 Task: Compare customer reviews and ratings for car perfumes on Amazon and Flipkart.
Action: Mouse moved to (329, 90)
Screenshot: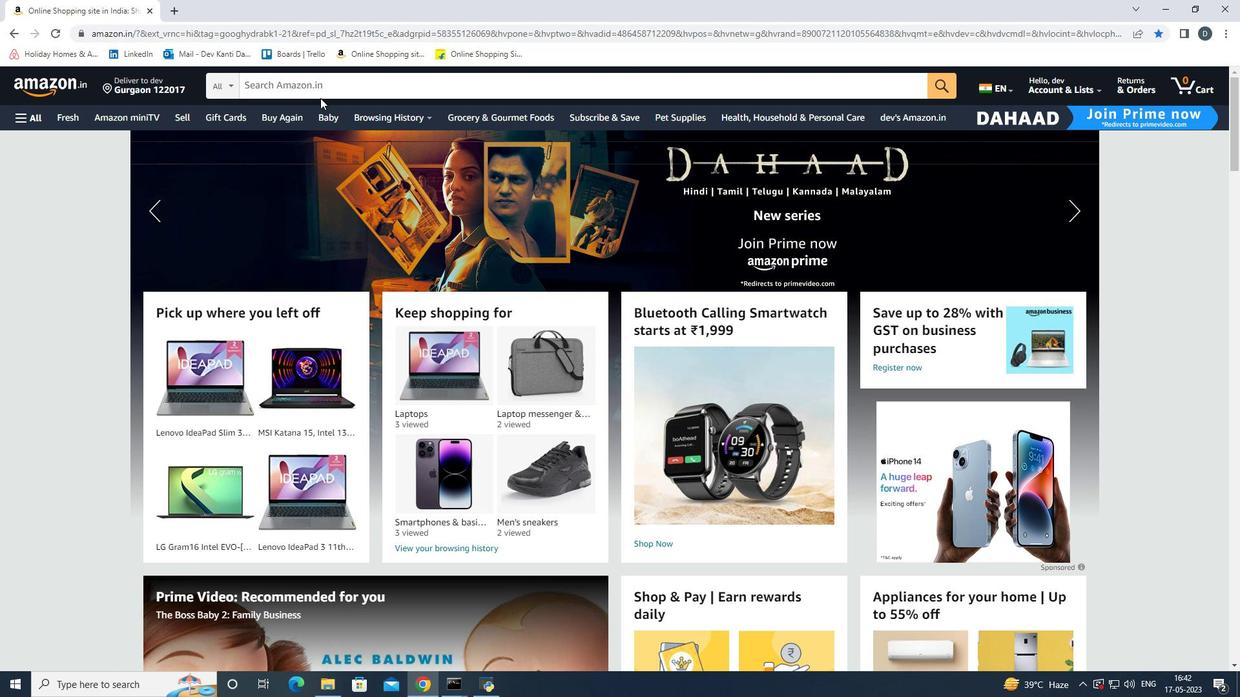 
Action: Mouse pressed left at (329, 90)
Screenshot: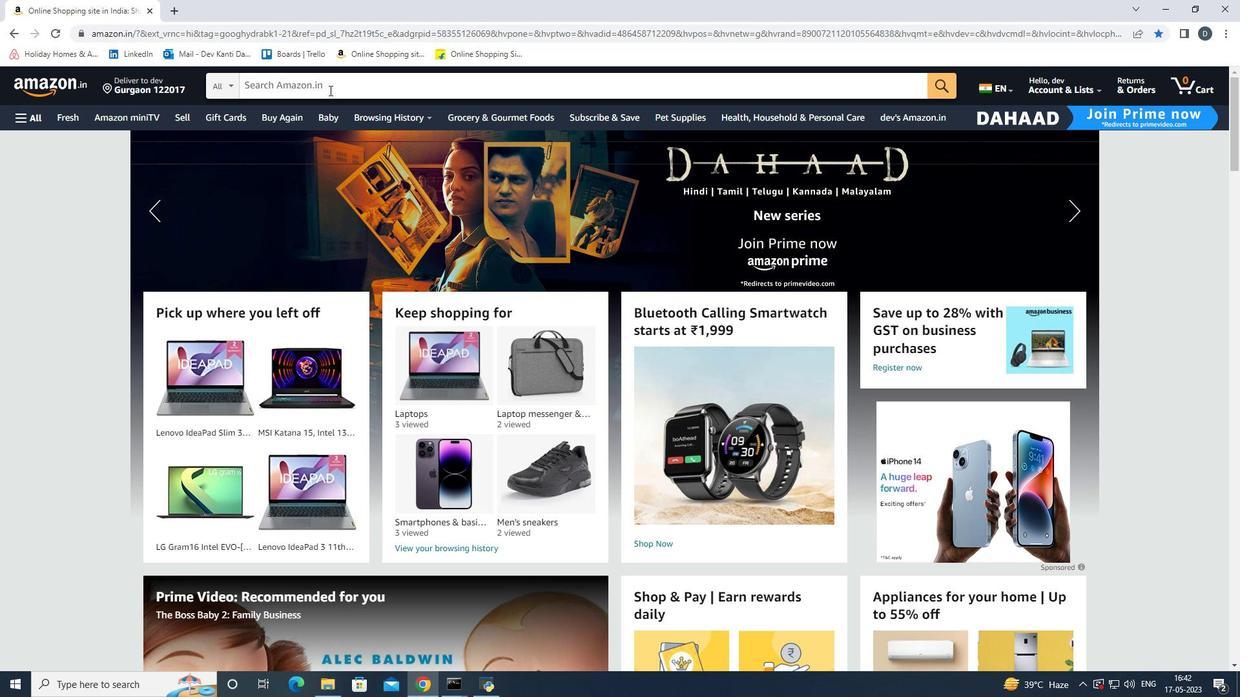 
Action: Key pressed <Key.shift><Key.shift><Key.shift>Veb<Key.backspace>nue<Key.space><Key.down><Key.down><Key.enter>
Screenshot: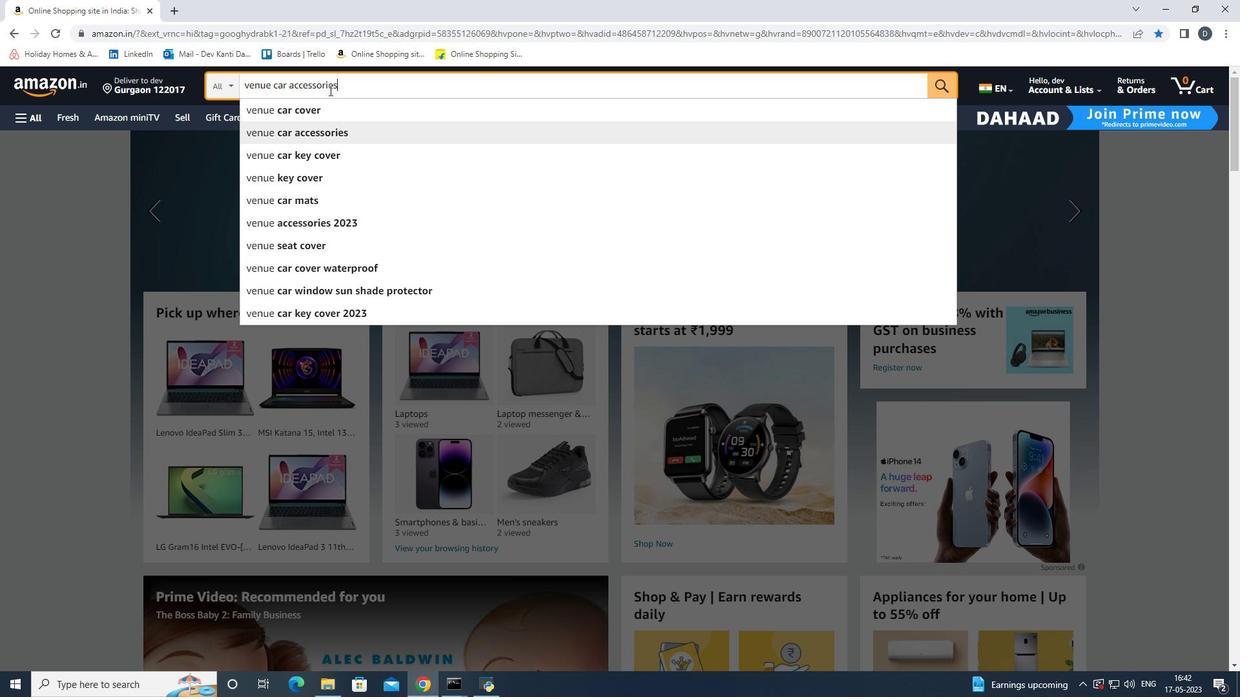 
Action: Mouse moved to (726, 421)
Screenshot: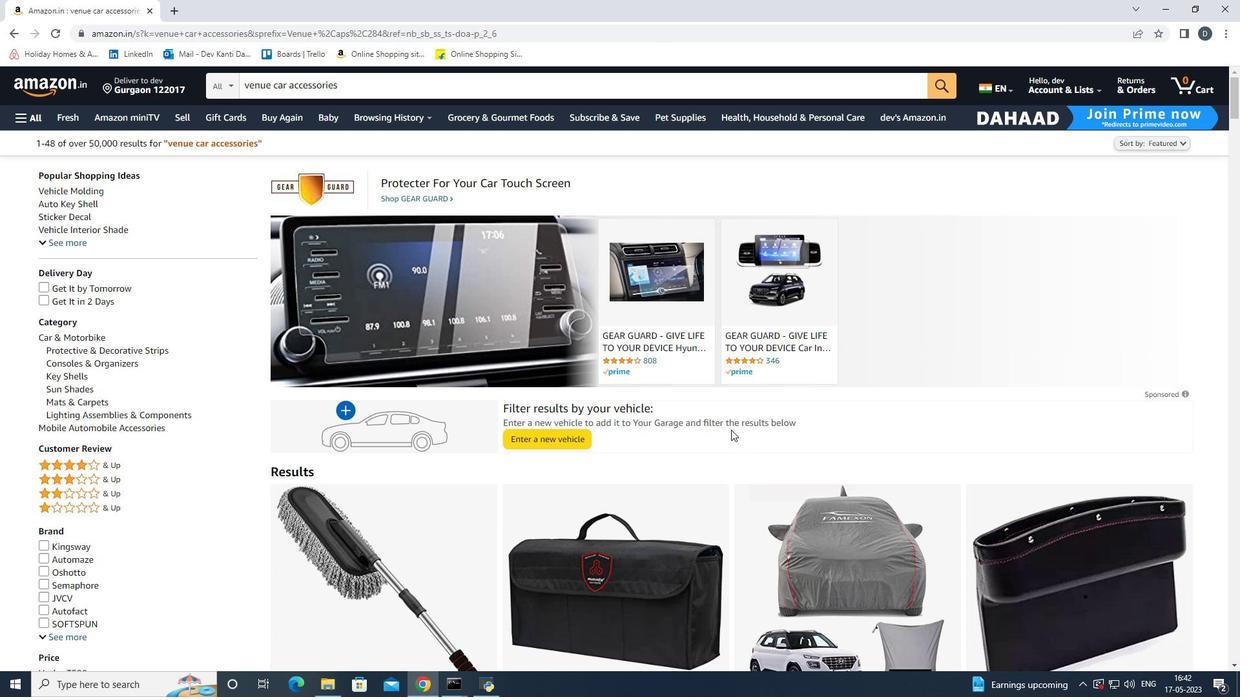 
Action: Mouse scrolled (726, 421) with delta (0, 0)
Screenshot: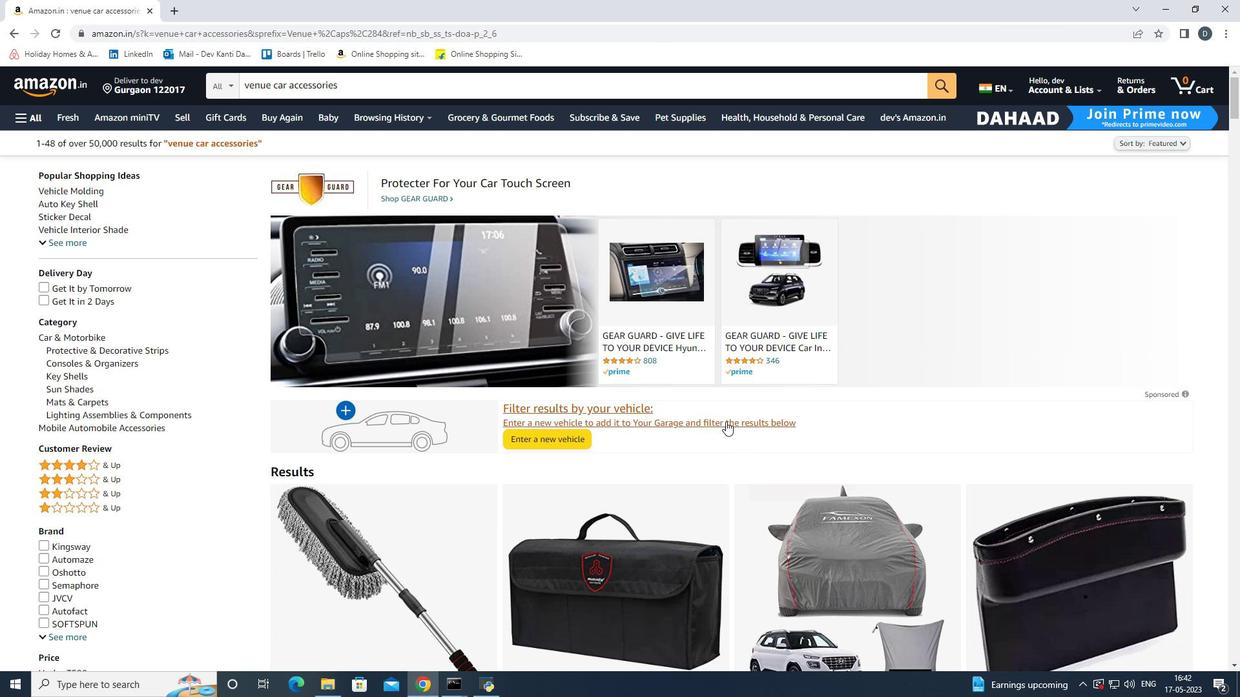 
Action: Mouse scrolled (726, 421) with delta (0, 0)
Screenshot: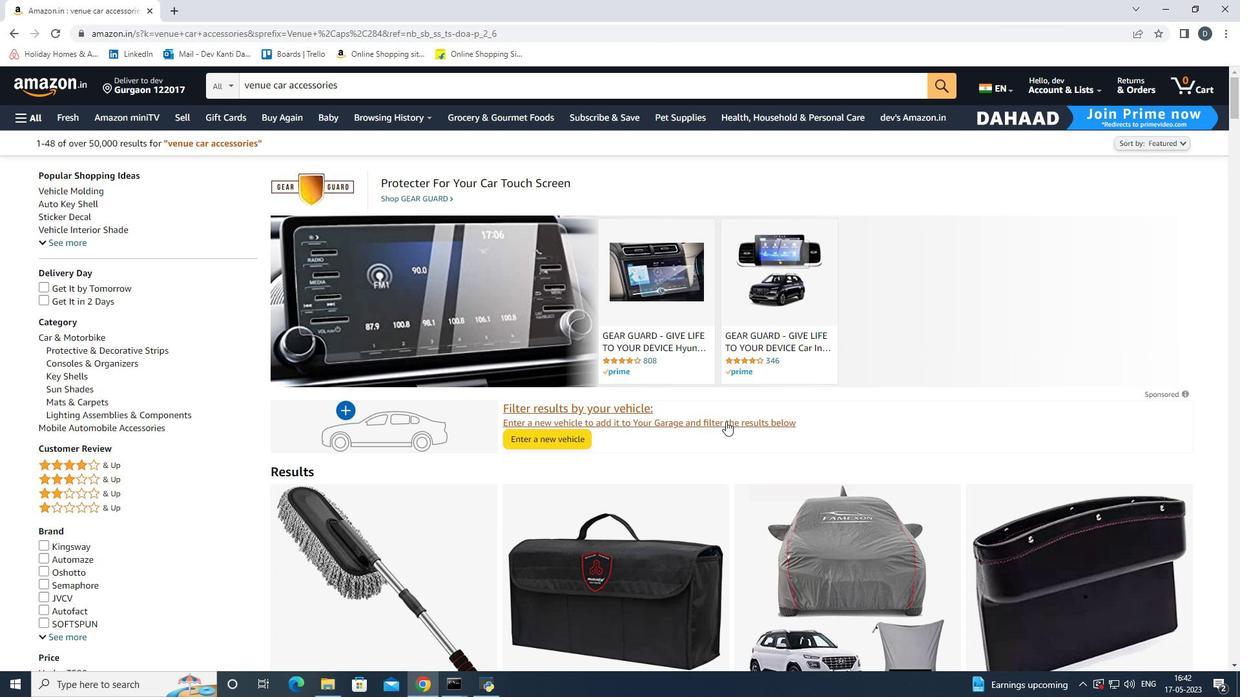 
Action: Mouse scrolled (726, 421) with delta (0, 0)
Screenshot: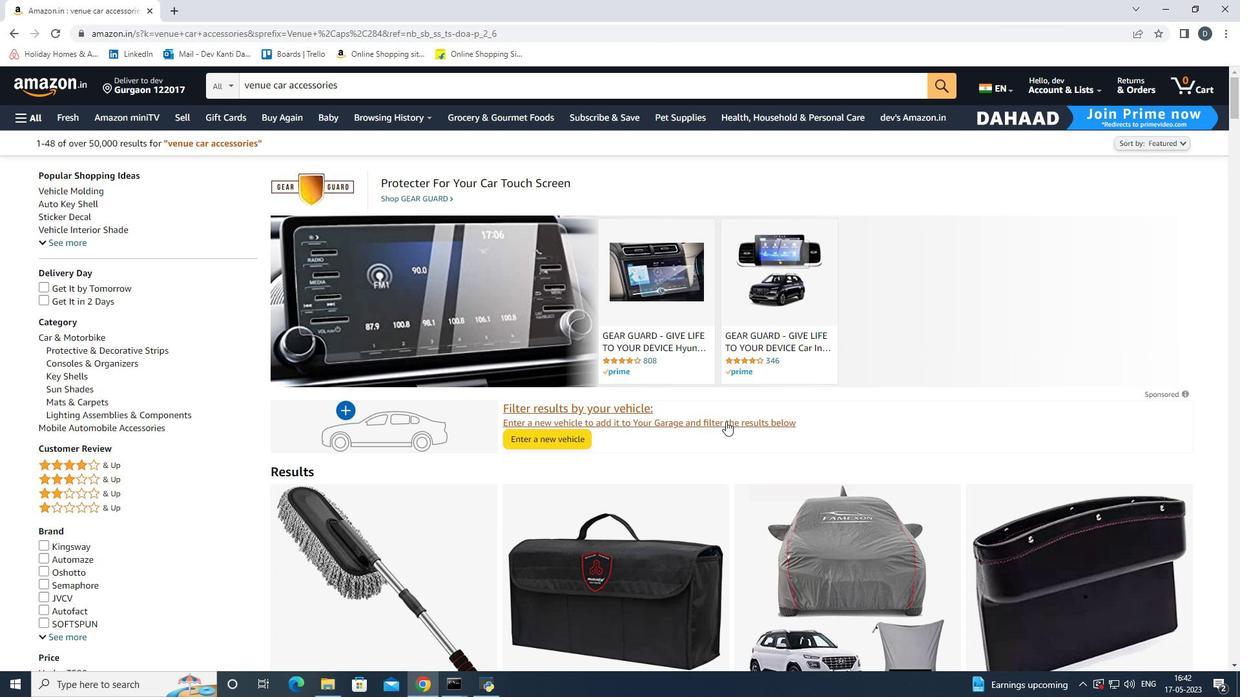 
Action: Mouse moved to (1197, 381)
Screenshot: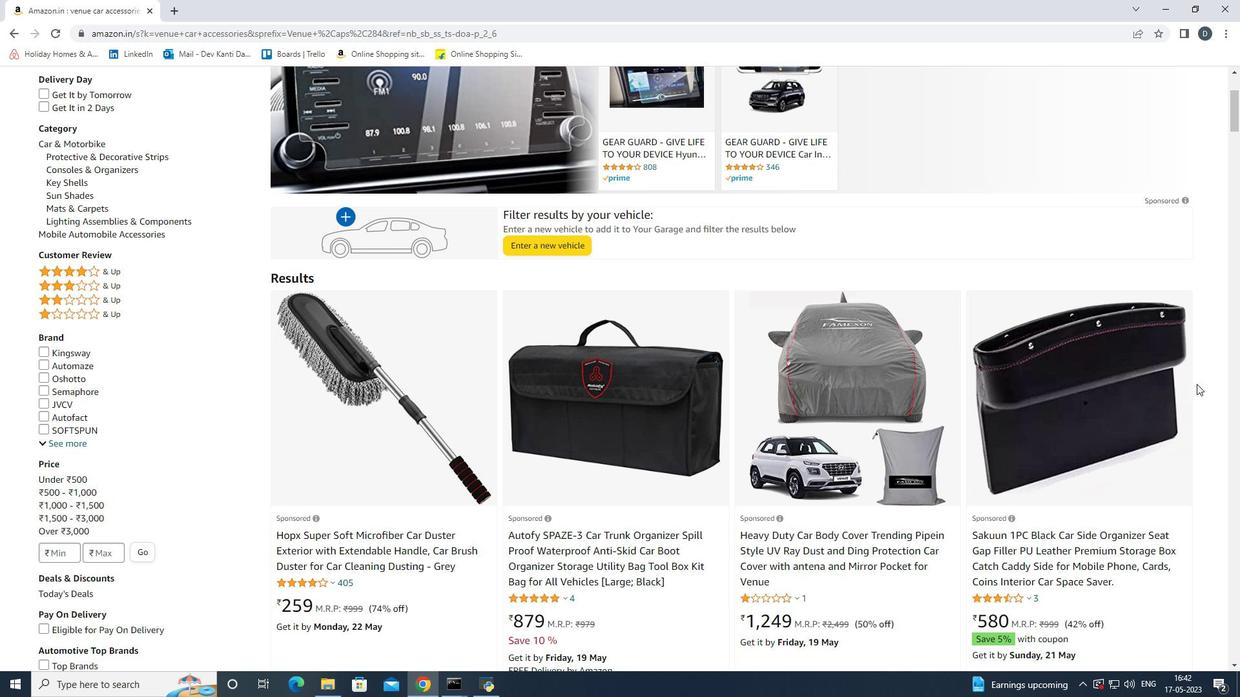 
Action: Mouse scrolled (1197, 381) with delta (0, 0)
Screenshot: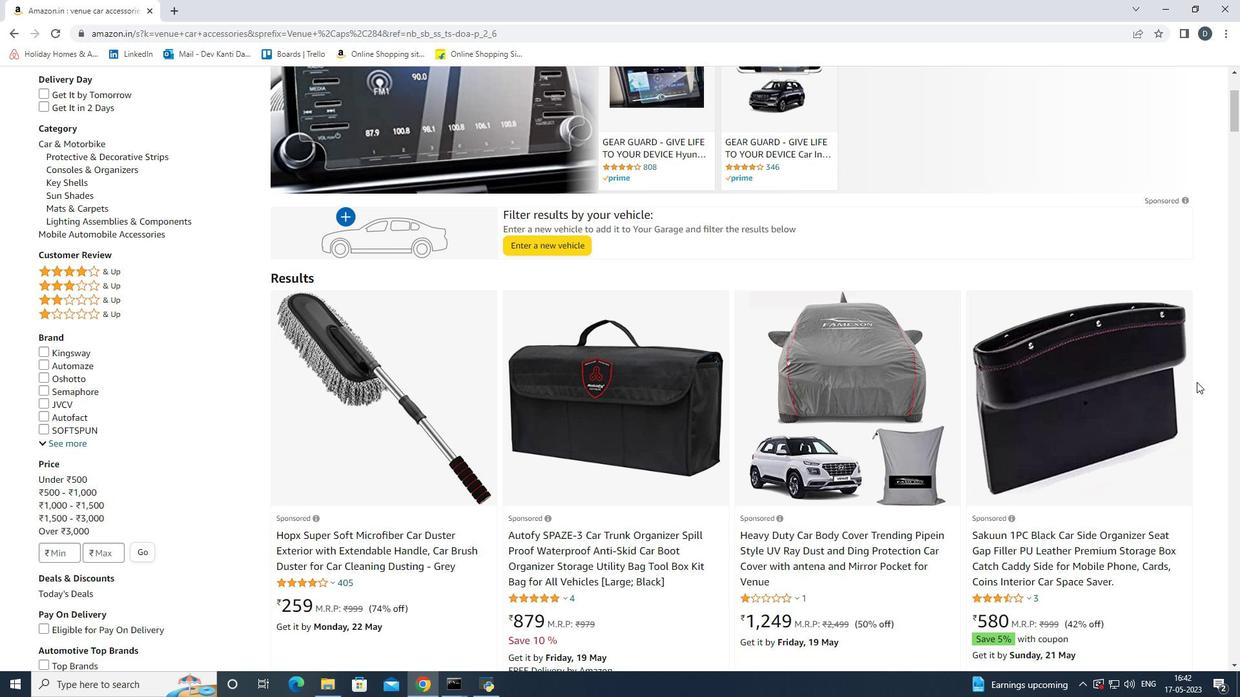 
Action: Mouse scrolled (1197, 381) with delta (0, 0)
Screenshot: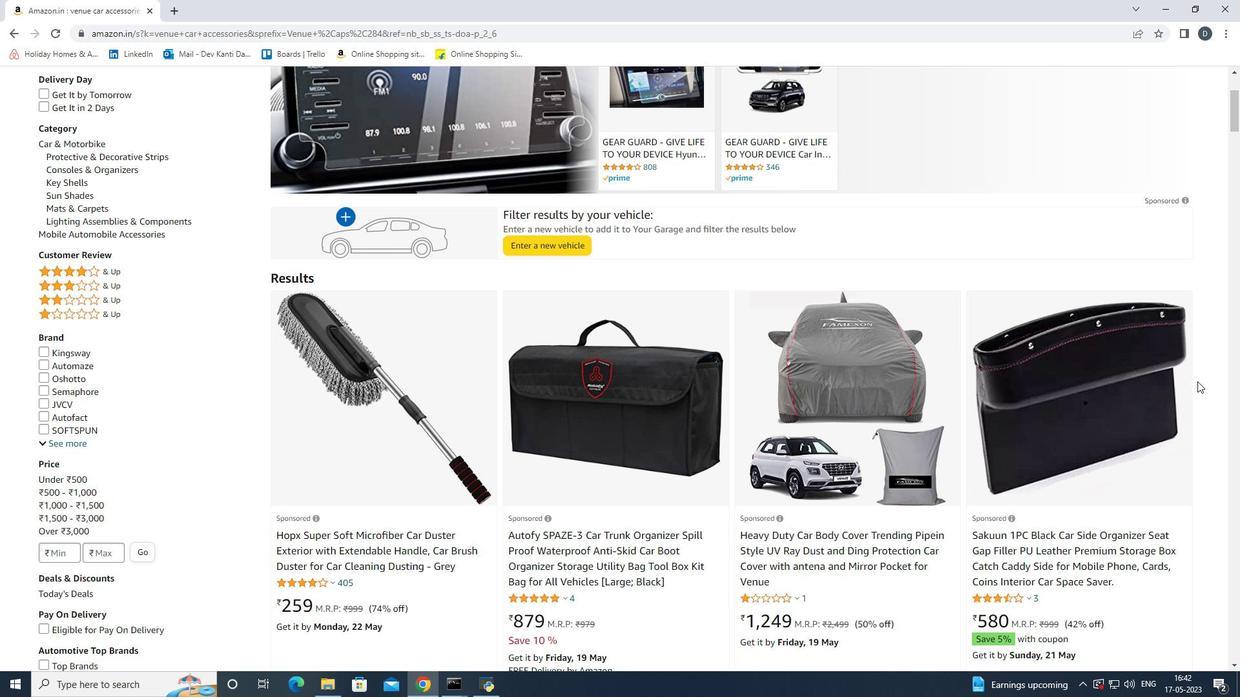 
Action: Mouse moved to (844, 410)
Screenshot: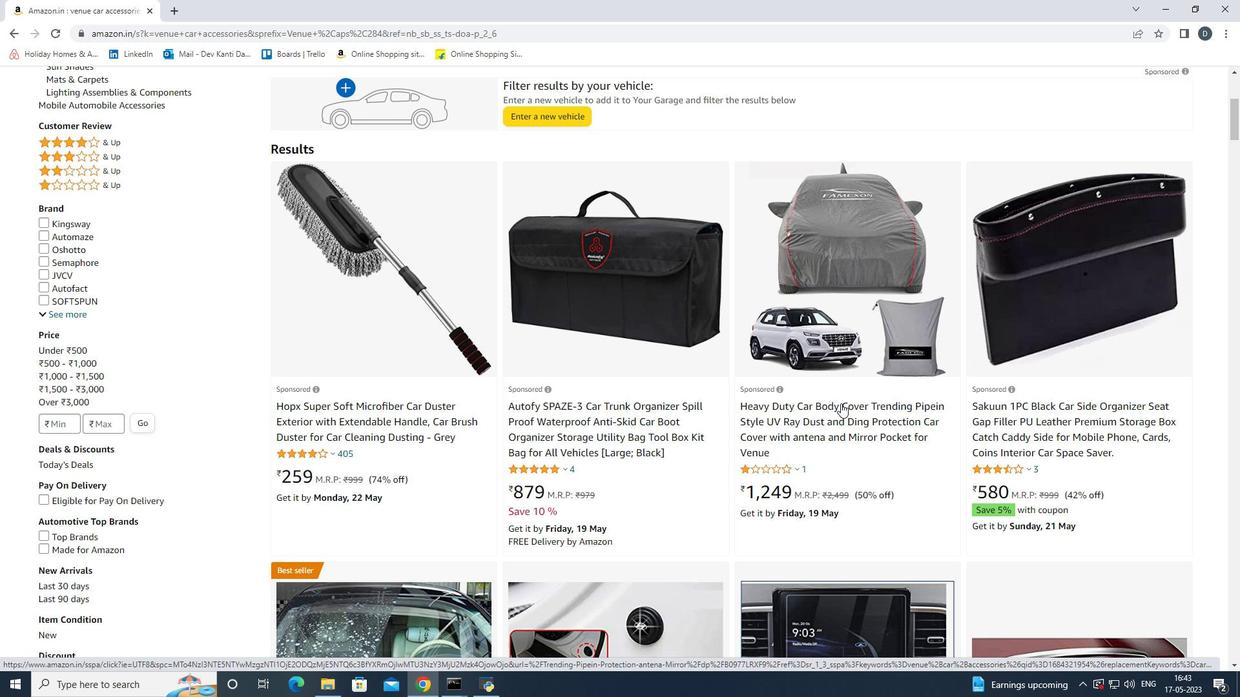 
Action: Mouse scrolled (844, 409) with delta (0, 0)
Screenshot: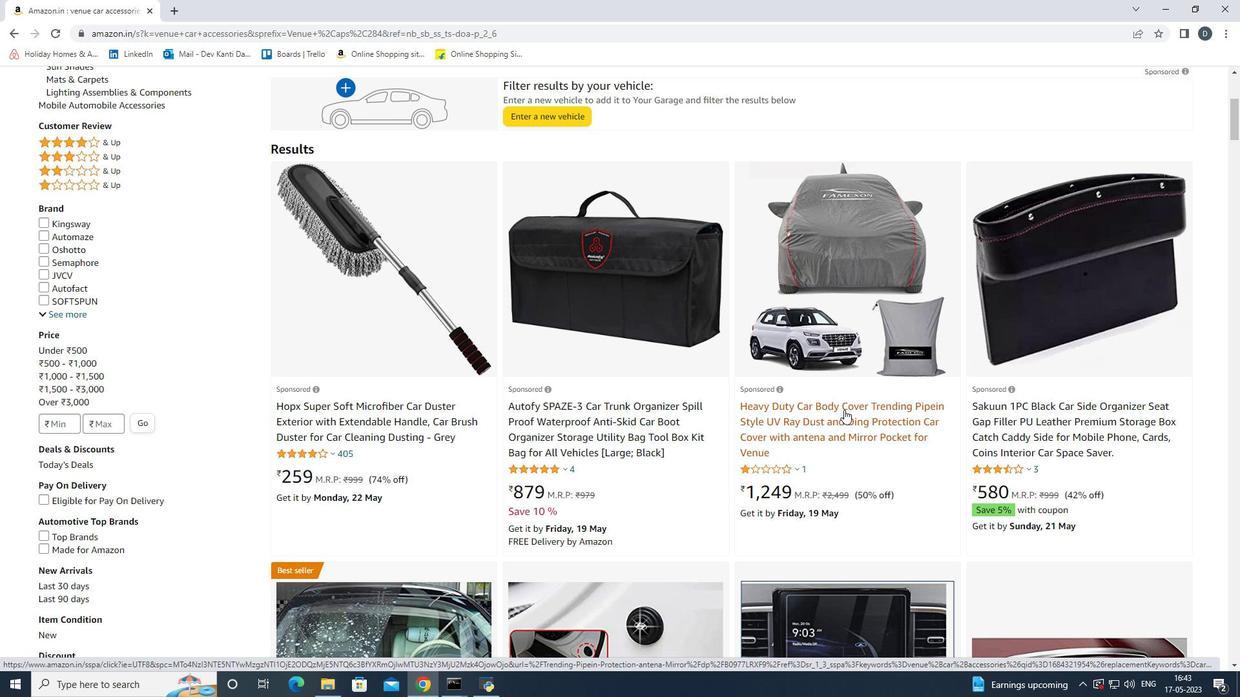 
Action: Mouse scrolled (844, 409) with delta (0, 0)
Screenshot: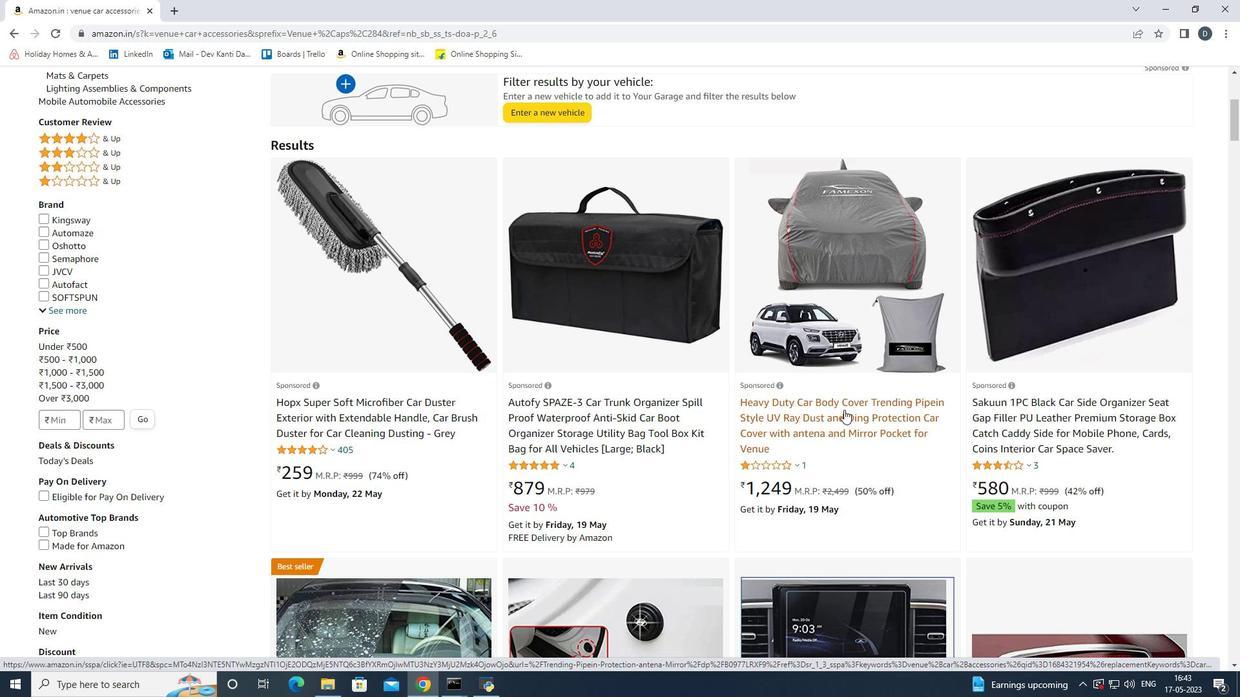 
Action: Mouse moved to (844, 410)
Screenshot: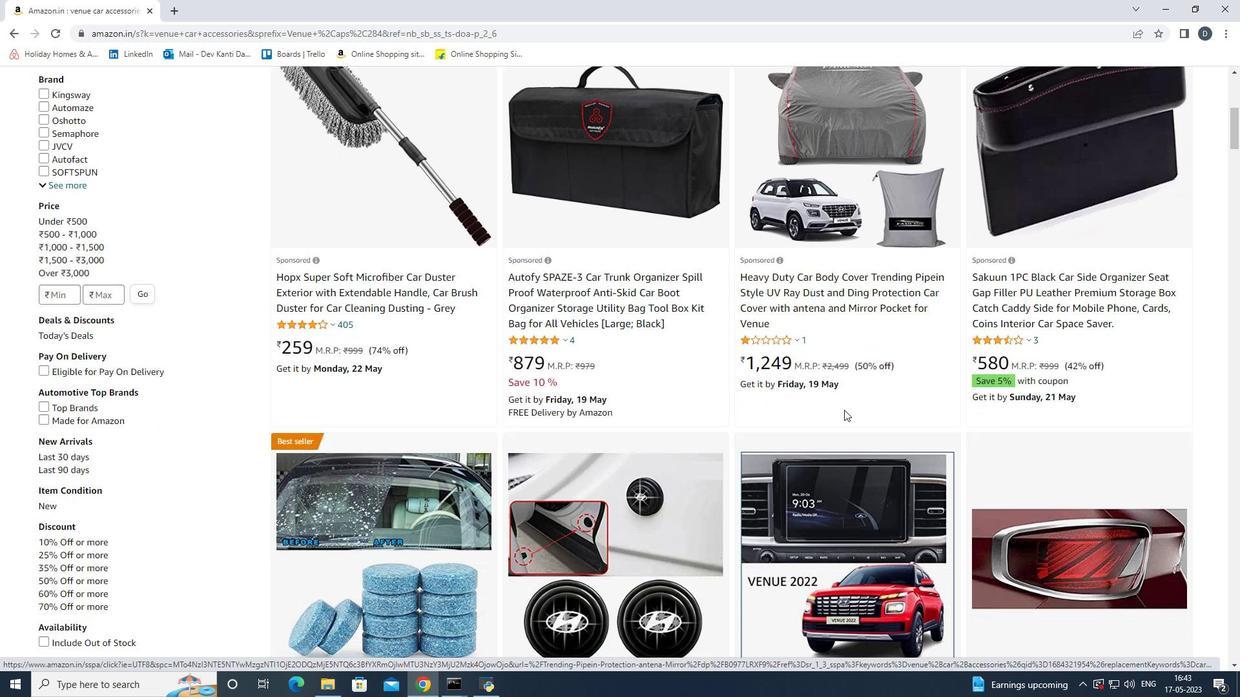 
Action: Mouse scrolled (844, 411) with delta (0, 0)
Screenshot: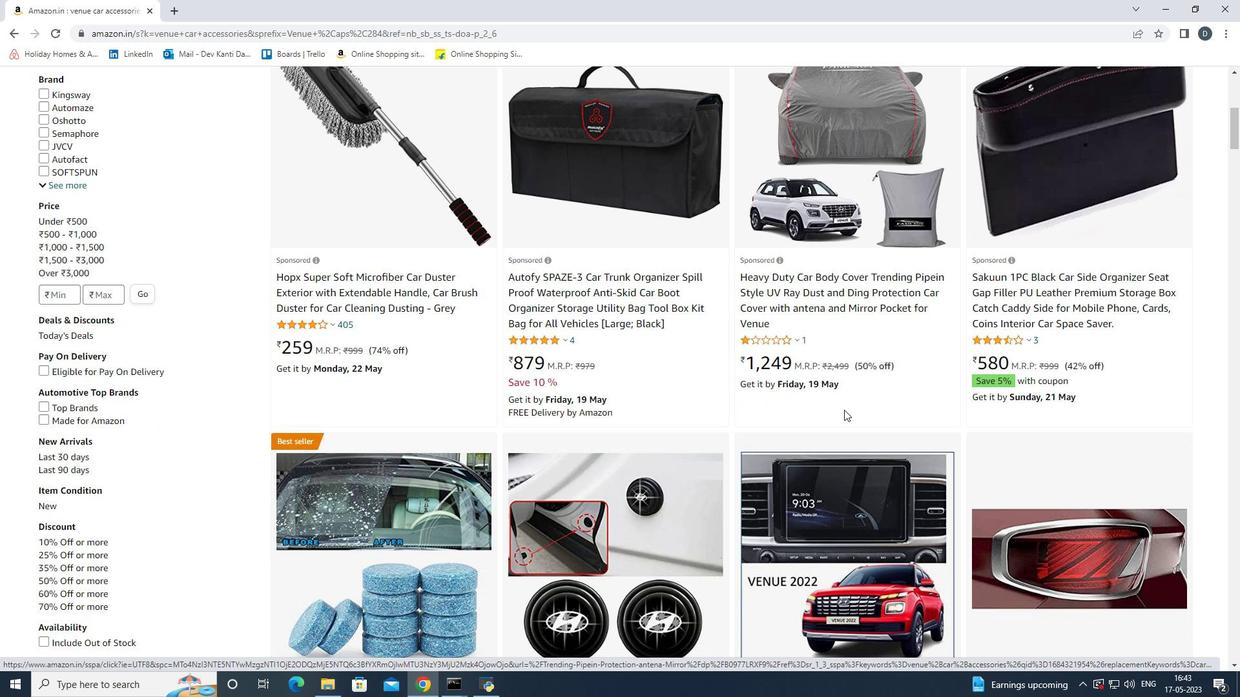 
Action: Mouse scrolled (844, 411) with delta (0, 0)
Screenshot: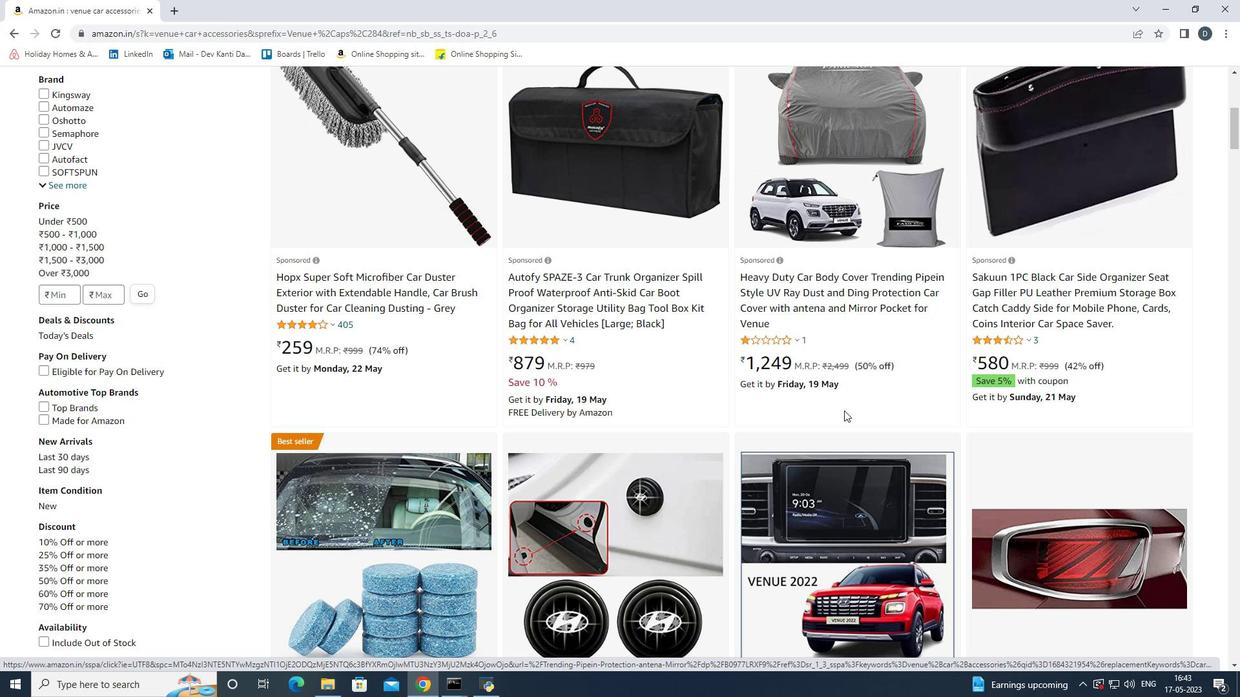 
Action: Mouse moved to (663, 485)
Screenshot: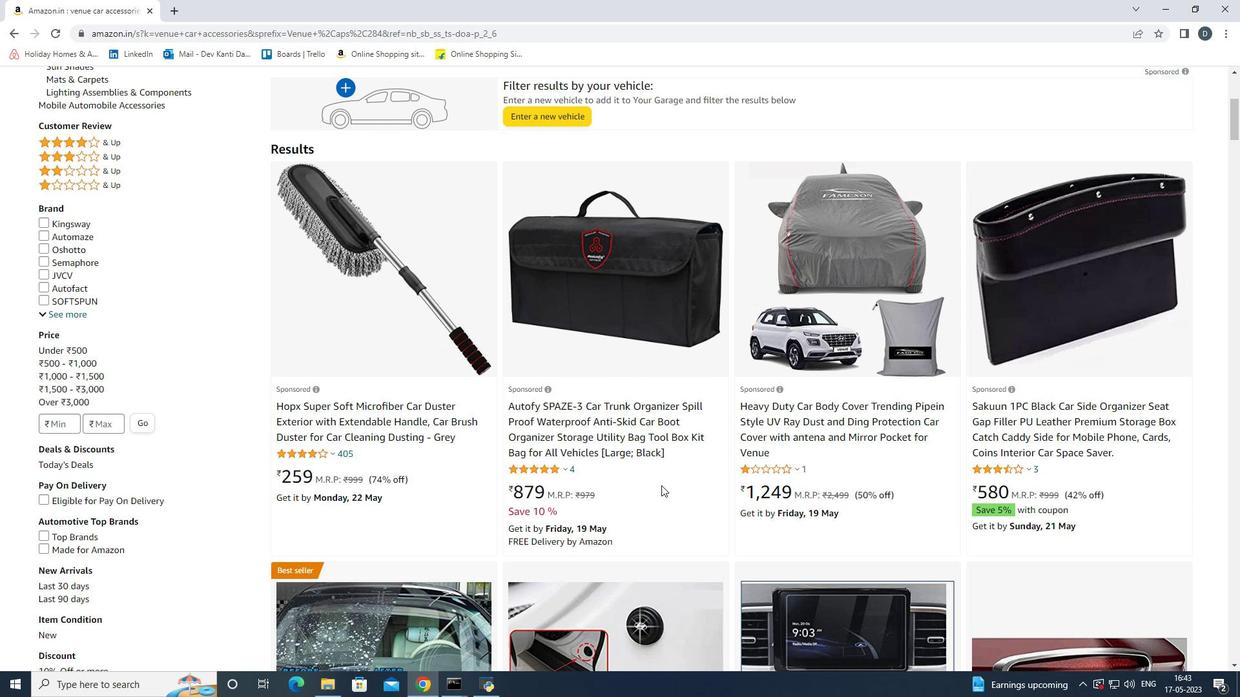 
Action: Mouse scrolled (663, 485) with delta (0, 0)
Screenshot: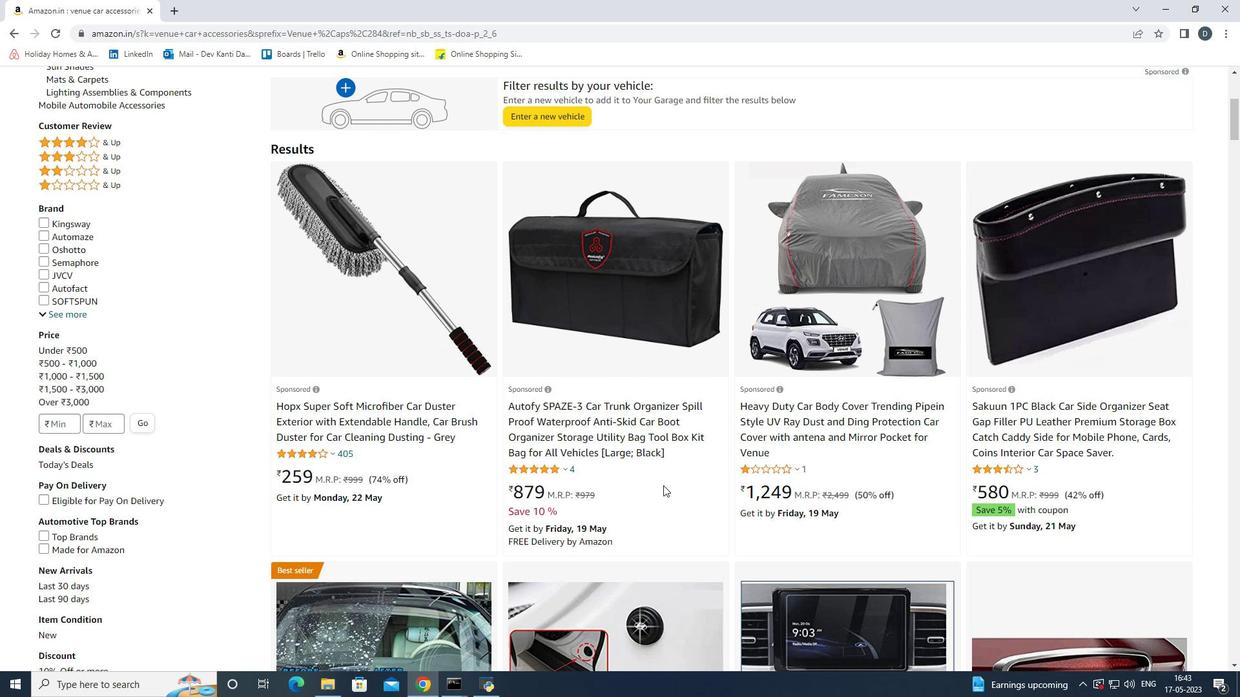 
Action: Mouse scrolled (663, 485) with delta (0, 0)
Screenshot: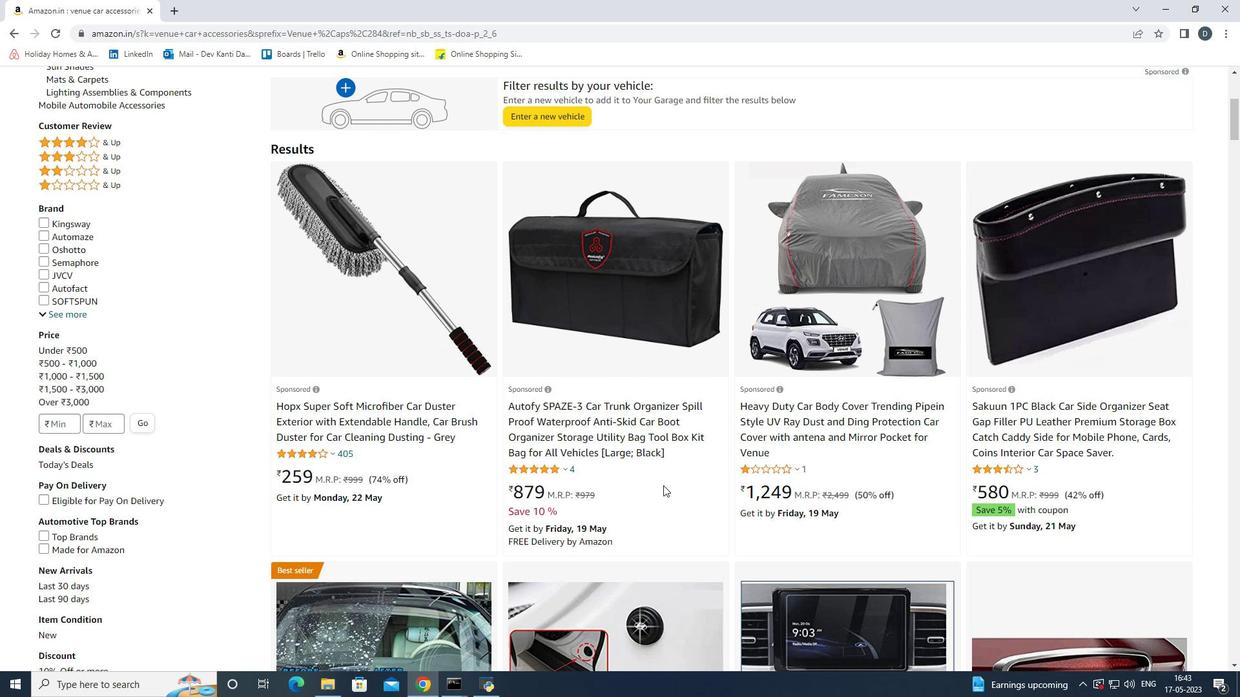 
Action: Mouse scrolled (663, 485) with delta (0, 0)
Screenshot: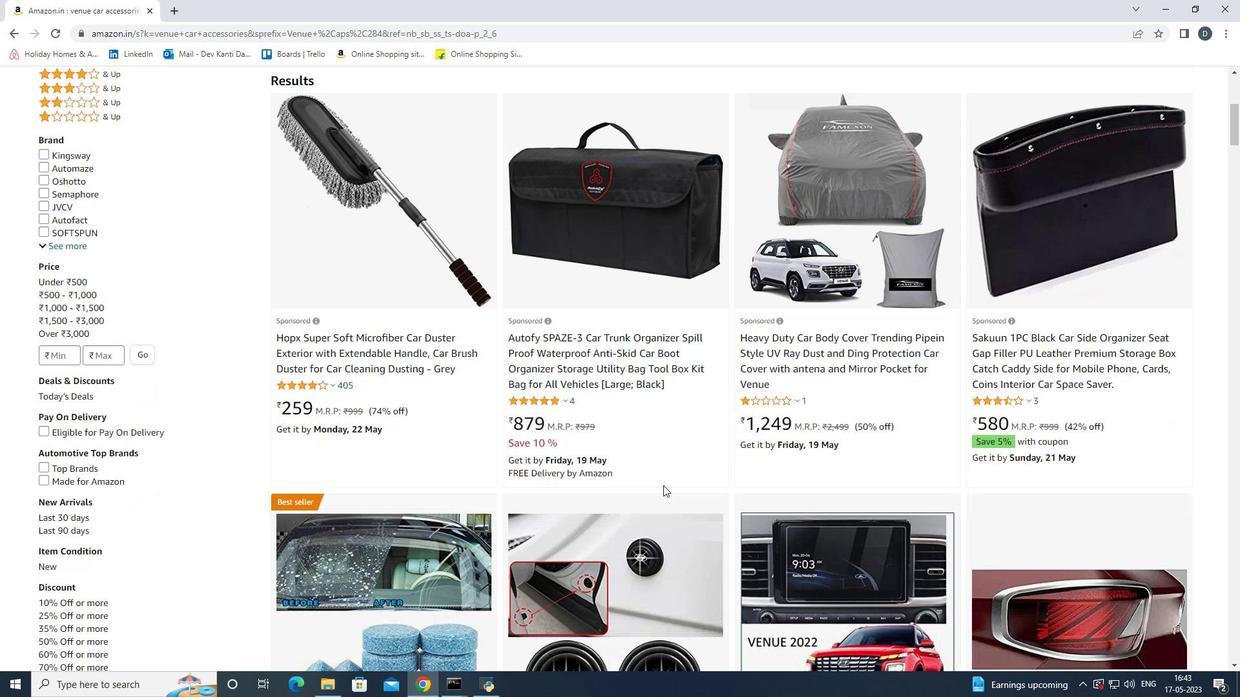
Action: Mouse scrolled (663, 485) with delta (0, 0)
Screenshot: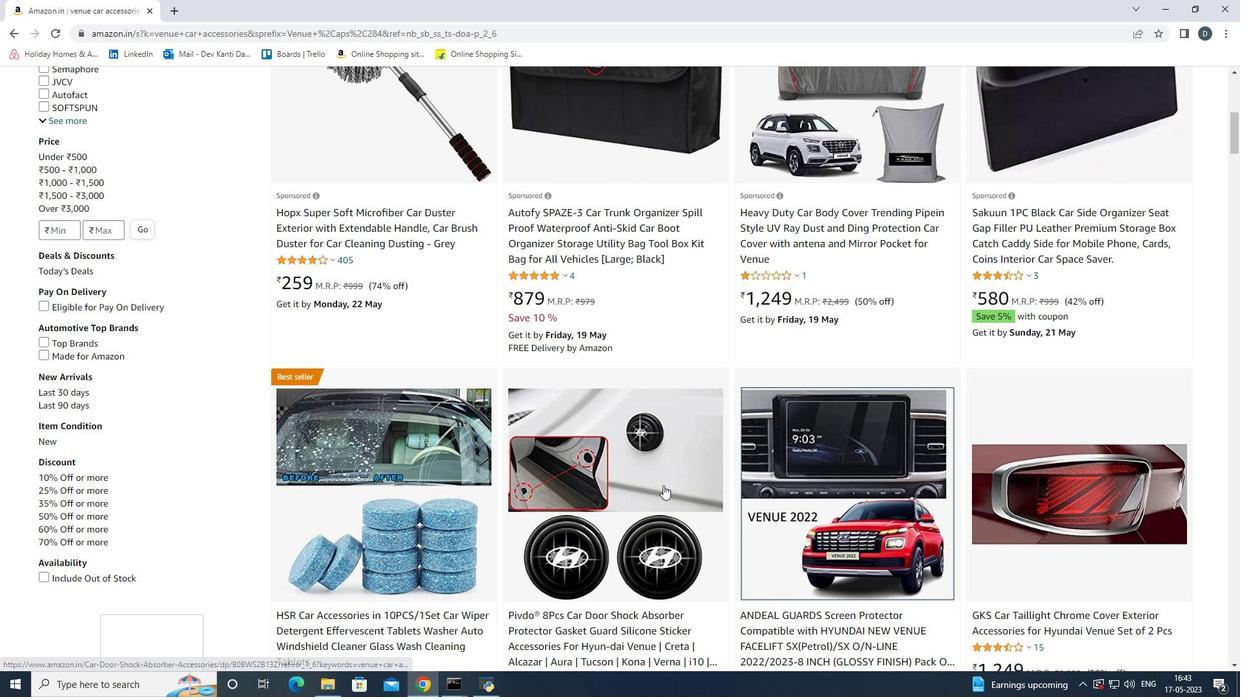 
Action: Mouse scrolled (663, 485) with delta (0, 0)
Screenshot: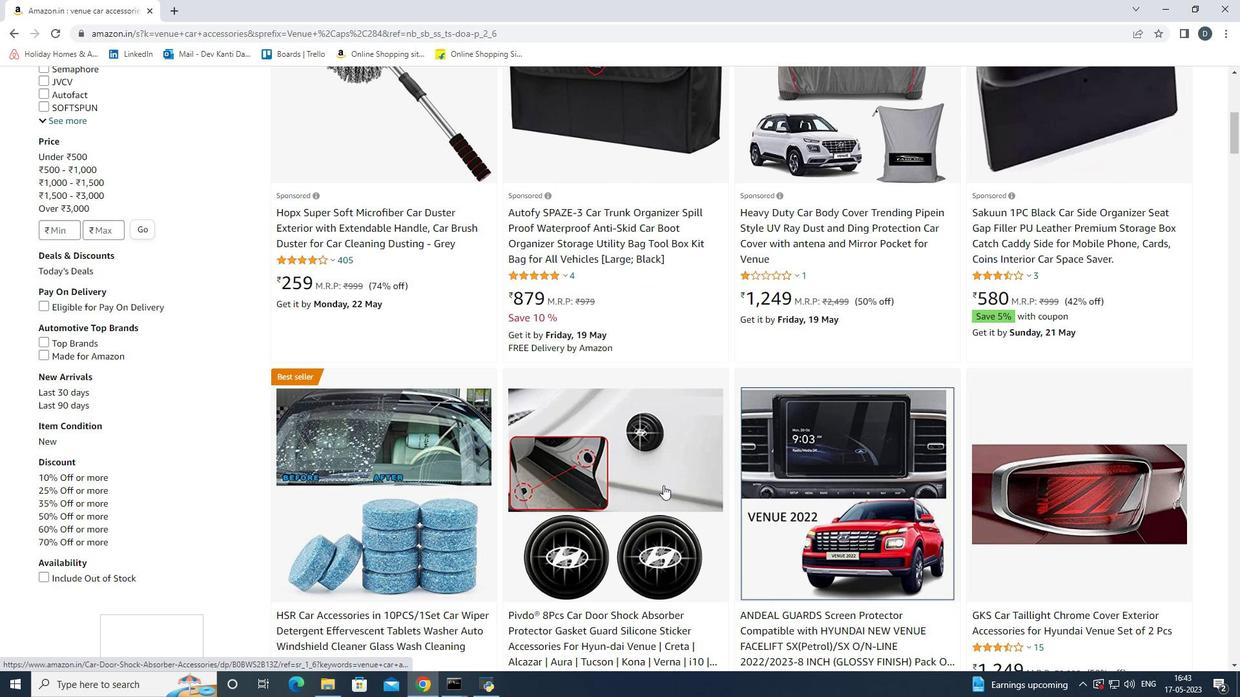
Action: Mouse moved to (876, 453)
Screenshot: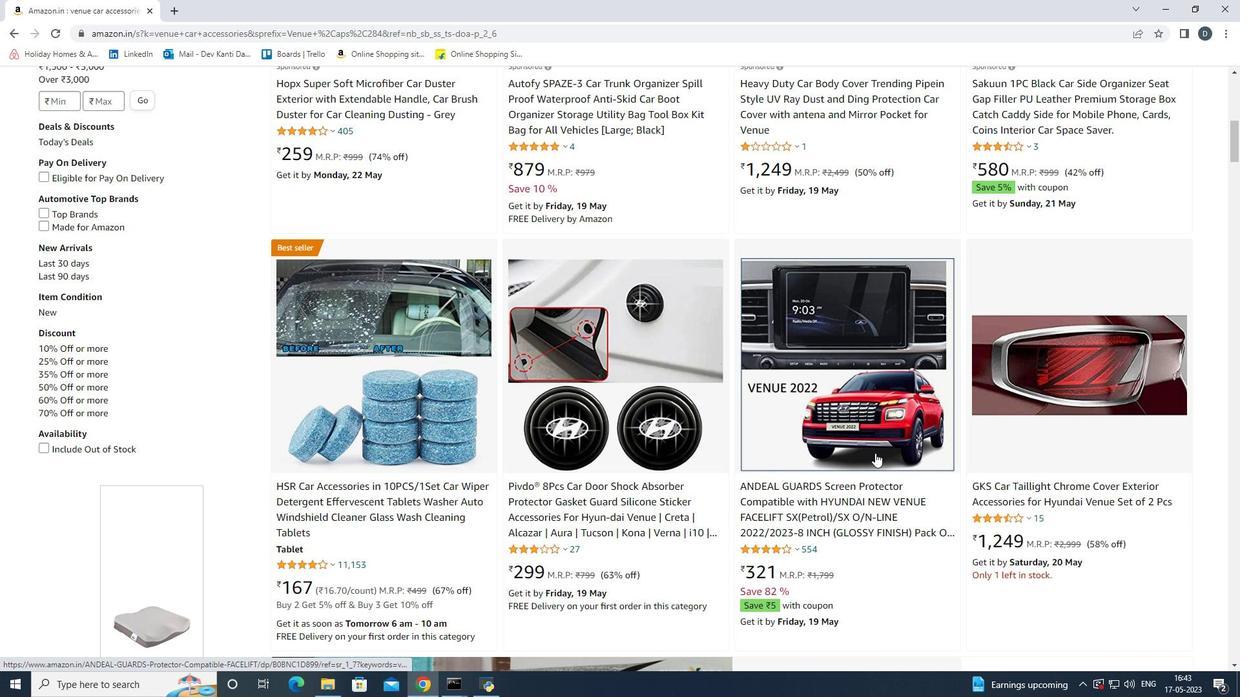 
Action: Mouse scrolled (876, 452) with delta (0, 0)
Screenshot: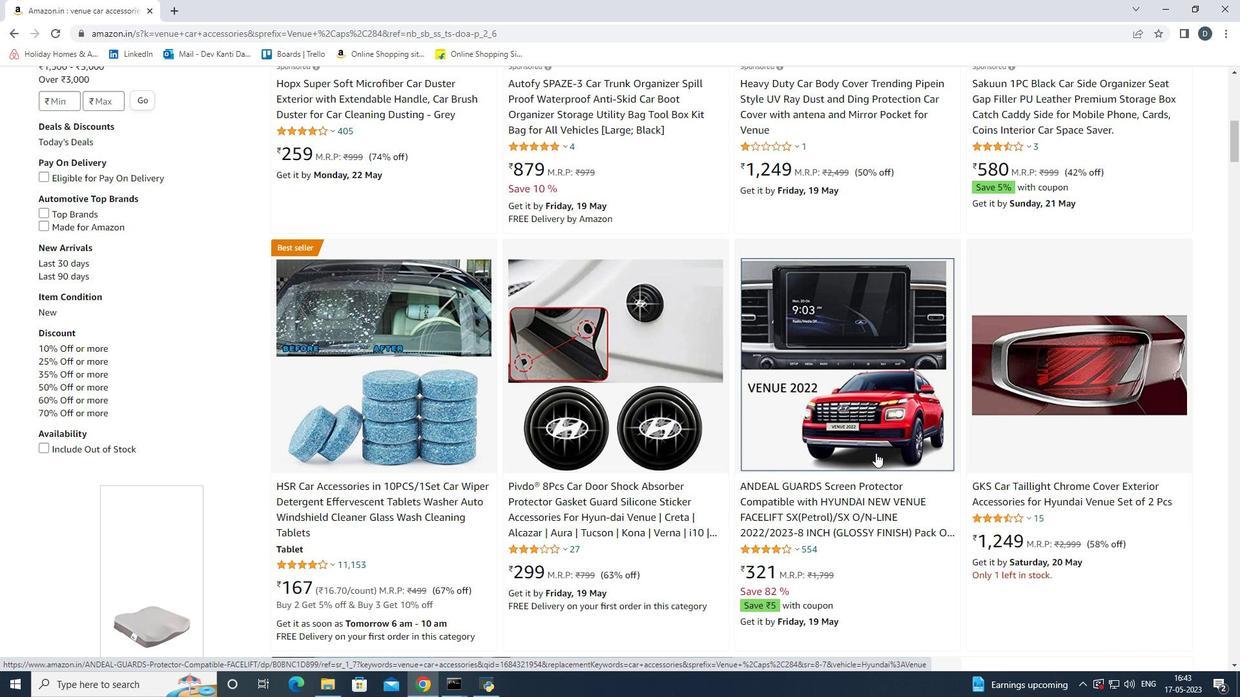 
Action: Mouse scrolled (876, 452) with delta (0, 0)
Screenshot: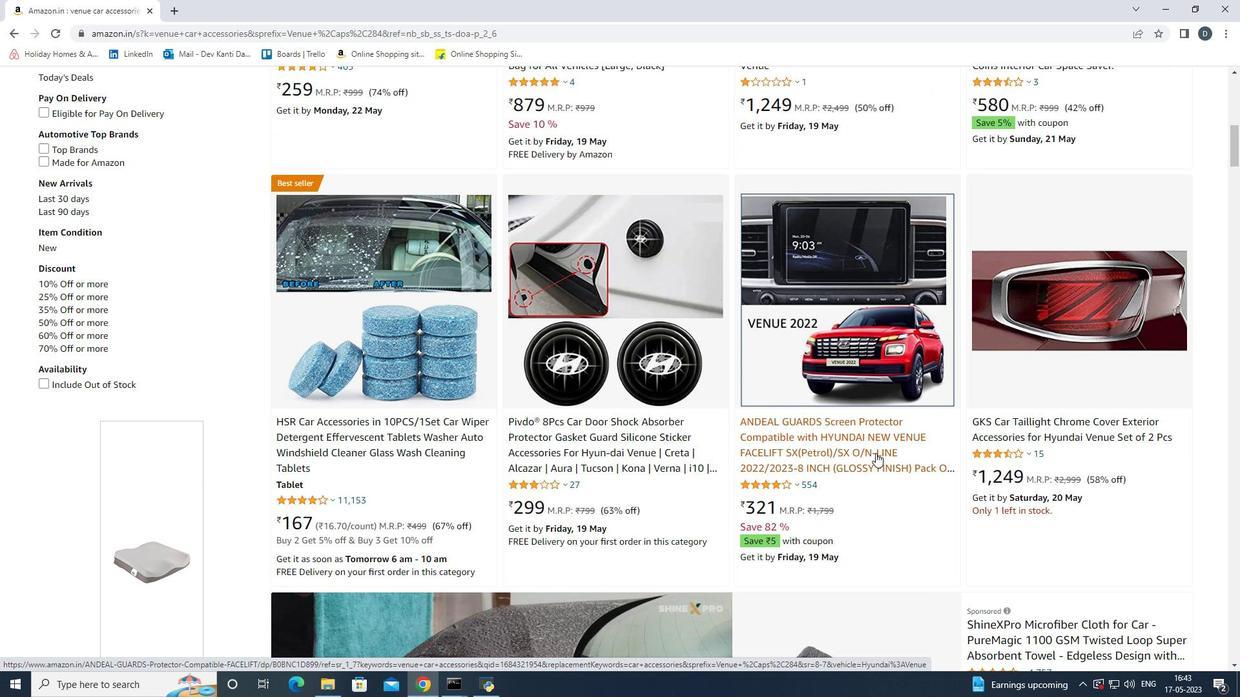 
Action: Mouse scrolled (876, 452) with delta (0, 0)
Screenshot: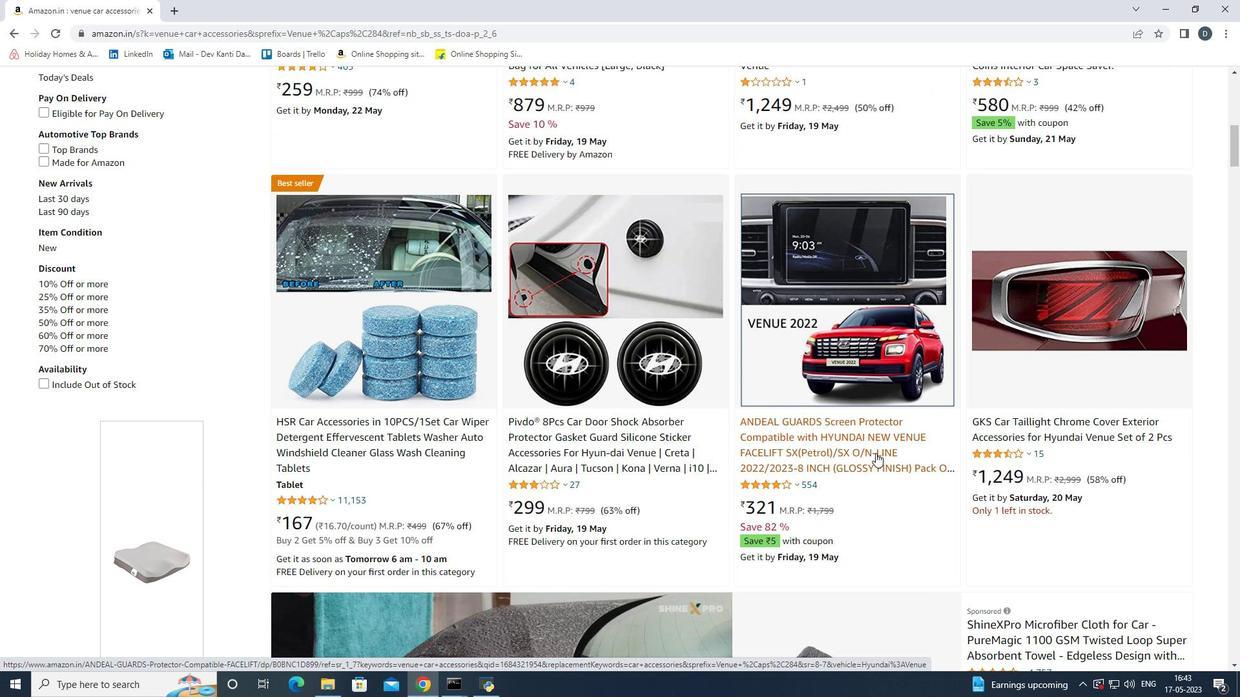 
Action: Mouse moved to (876, 453)
Screenshot: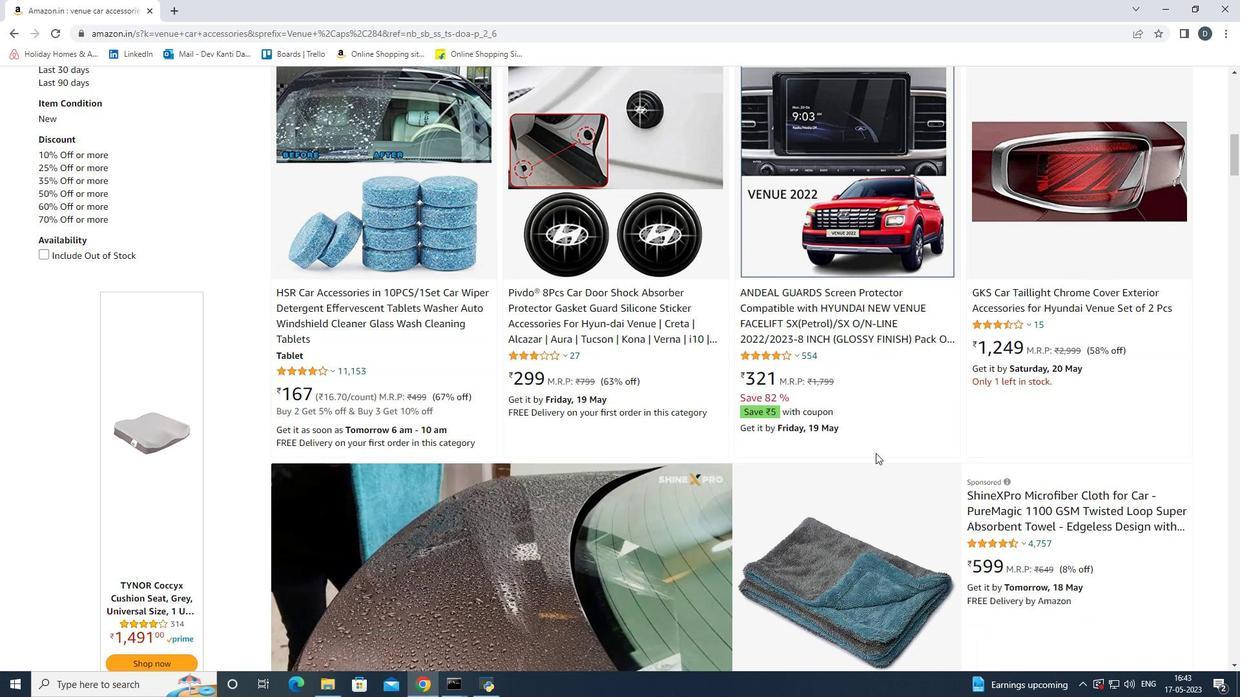 
Action: Mouse scrolled (876, 452) with delta (0, 0)
Screenshot: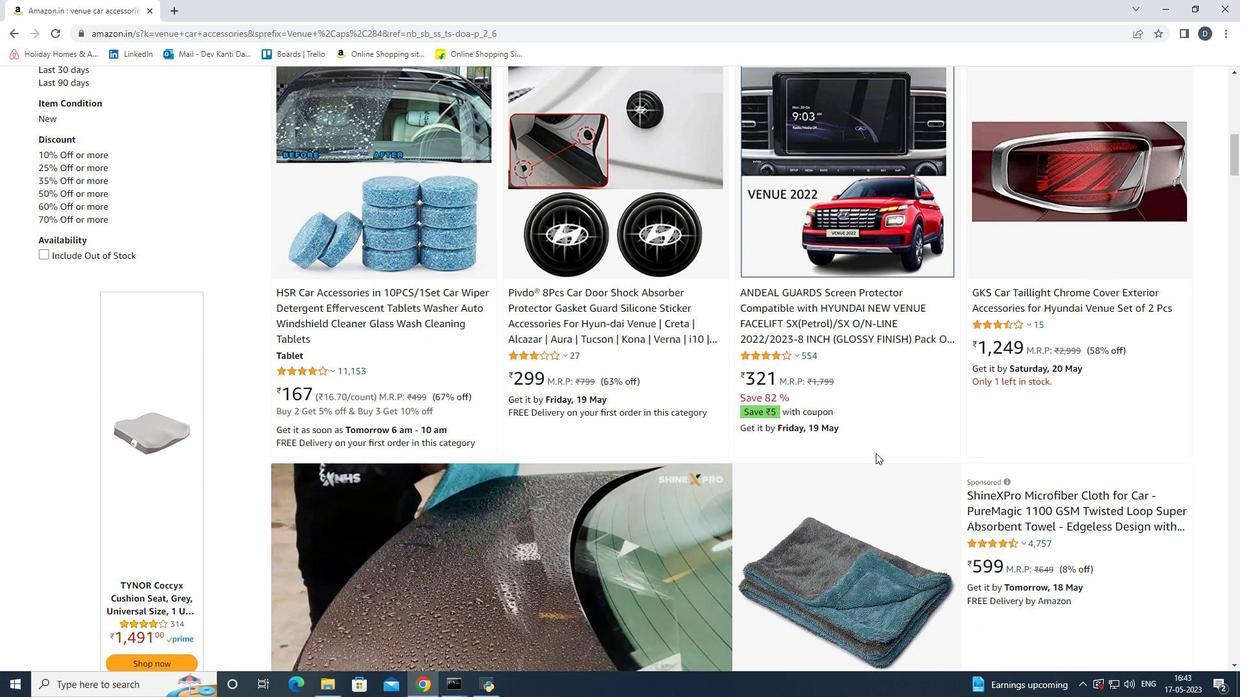 
Action: Mouse scrolled (876, 452) with delta (0, 0)
Screenshot: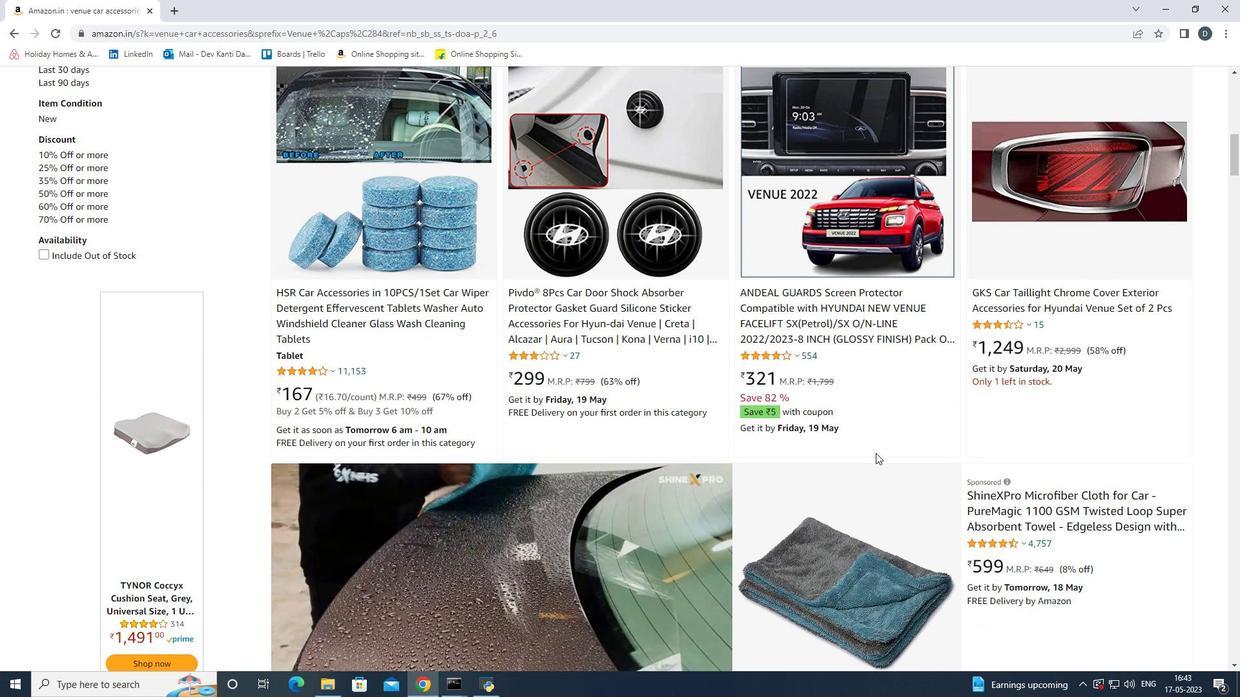 
Action: Mouse scrolled (876, 452) with delta (0, 0)
Screenshot: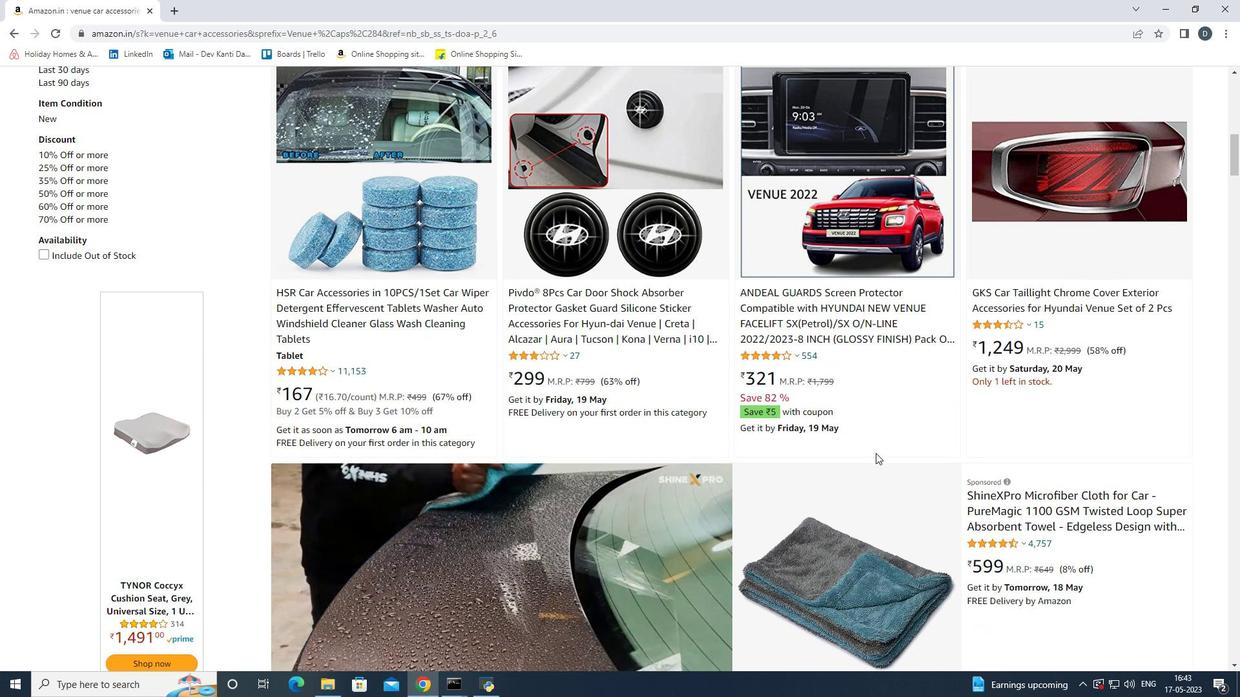 
Action: Mouse moved to (1126, 423)
Screenshot: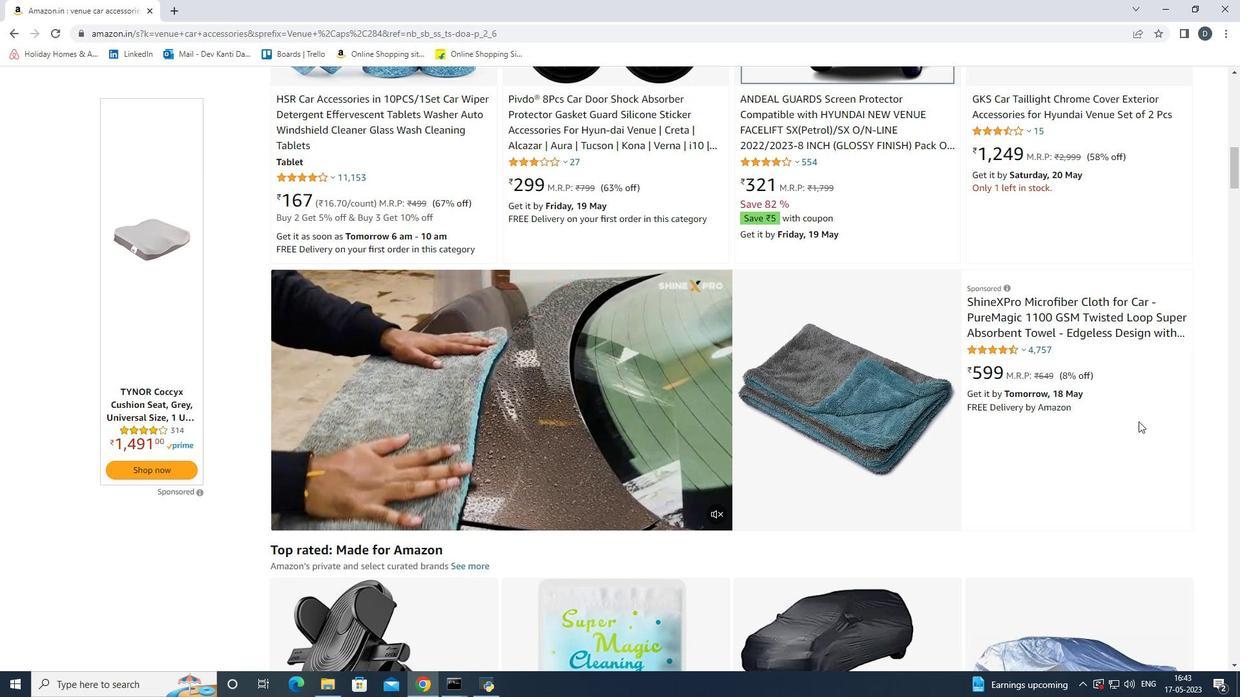 
Action: Mouse scrolled (1126, 423) with delta (0, 0)
Screenshot: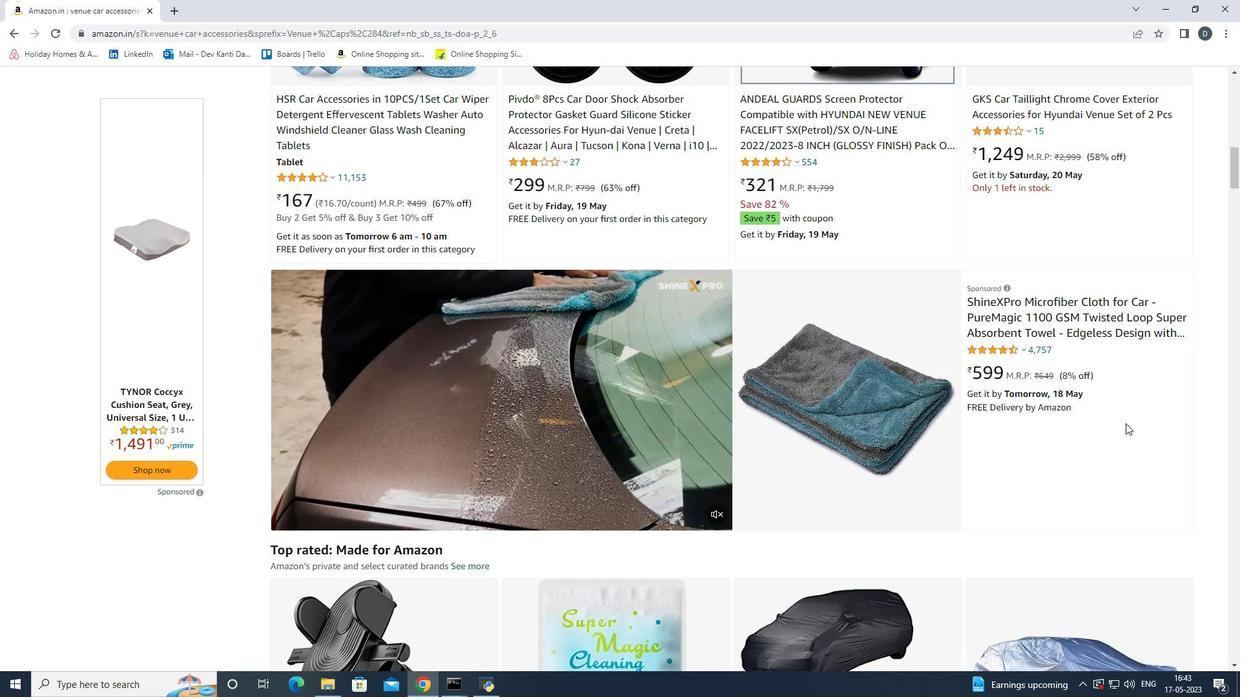 
Action: Mouse scrolled (1126, 423) with delta (0, 0)
Screenshot: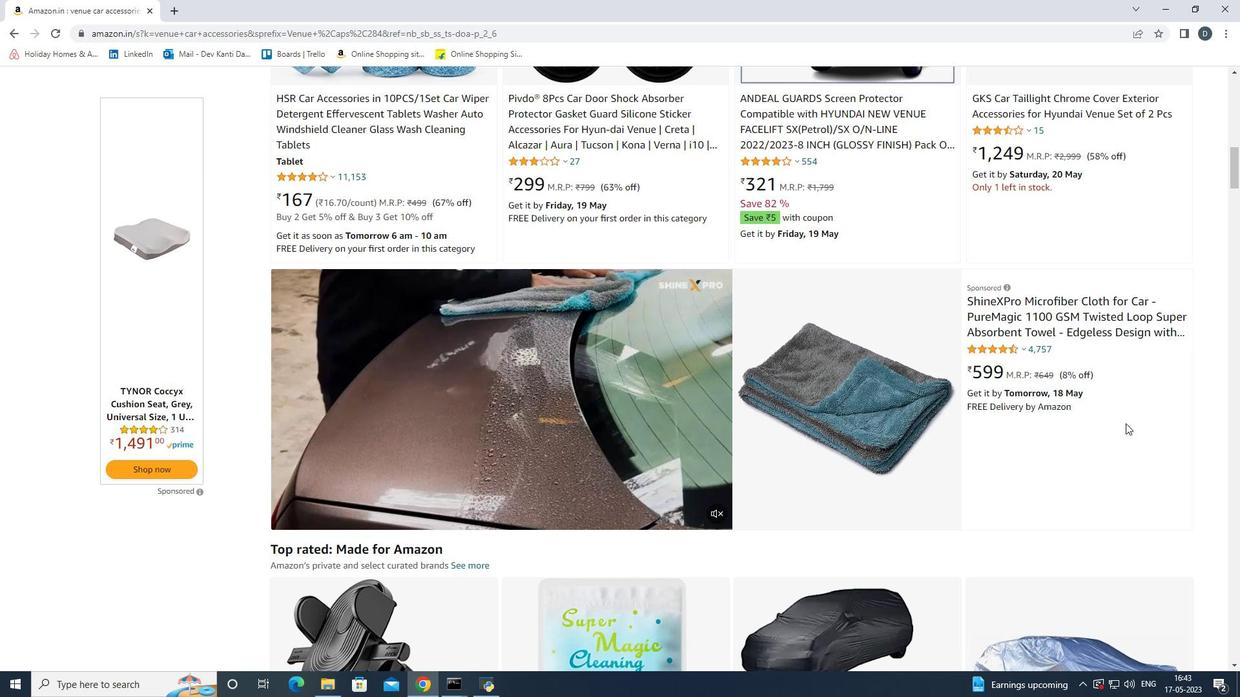 
Action: Mouse scrolled (1126, 423) with delta (0, 0)
Screenshot: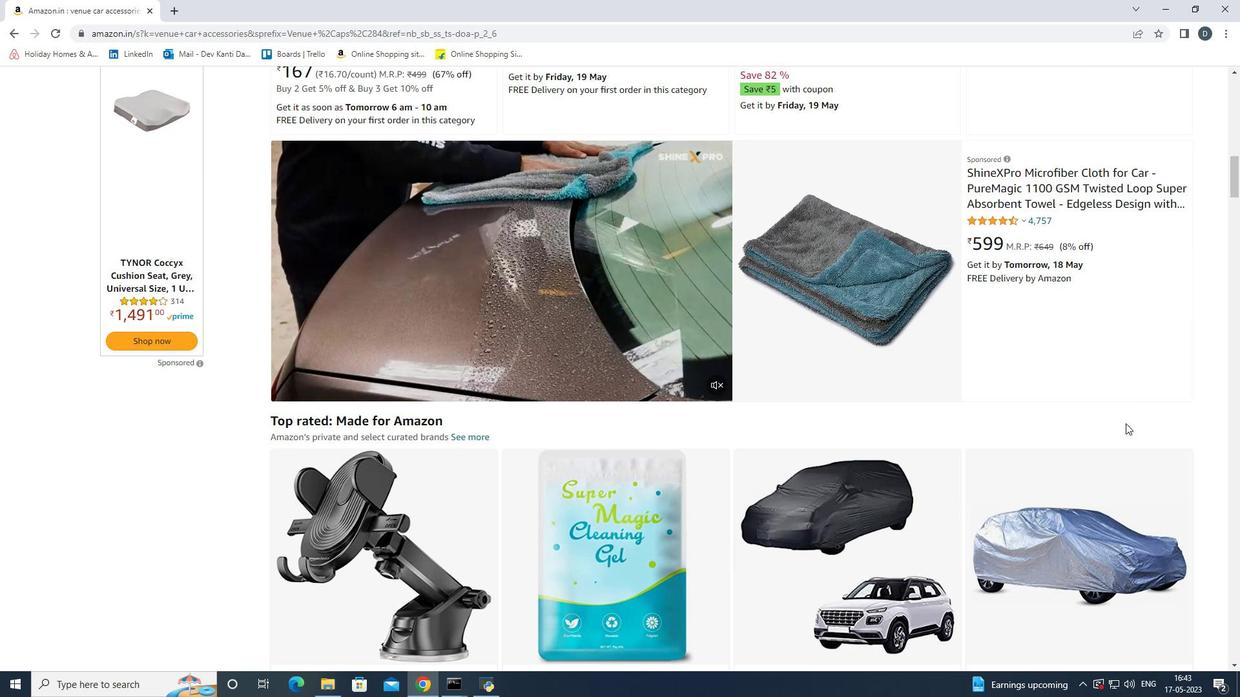 
Action: Mouse scrolled (1126, 423) with delta (0, 0)
Screenshot: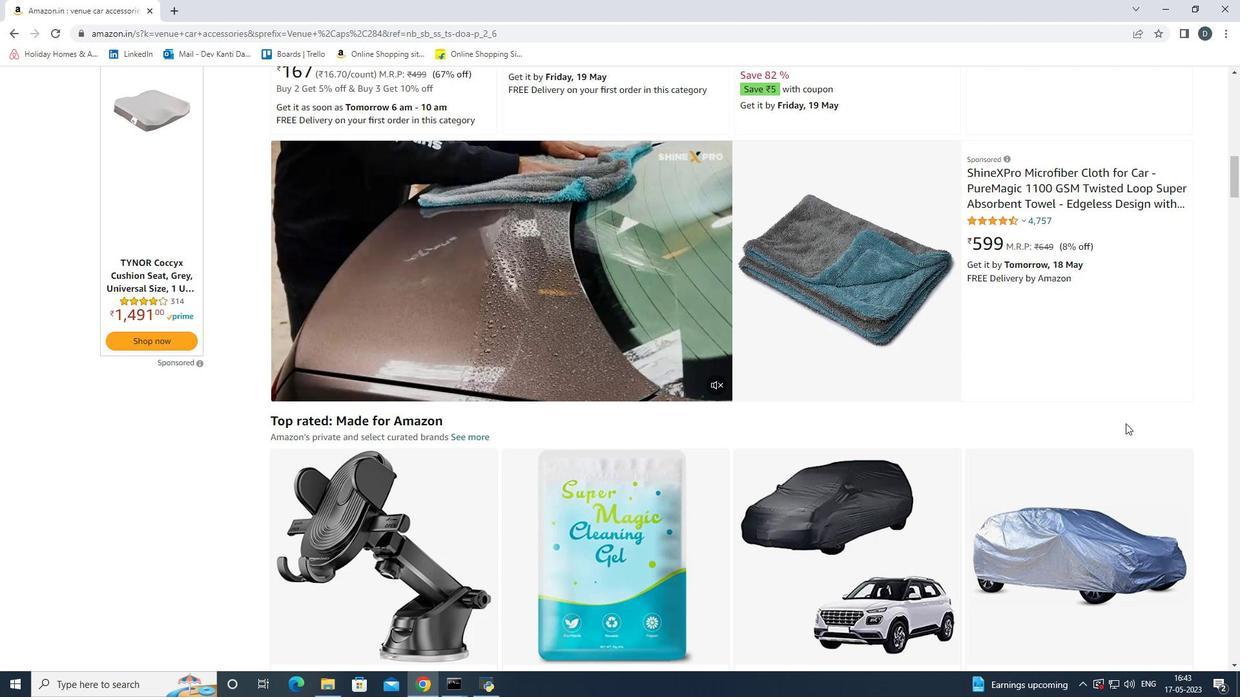 
Action: Mouse scrolled (1126, 423) with delta (0, 0)
Screenshot: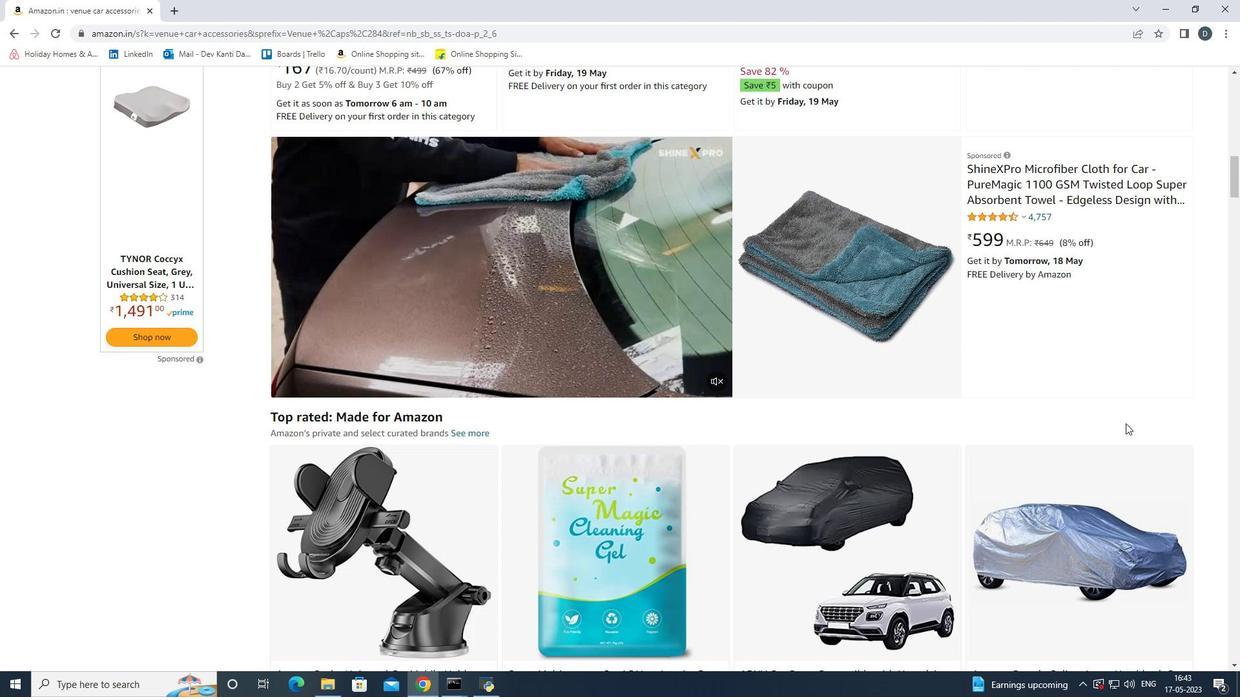 
Action: Mouse scrolled (1126, 423) with delta (0, 0)
Screenshot: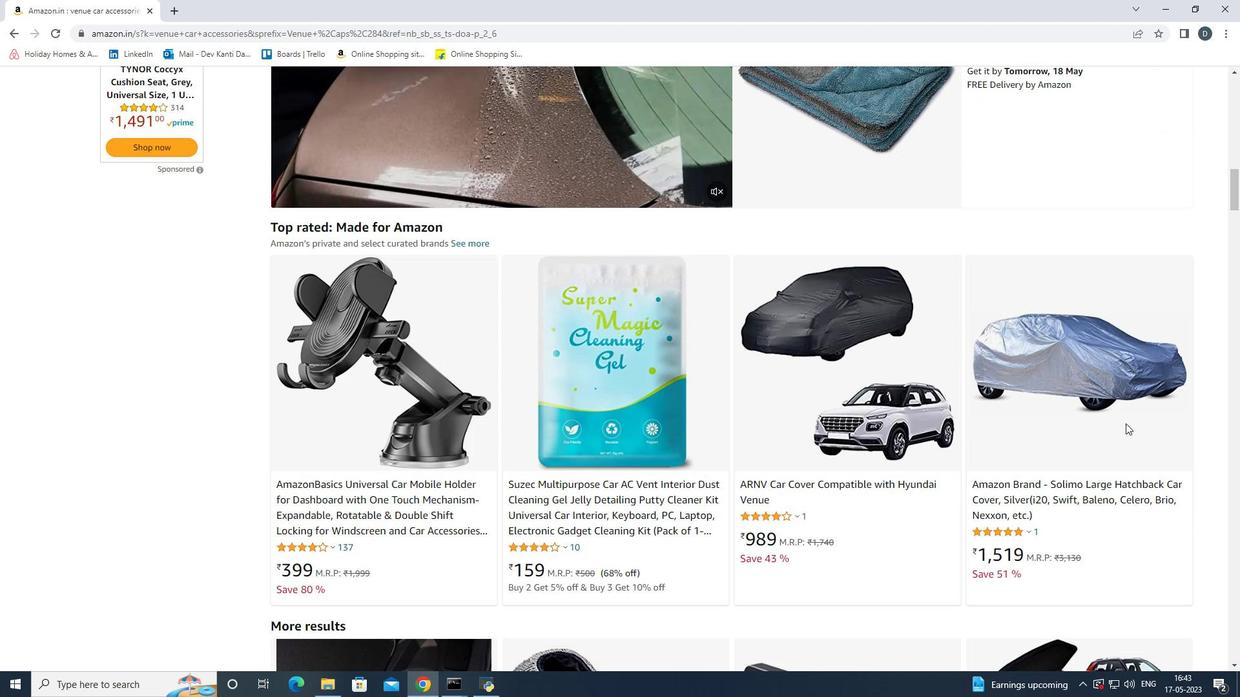 
Action: Mouse scrolled (1126, 423) with delta (0, 0)
Screenshot: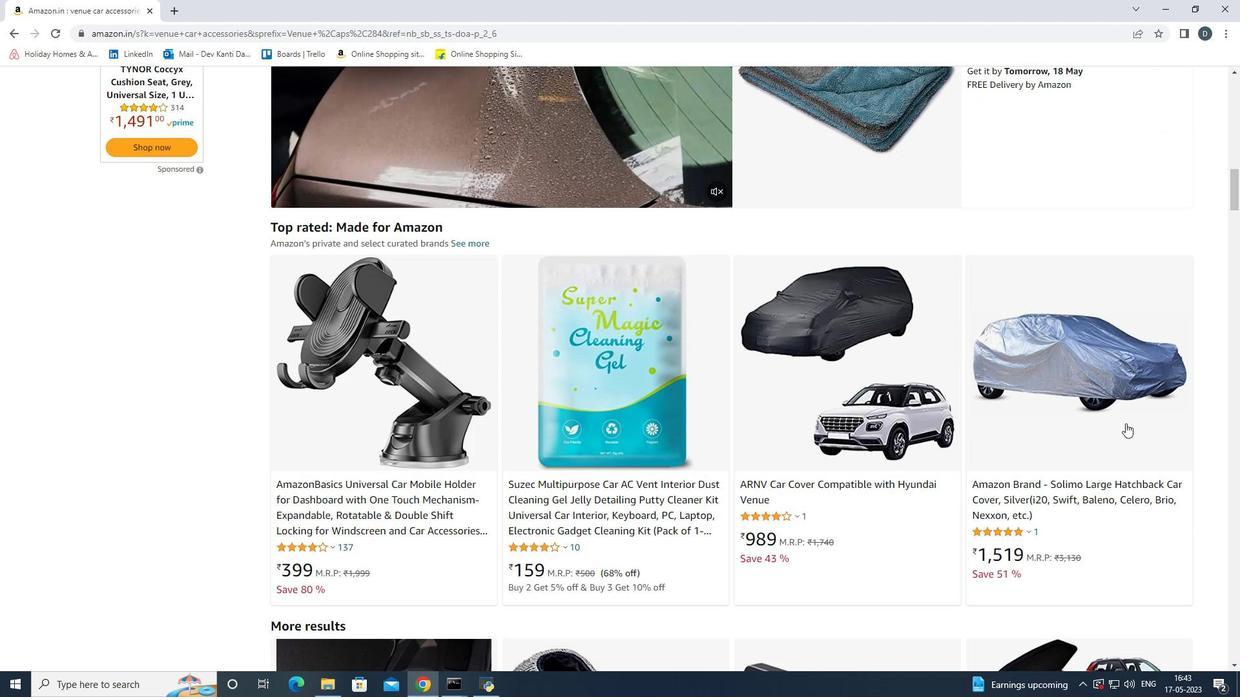 
Action: Mouse scrolled (1126, 423) with delta (0, 0)
Screenshot: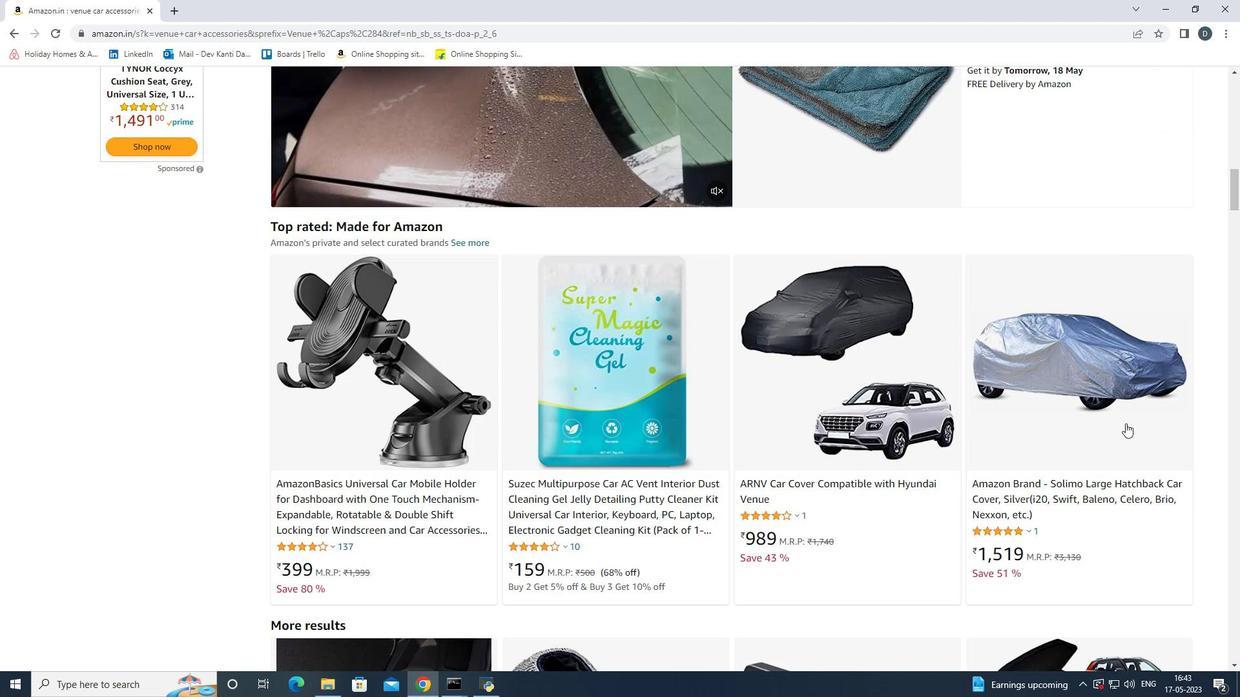 
Action: Mouse scrolled (1126, 423) with delta (0, 0)
Screenshot: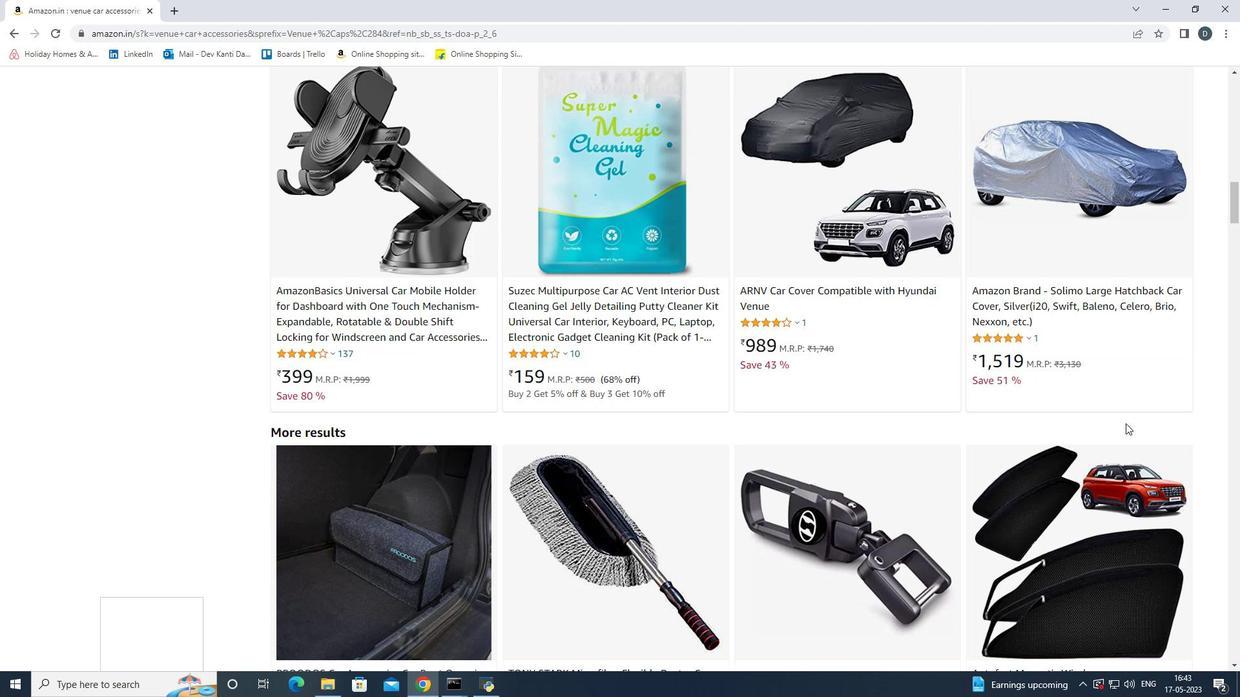 
Action: Mouse scrolled (1126, 423) with delta (0, 0)
Screenshot: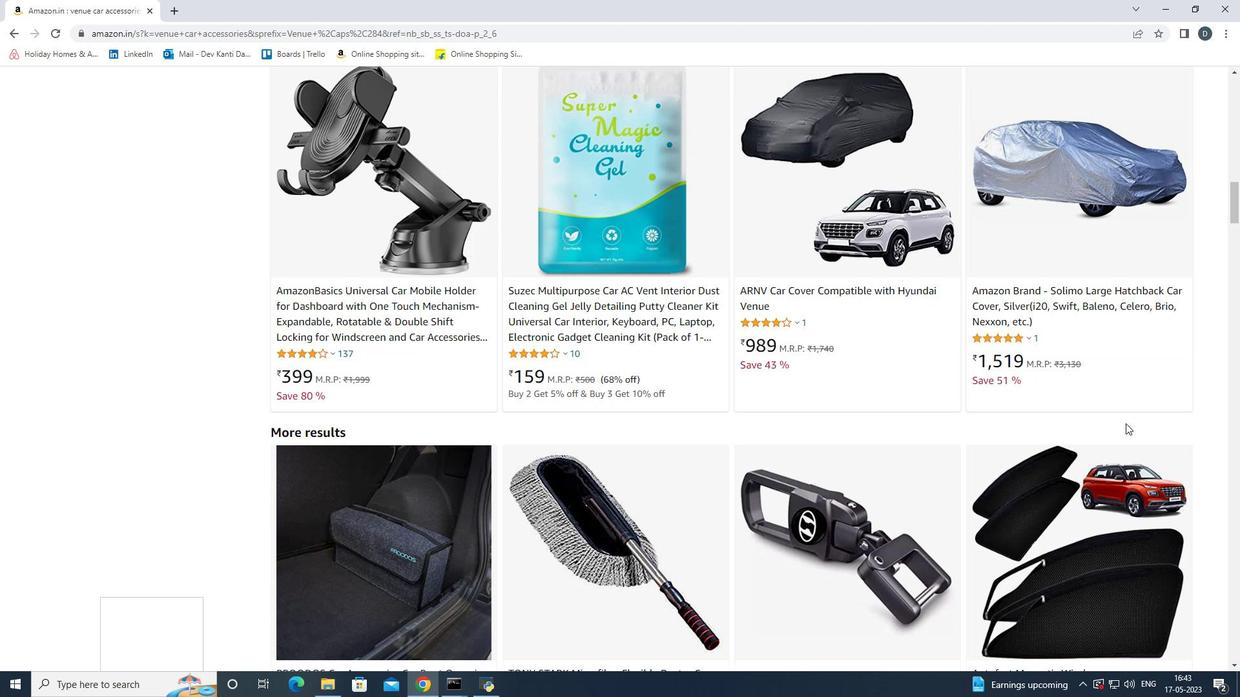
Action: Mouse scrolled (1126, 423) with delta (0, 0)
Screenshot: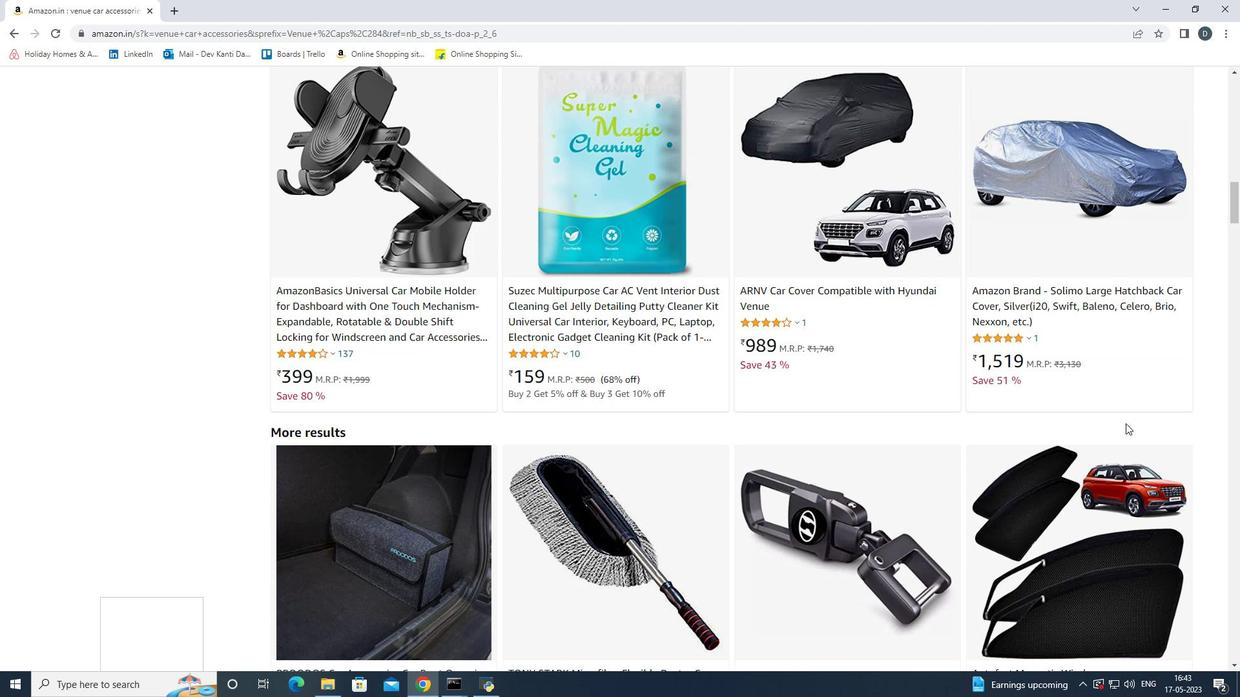 
Action: Mouse scrolled (1126, 423) with delta (0, 0)
Screenshot: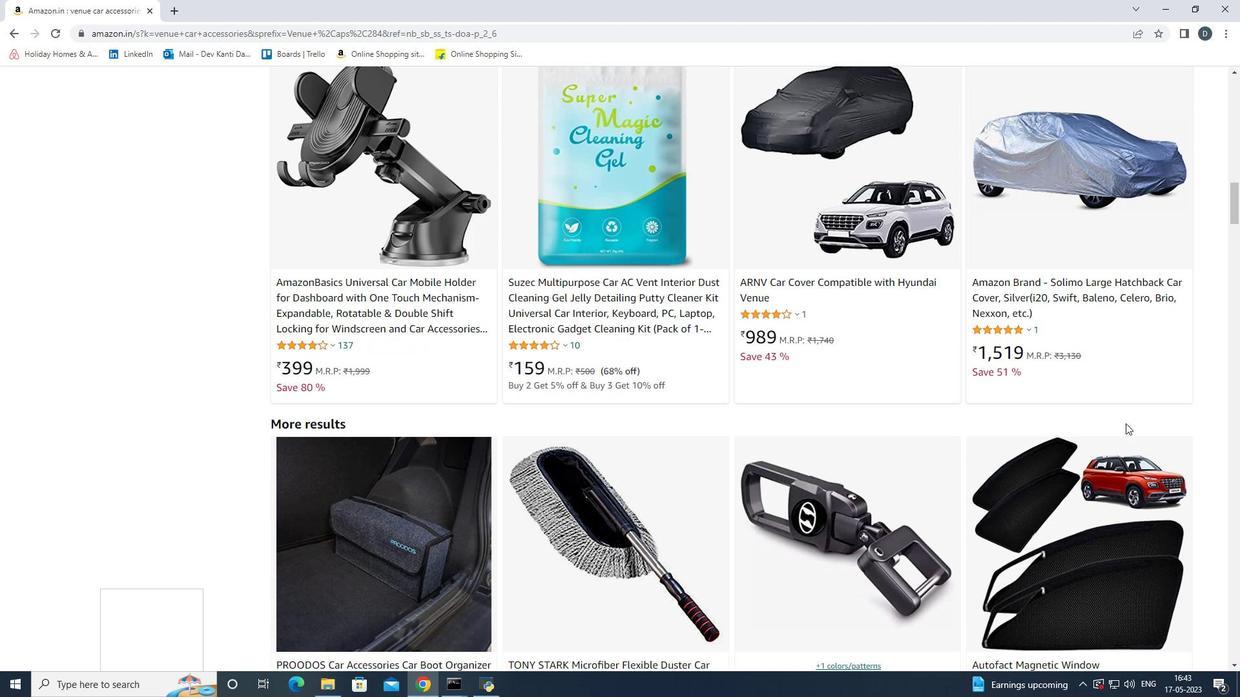 
Action: Mouse scrolled (1126, 423) with delta (0, 0)
Screenshot: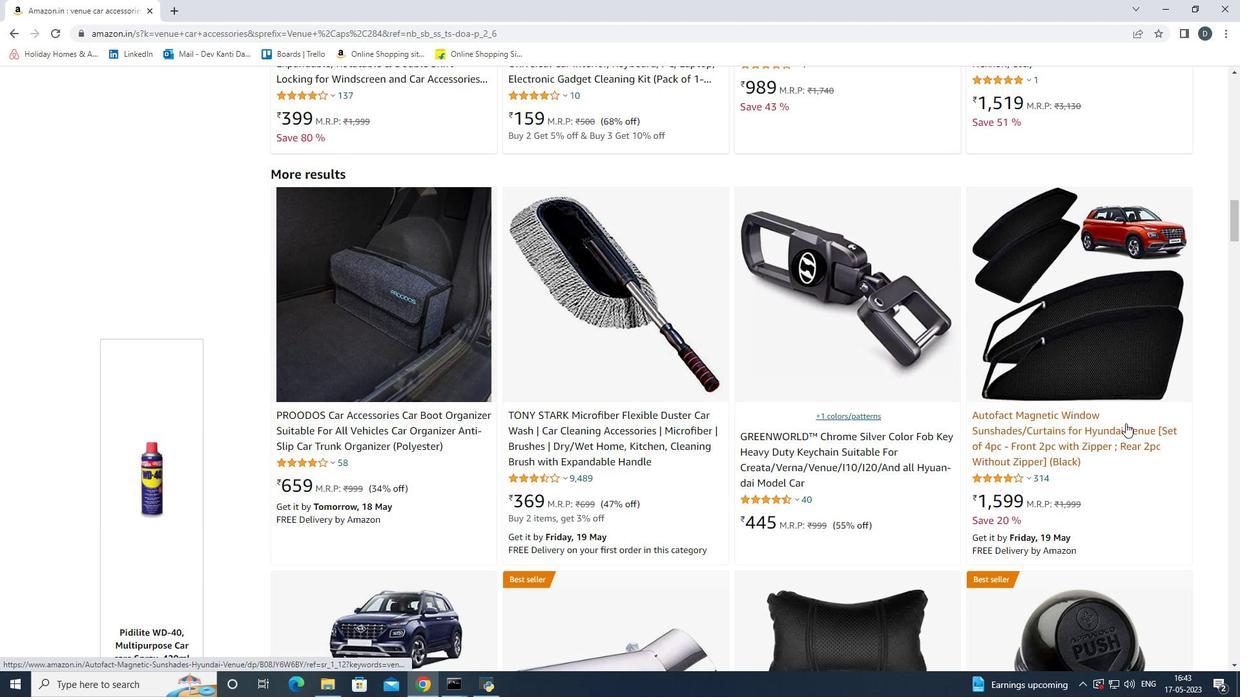 
Action: Mouse scrolled (1126, 423) with delta (0, 0)
Screenshot: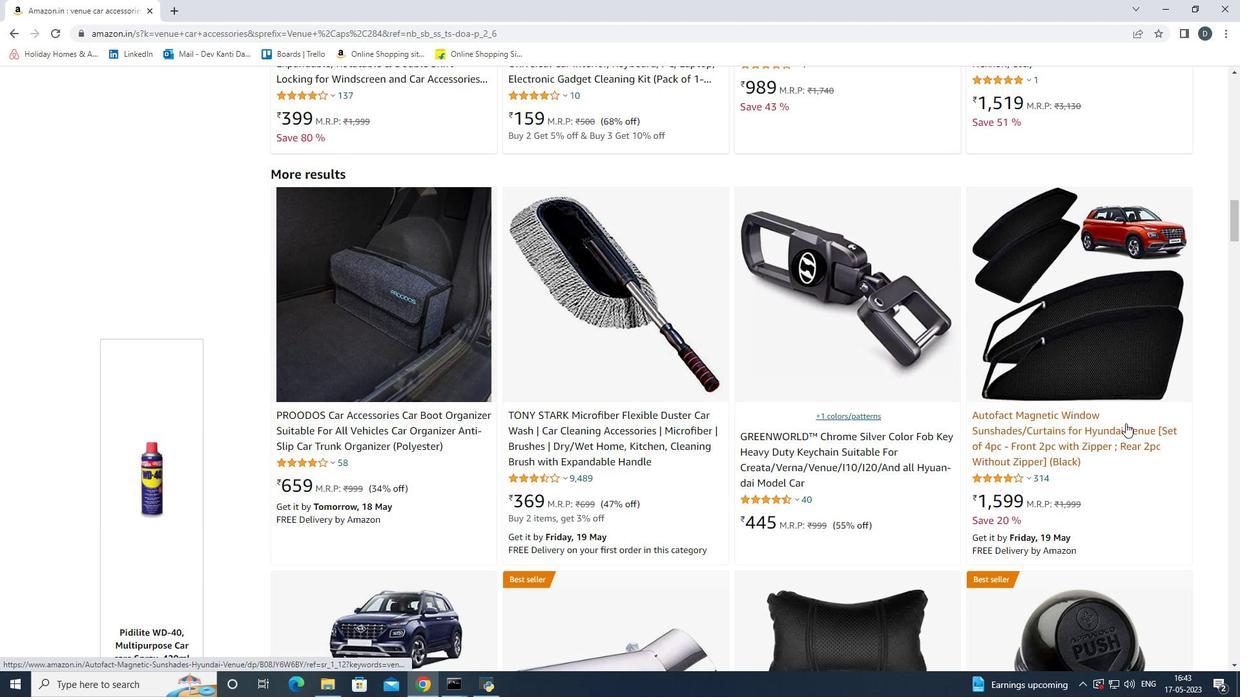 
Action: Mouse scrolled (1126, 423) with delta (0, 0)
Screenshot: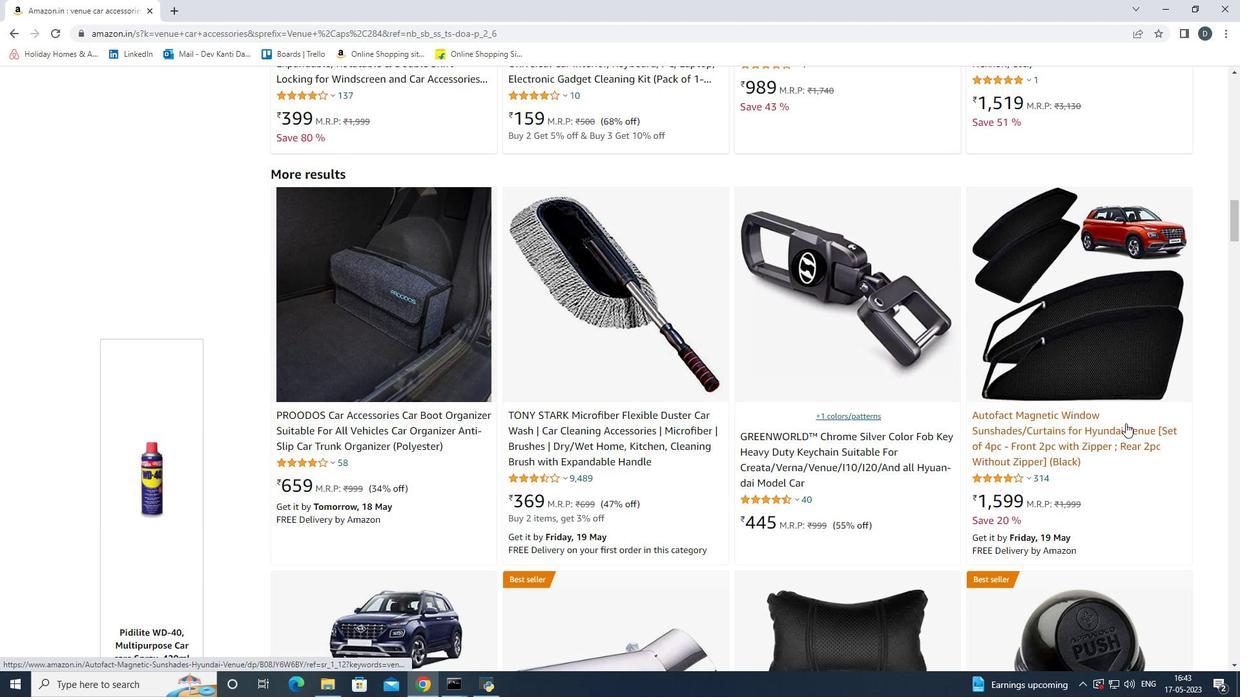 
Action: Mouse moved to (1126, 424)
Screenshot: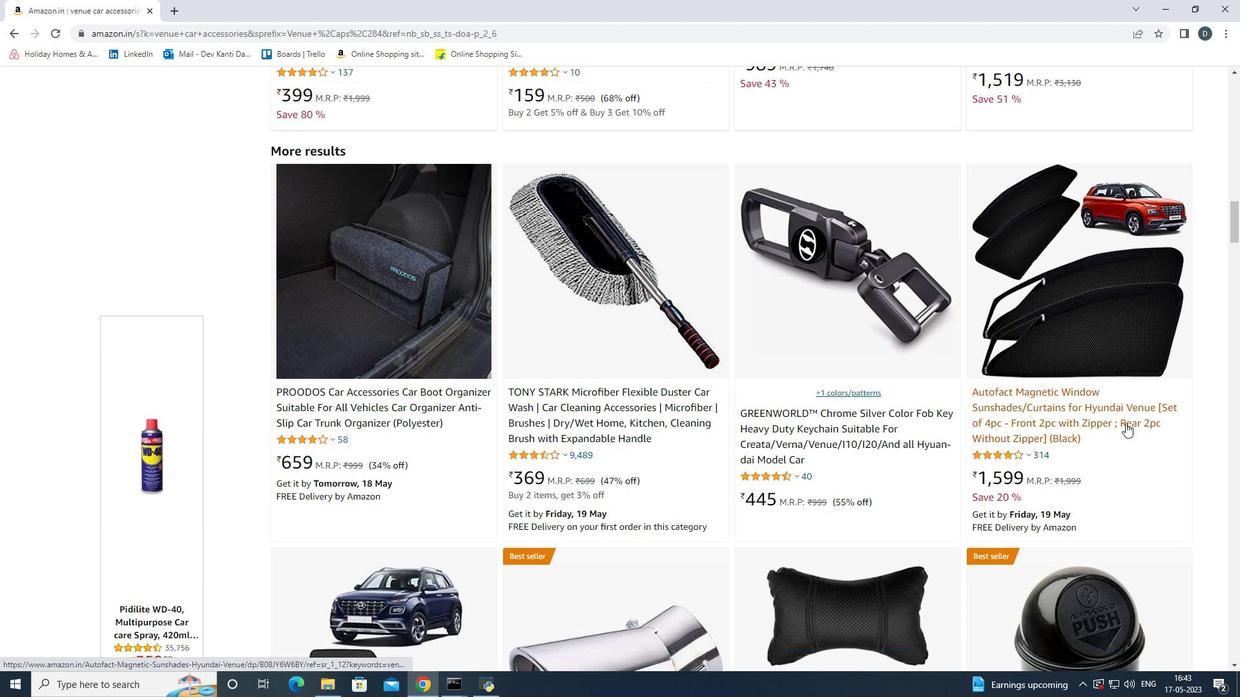 
Action: Mouse scrolled (1126, 423) with delta (0, 0)
Screenshot: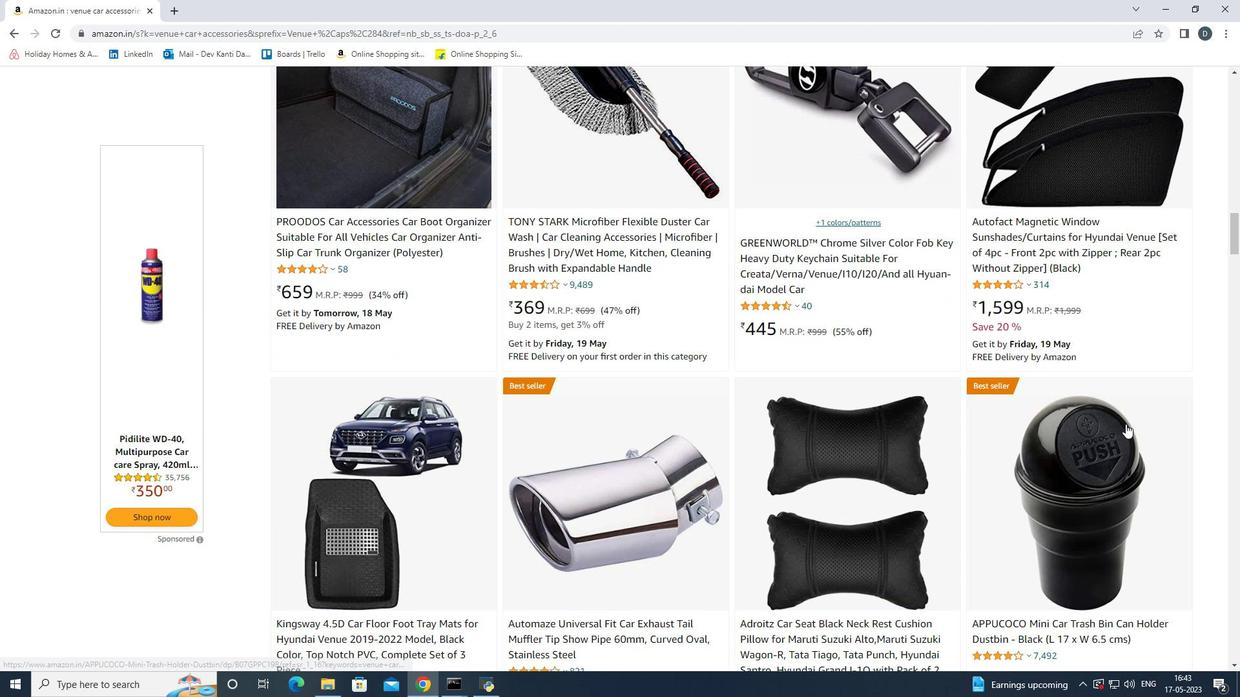 
Action: Mouse scrolled (1126, 423) with delta (0, 0)
Screenshot: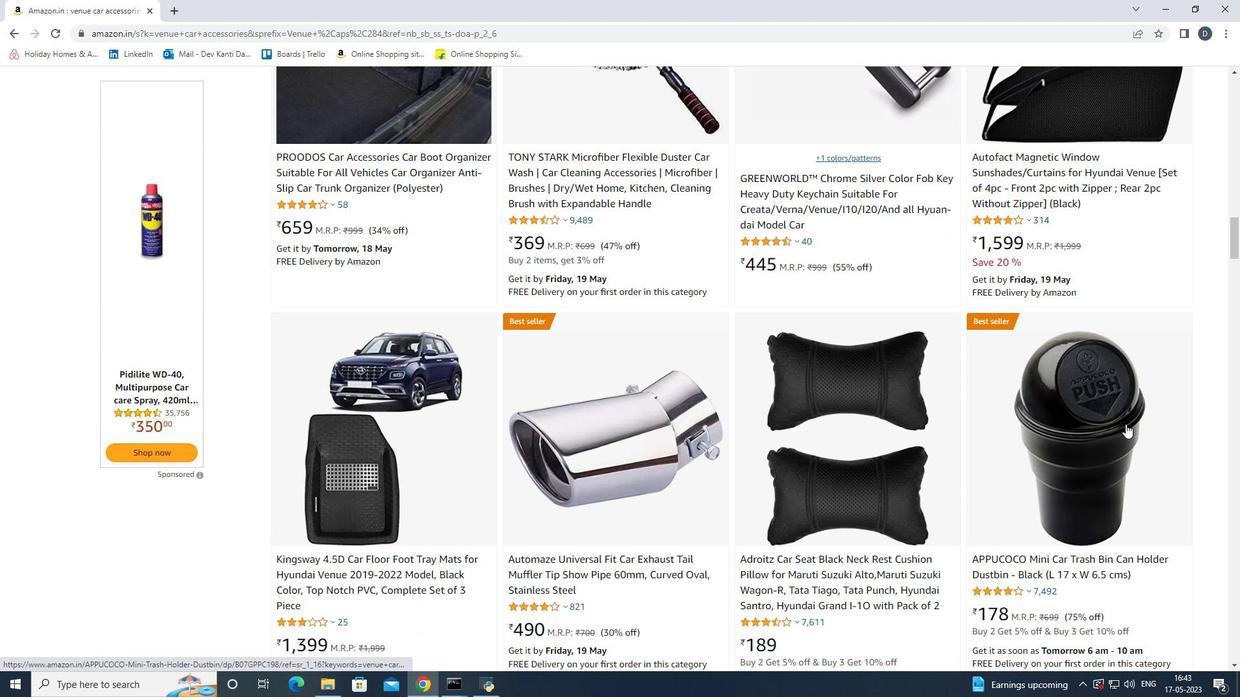 
Action: Mouse scrolled (1126, 423) with delta (0, 0)
Screenshot: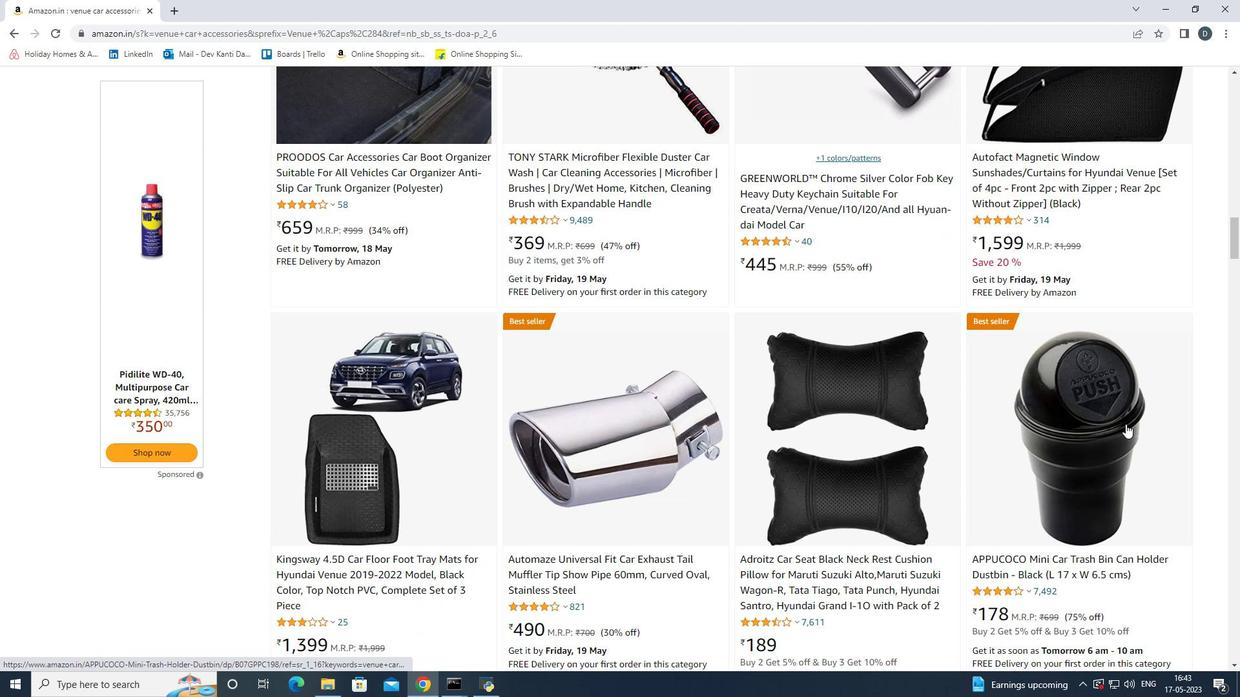 
Action: Mouse scrolled (1126, 423) with delta (0, 0)
Screenshot: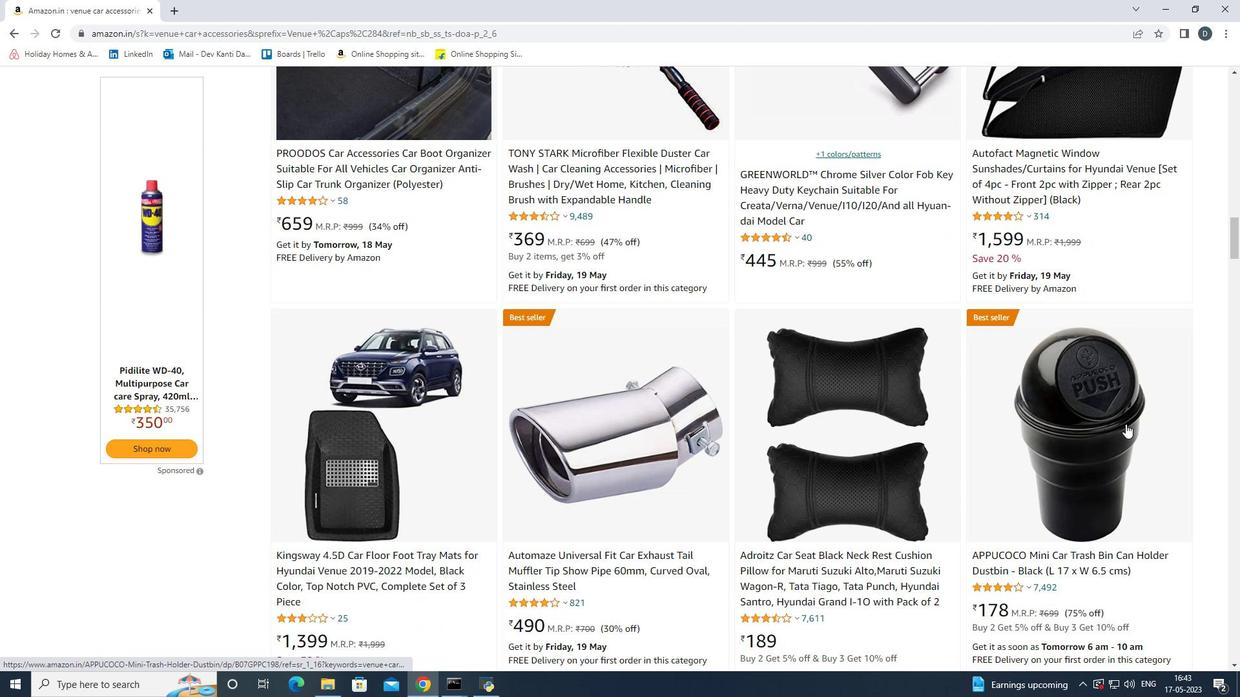 
Action: Mouse moved to (85, 469)
Screenshot: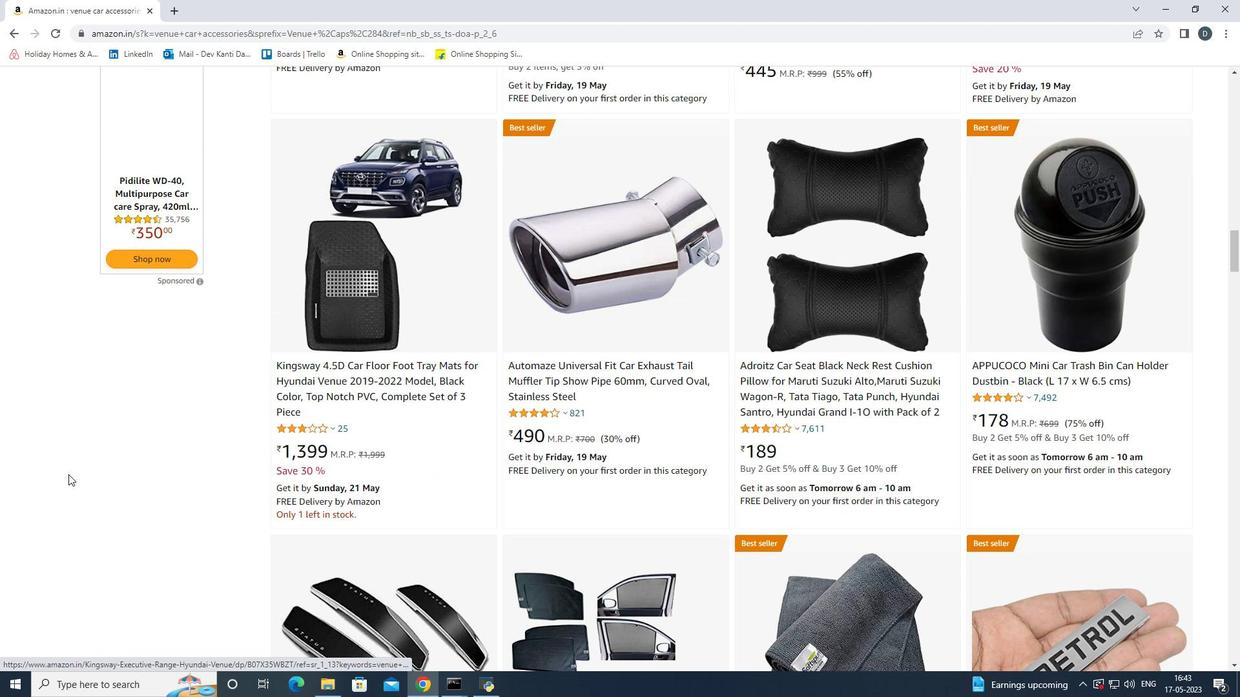 
Action: Mouse scrolled (85, 468) with delta (0, 0)
Screenshot: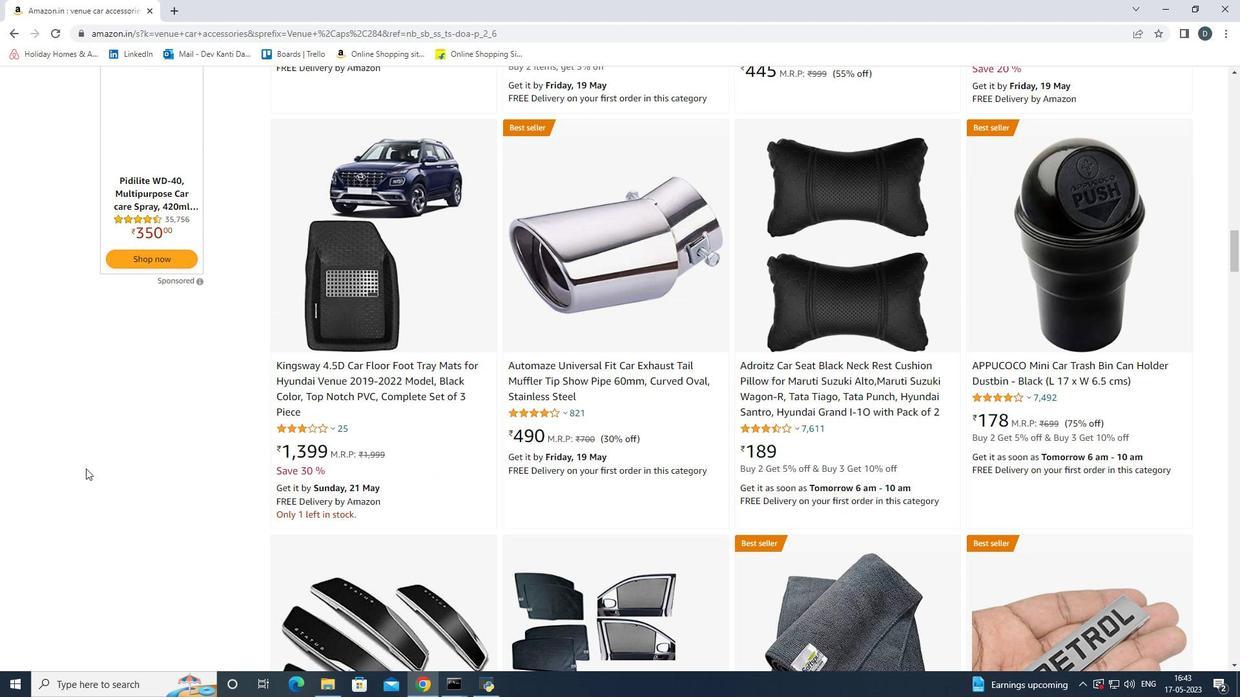 
Action: Mouse scrolled (85, 469) with delta (0, 0)
Screenshot: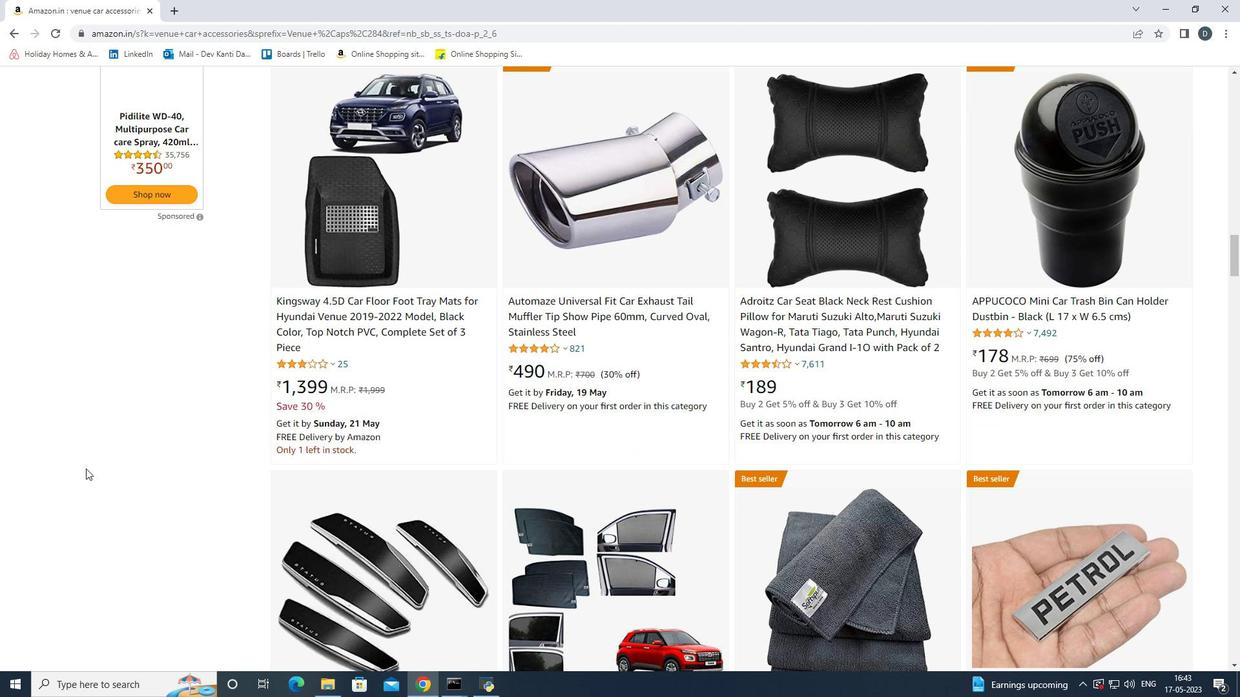 
Action: Mouse moved to (262, 428)
Screenshot: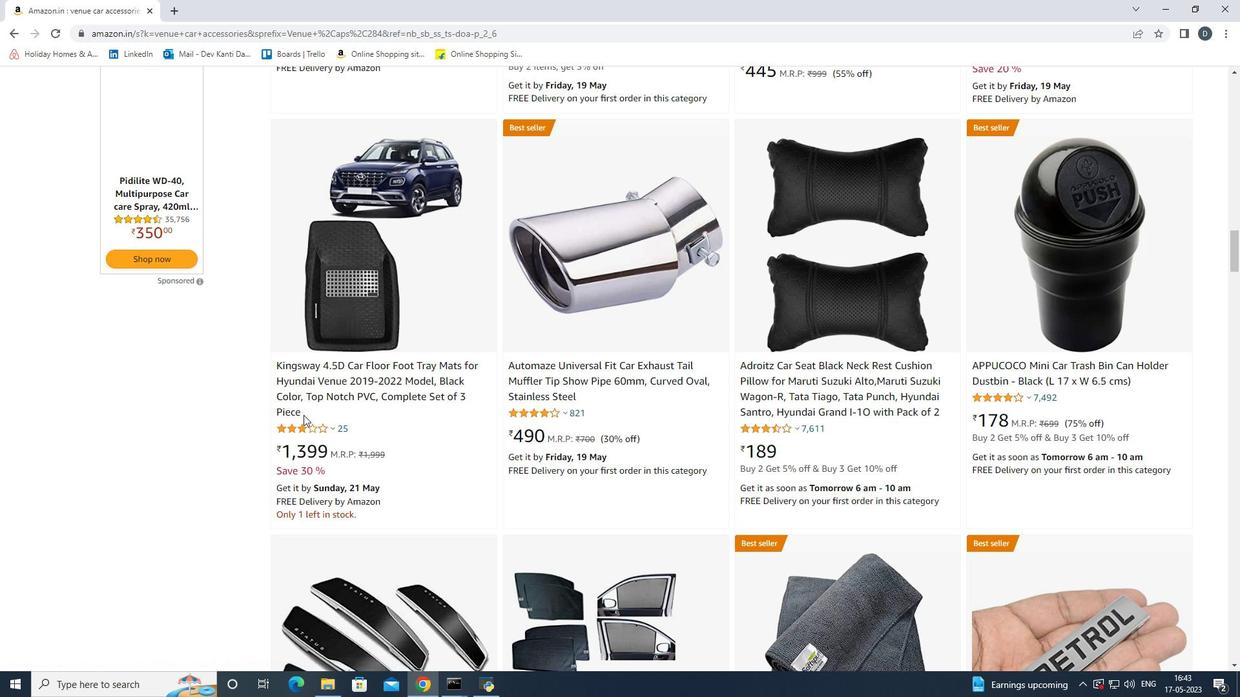
Action: Mouse scrolled (262, 427) with delta (0, 0)
Screenshot: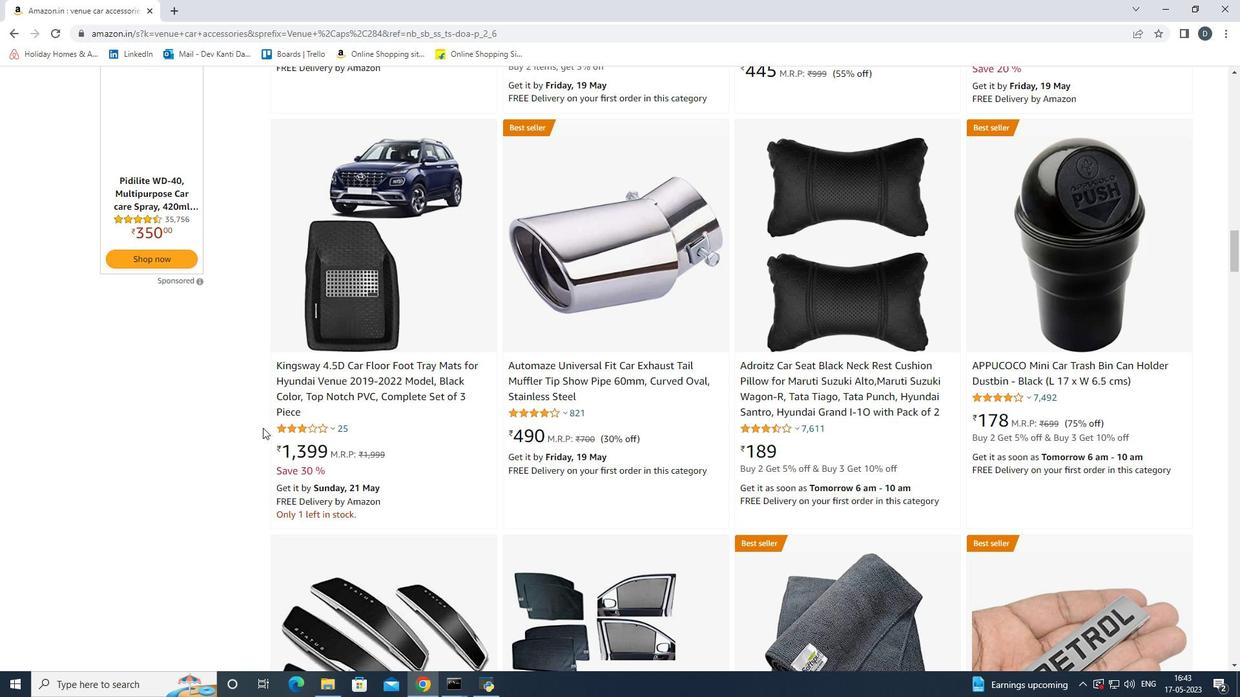 
Action: Mouse moved to (646, 256)
Screenshot: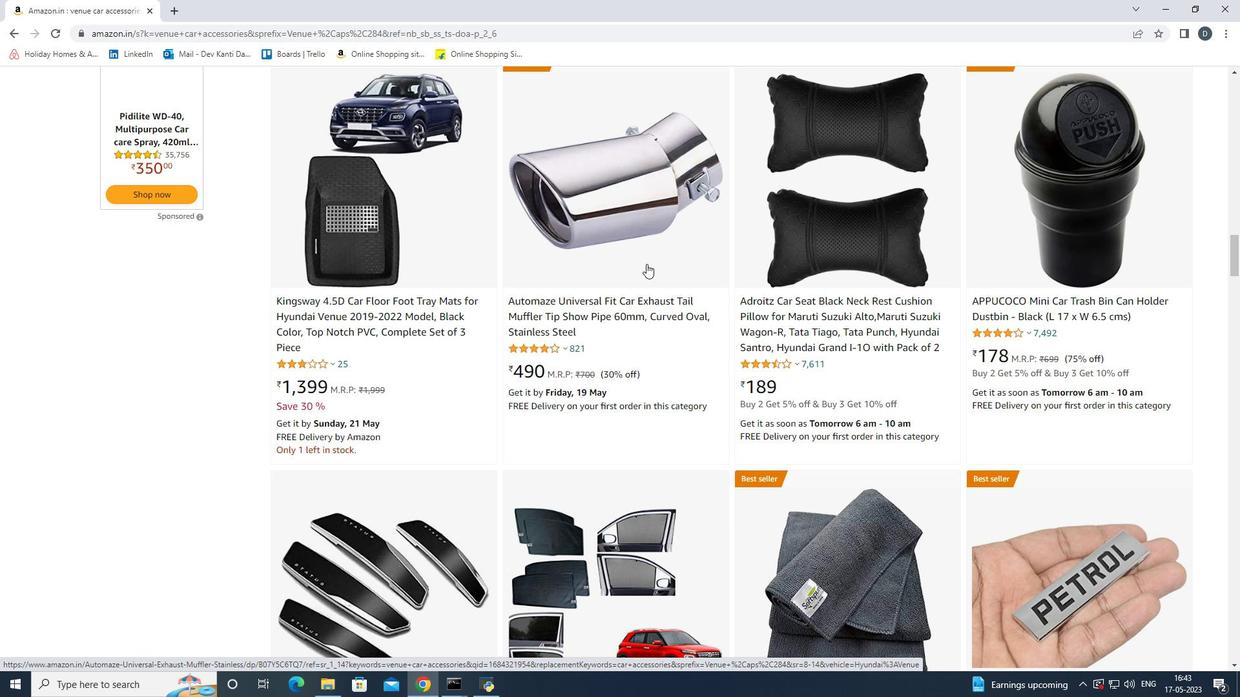 
Action: Mouse scrolled (646, 255) with delta (0, 0)
Screenshot: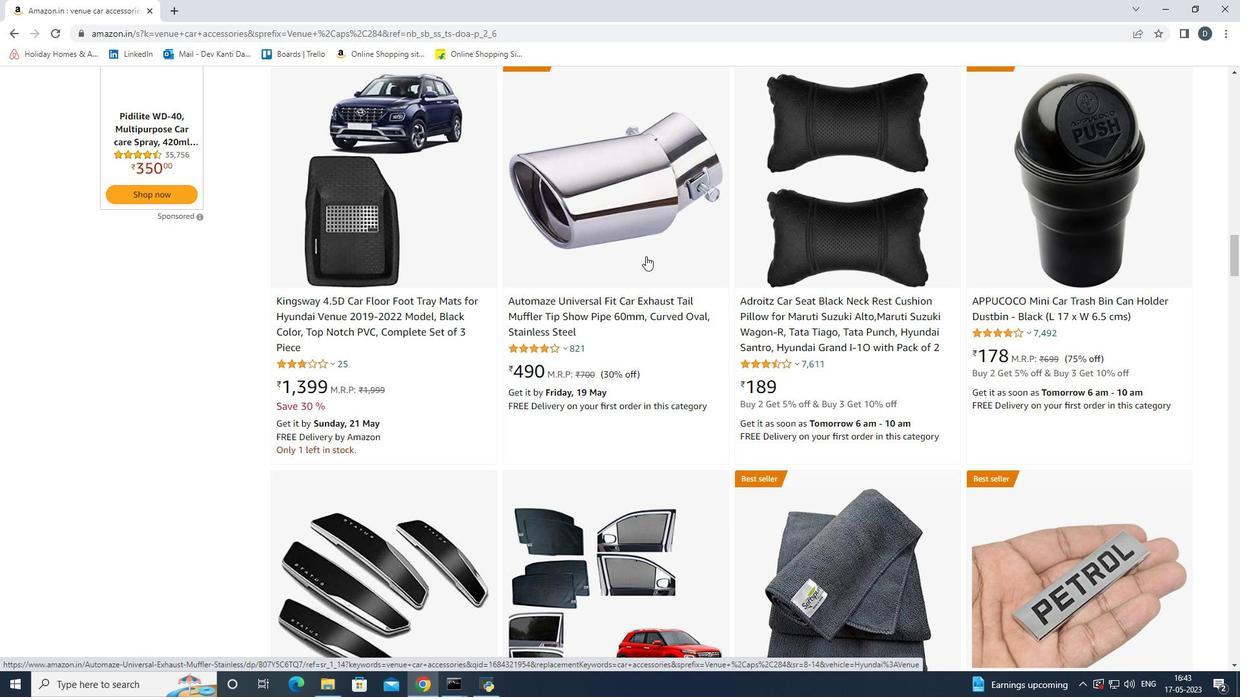 
Action: Mouse scrolled (646, 255) with delta (0, 0)
Screenshot: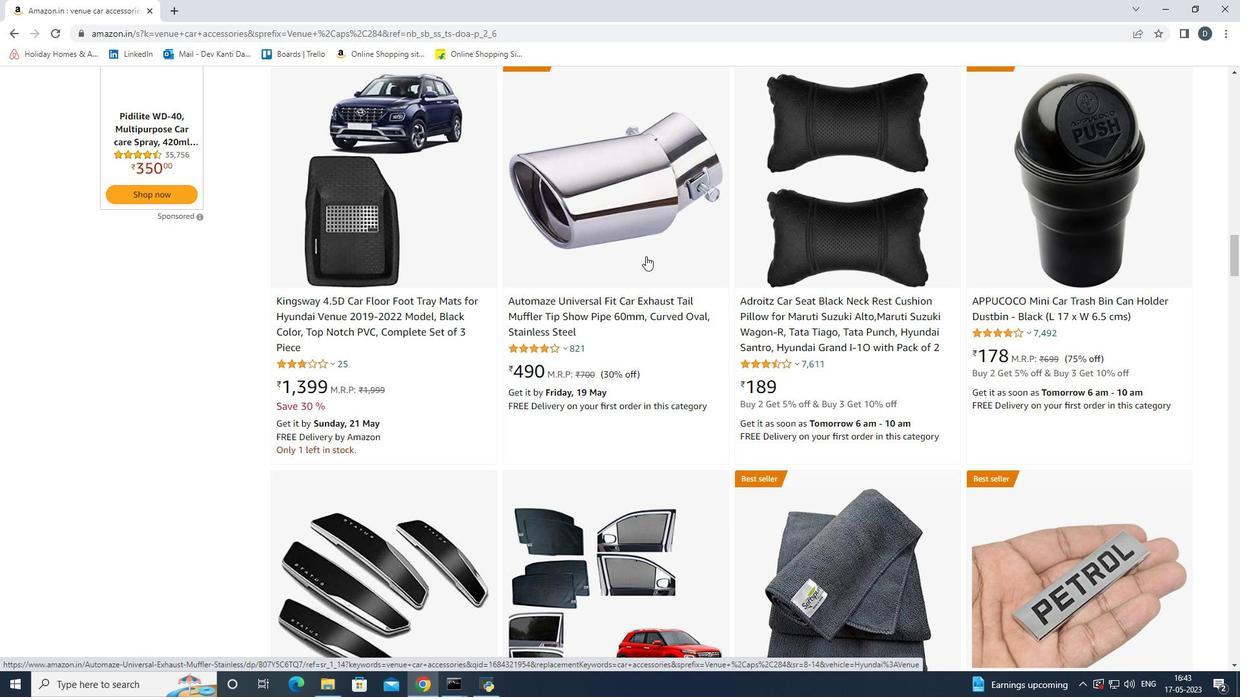 
Action: Mouse scrolled (646, 255) with delta (0, 0)
Screenshot: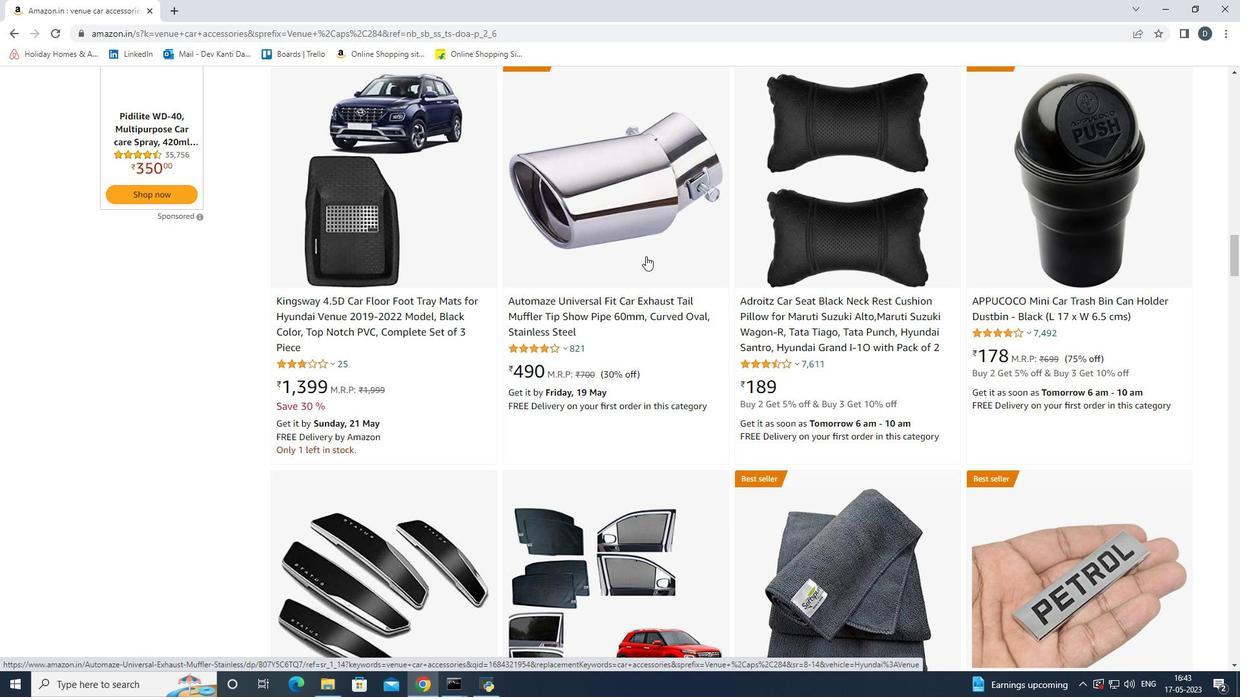 
Action: Mouse scrolled (646, 255) with delta (0, 0)
Screenshot: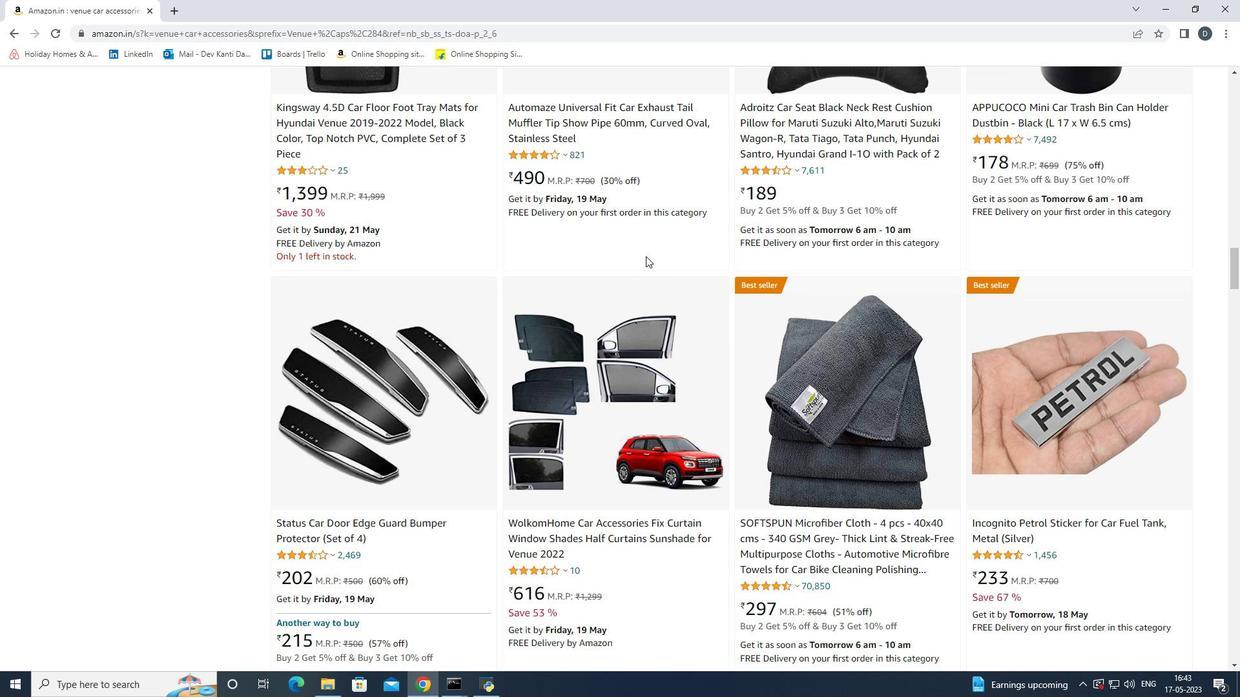 
Action: Mouse scrolled (646, 255) with delta (0, 0)
Screenshot: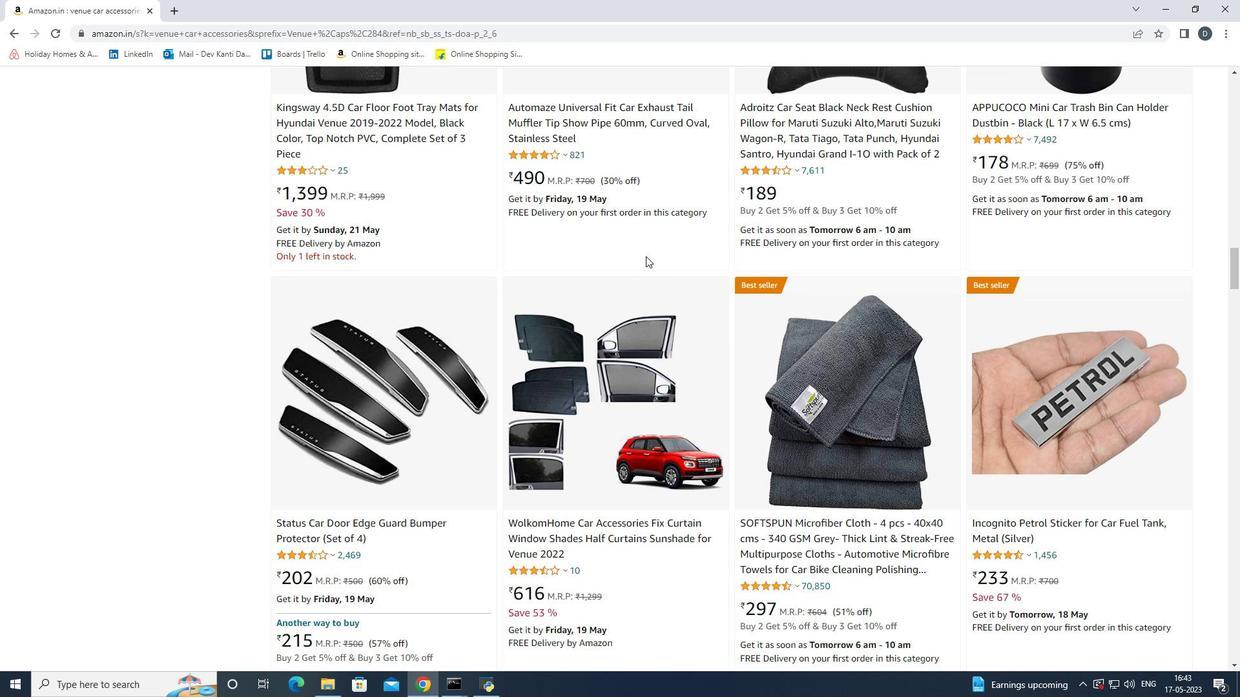
Action: Mouse moved to (32, 390)
Screenshot: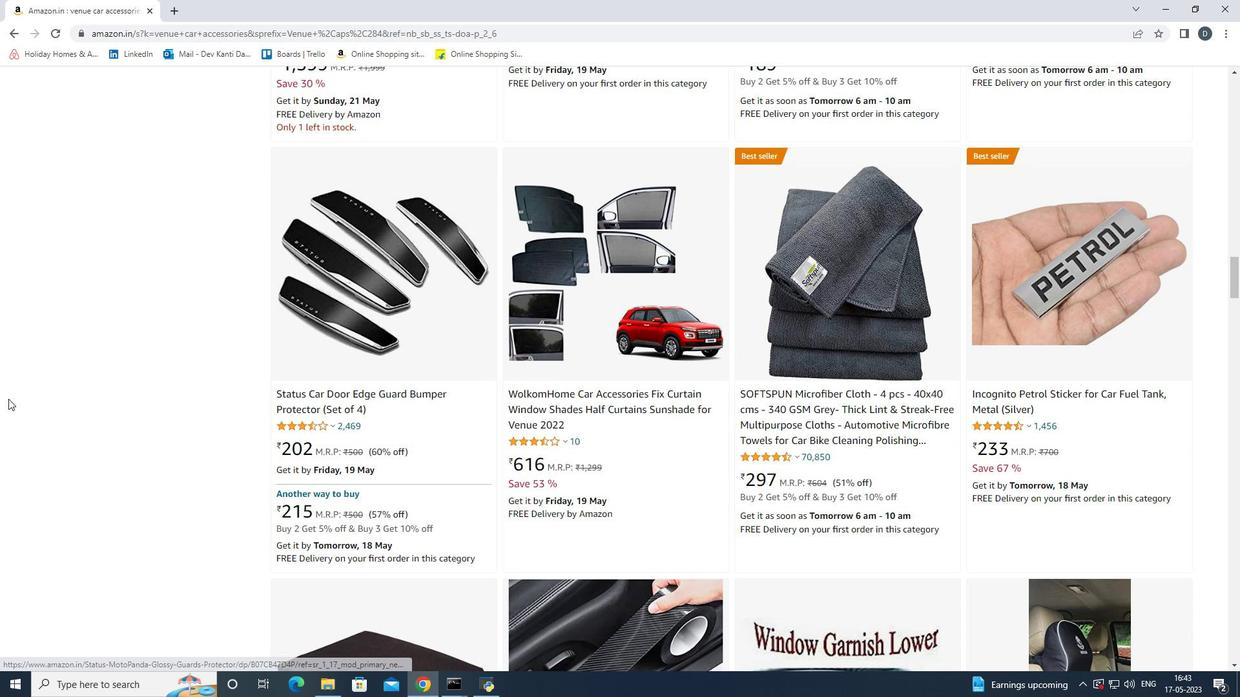 
Action: Mouse scrolled (32, 390) with delta (0, 0)
Screenshot: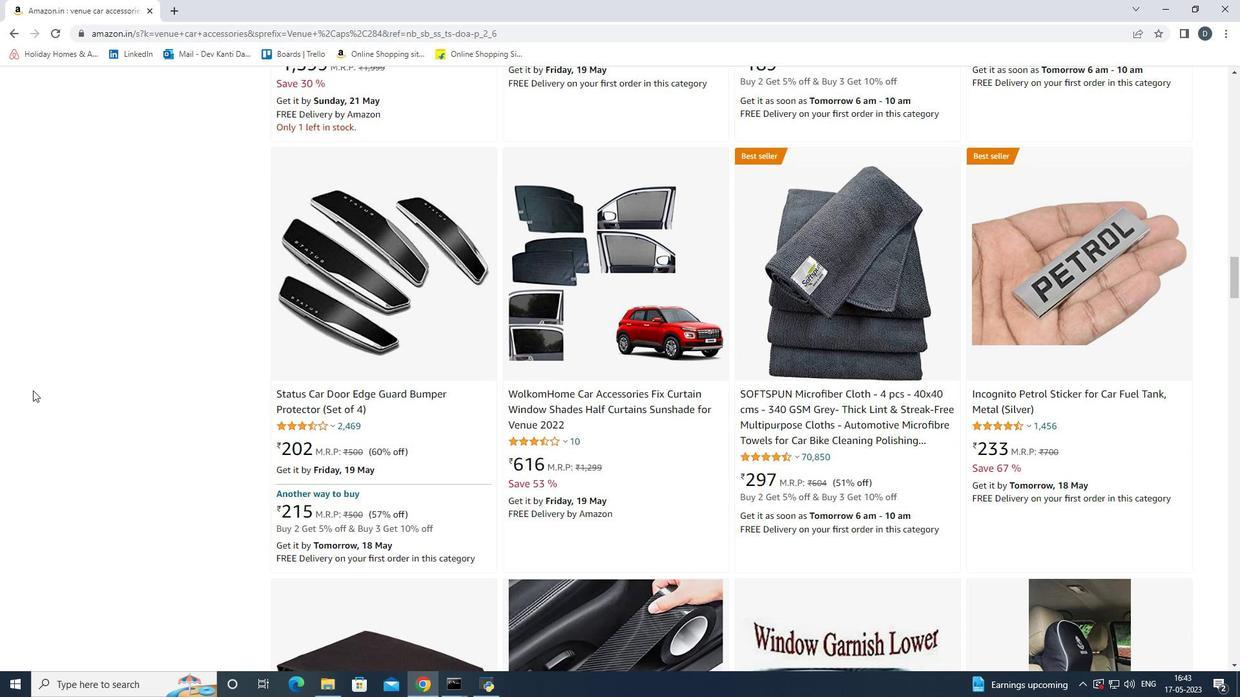 
Action: Mouse moved to (33, 390)
Screenshot: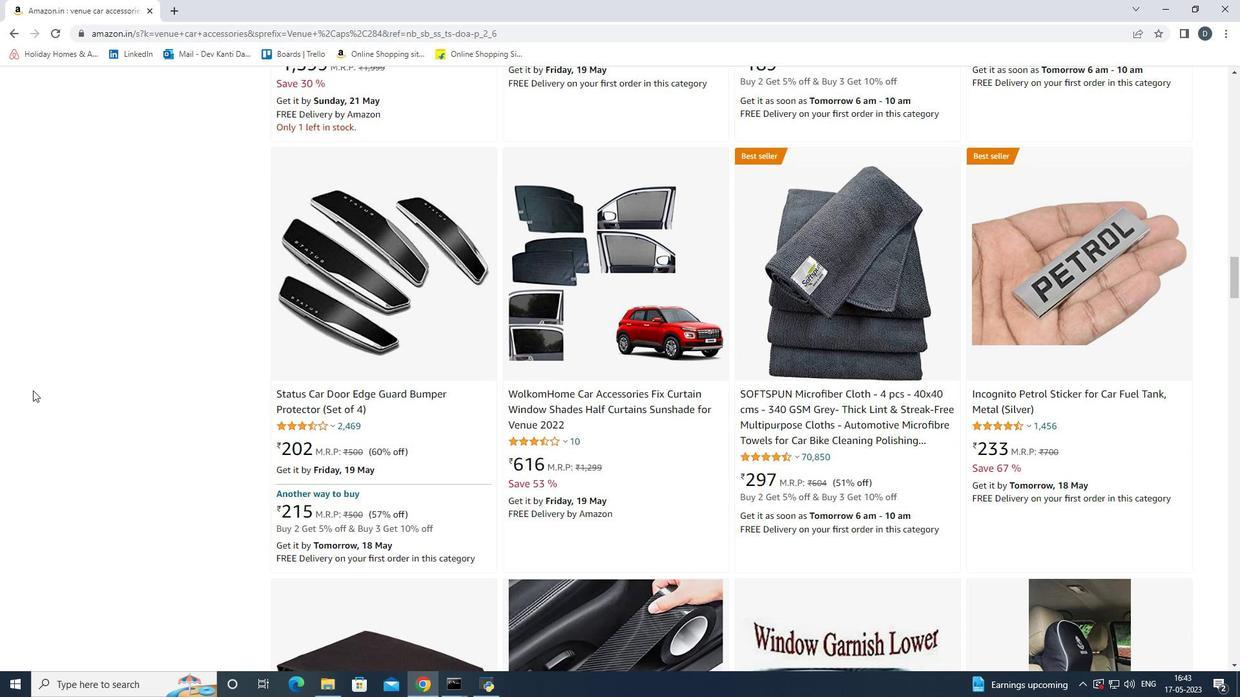 
Action: Mouse scrolled (33, 390) with delta (0, 0)
Screenshot: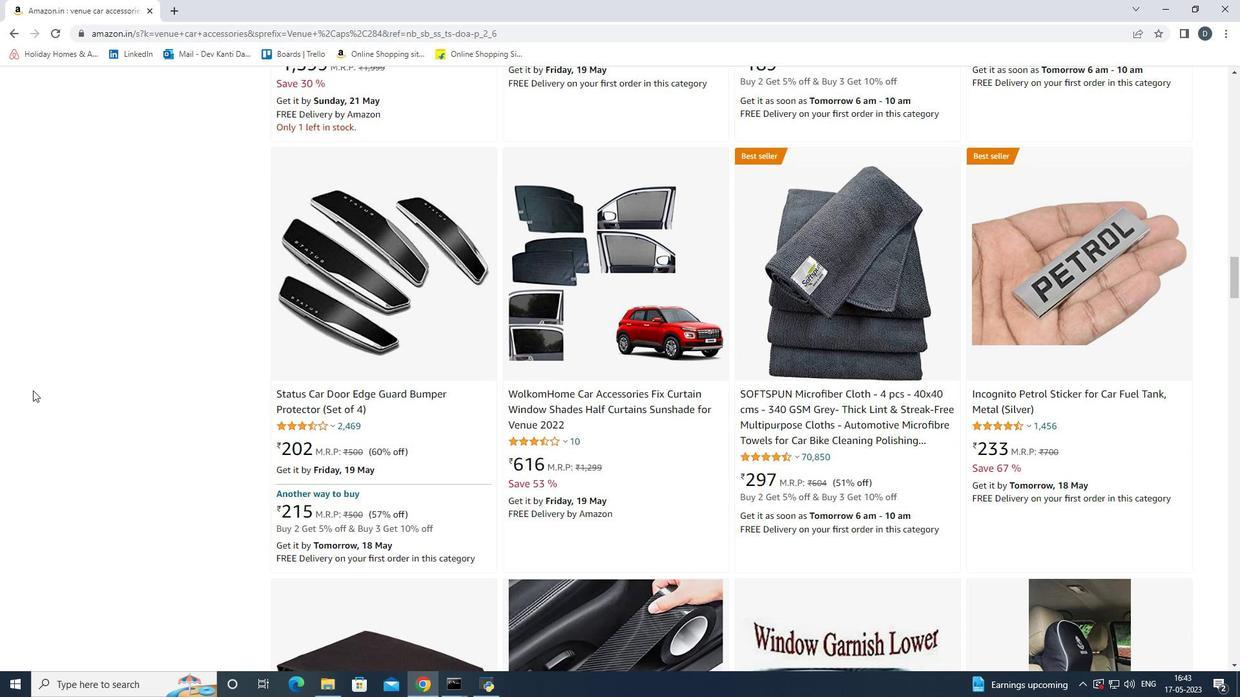 
Action: Mouse scrolled (33, 390) with delta (0, 0)
Screenshot: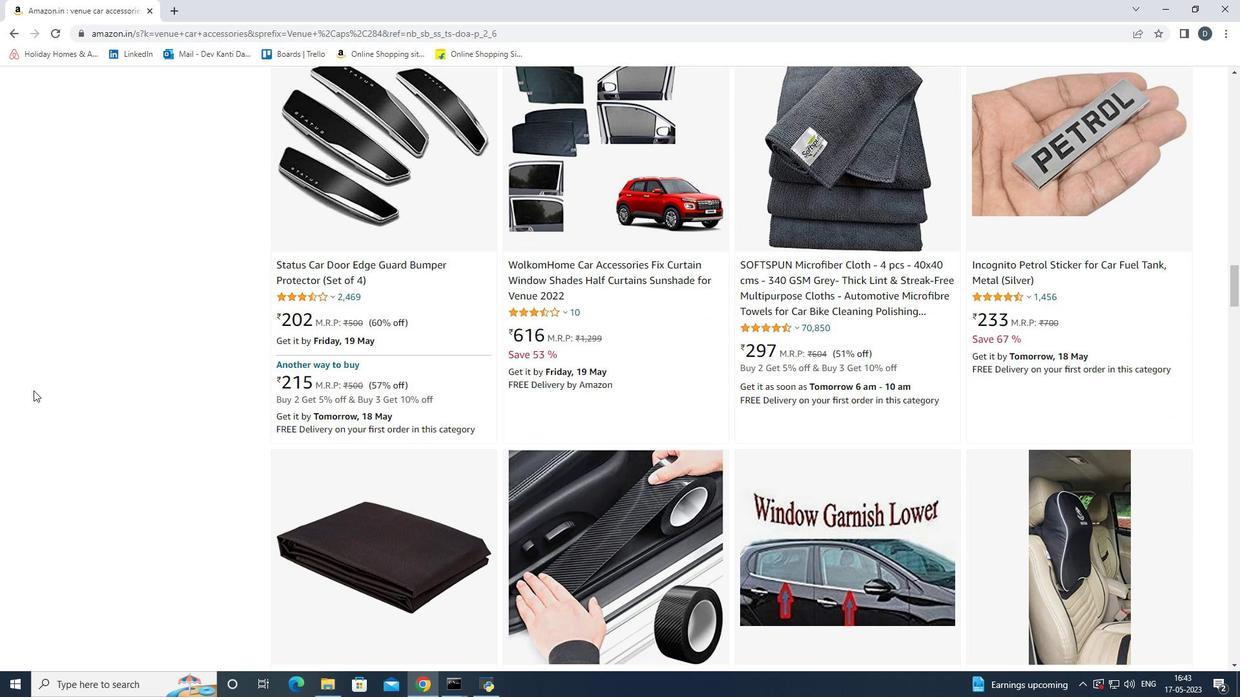 
Action: Mouse moved to (114, 447)
Screenshot: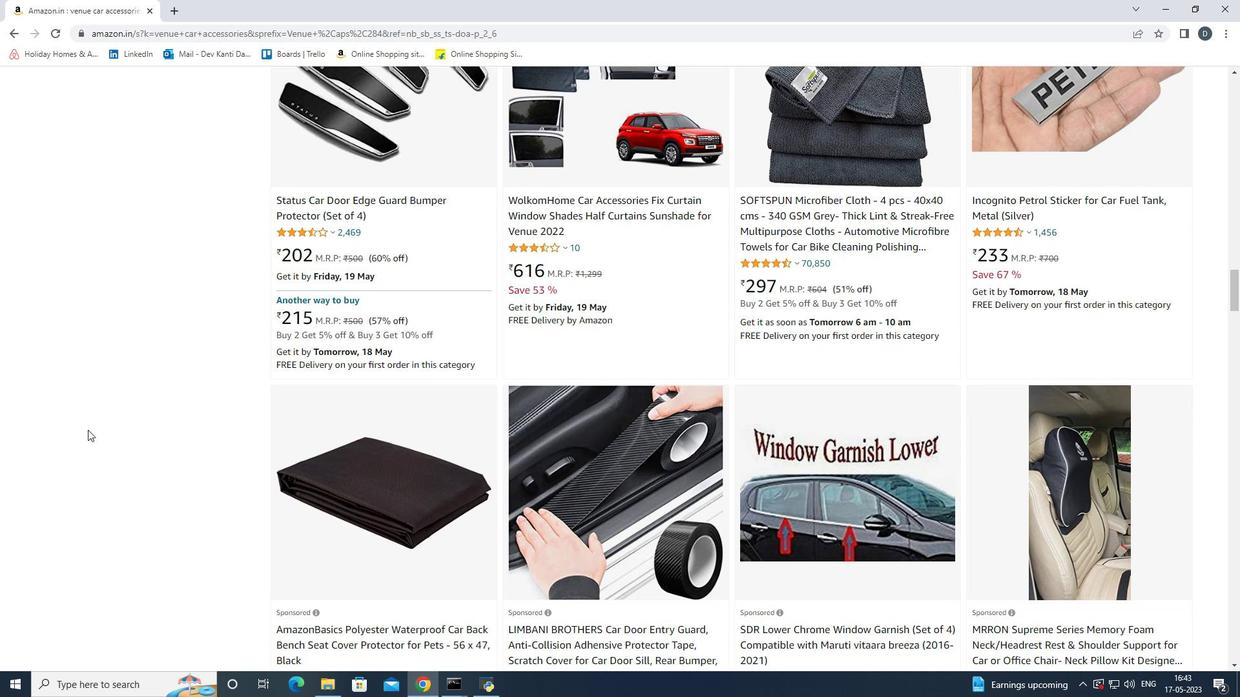 
Action: Mouse scrolled (114, 446) with delta (0, 0)
Screenshot: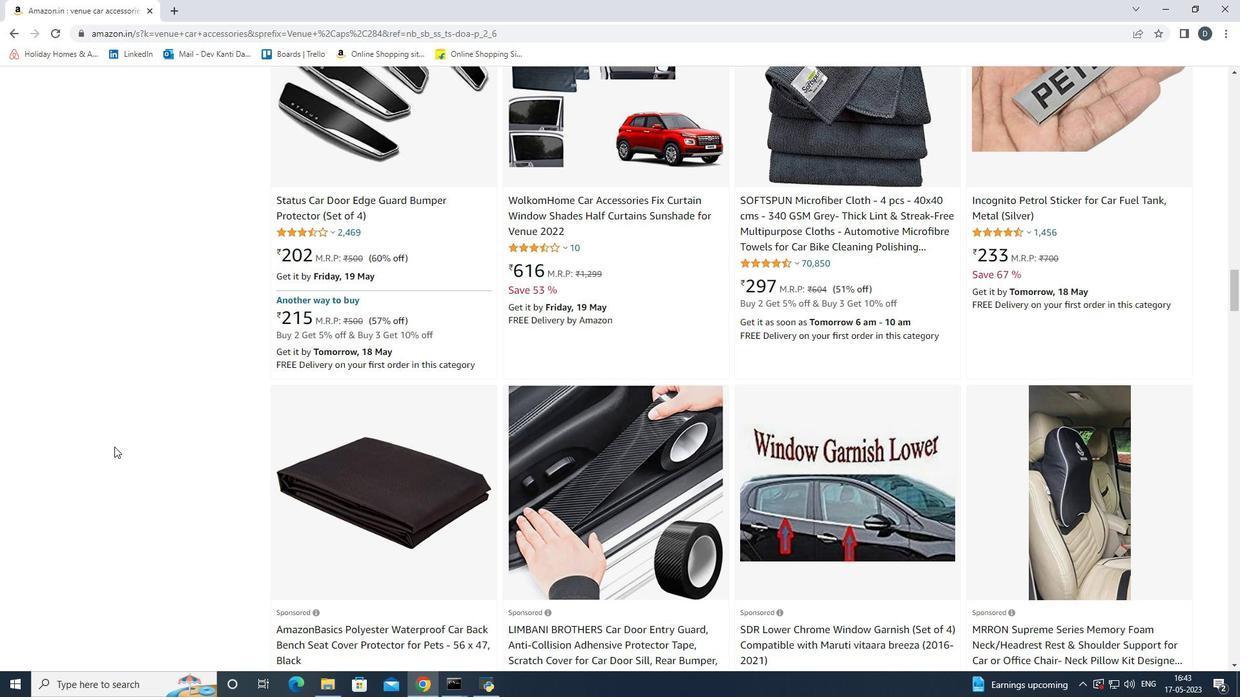 
Action: Mouse moved to (261, 481)
Screenshot: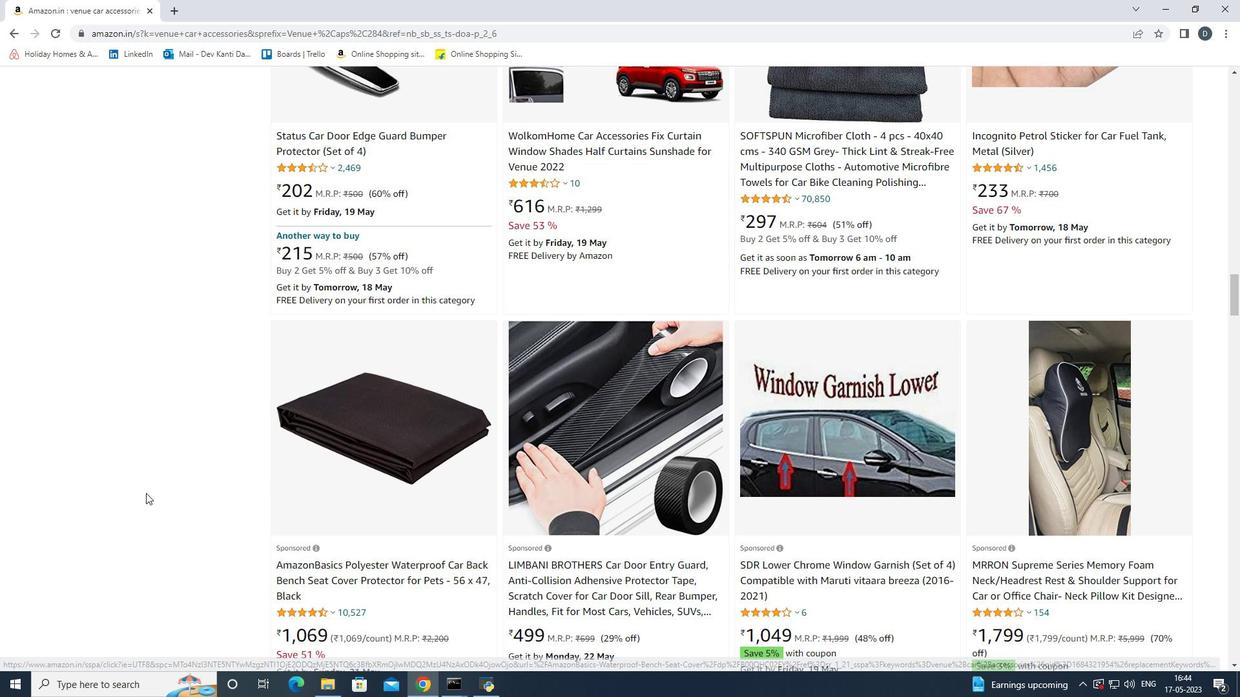 
Action: Mouse scrolled (261, 481) with delta (0, 0)
Screenshot: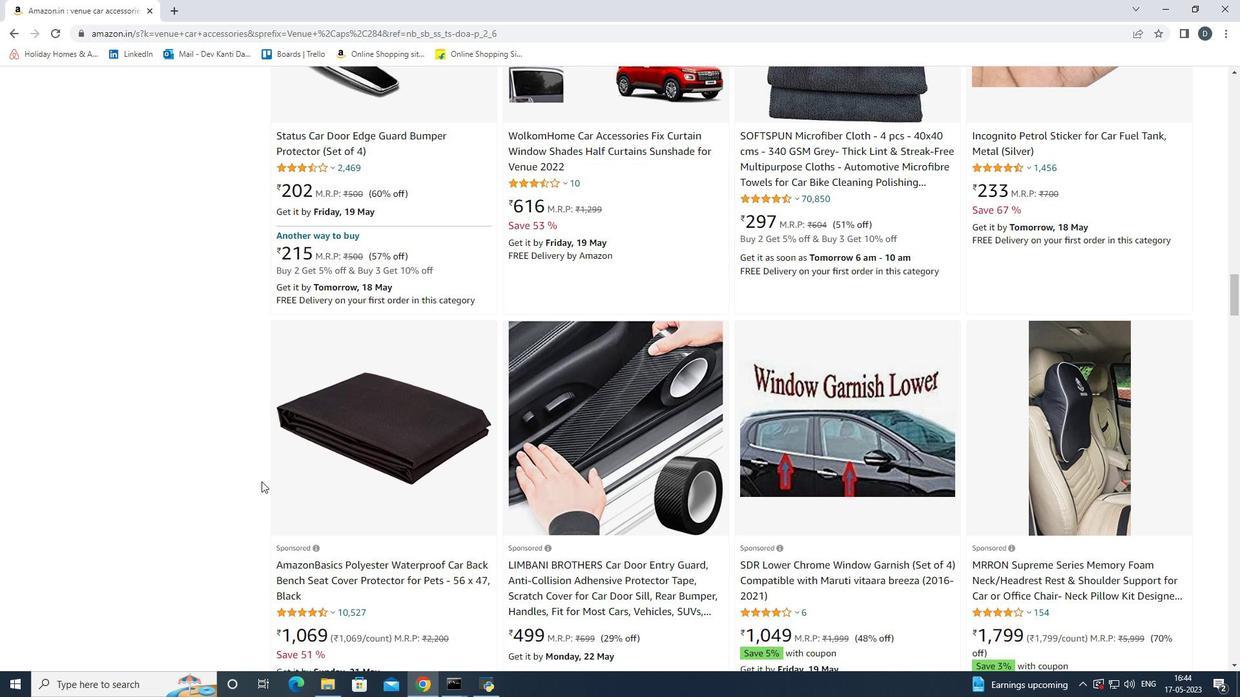 
Action: Mouse scrolled (261, 481) with delta (0, 0)
Screenshot: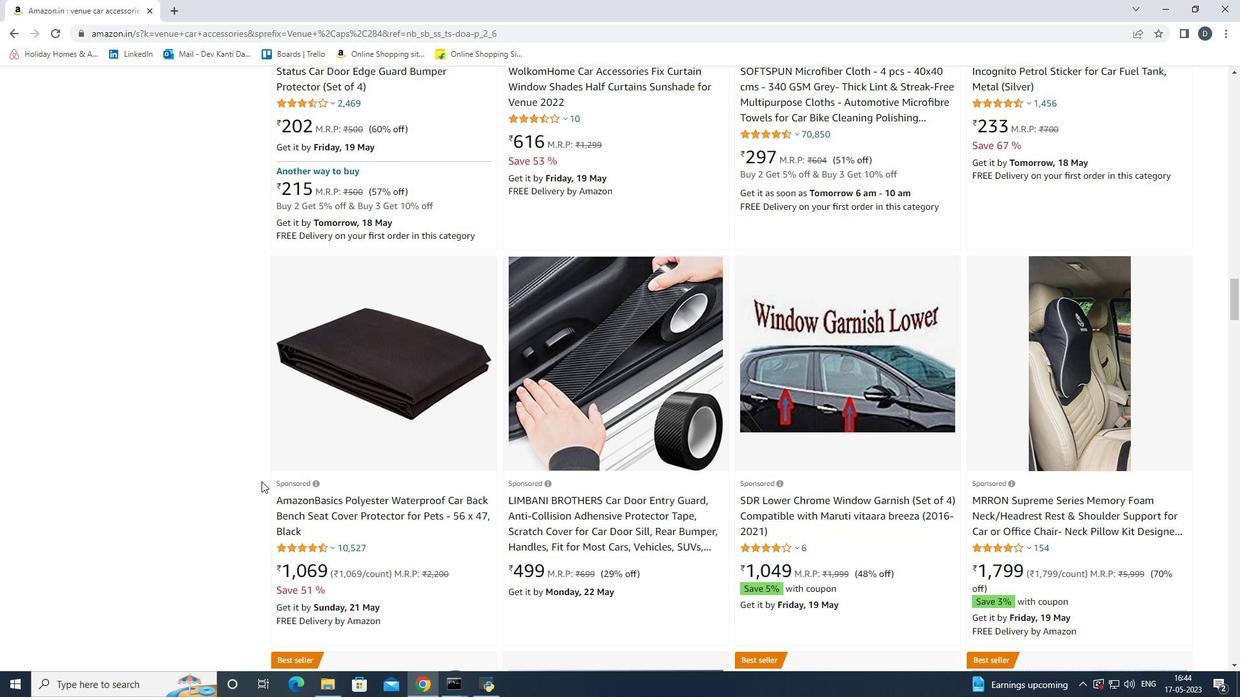 
Action: Mouse moved to (193, 381)
Screenshot: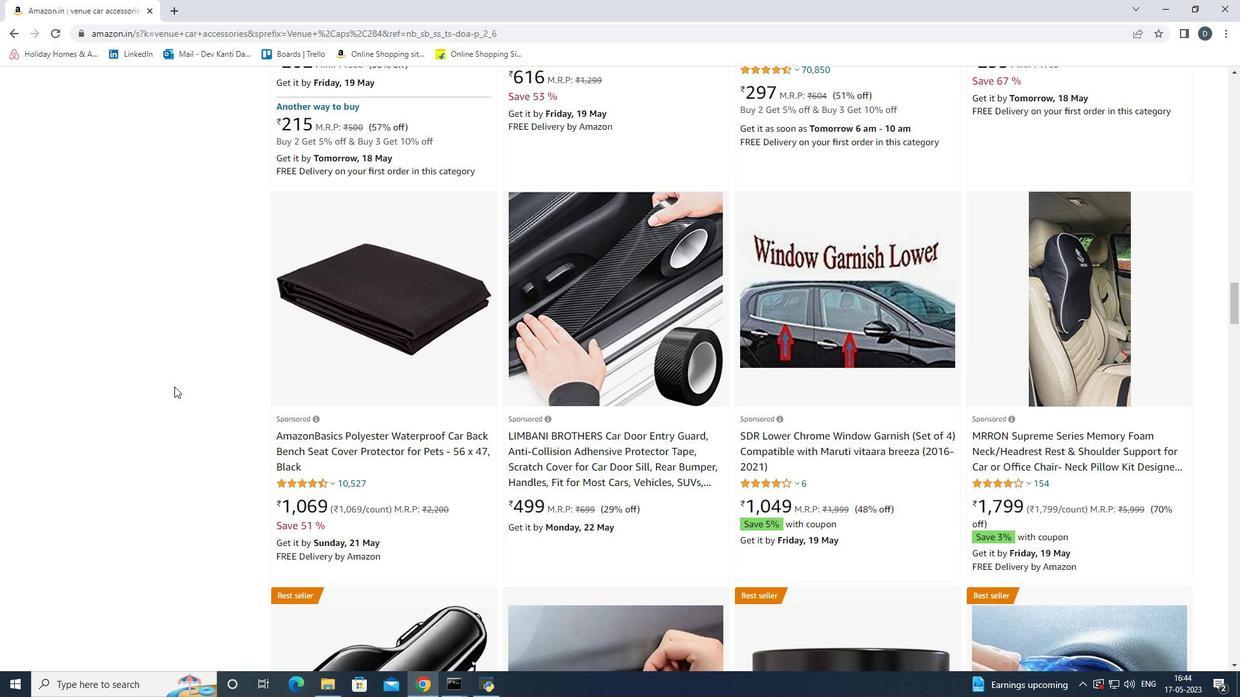 
Action: Mouse scrolled (193, 380) with delta (0, 0)
Screenshot: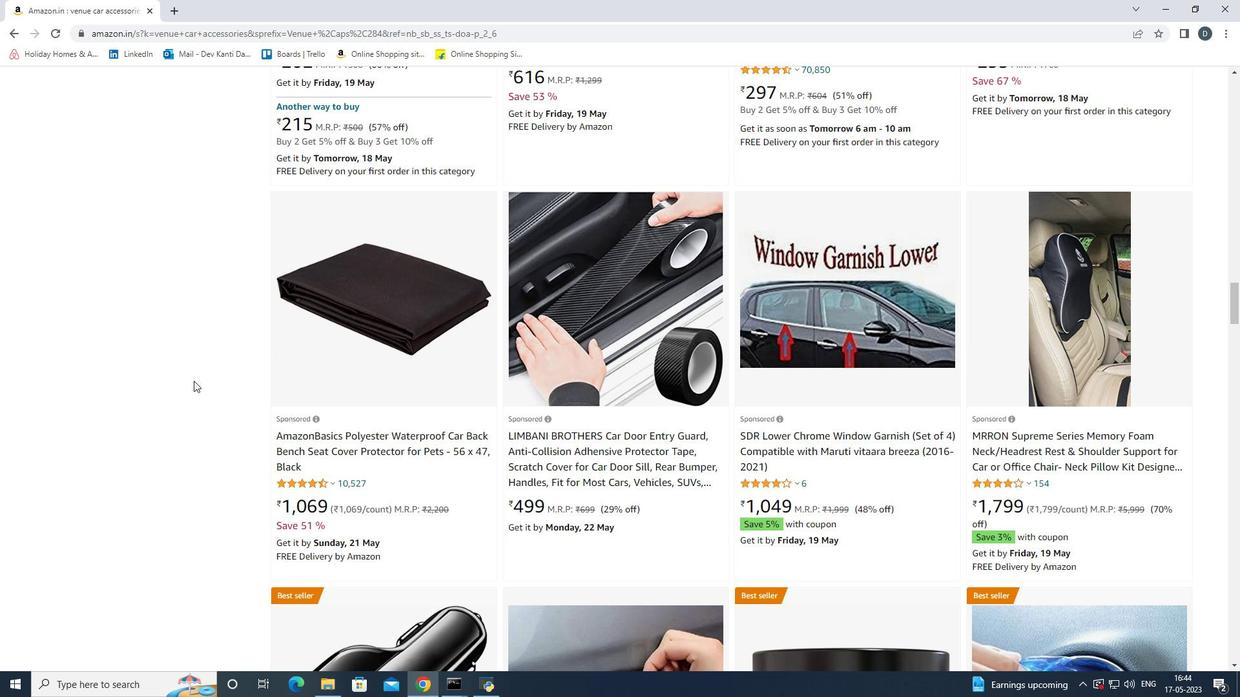 
Action: Mouse scrolled (193, 380) with delta (0, 0)
Screenshot: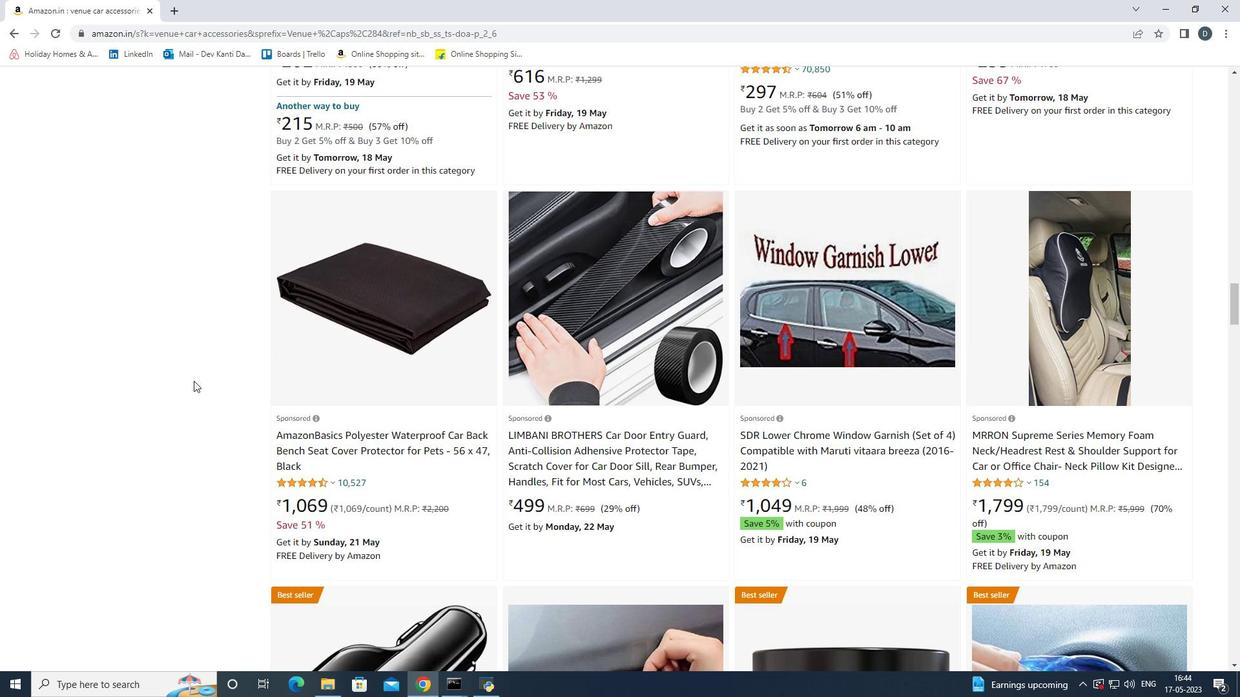 
Action: Mouse scrolled (193, 380) with delta (0, 0)
Screenshot: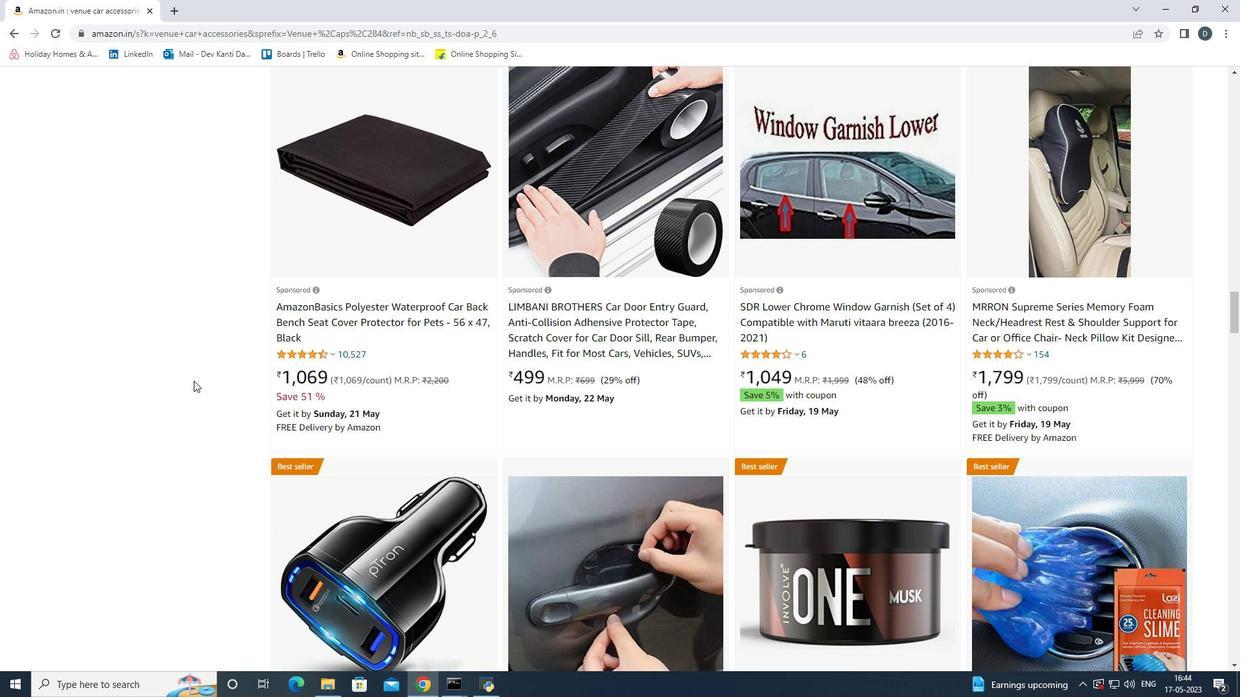 
Action: Mouse moved to (194, 381)
Screenshot: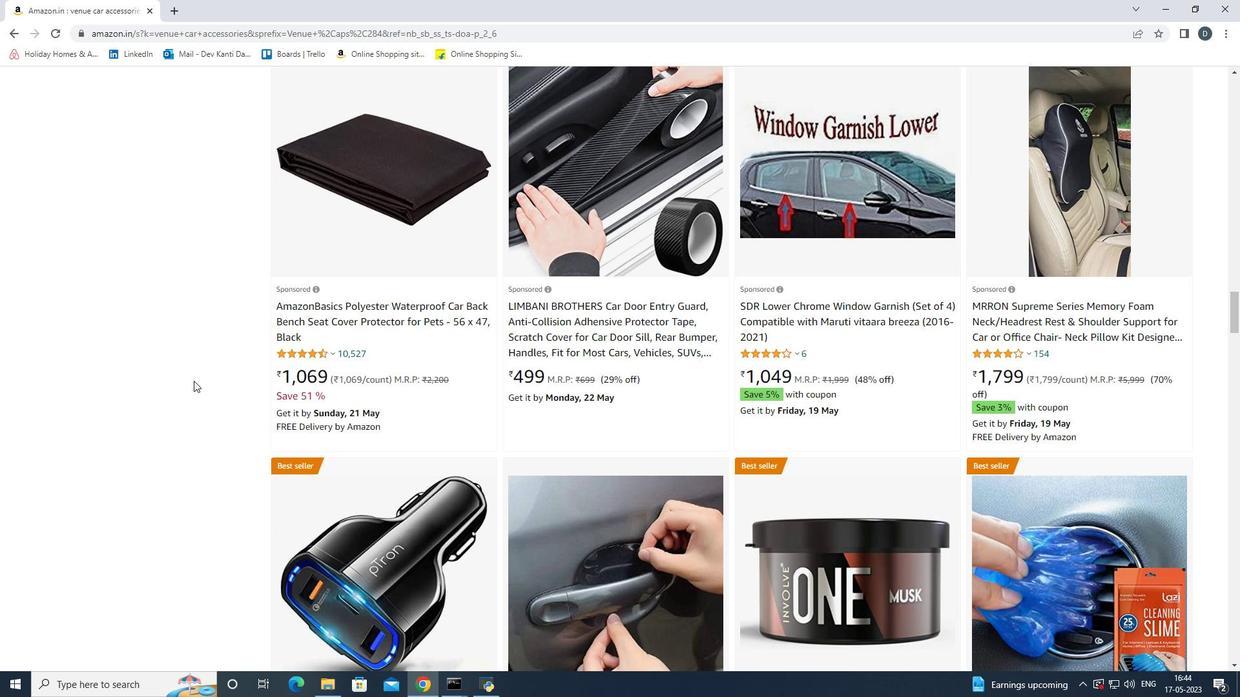 
Action: Mouse scrolled (194, 381) with delta (0, 0)
Screenshot: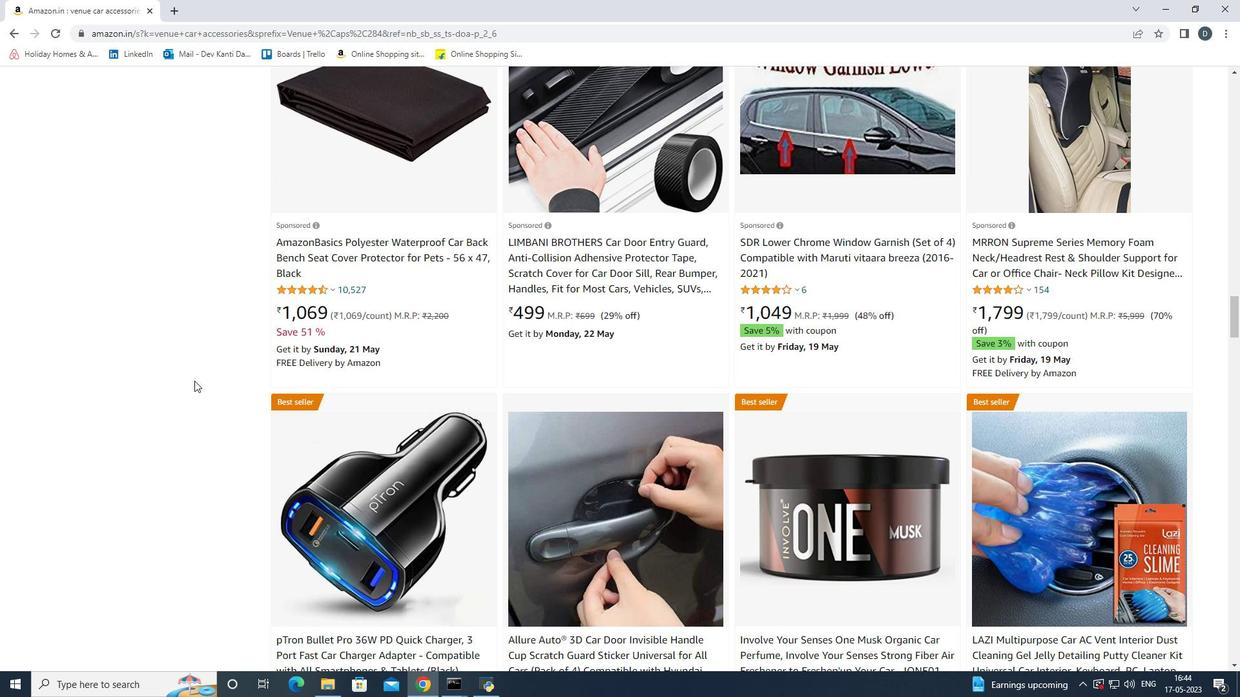 
Action: Mouse scrolled (194, 381) with delta (0, 0)
Screenshot: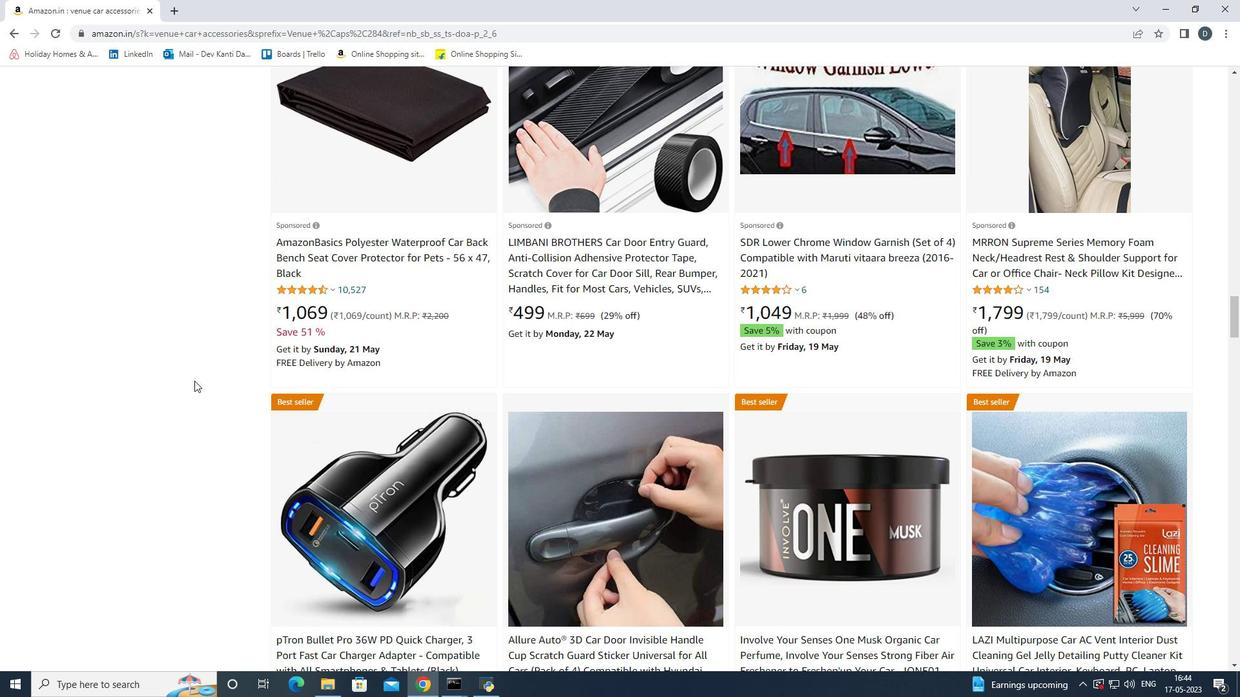 
Action: Mouse moved to (281, 368)
Screenshot: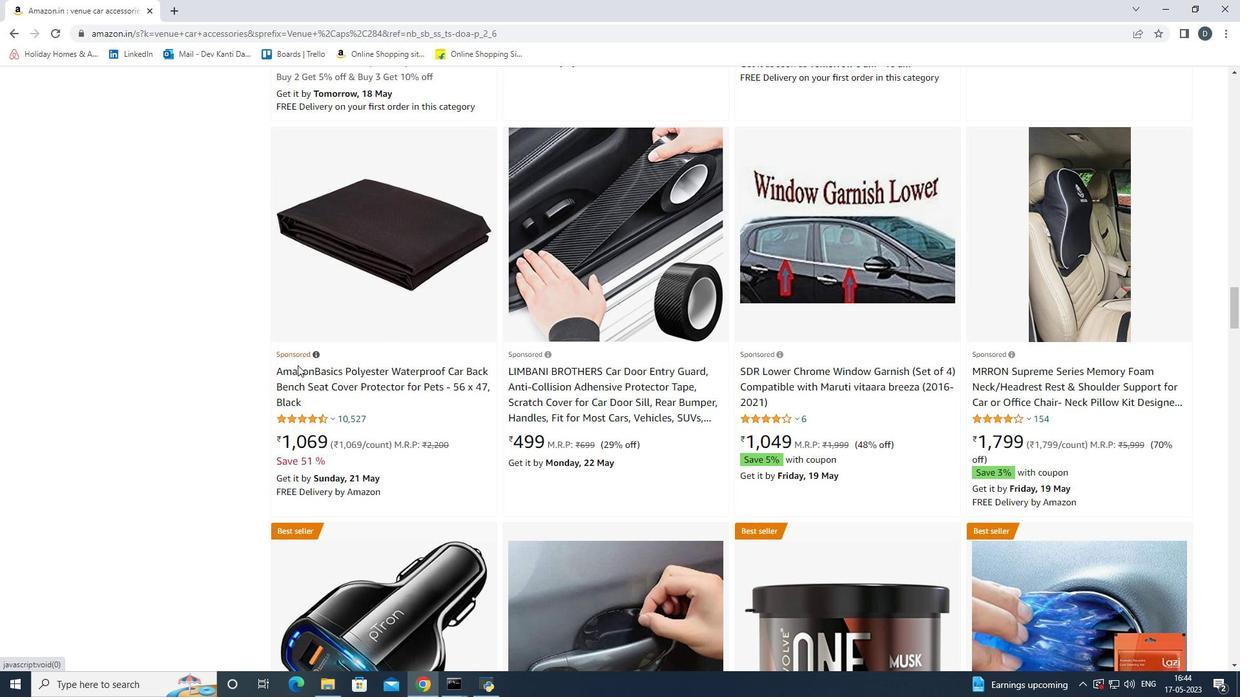 
Action: Mouse scrolled (281, 367) with delta (0, 0)
Screenshot: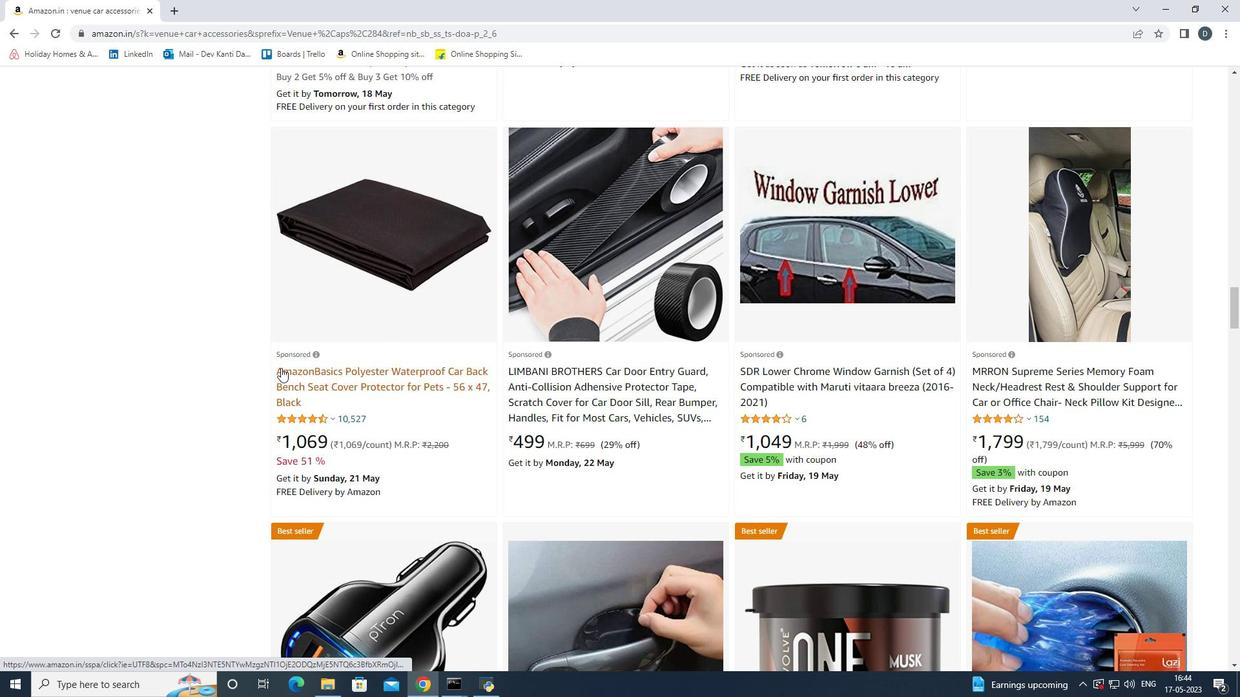 
Action: Mouse scrolled (281, 367) with delta (0, 0)
Screenshot: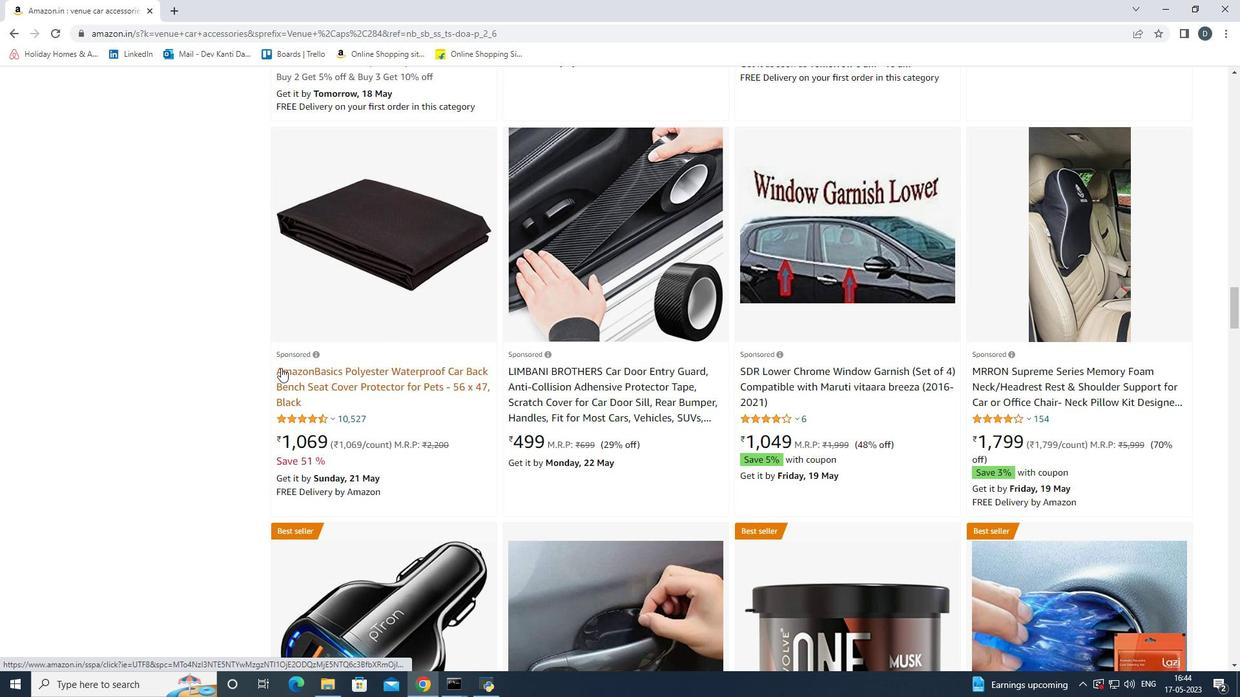 
Action: Mouse scrolled (281, 367) with delta (0, 0)
Screenshot: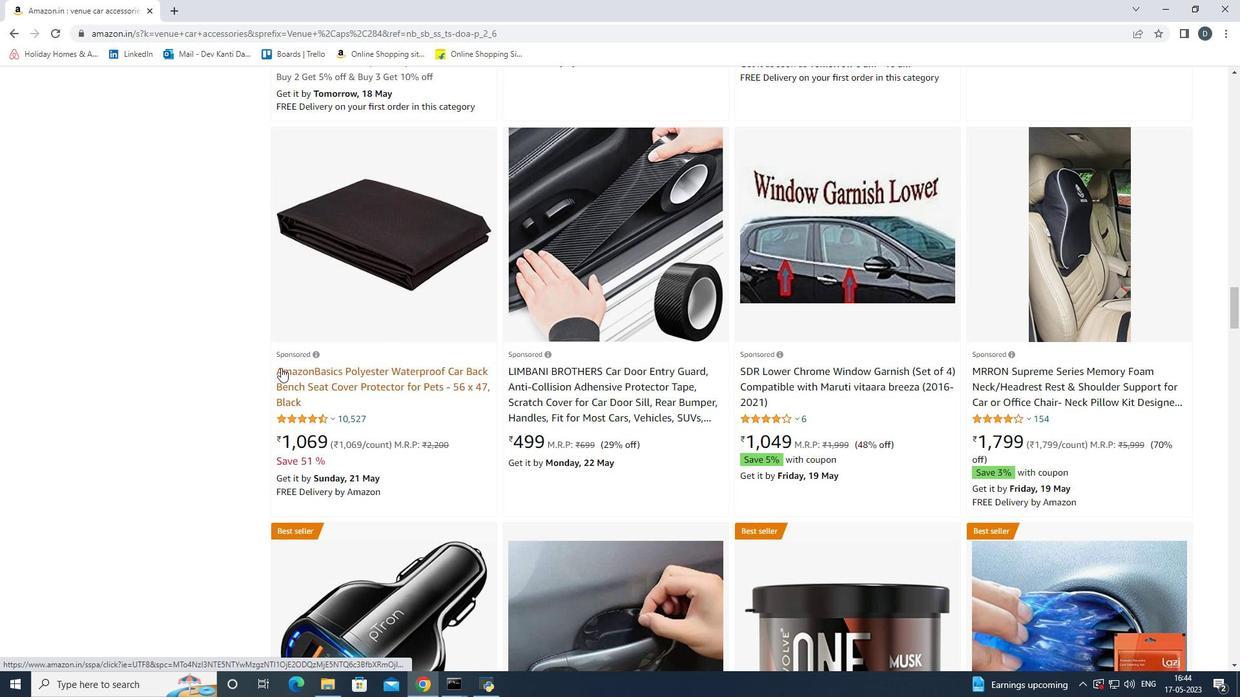 
Action: Mouse moved to (249, 399)
Screenshot: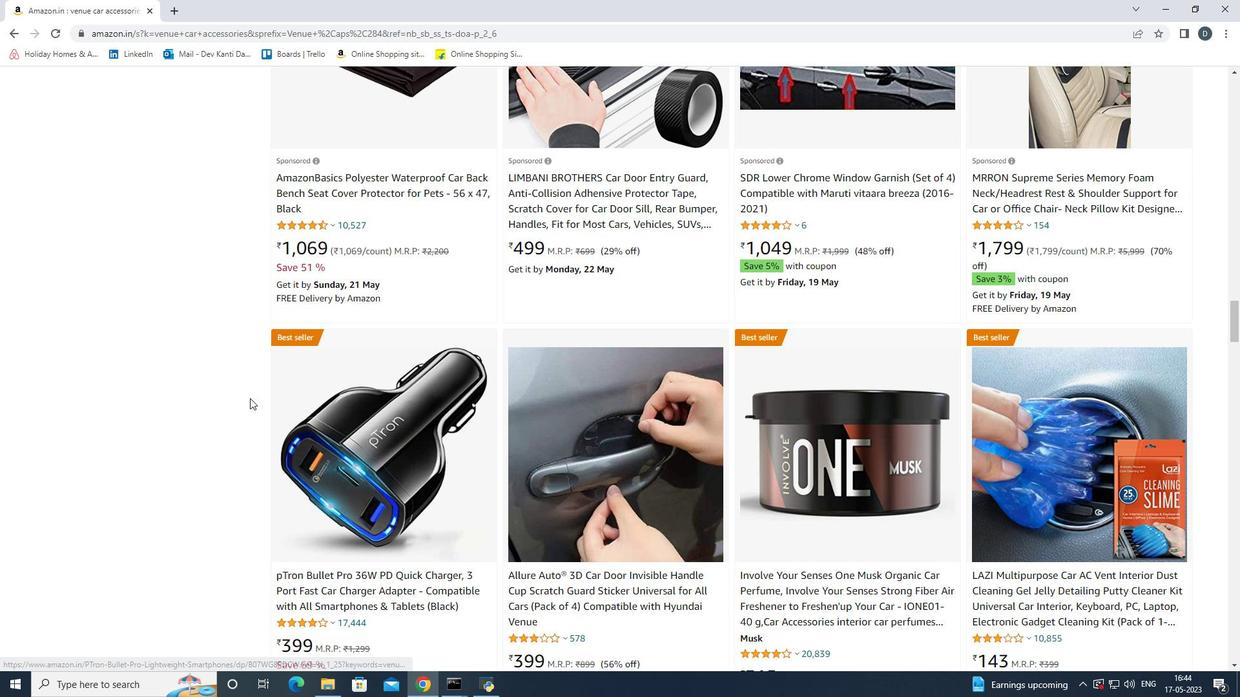 
Action: Mouse scrolled (249, 398) with delta (0, 0)
Screenshot: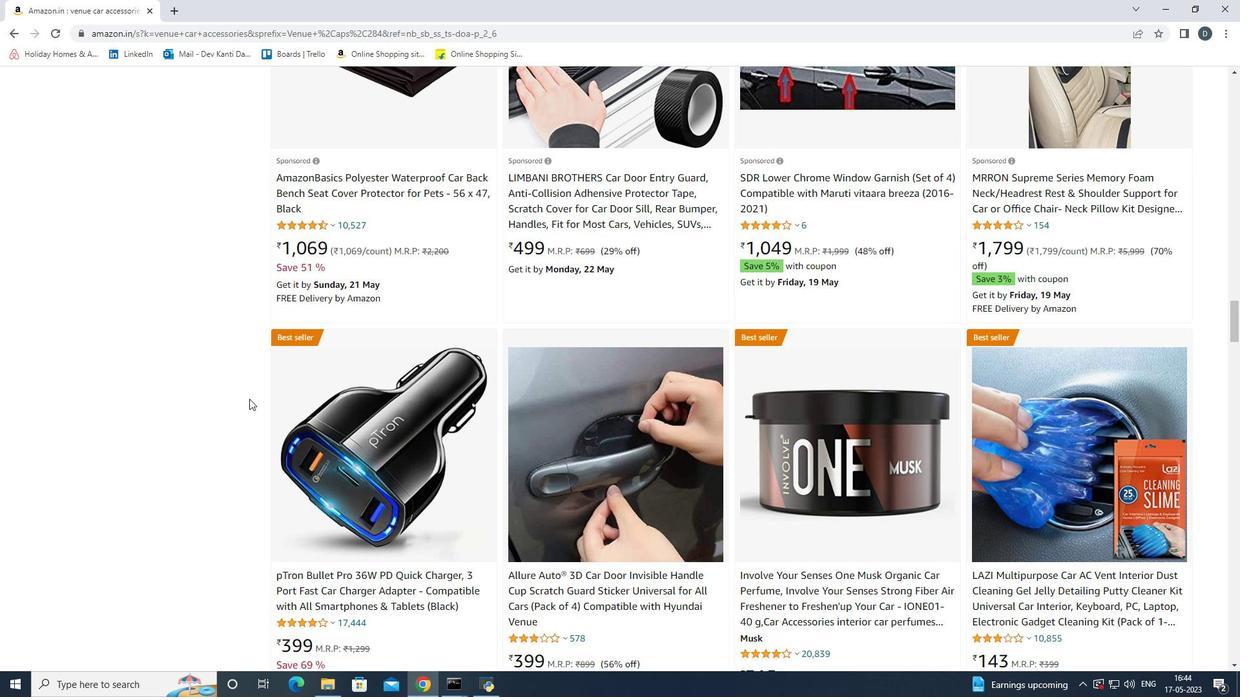 
Action: Mouse scrolled (249, 398) with delta (0, 0)
Screenshot: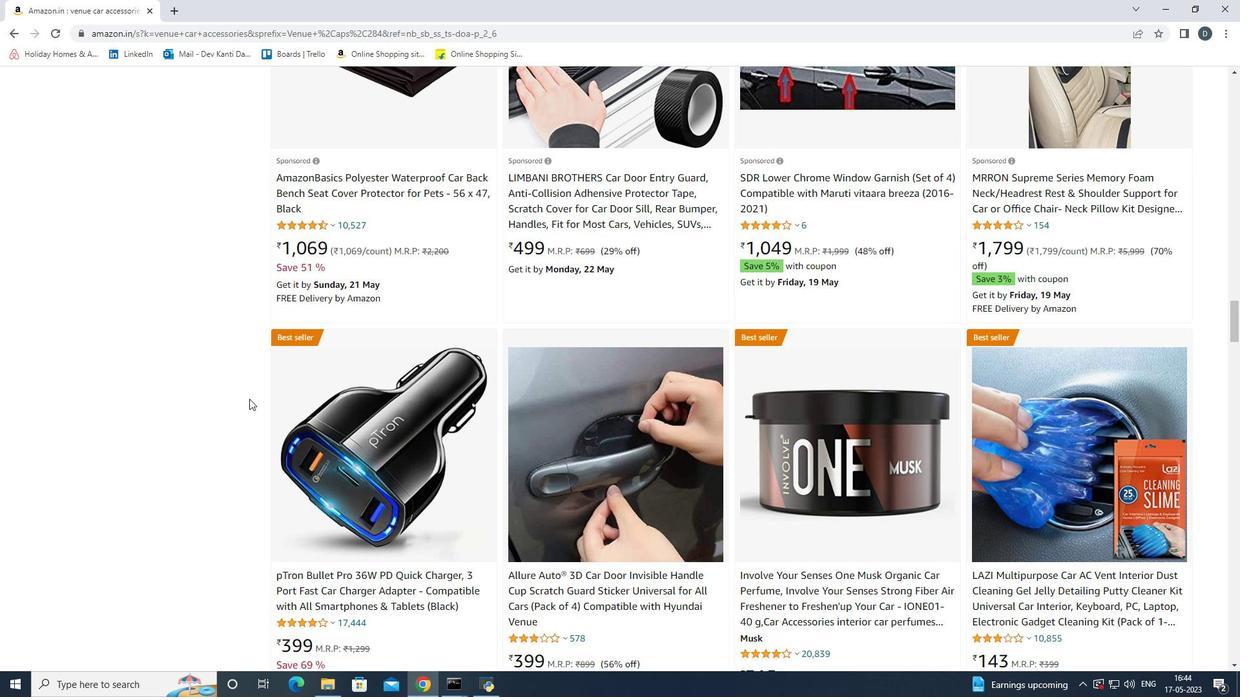 
Action: Mouse scrolled (249, 398) with delta (0, 0)
Screenshot: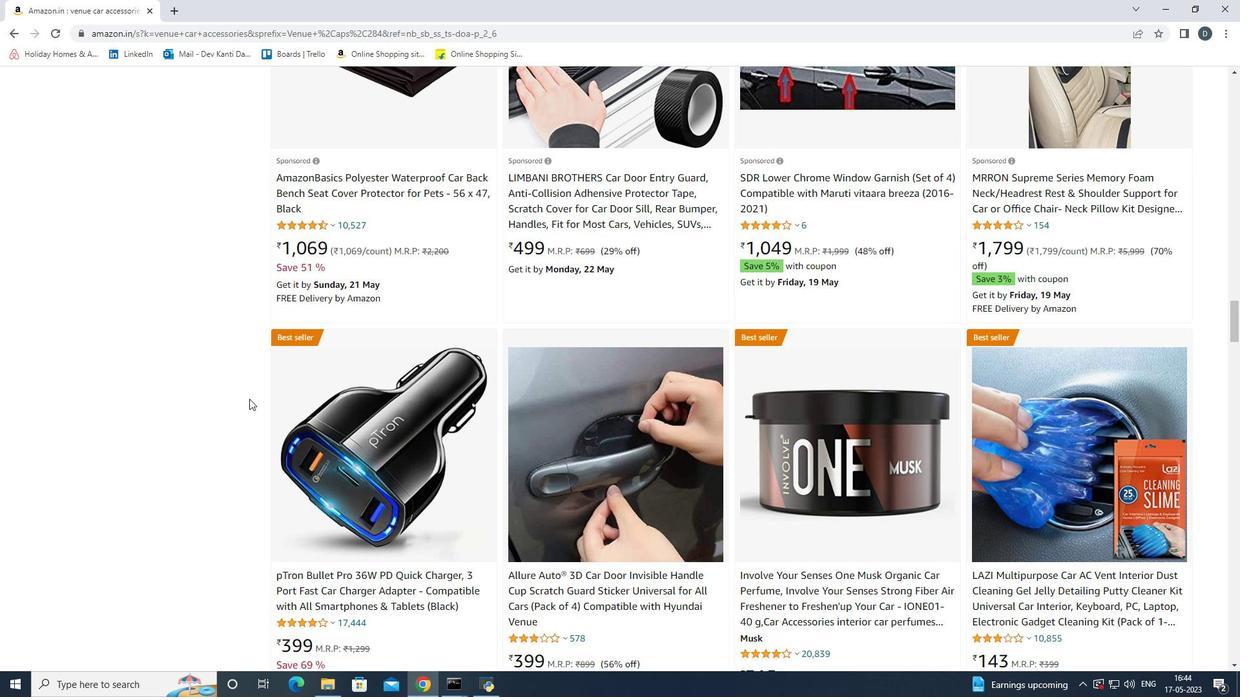 
Action: Mouse scrolled (249, 398) with delta (0, 0)
Screenshot: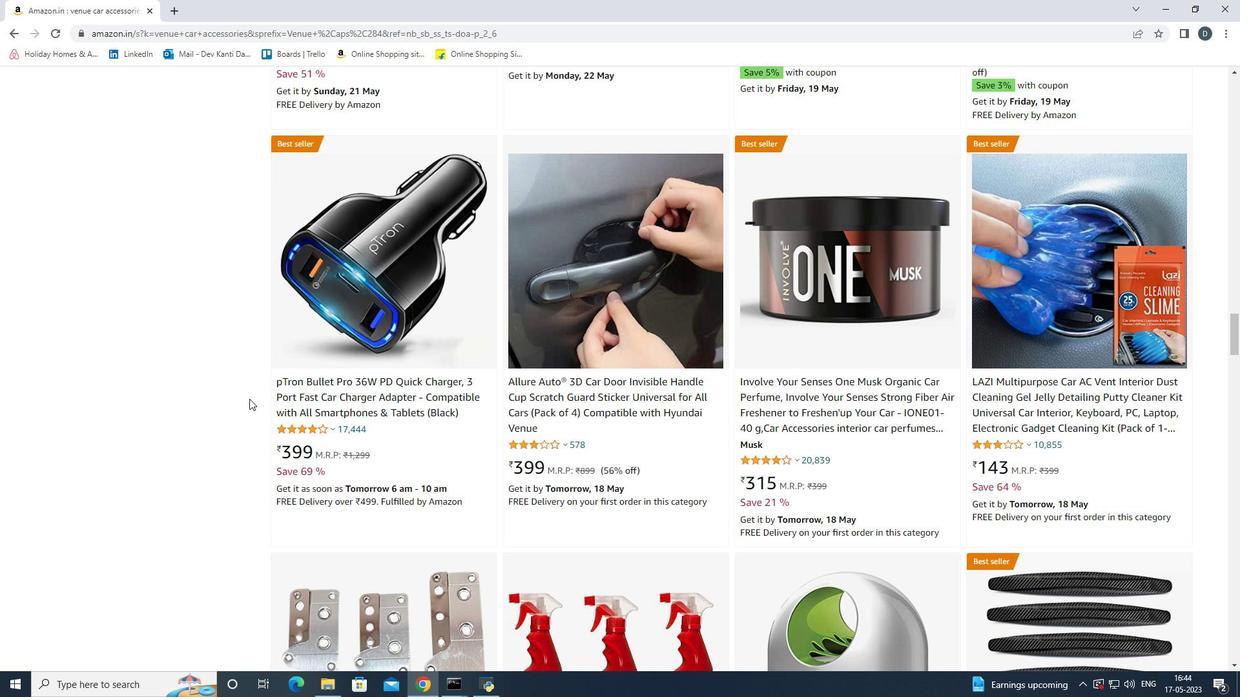 
Action: Mouse scrolled (249, 398) with delta (0, 0)
Screenshot: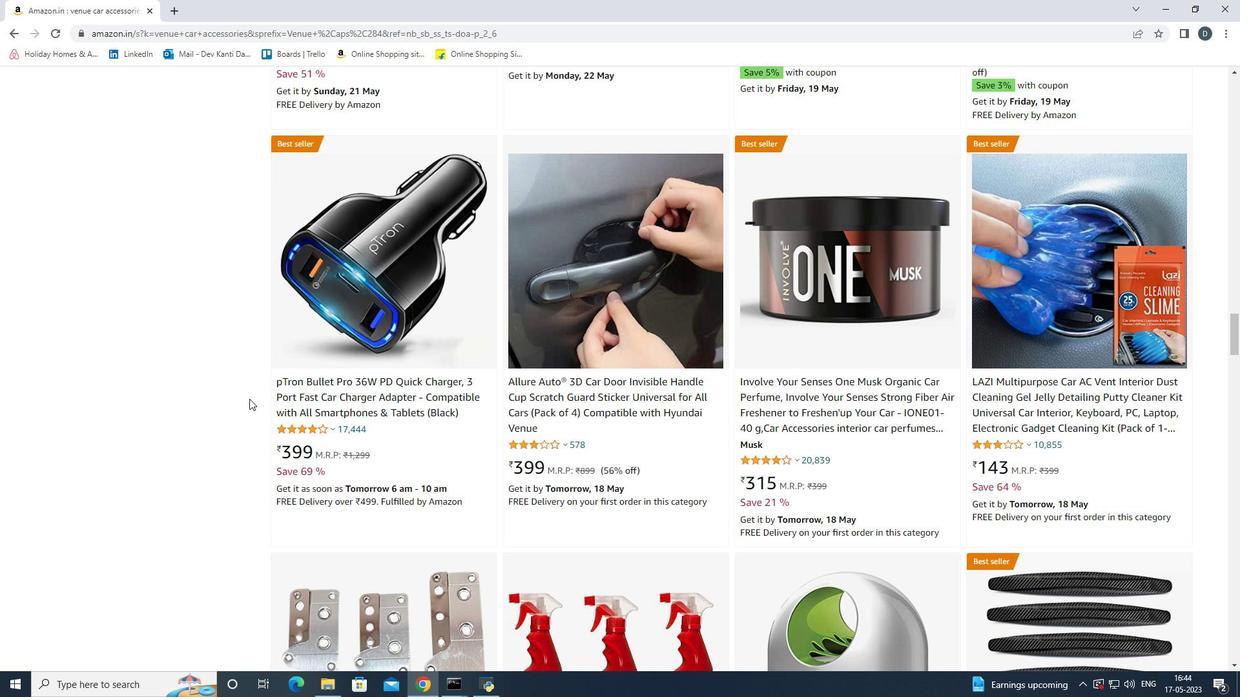 
Action: Mouse scrolled (249, 398) with delta (0, 0)
Screenshot: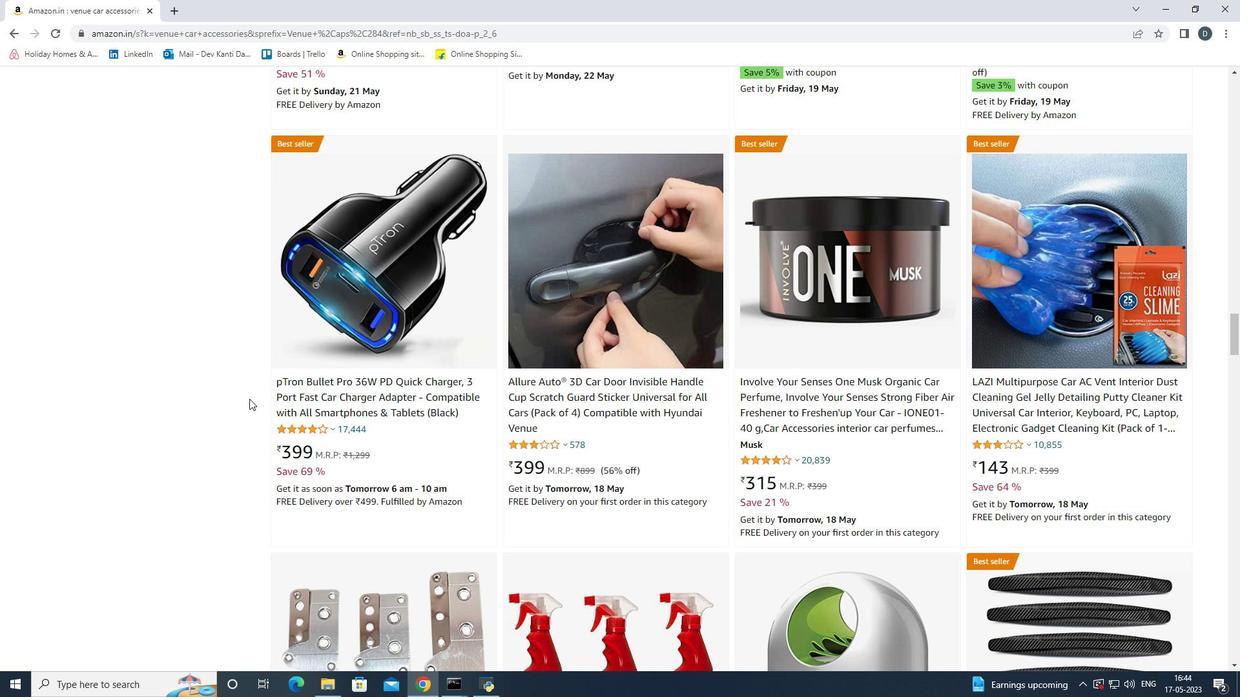 
Action: Mouse scrolled (249, 398) with delta (0, 0)
Screenshot: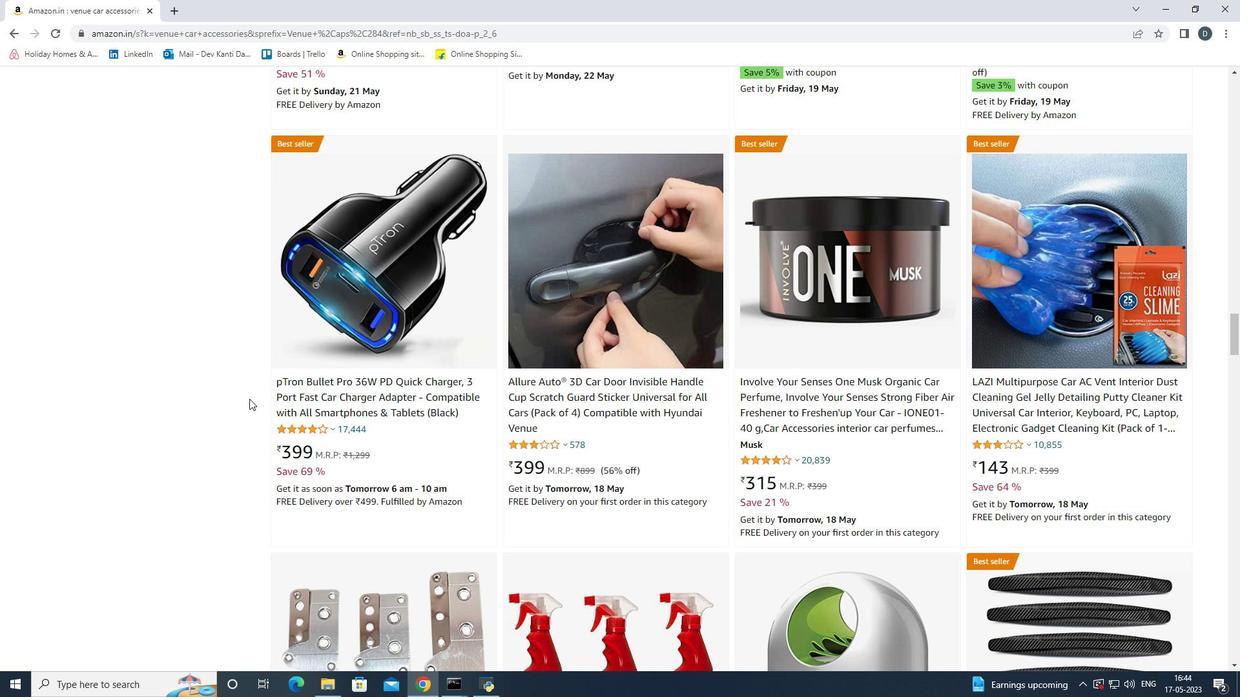 
Action: Mouse scrolled (249, 398) with delta (0, 0)
Screenshot: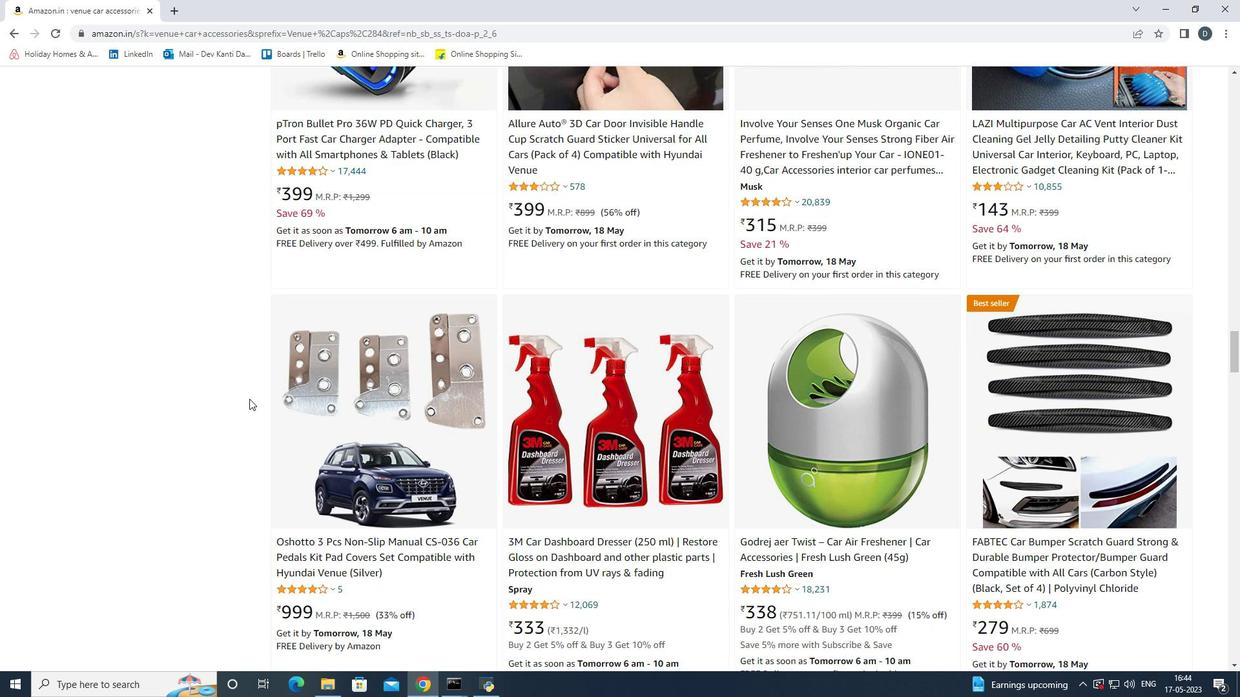 
Action: Mouse moved to (242, 421)
Screenshot: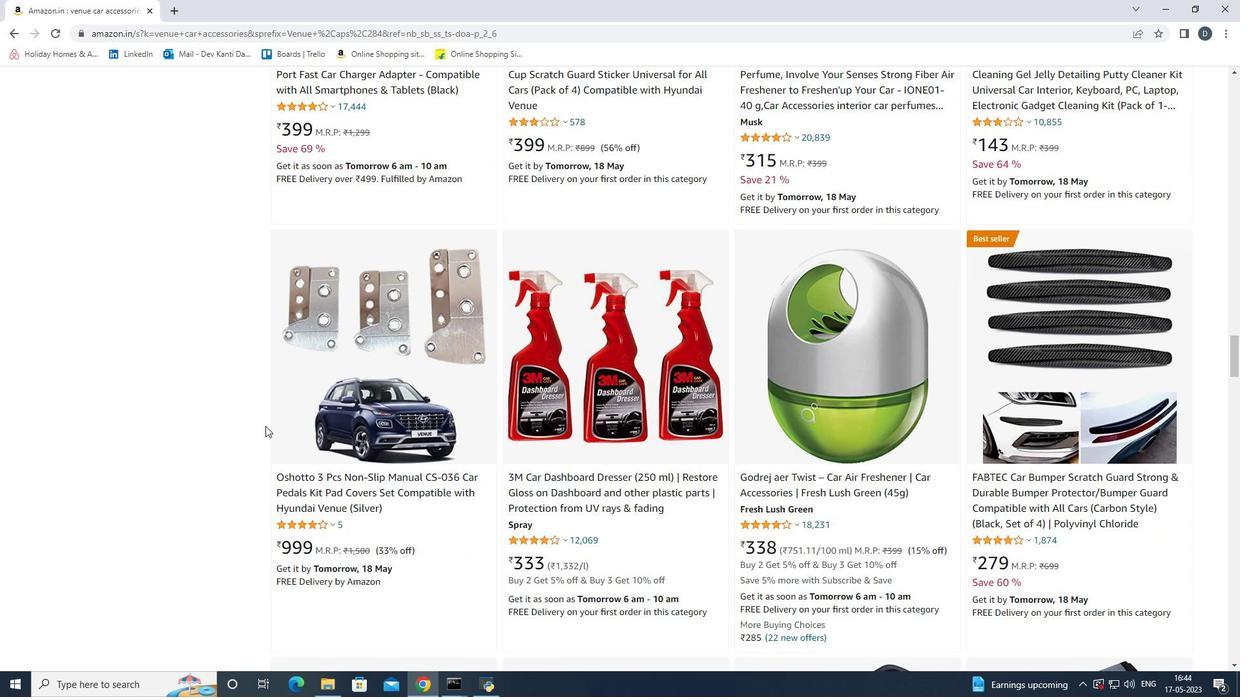 
Action: Mouse scrolled (242, 421) with delta (0, 0)
Screenshot: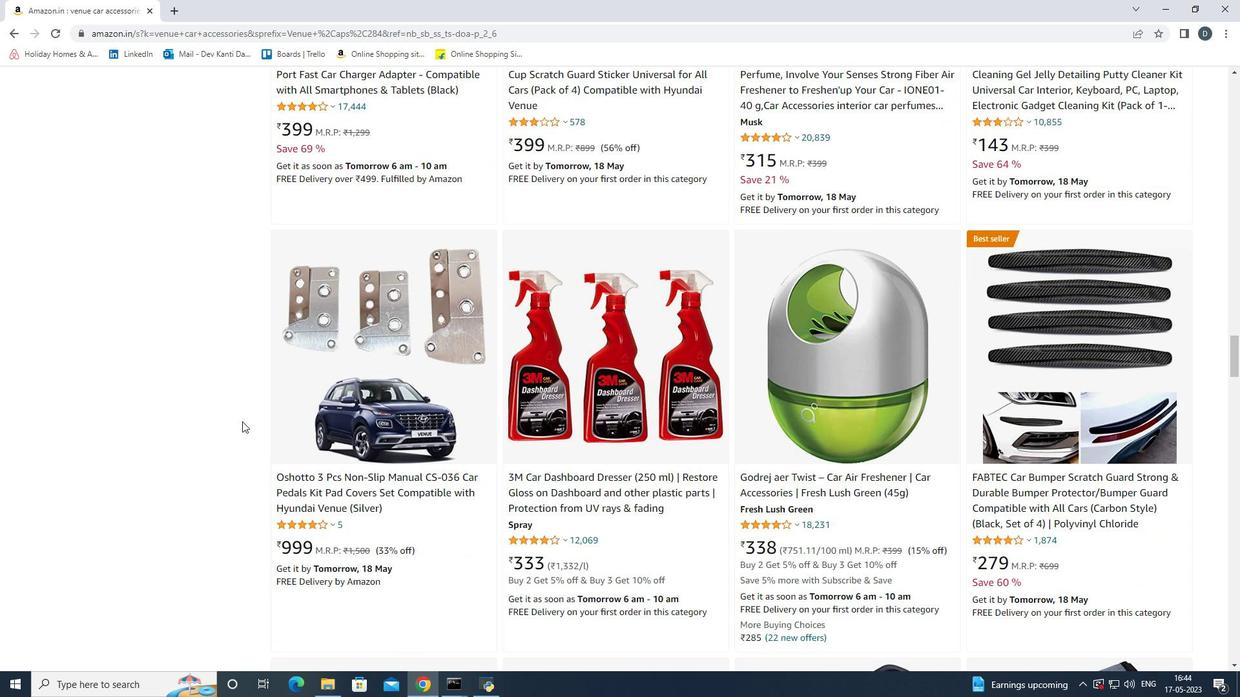 
Action: Mouse scrolled (242, 421) with delta (0, 0)
Screenshot: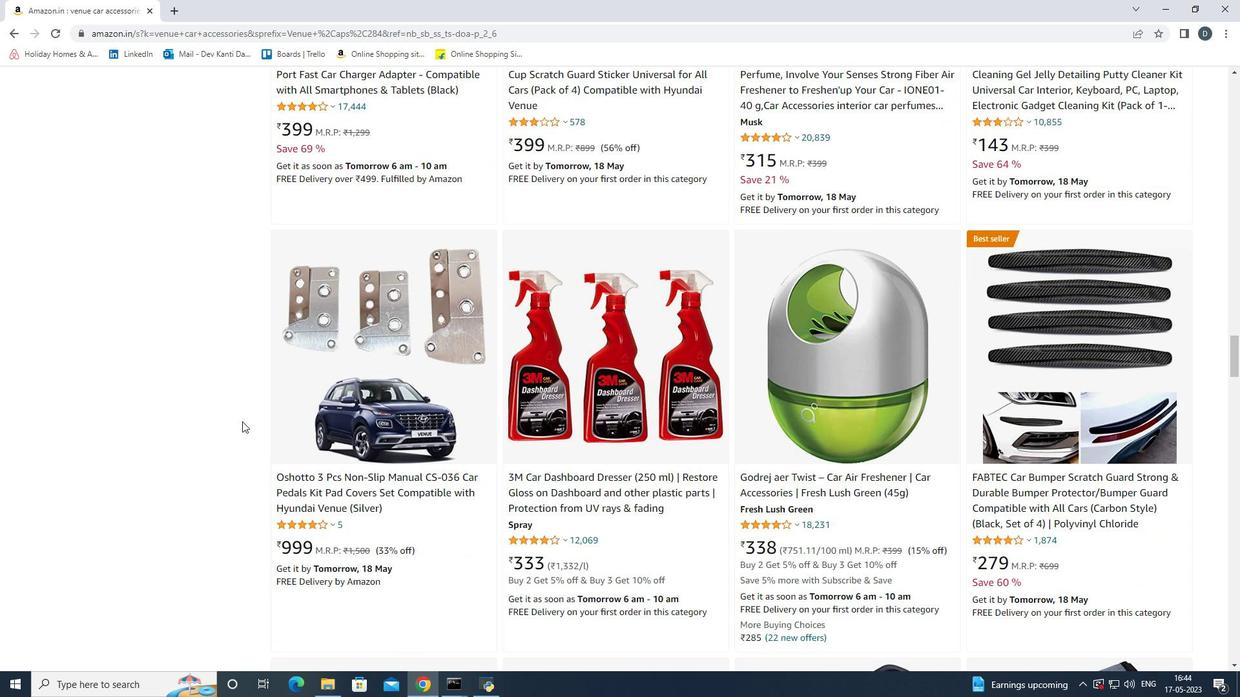 
Action: Mouse scrolled (242, 421) with delta (0, 0)
Screenshot: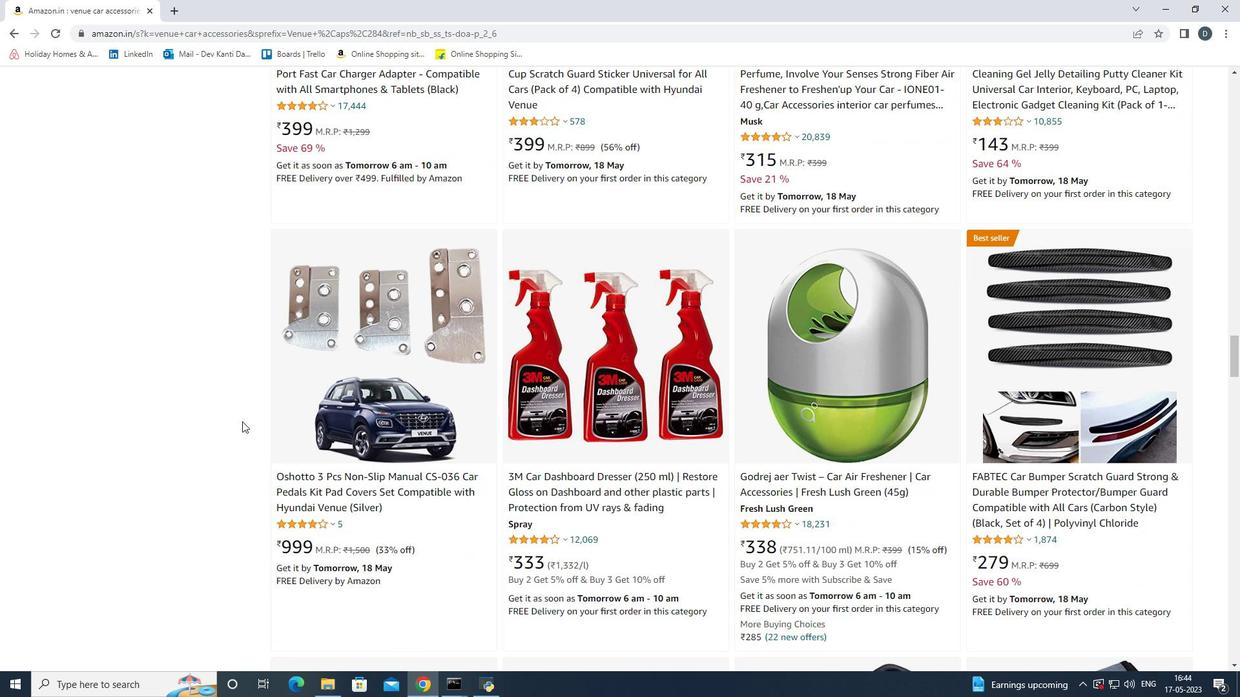 
Action: Mouse moved to (242, 421)
Screenshot: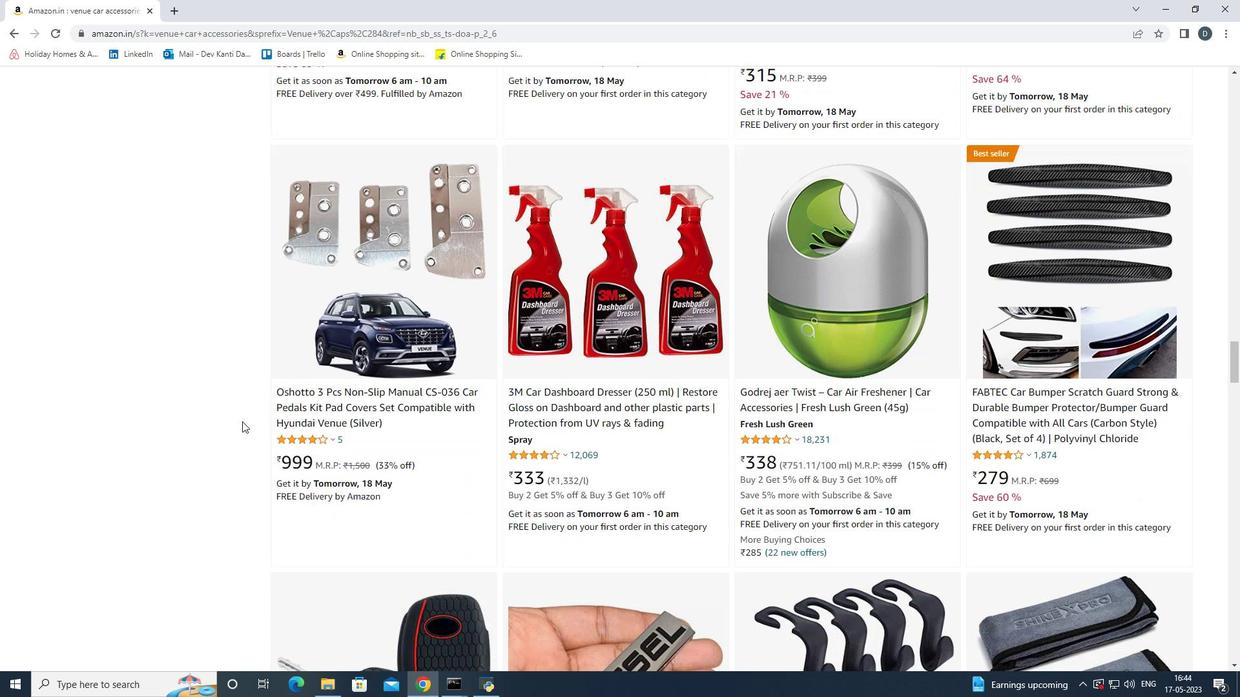 
Action: Mouse scrolled (242, 421) with delta (0, 0)
Screenshot: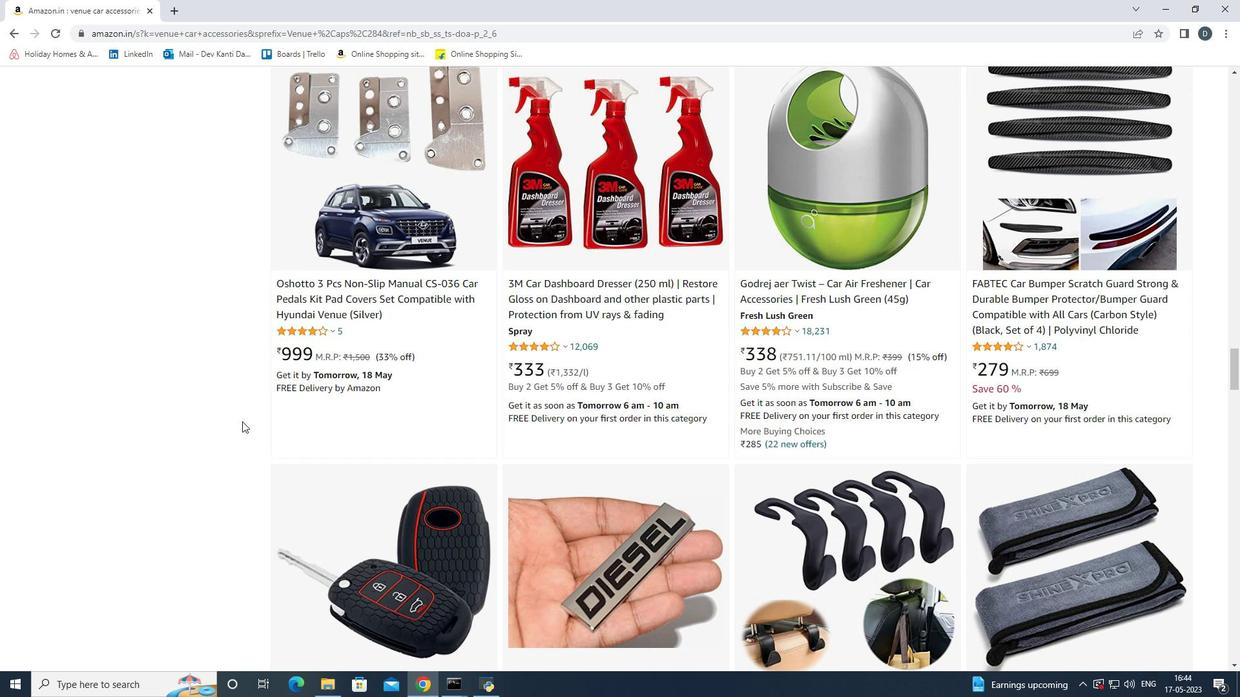 
Action: Mouse scrolled (242, 421) with delta (0, 0)
Screenshot: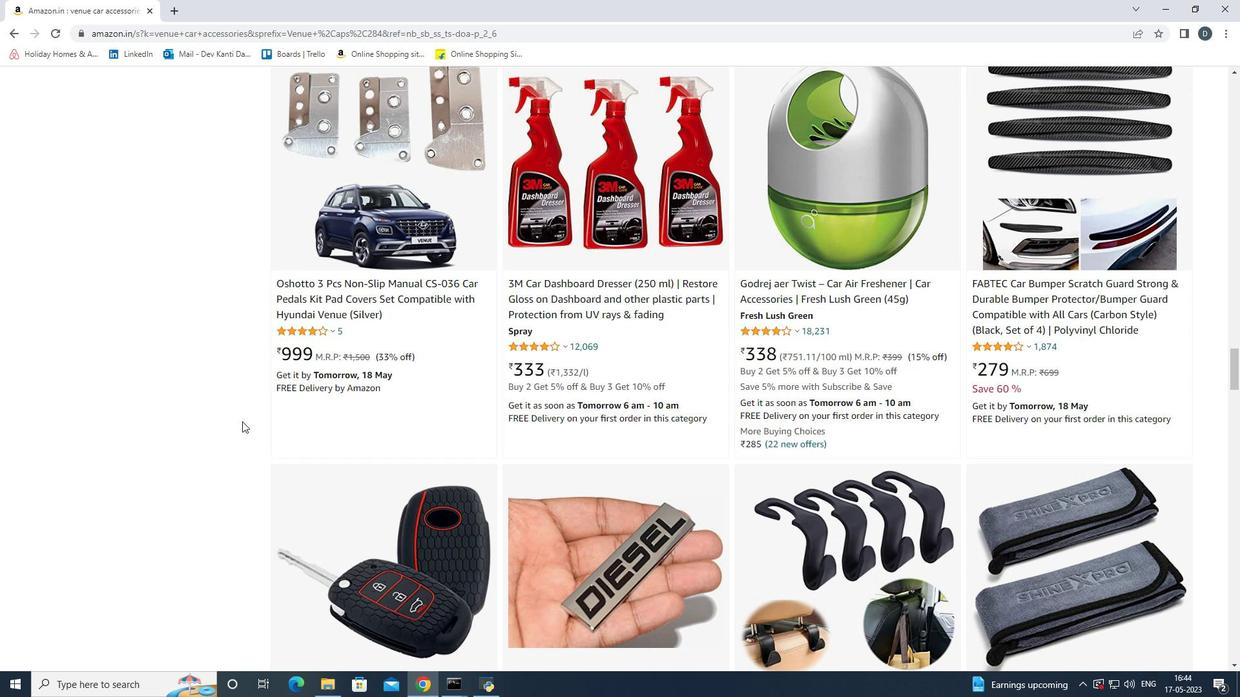 
Action: Mouse scrolled (242, 421) with delta (0, 0)
Screenshot: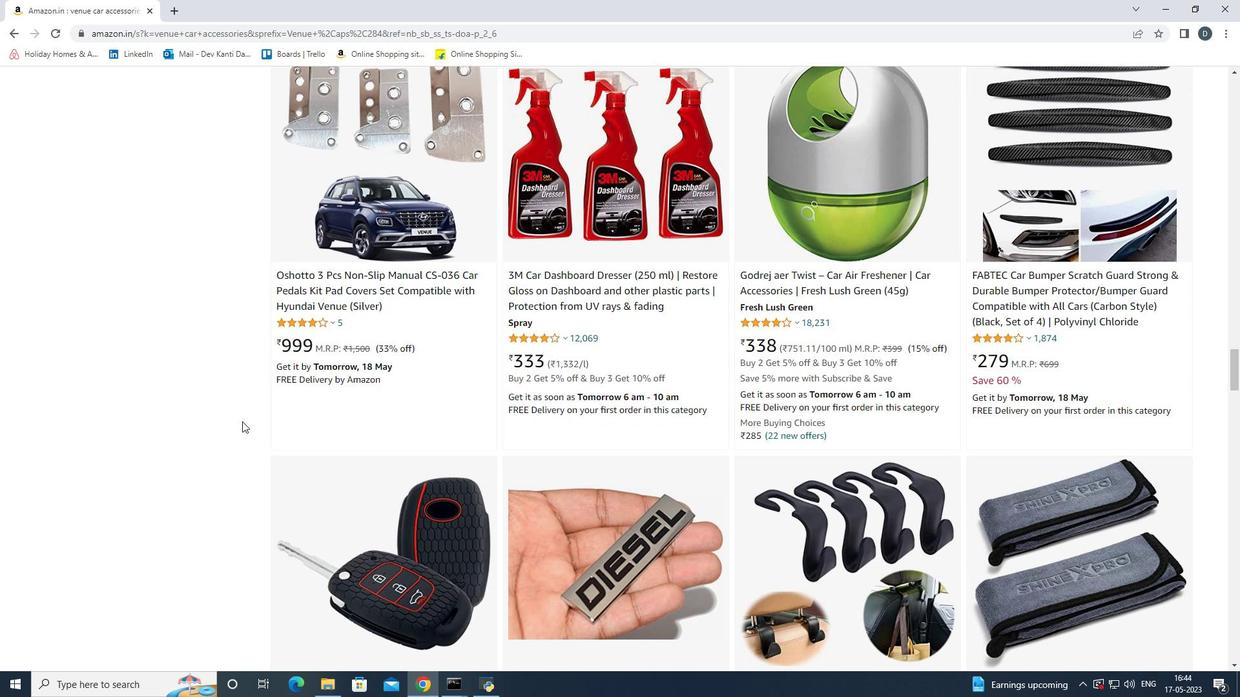 
Action: Mouse scrolled (242, 421) with delta (0, 0)
Screenshot: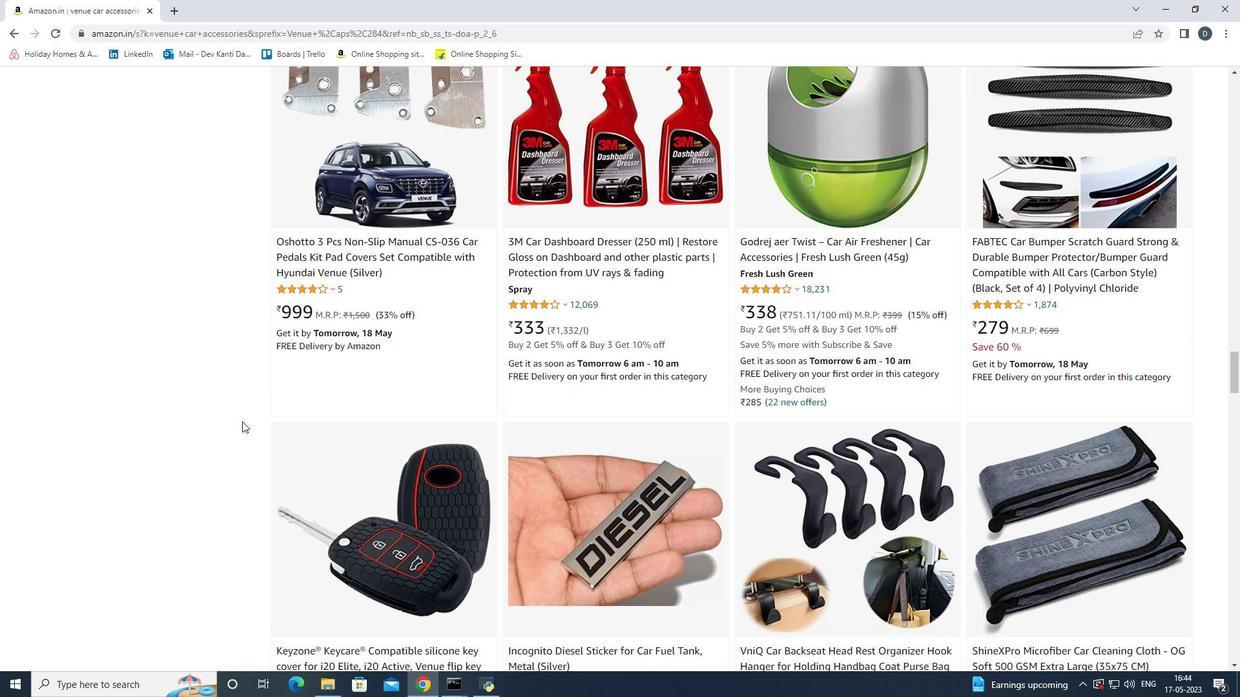 
Action: Mouse scrolled (242, 421) with delta (0, 0)
Screenshot: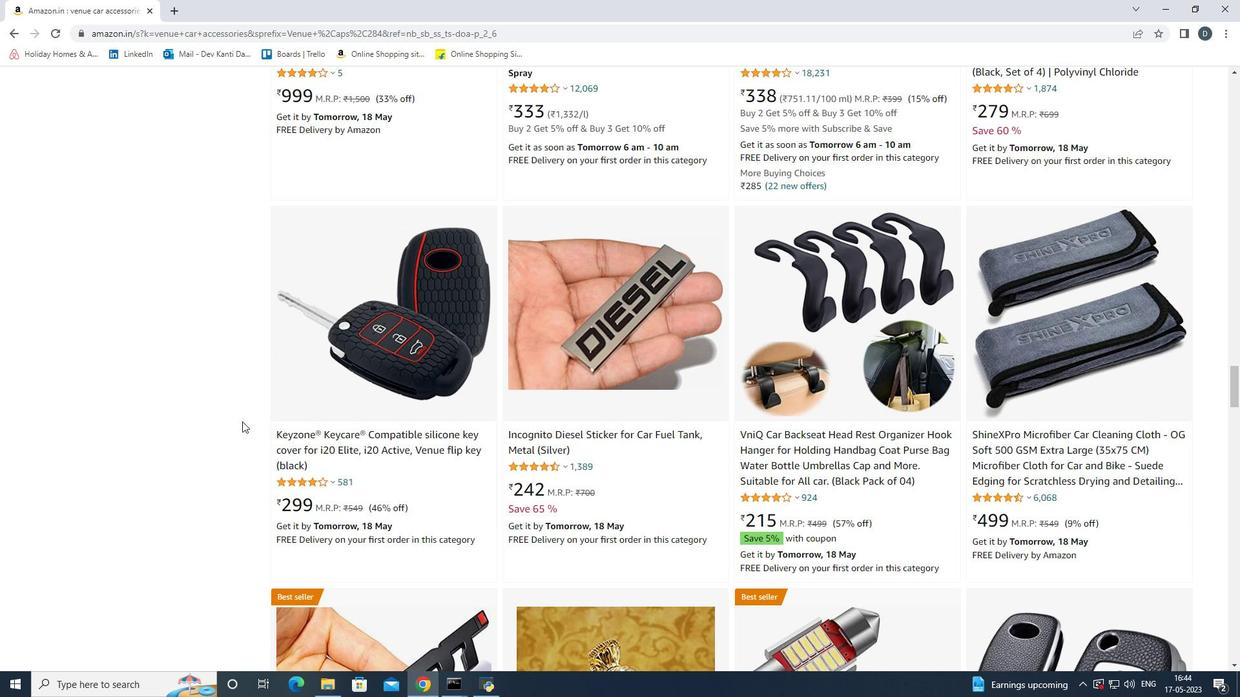 
Action: Mouse moved to (253, 395)
Screenshot: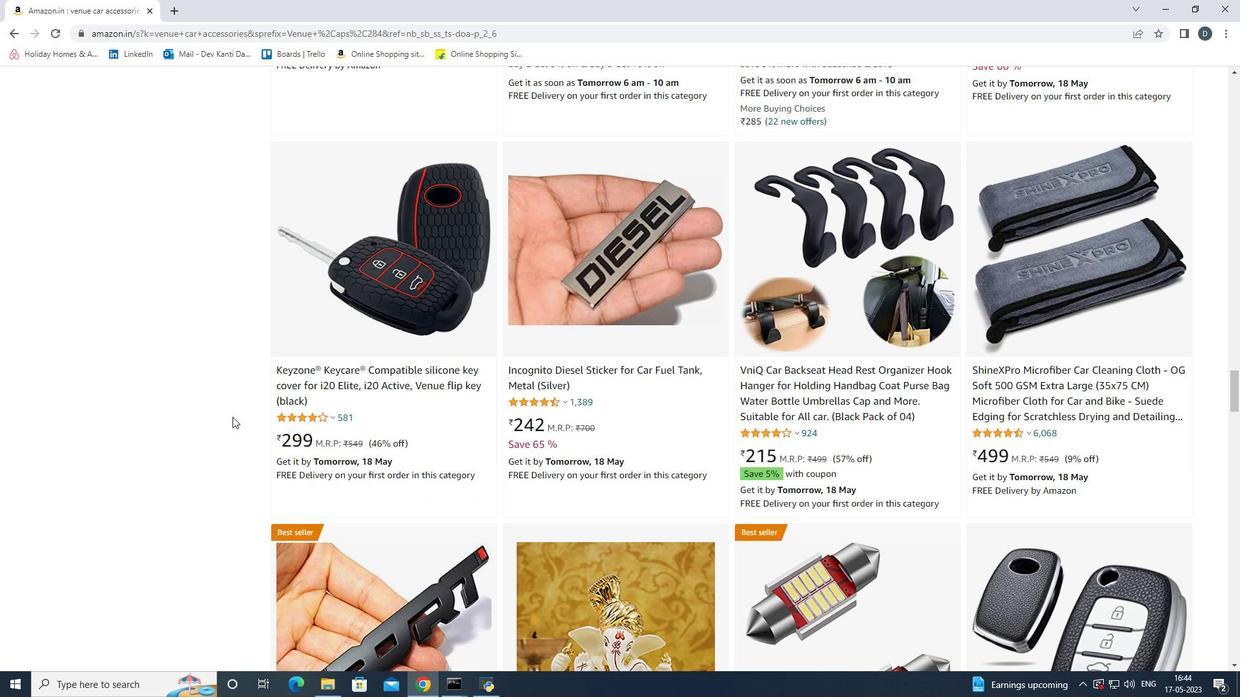 
Action: Mouse scrolled (253, 394) with delta (0, 0)
Screenshot: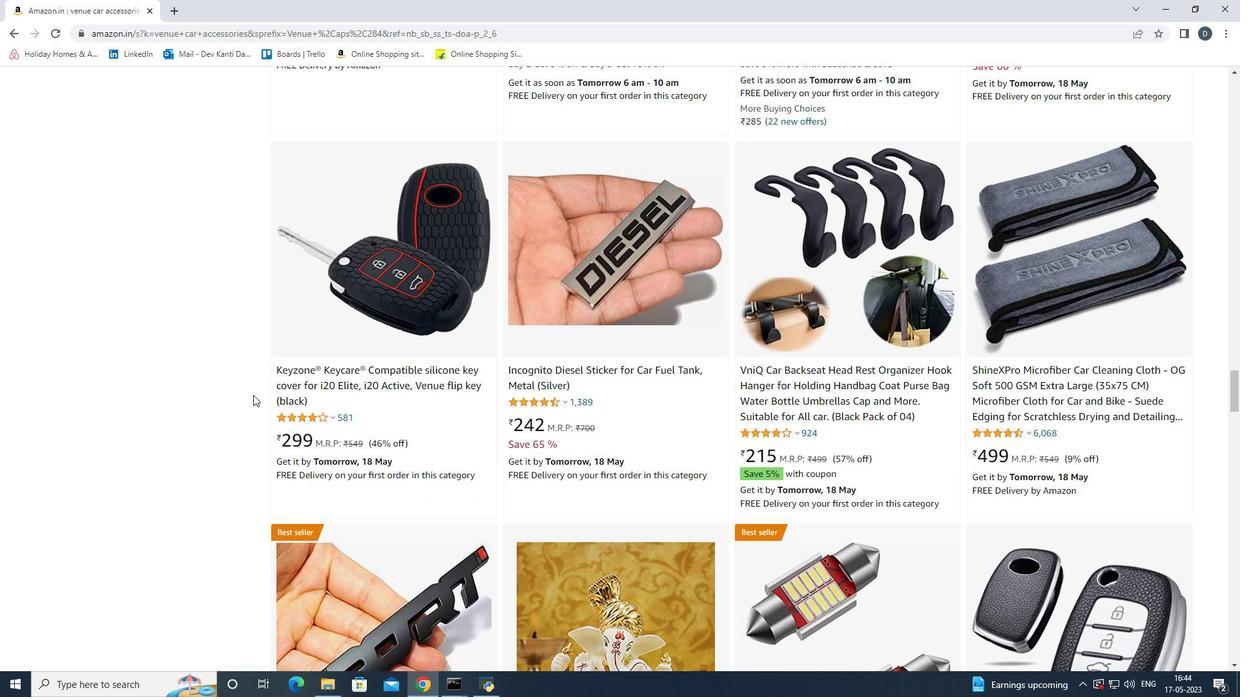 
Action: Mouse scrolled (253, 394) with delta (0, 0)
Screenshot: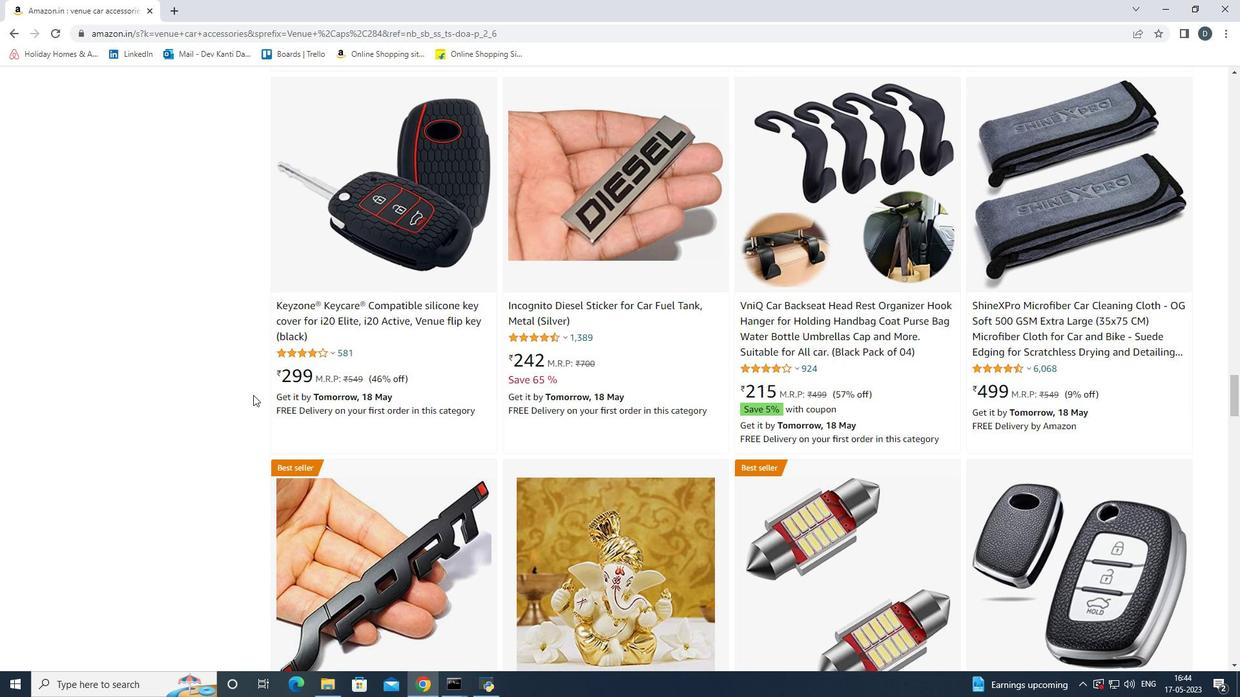 
Action: Mouse scrolled (253, 394) with delta (0, 0)
Screenshot: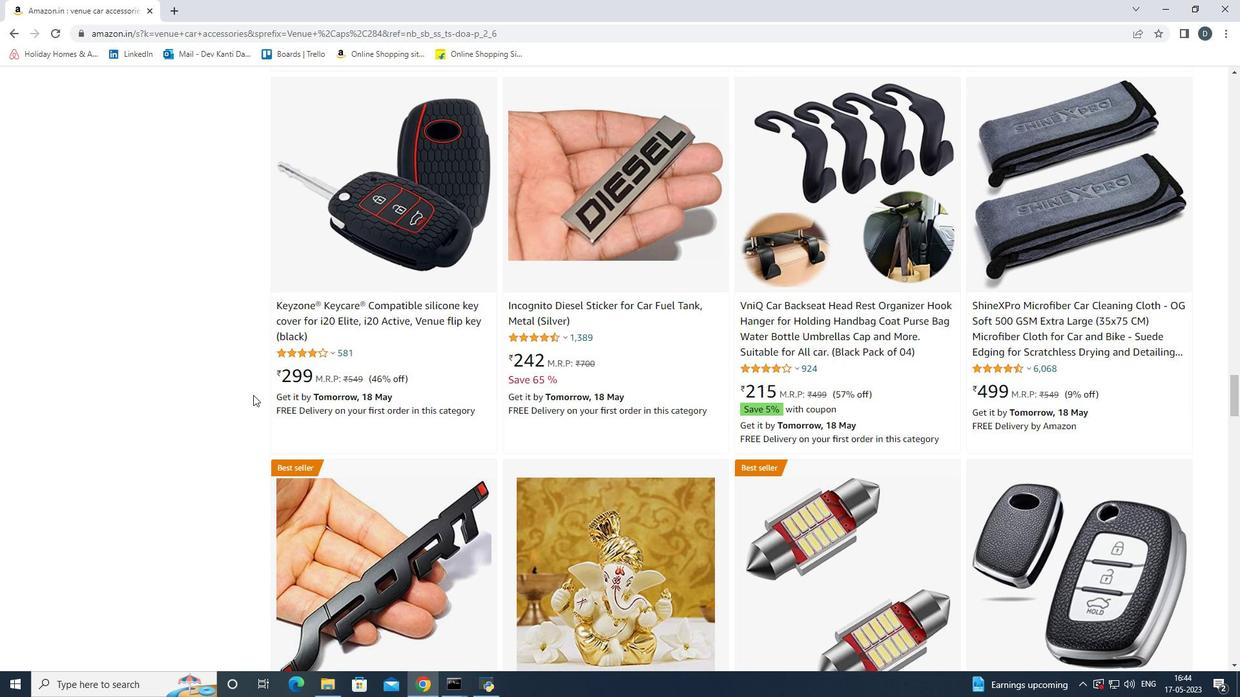 
Action: Mouse scrolled (253, 394) with delta (0, 0)
Screenshot: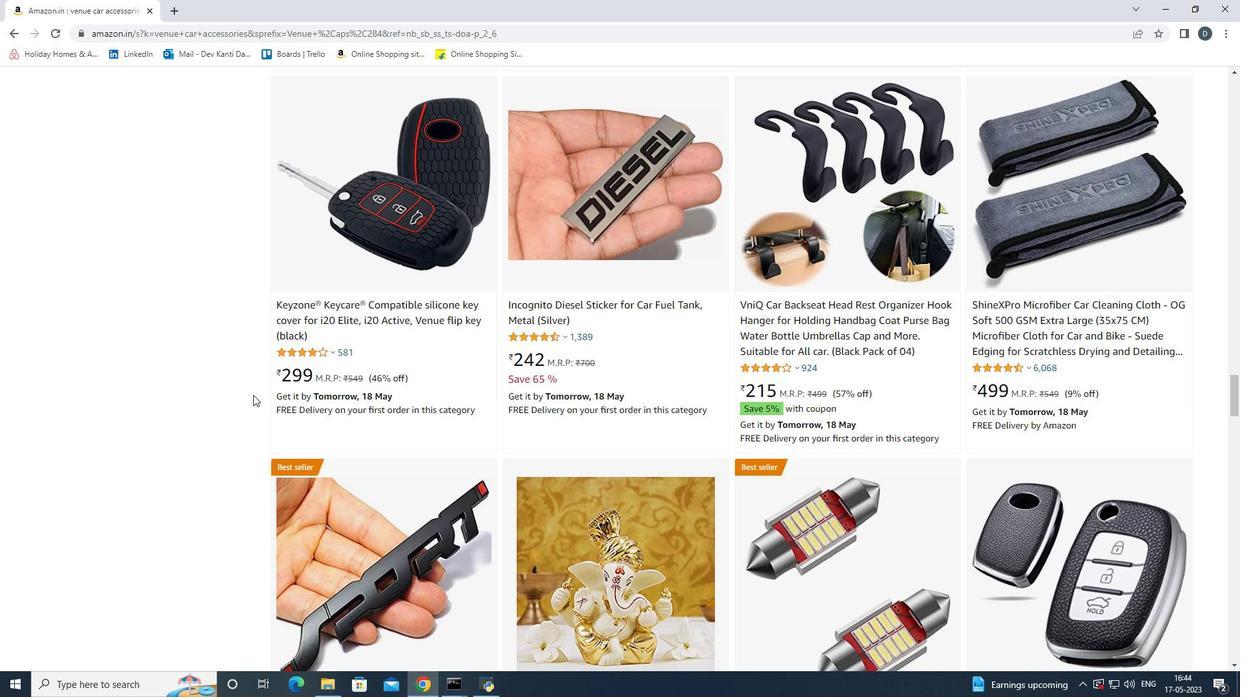 
Action: Mouse moved to (253, 399)
Screenshot: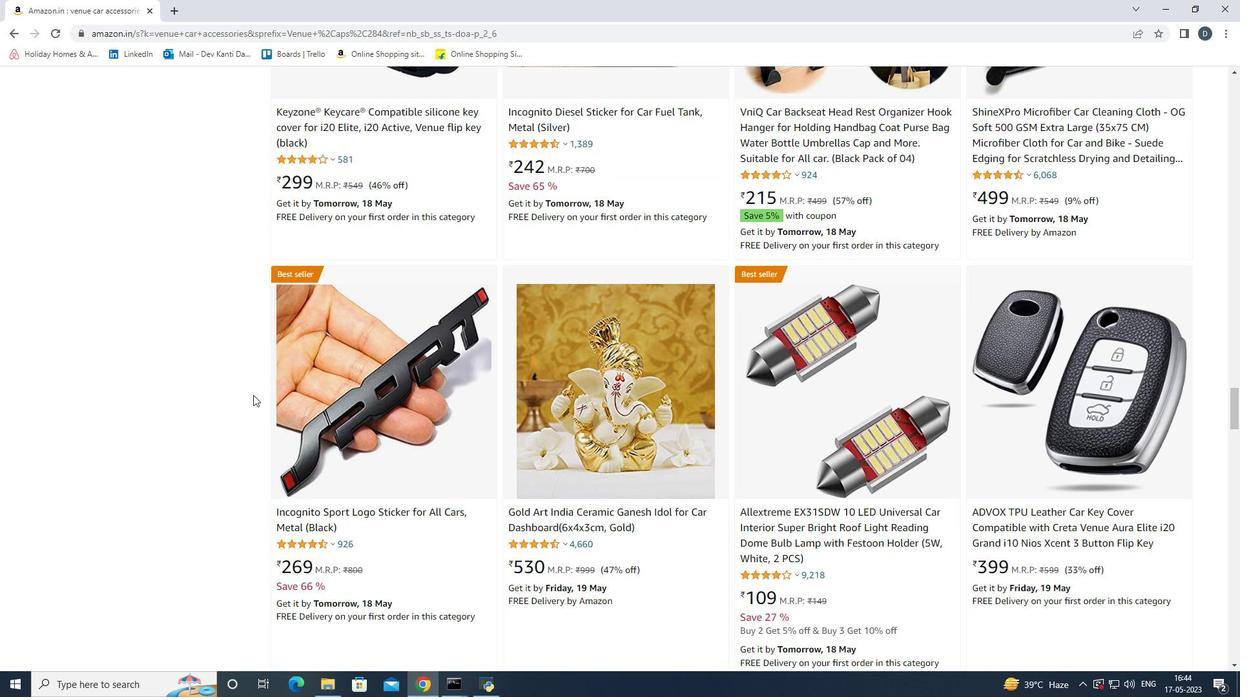 
Action: Mouse scrolled (253, 396) with delta (0, 0)
Screenshot: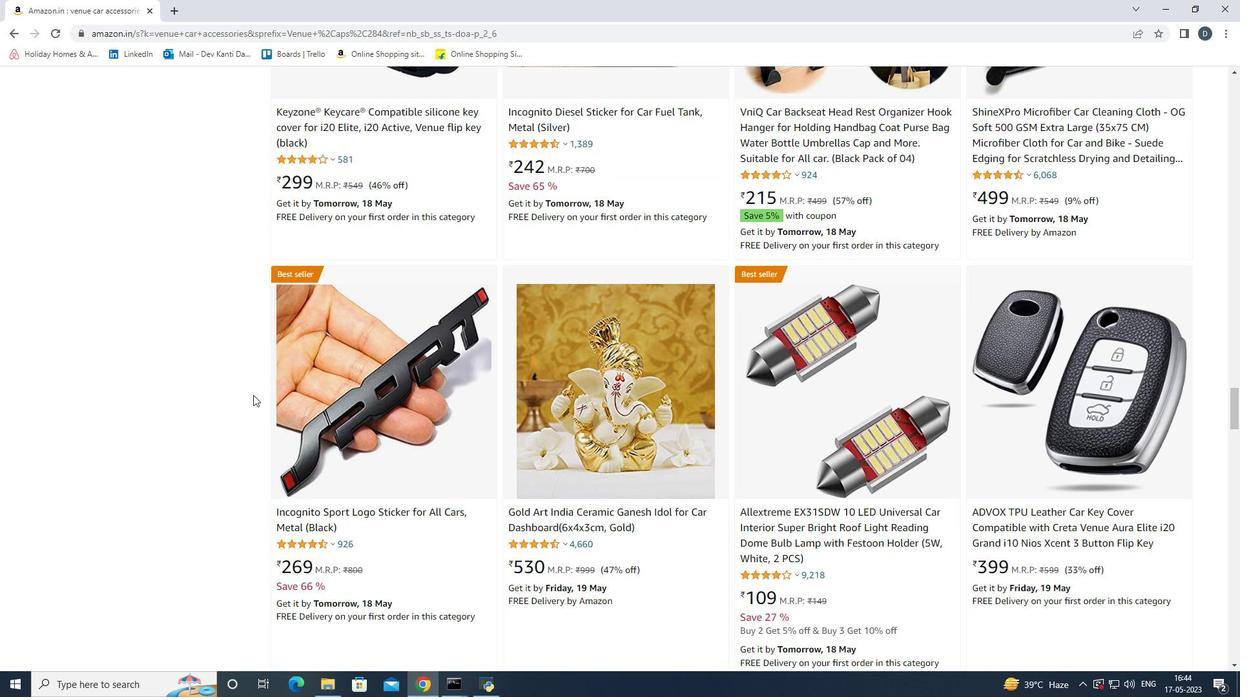 
Action: Mouse moved to (253, 405)
Screenshot: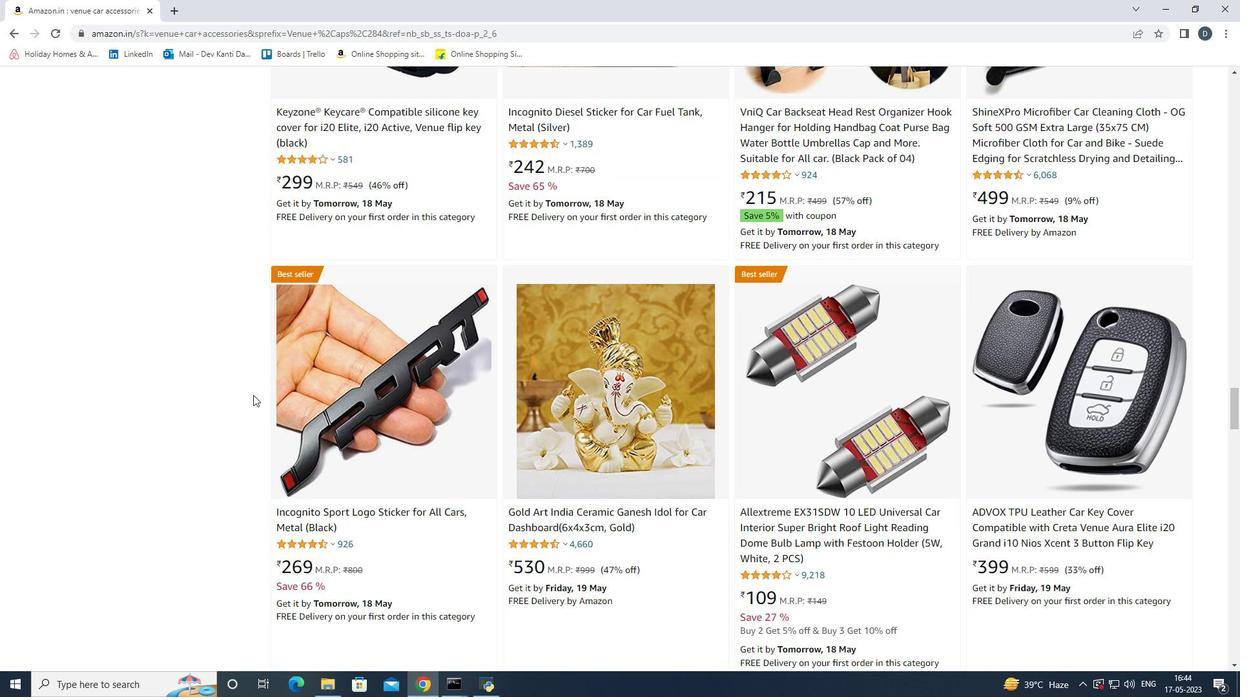 
Action: Mouse scrolled (253, 405) with delta (0, 0)
Screenshot: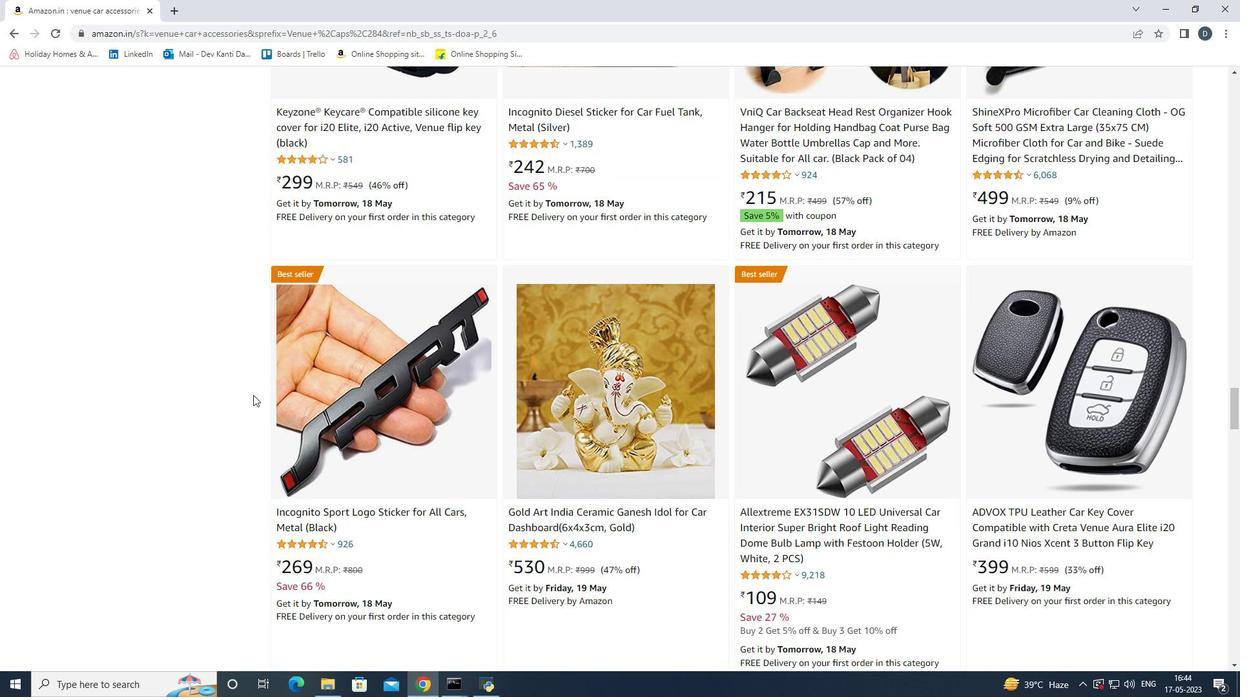 
Action: Mouse scrolled (253, 405) with delta (0, 0)
Screenshot: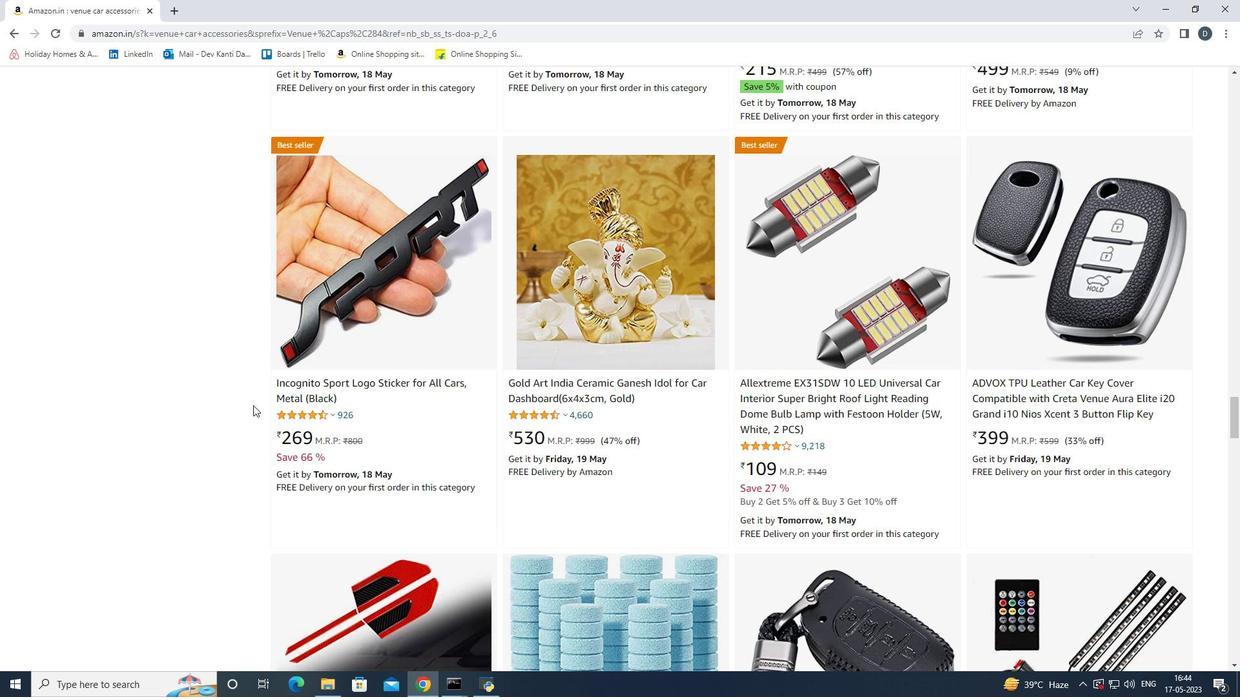 
Action: Mouse scrolled (253, 405) with delta (0, 0)
Screenshot: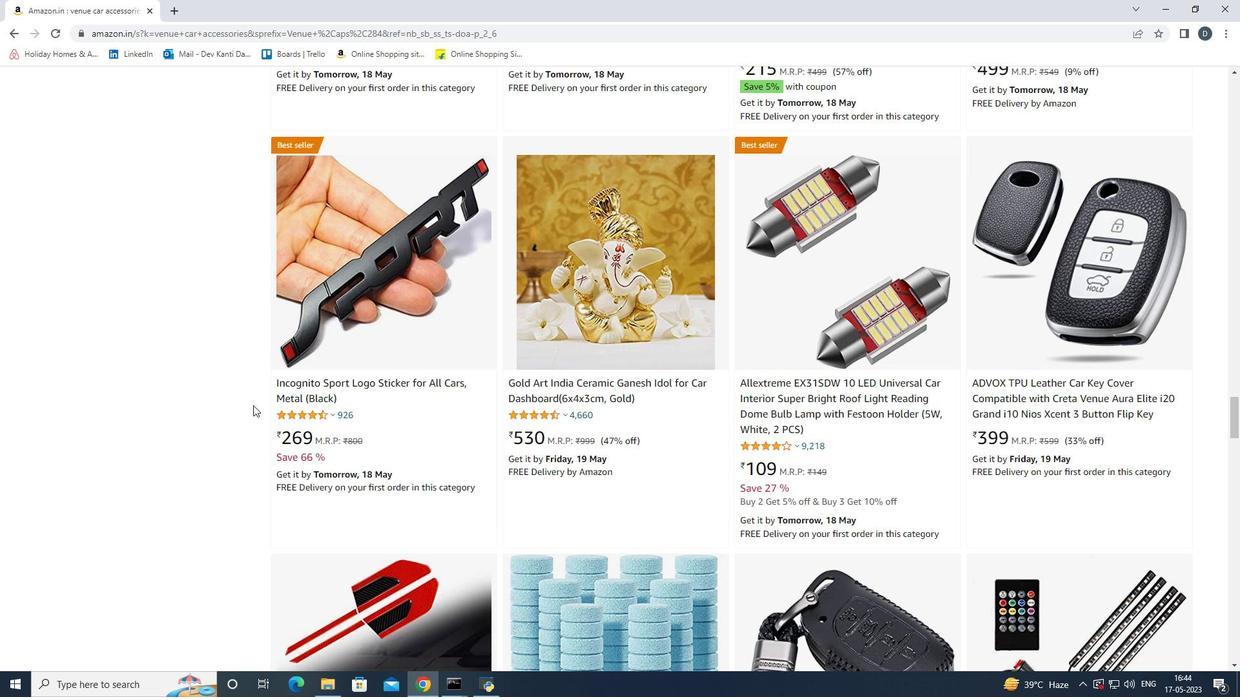 
Action: Mouse scrolled (253, 405) with delta (0, 0)
Screenshot: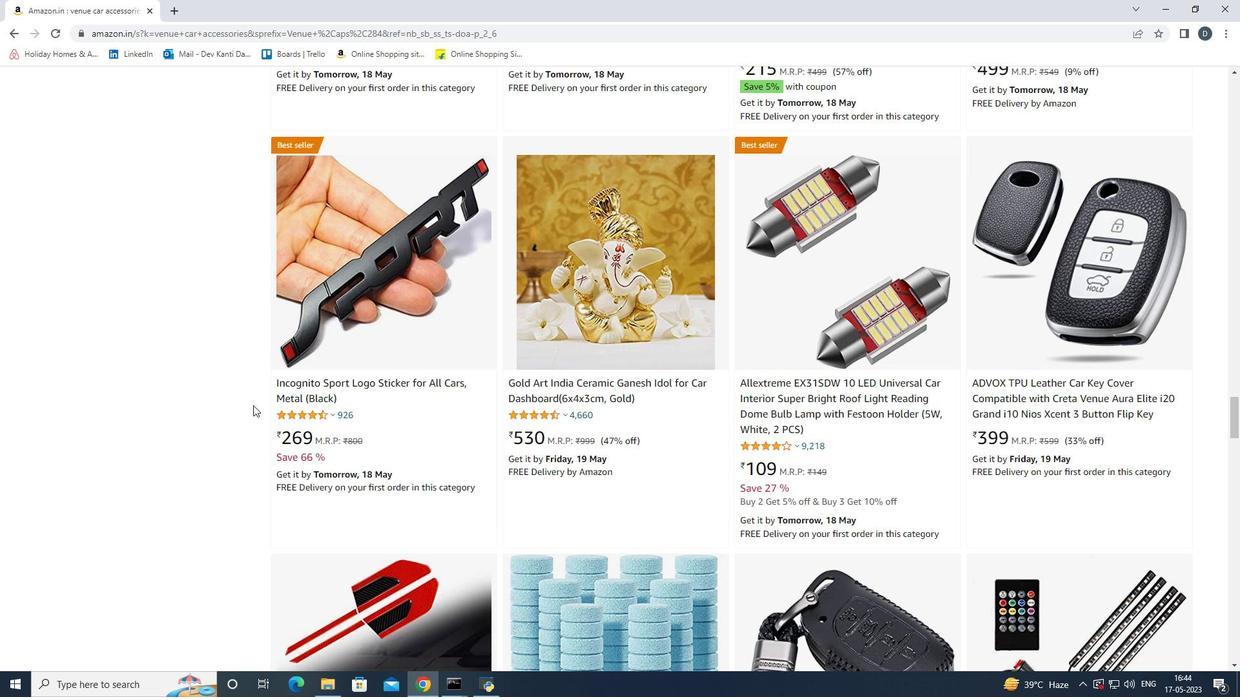 
Action: Mouse scrolled (253, 405) with delta (0, 0)
Screenshot: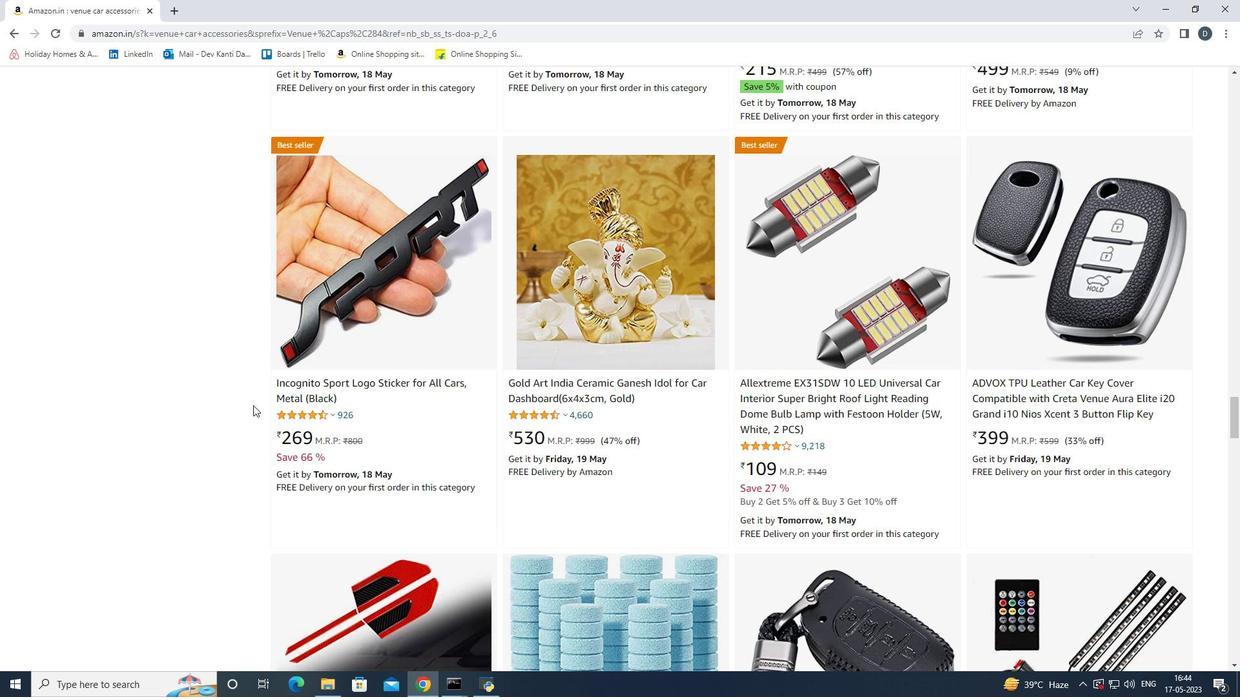 
Action: Mouse scrolled (253, 405) with delta (0, 0)
Screenshot: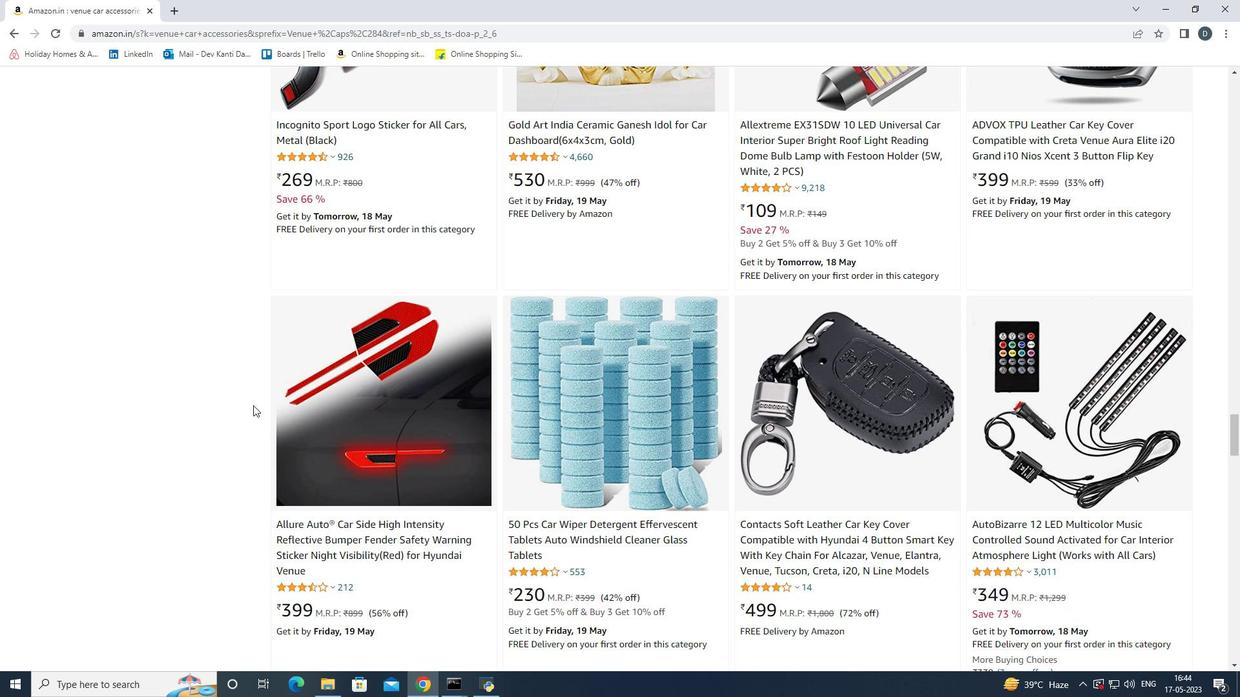 
Action: Mouse scrolled (253, 405) with delta (0, 0)
Screenshot: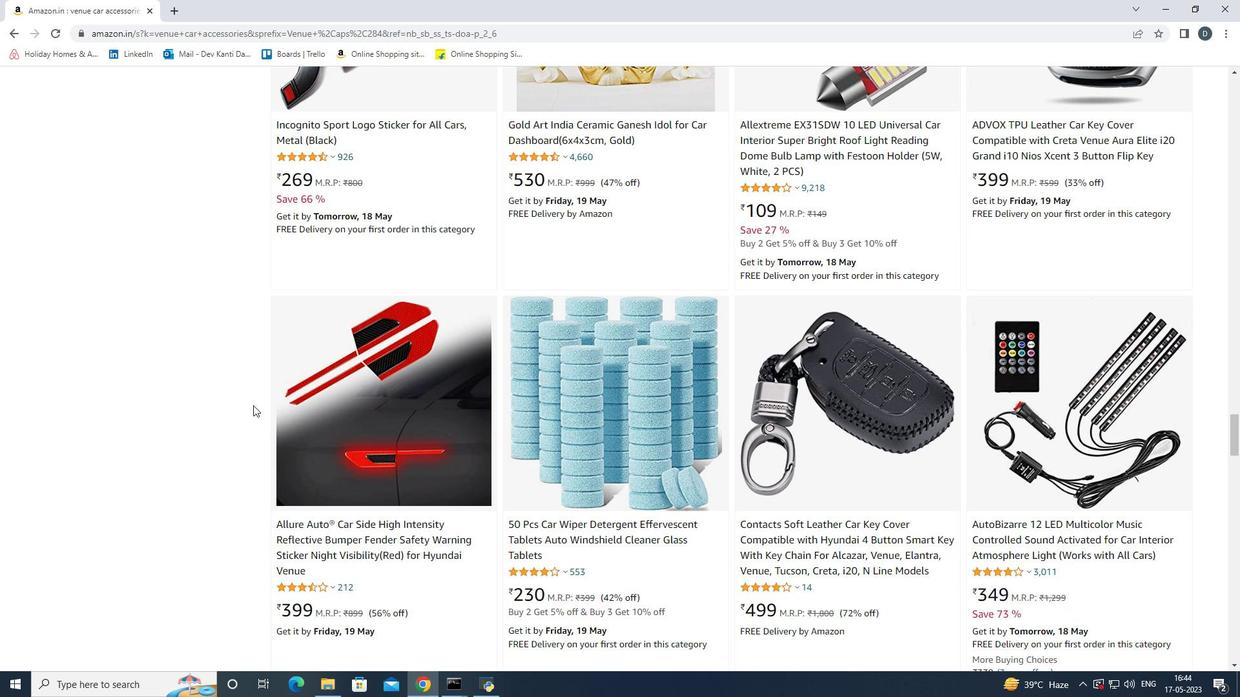 
Action: Mouse scrolled (253, 405) with delta (0, 0)
Screenshot: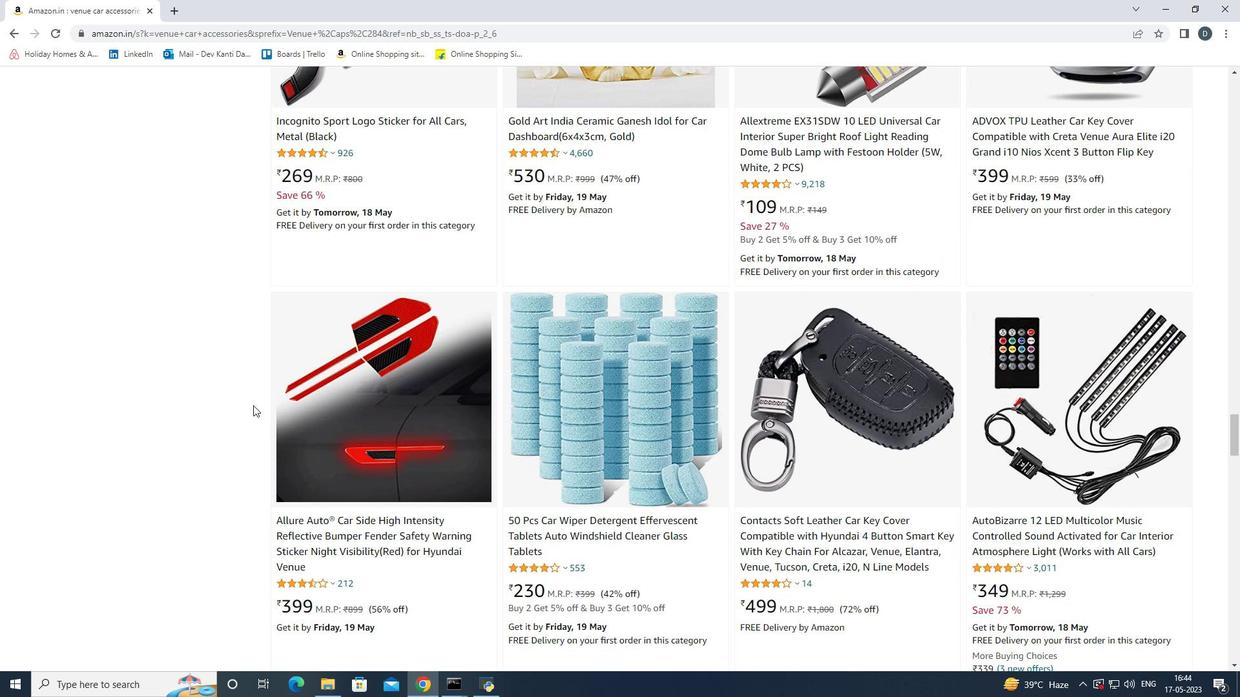 
Action: Mouse scrolled (253, 405) with delta (0, 0)
Screenshot: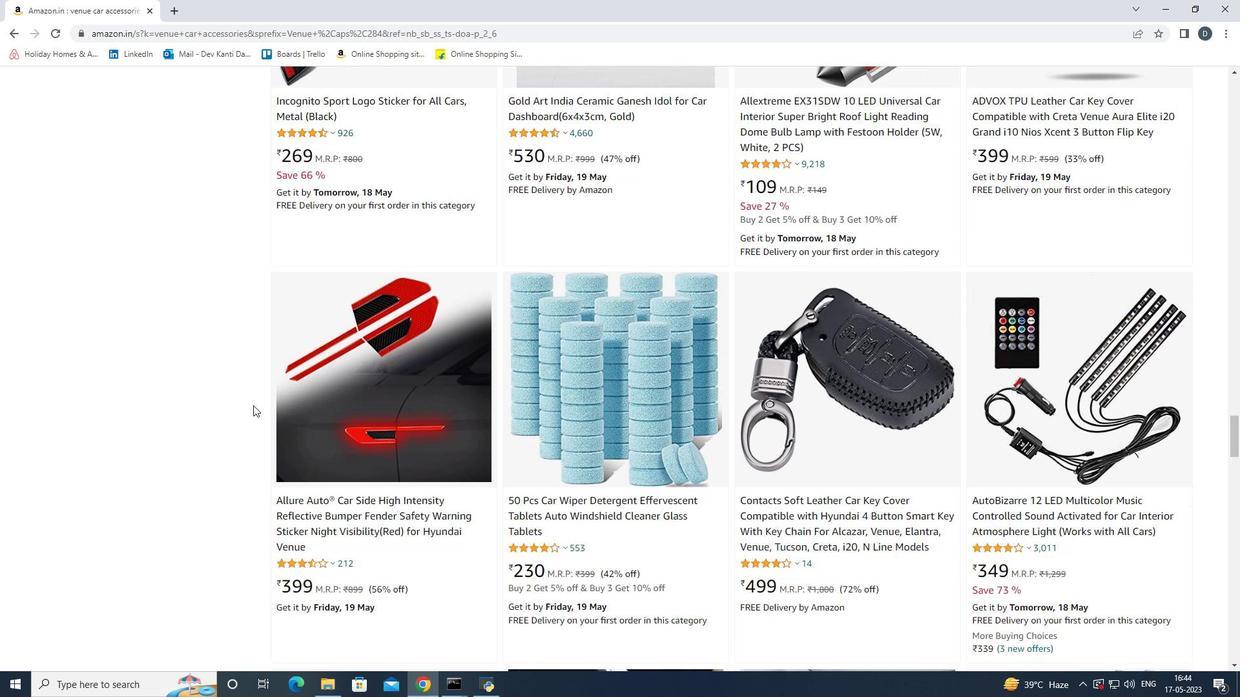 
Action: Mouse scrolled (253, 405) with delta (0, 0)
Screenshot: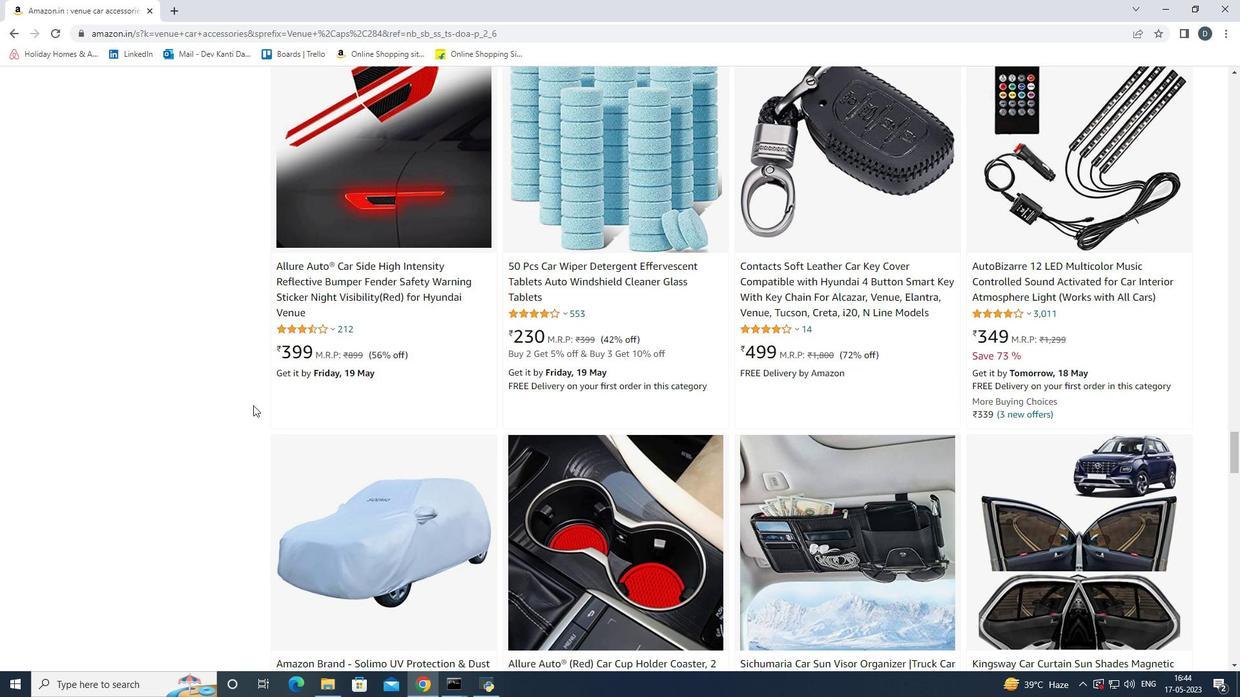 
Action: Mouse scrolled (253, 405) with delta (0, 0)
Screenshot: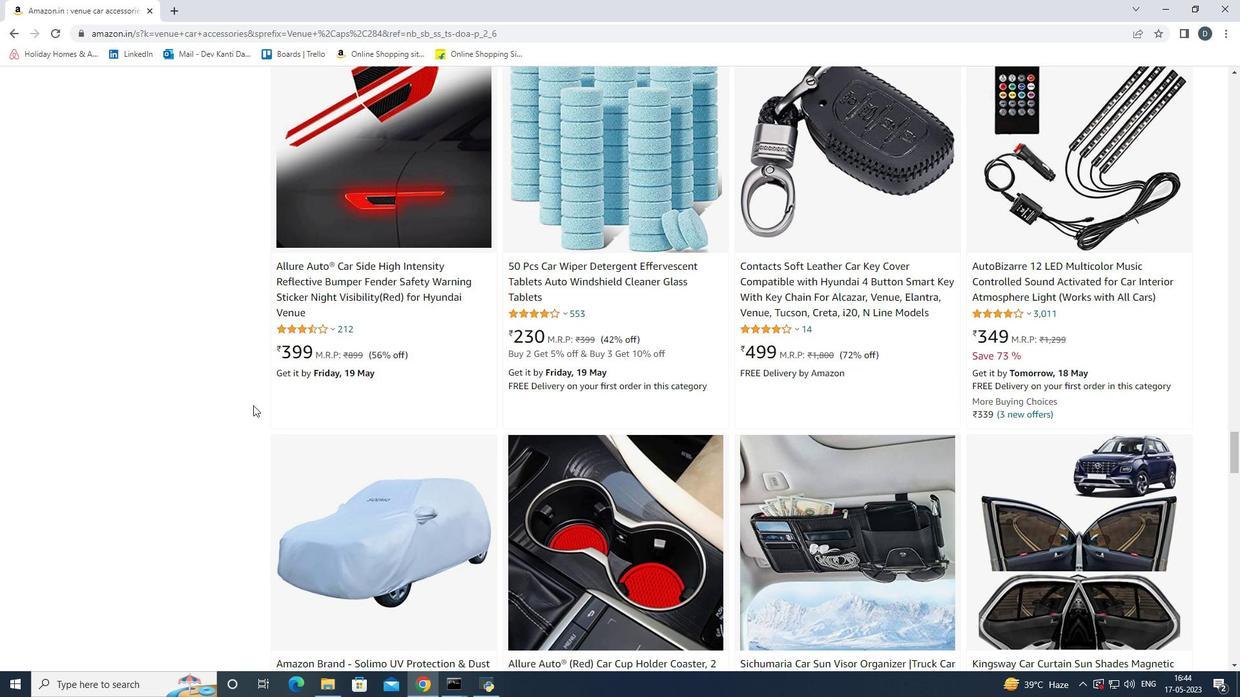 
Action: Mouse scrolled (253, 405) with delta (0, 0)
Screenshot: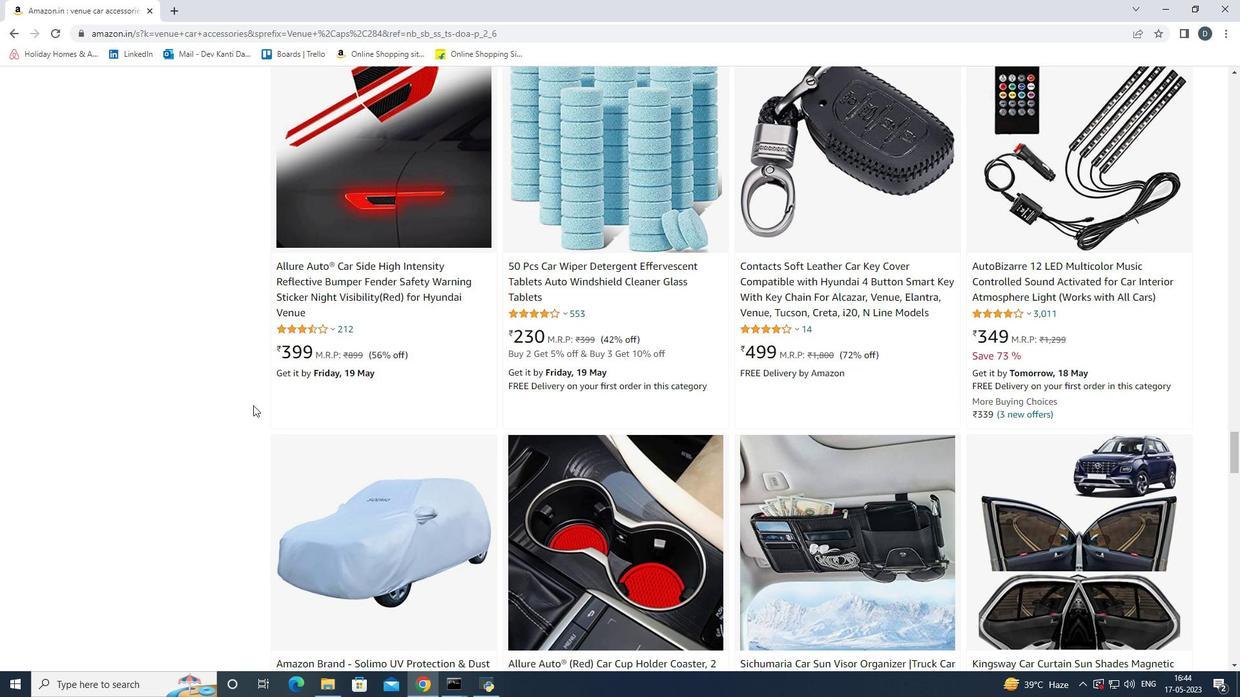
Action: Mouse scrolled (253, 405) with delta (0, 0)
Screenshot: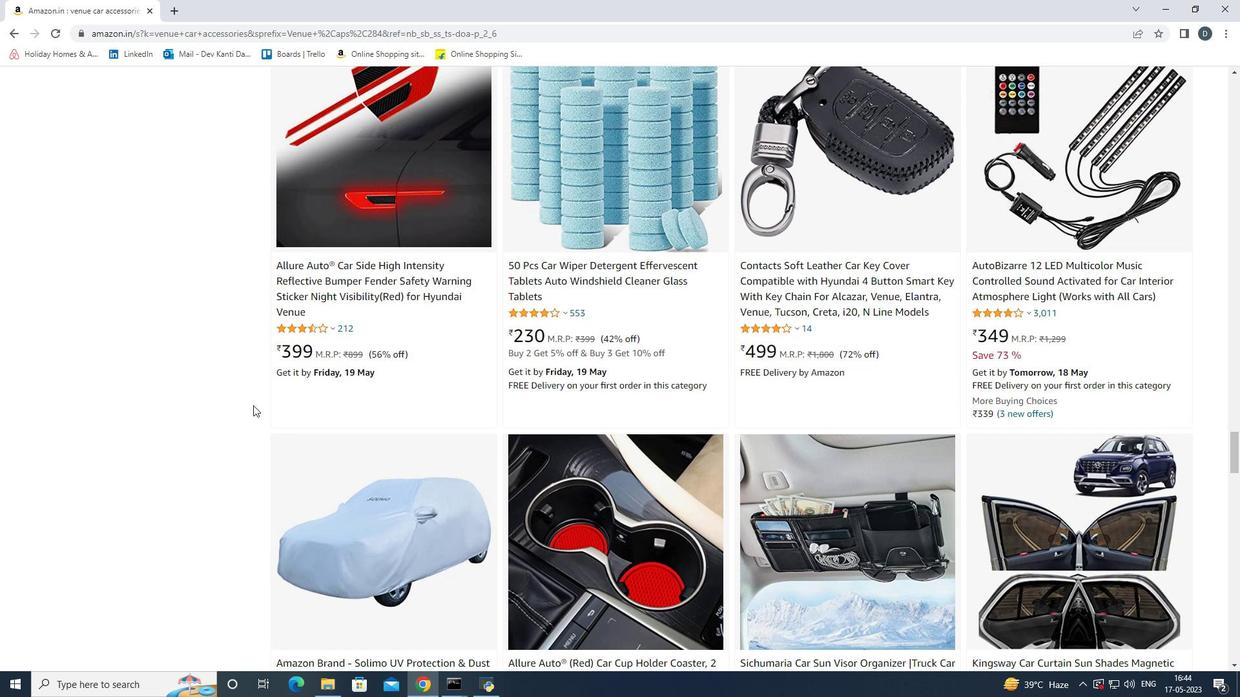 
Action: Mouse scrolled (253, 405) with delta (0, 0)
Screenshot: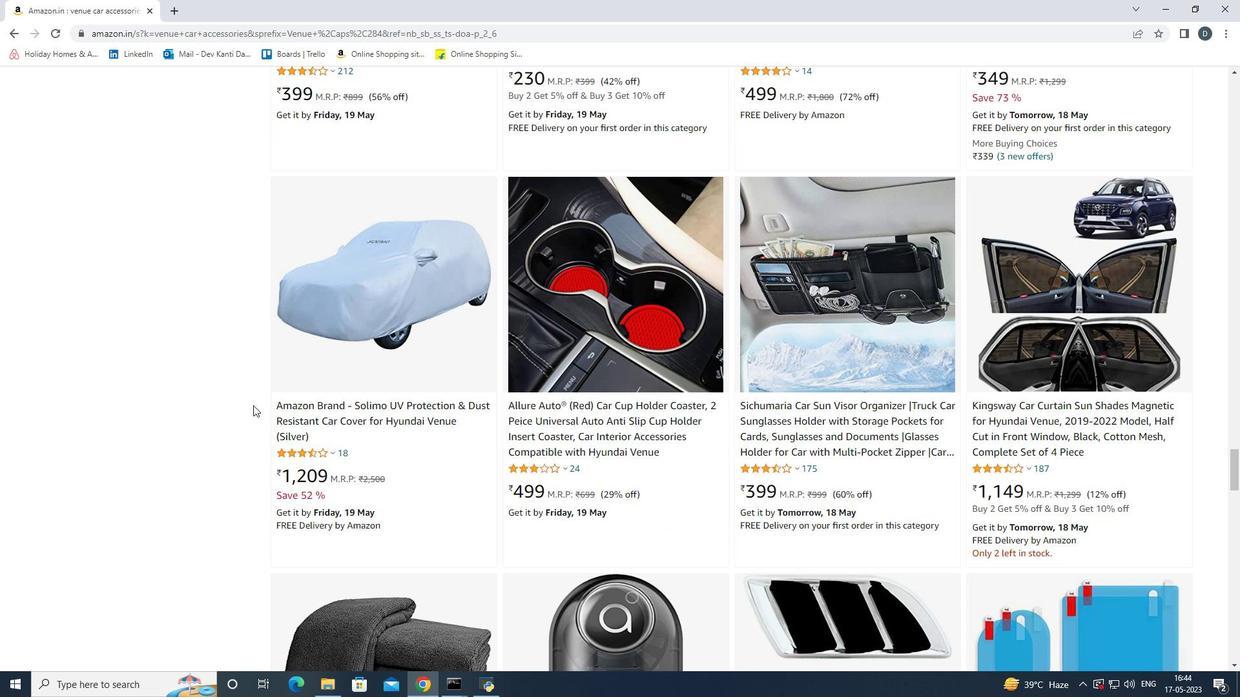 
Action: Mouse scrolled (253, 406) with delta (0, 0)
Screenshot: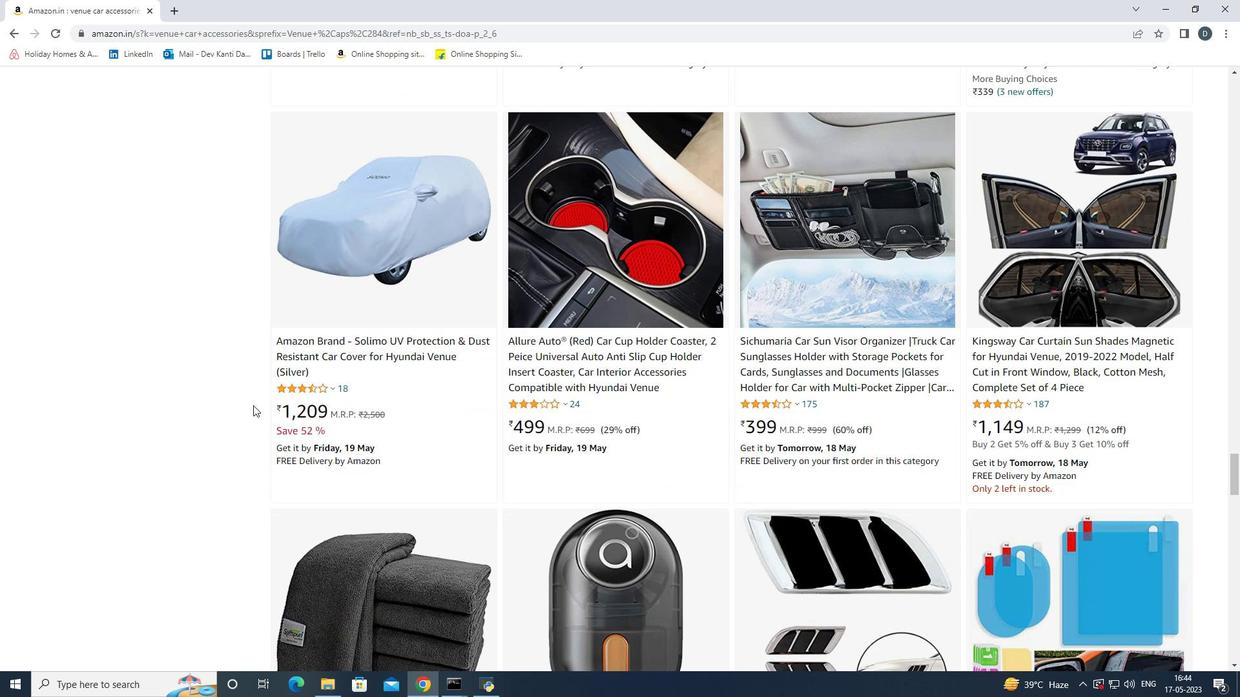 
Action: Mouse scrolled (253, 405) with delta (0, 0)
Screenshot: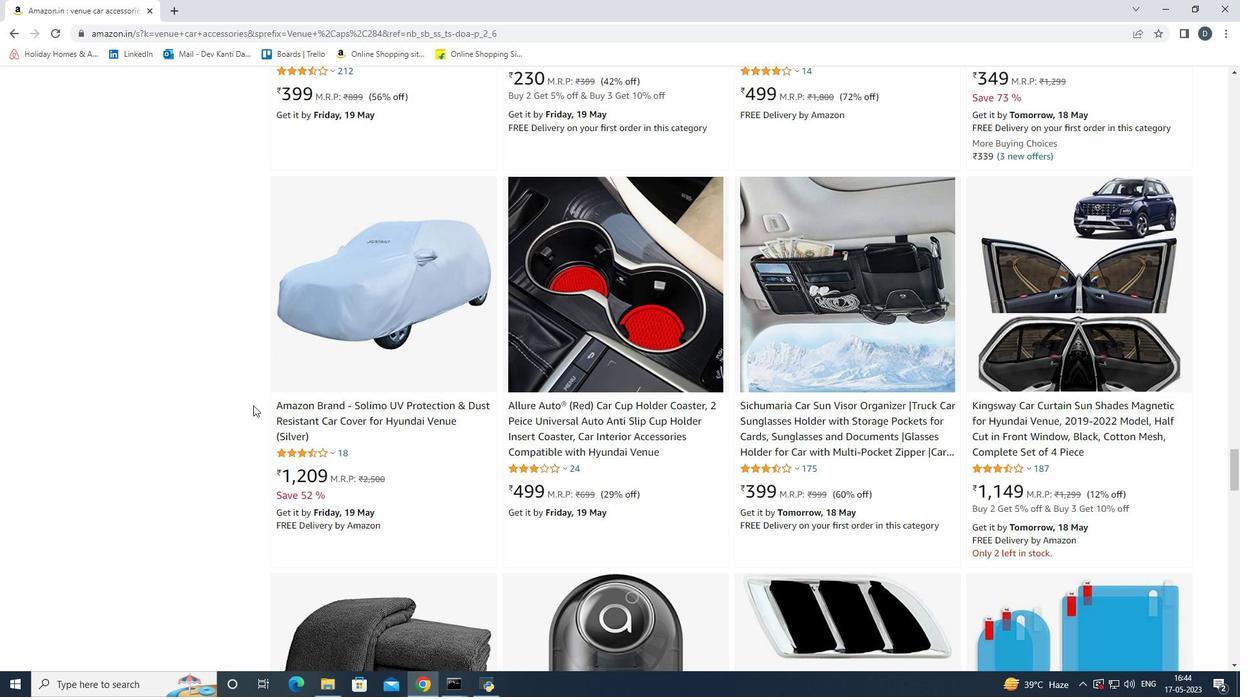 
Action: Mouse scrolled (253, 406) with delta (0, 0)
Screenshot: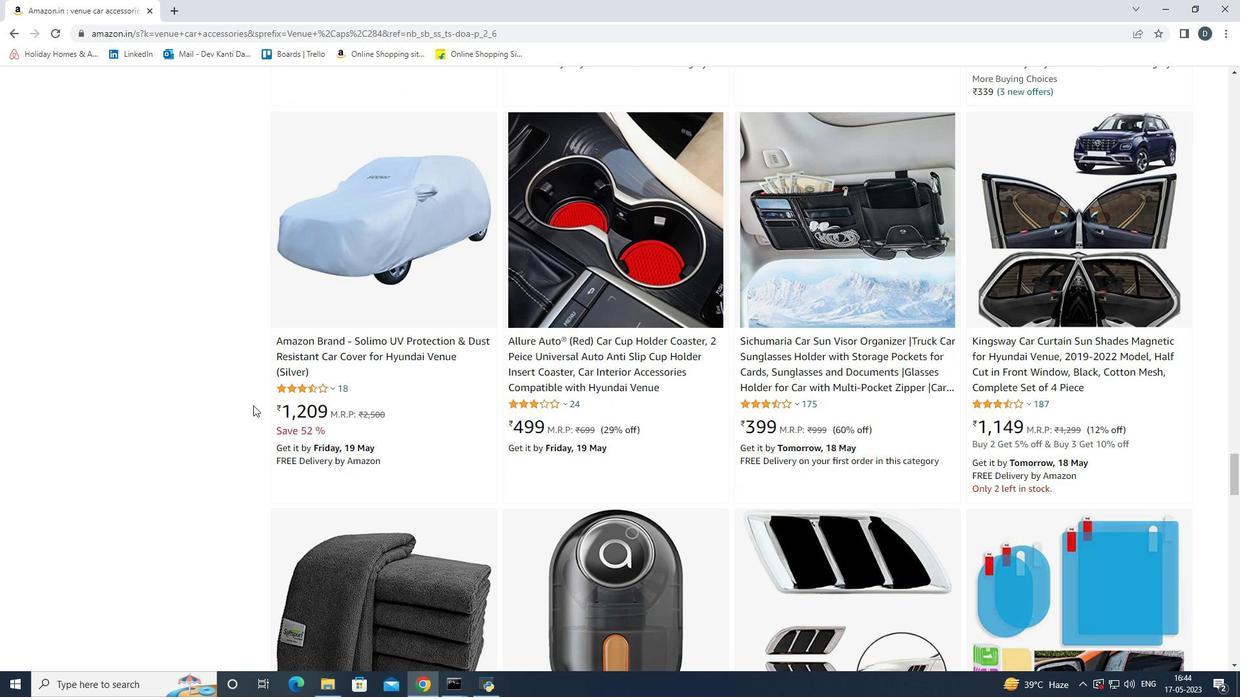 
Action: Mouse moved to (1157, 308)
Screenshot: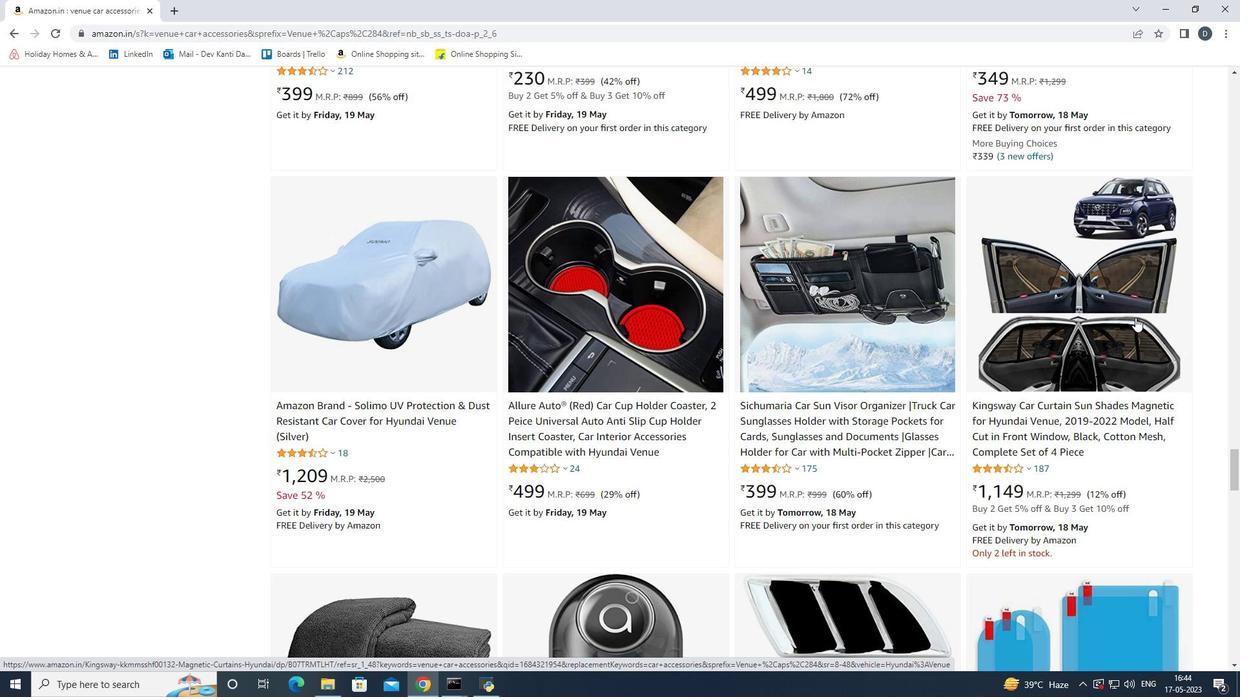 
Action: Mouse scrolled (1157, 307) with delta (0, 0)
Screenshot: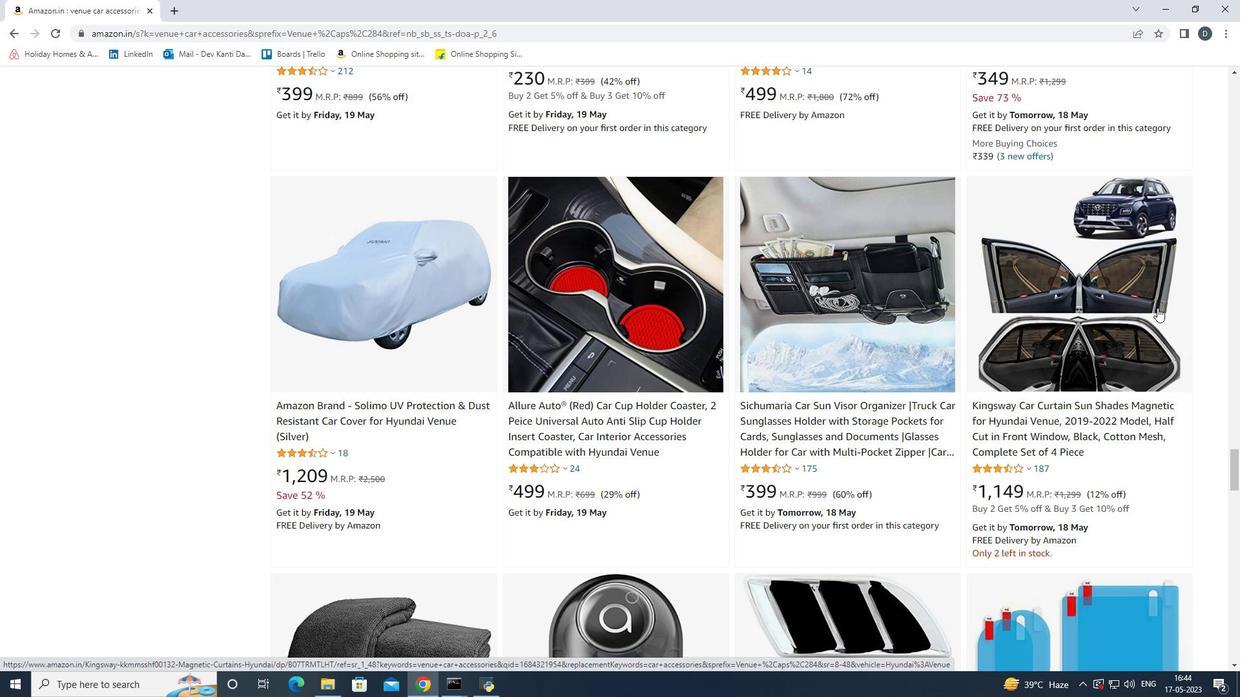 
Action: Mouse scrolled (1157, 307) with delta (0, 0)
Screenshot: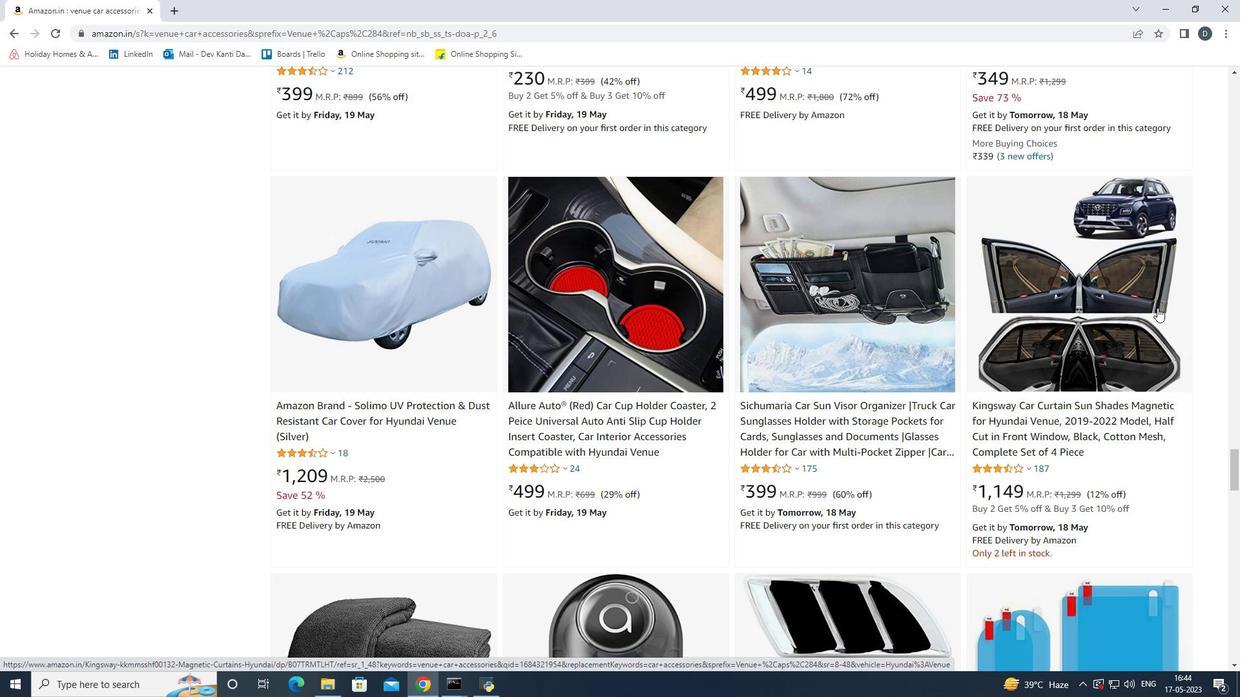 
Action: Mouse scrolled (1157, 307) with delta (0, 0)
Screenshot: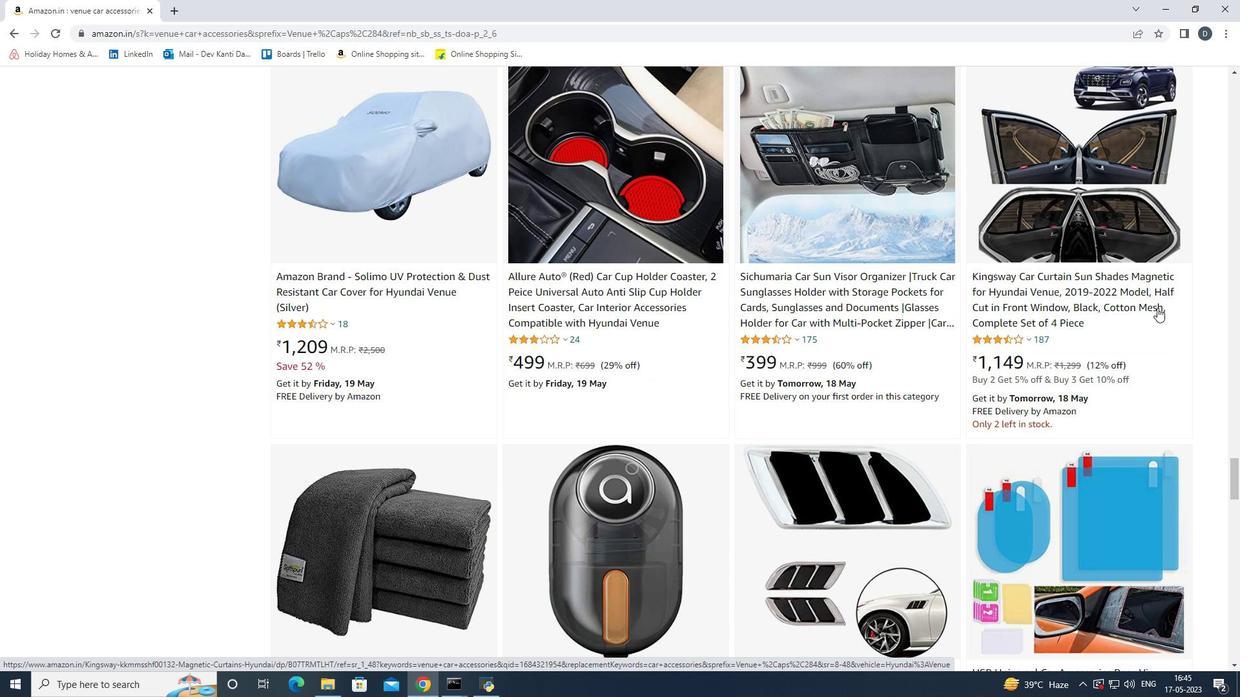 
Action: Mouse scrolled (1157, 307) with delta (0, 0)
Screenshot: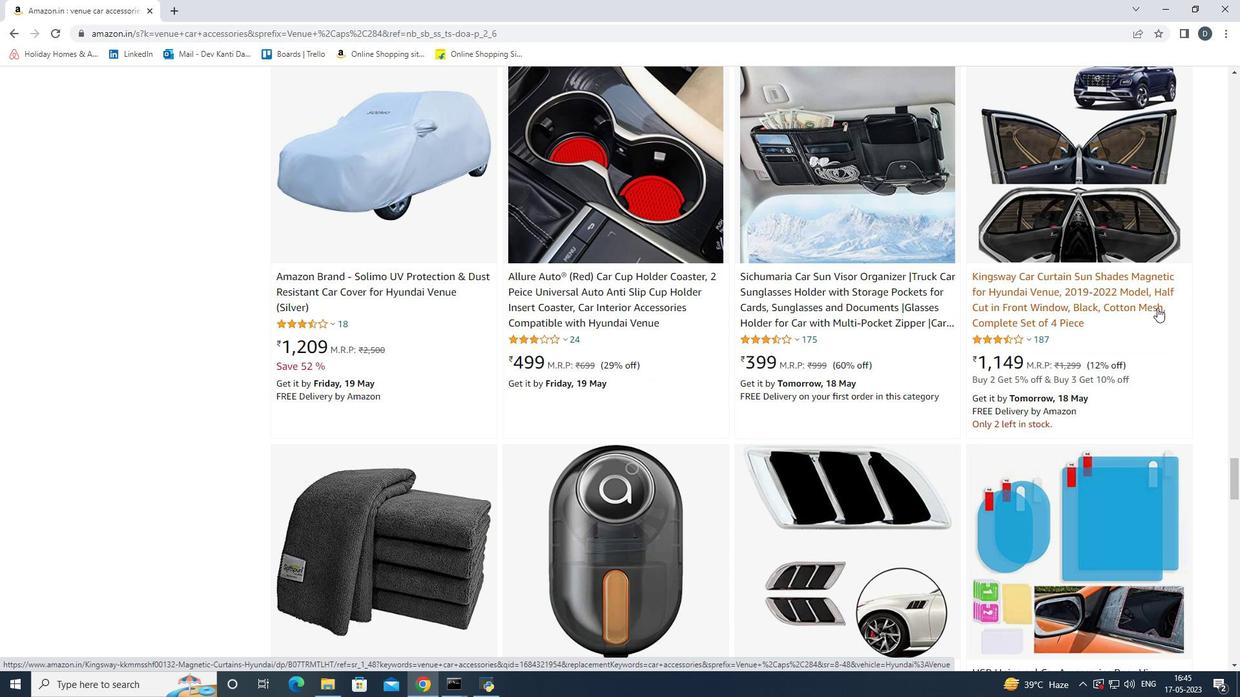 
Action: Mouse scrolled (1157, 307) with delta (0, 0)
Screenshot: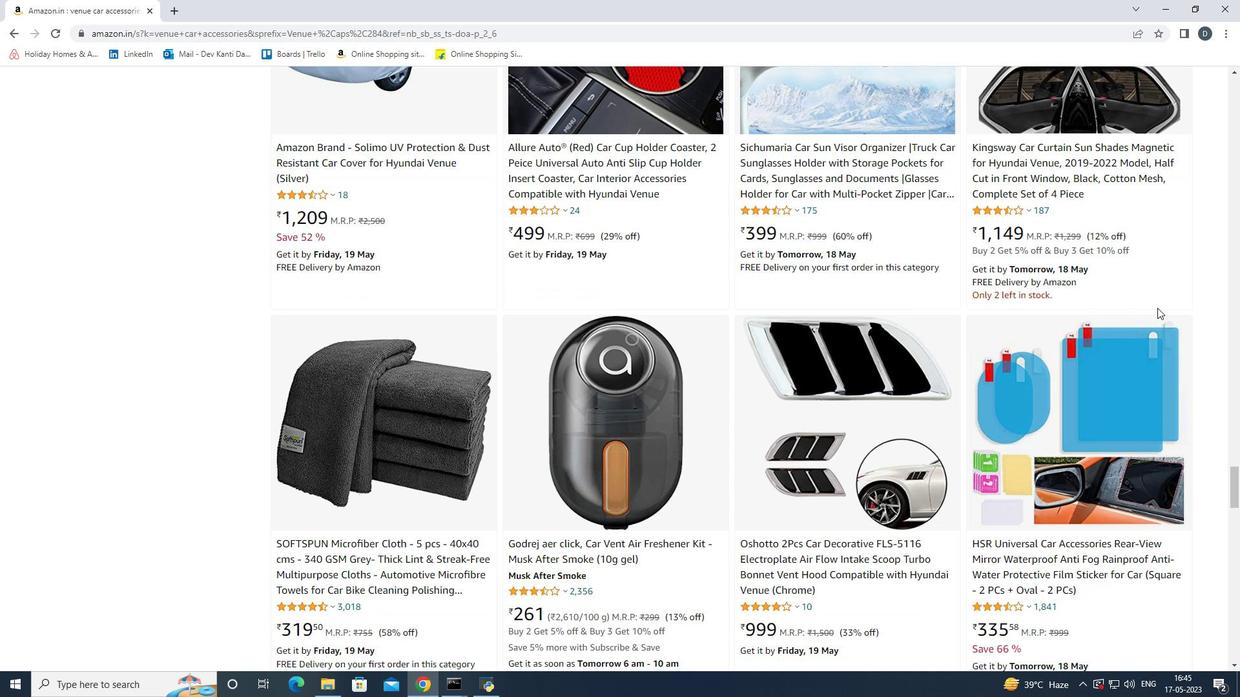
Action: Mouse scrolled (1157, 307) with delta (0, 0)
Screenshot: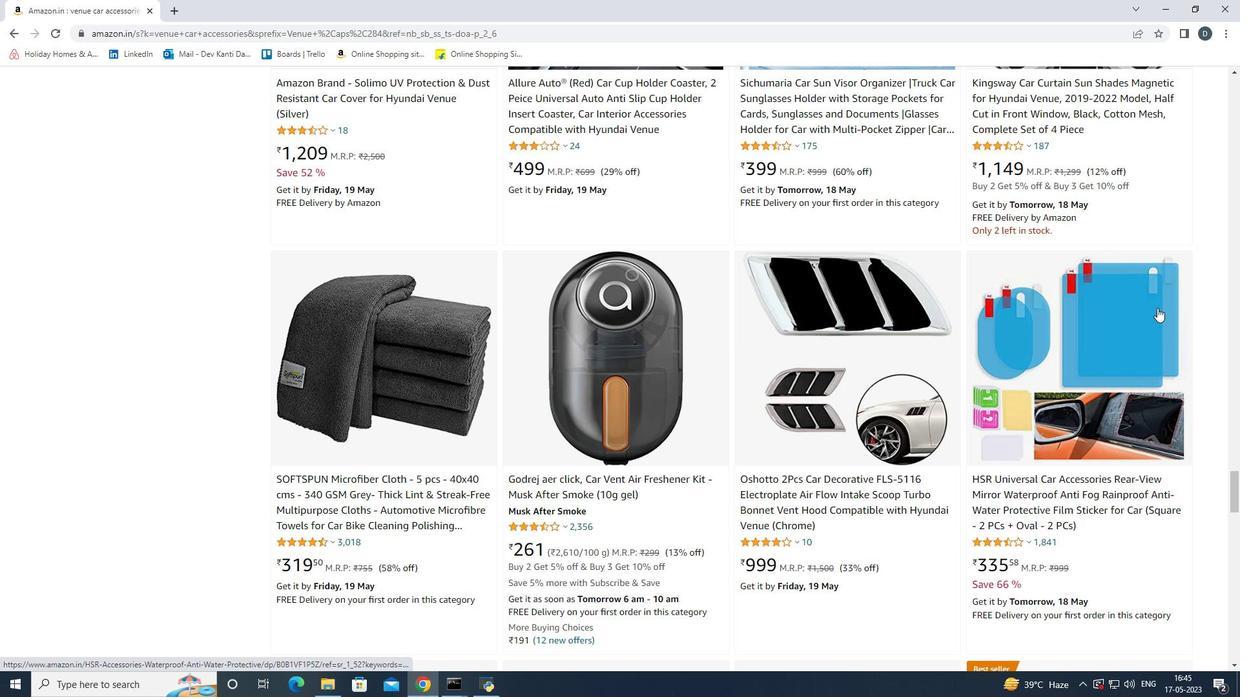 
Action: Mouse scrolled (1157, 307) with delta (0, 0)
Screenshot: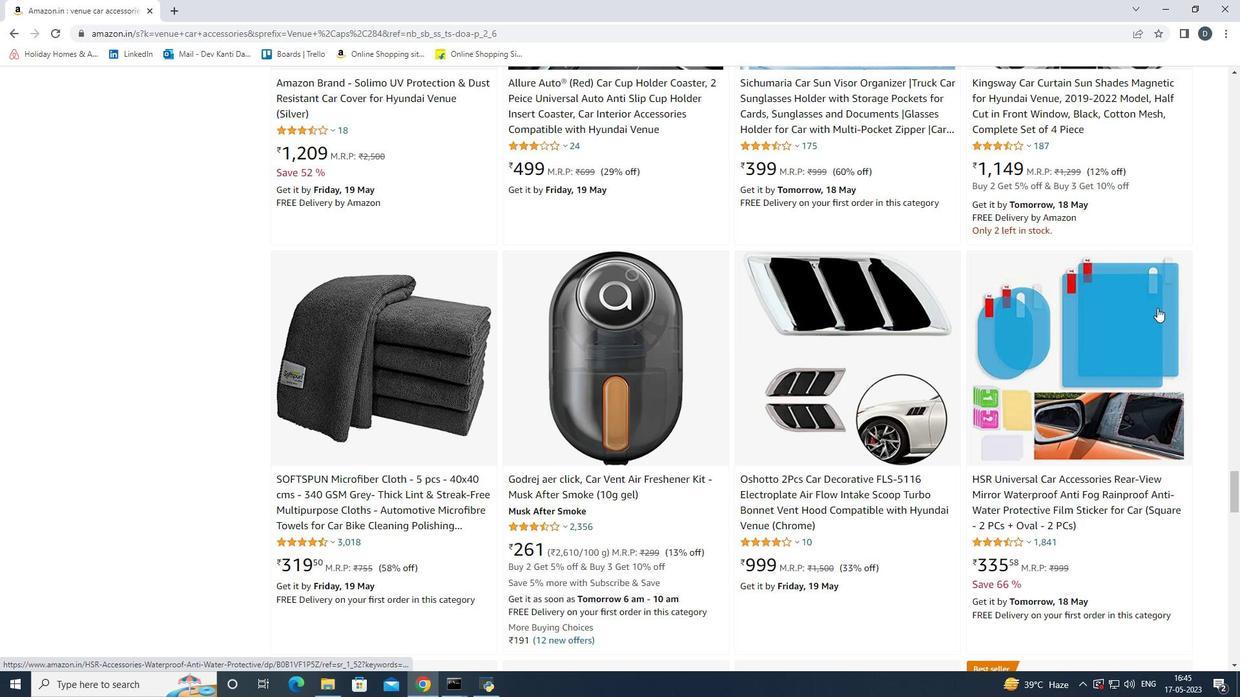 
Action: Mouse moved to (1146, 317)
Screenshot: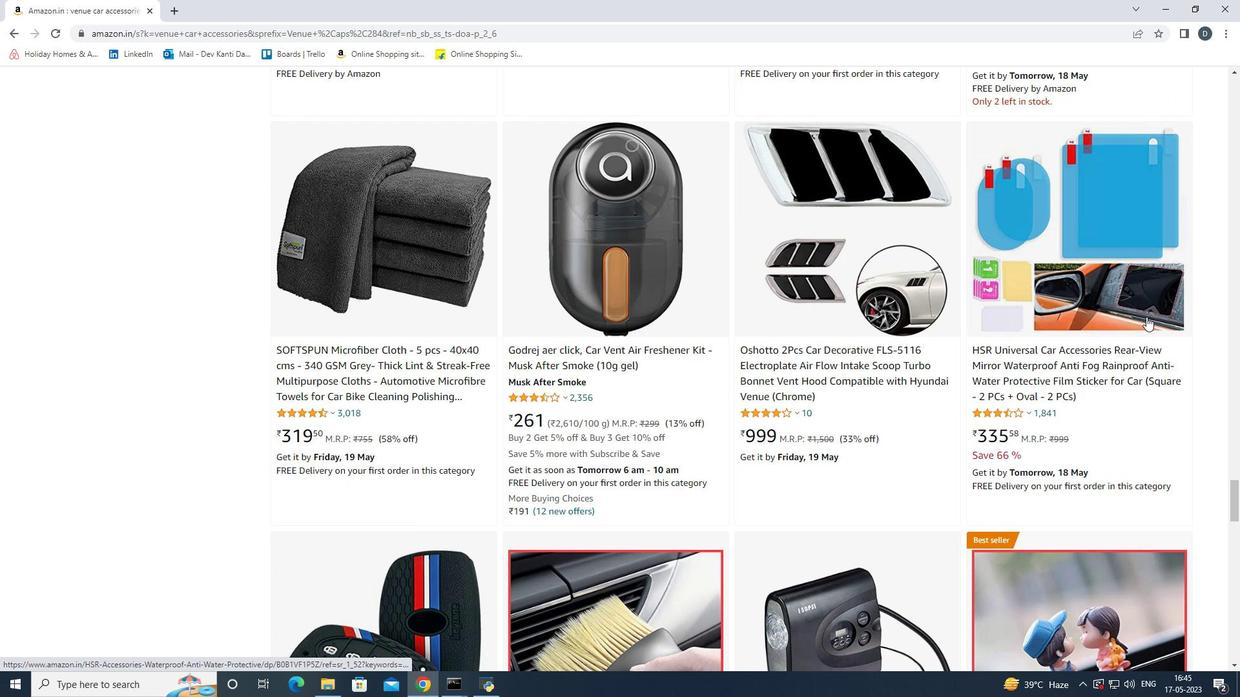 
Action: Mouse scrolled (1146, 316) with delta (0, 0)
Screenshot: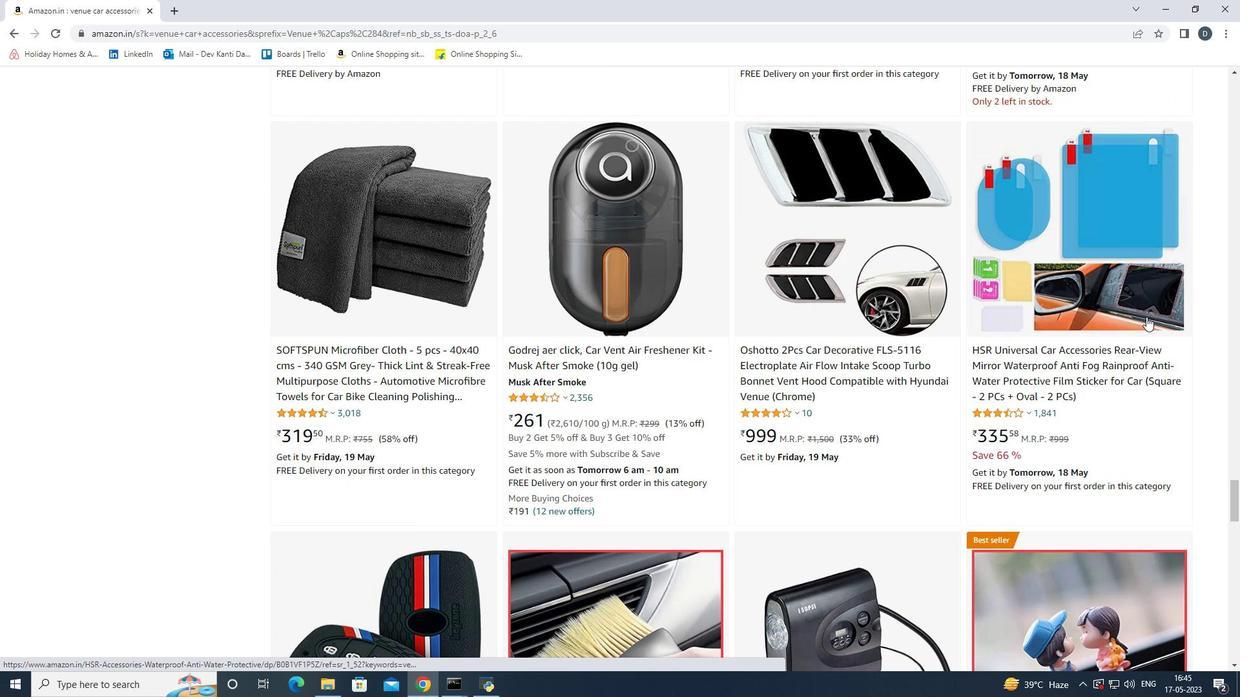 
Action: Mouse moved to (1143, 326)
Screenshot: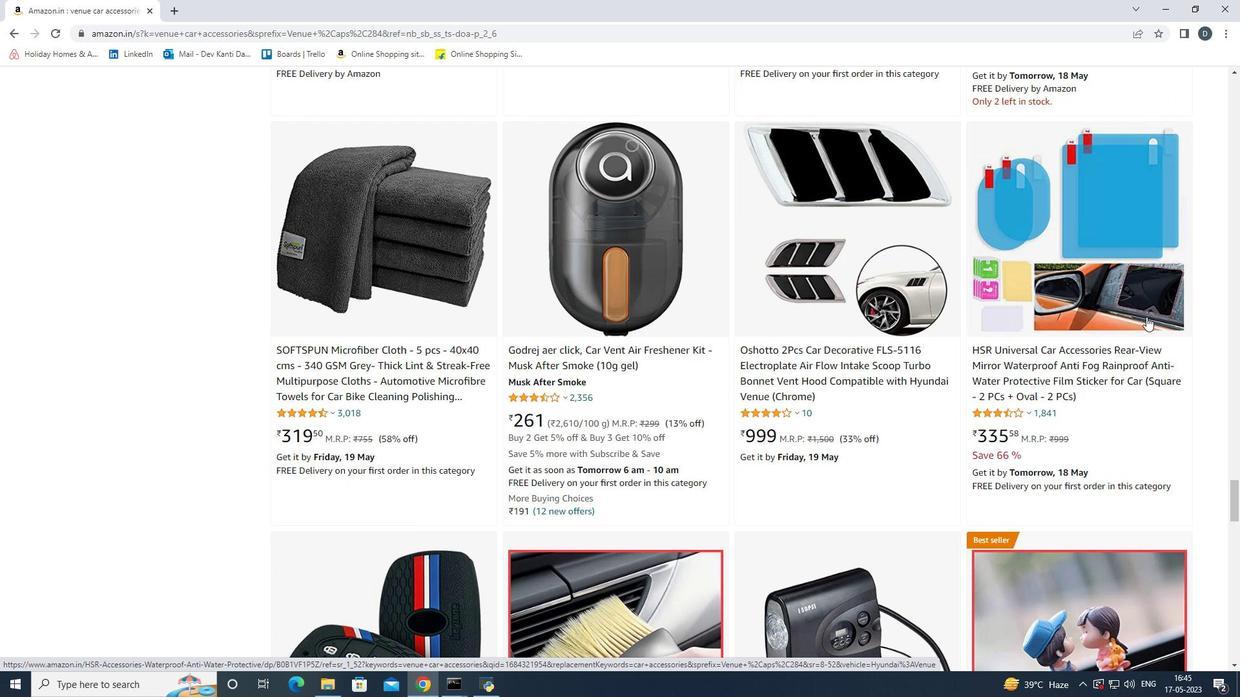 
Action: Mouse scrolled (1143, 325) with delta (0, 0)
Screenshot: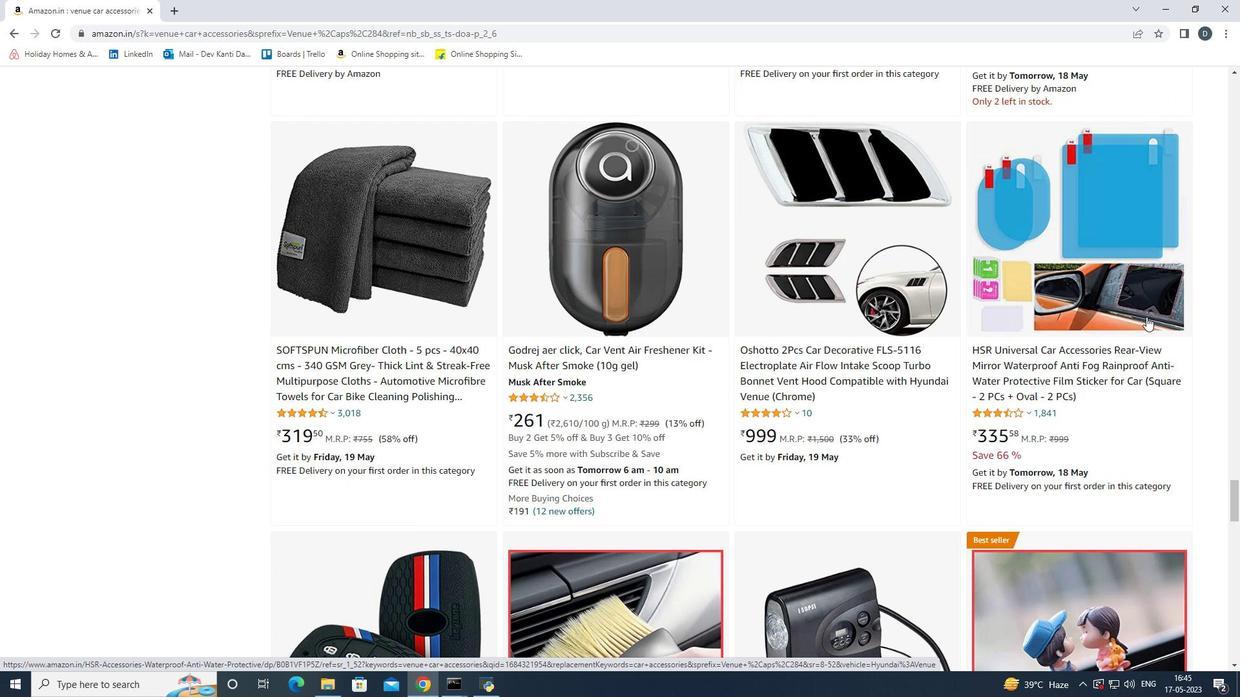 
Action: Mouse moved to (1141, 334)
Screenshot: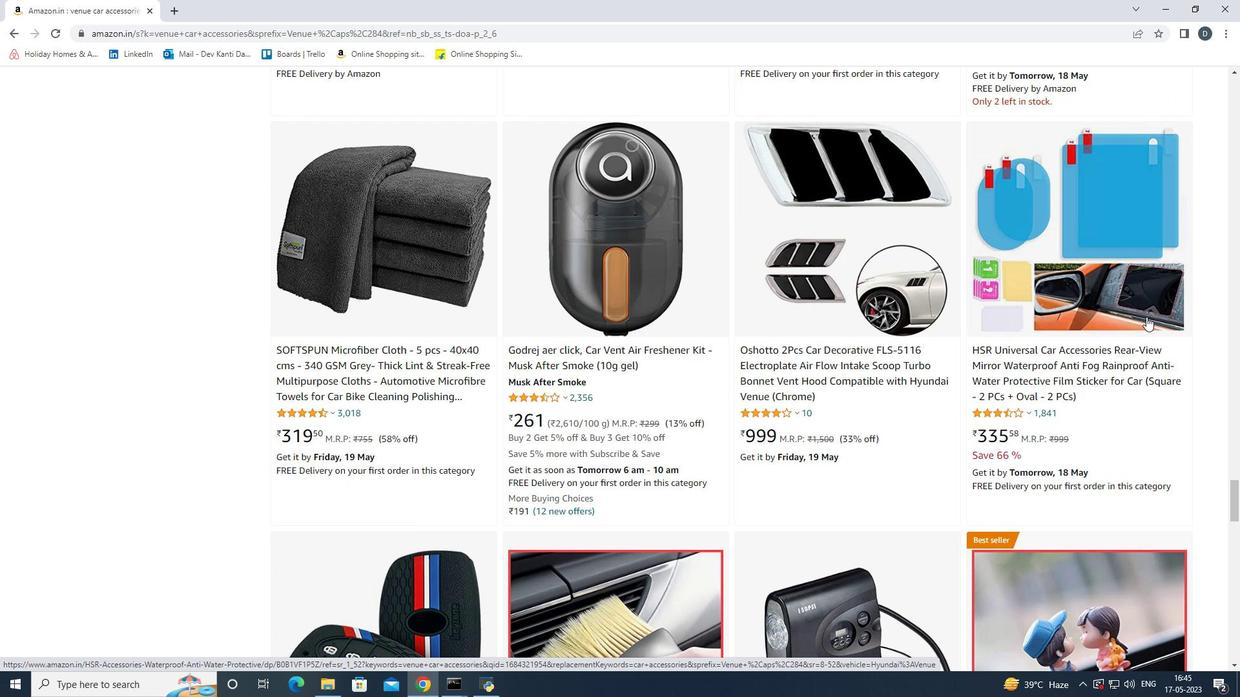 
Action: Mouse scrolled (1141, 332) with delta (0, 0)
Screenshot: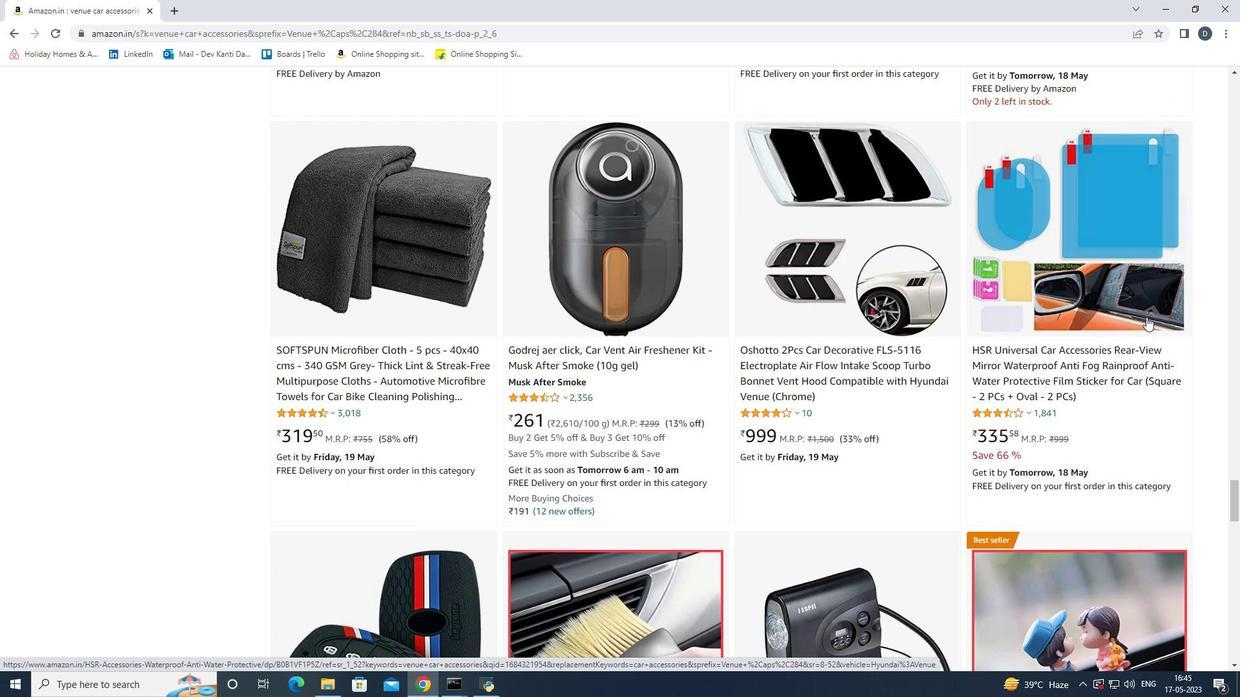
Action: Mouse moved to (1141, 336)
Screenshot: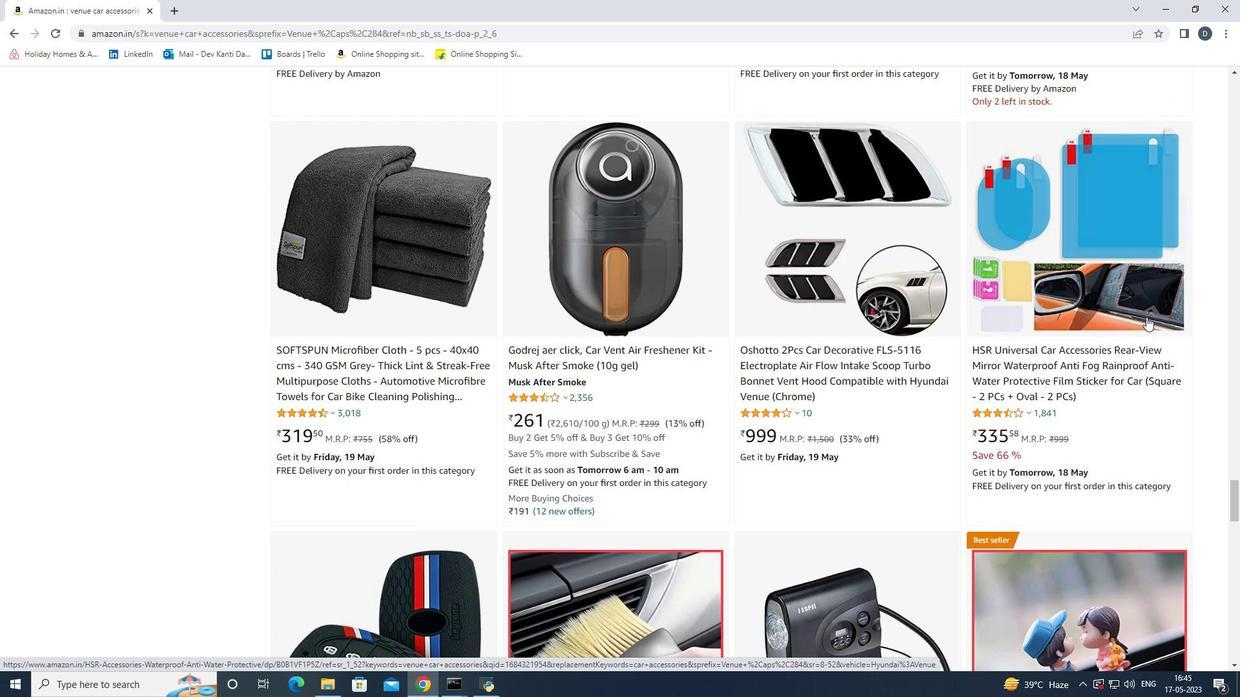 
Action: Mouse scrolled (1141, 335) with delta (0, 0)
Screenshot: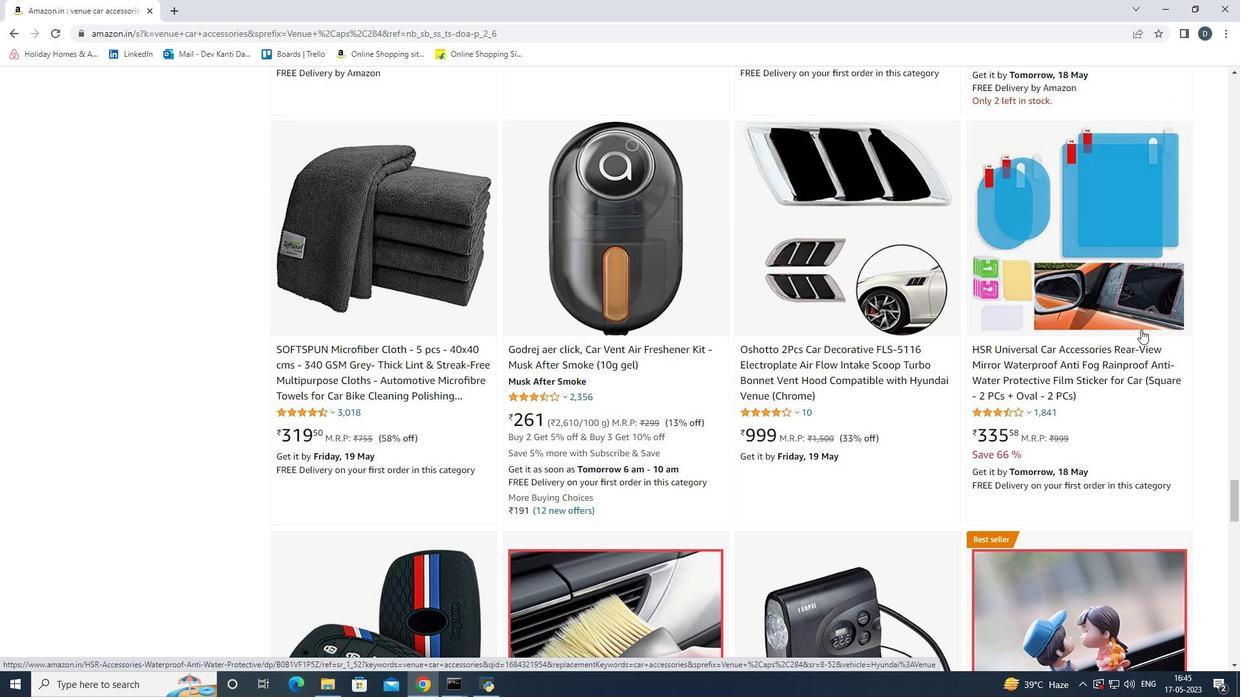 
Action: Mouse scrolled (1141, 337) with delta (0, 0)
Screenshot: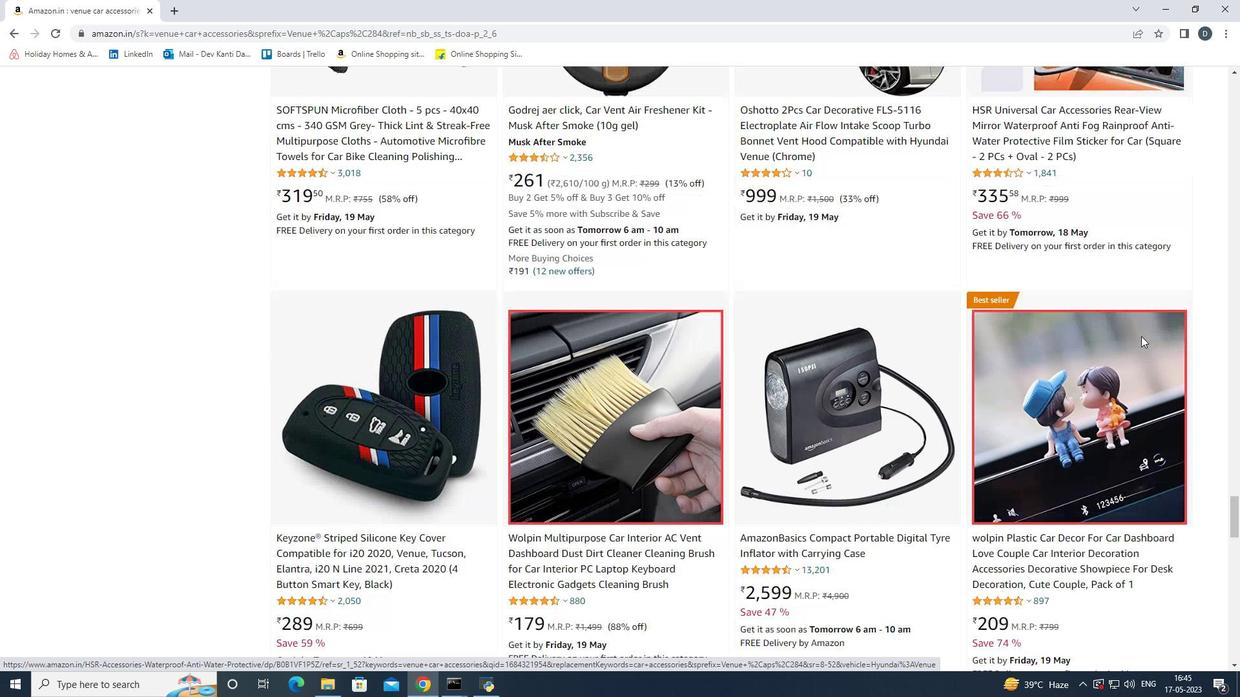 
Action: Mouse scrolled (1141, 337) with delta (0, 0)
Screenshot: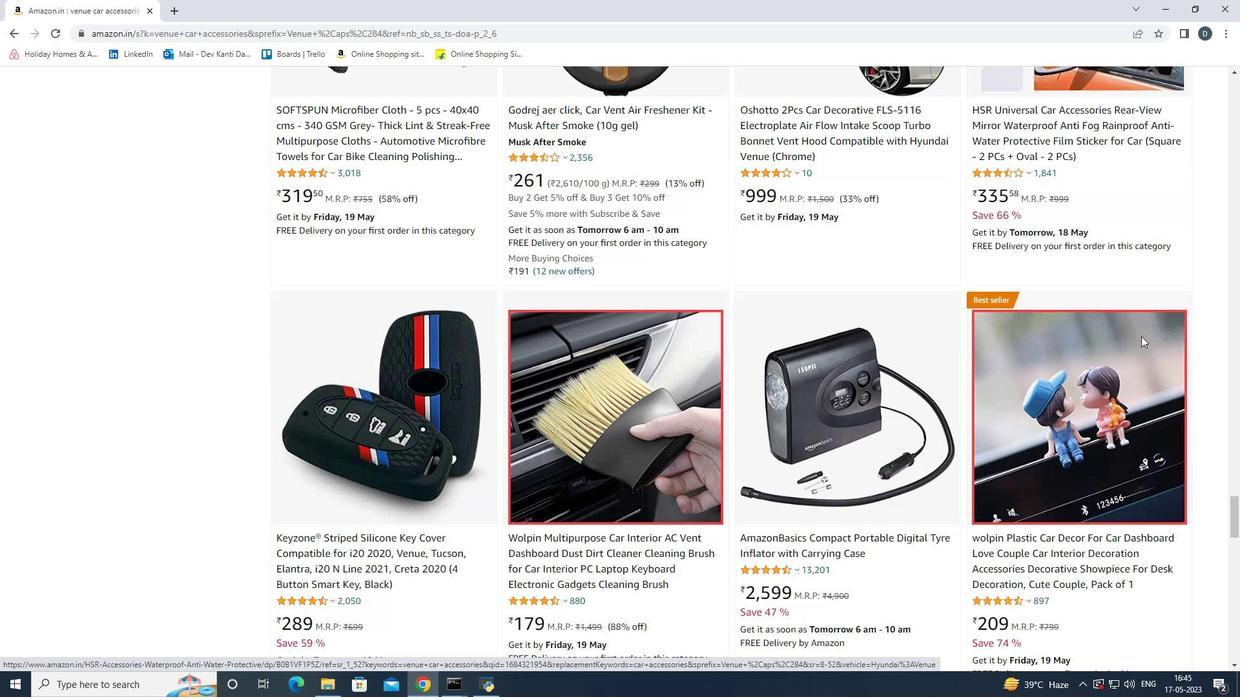
Action: Mouse scrolled (1141, 337) with delta (0, 0)
Screenshot: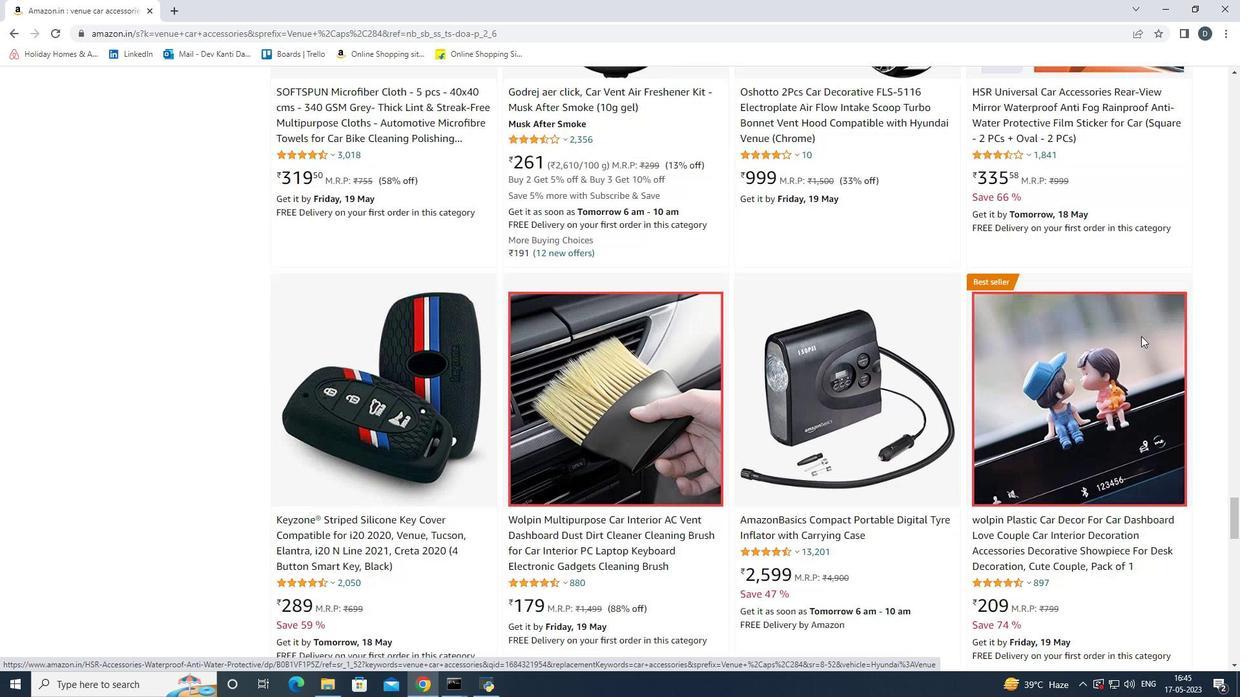 
Action: Mouse scrolled (1141, 335) with delta (0, 0)
Screenshot: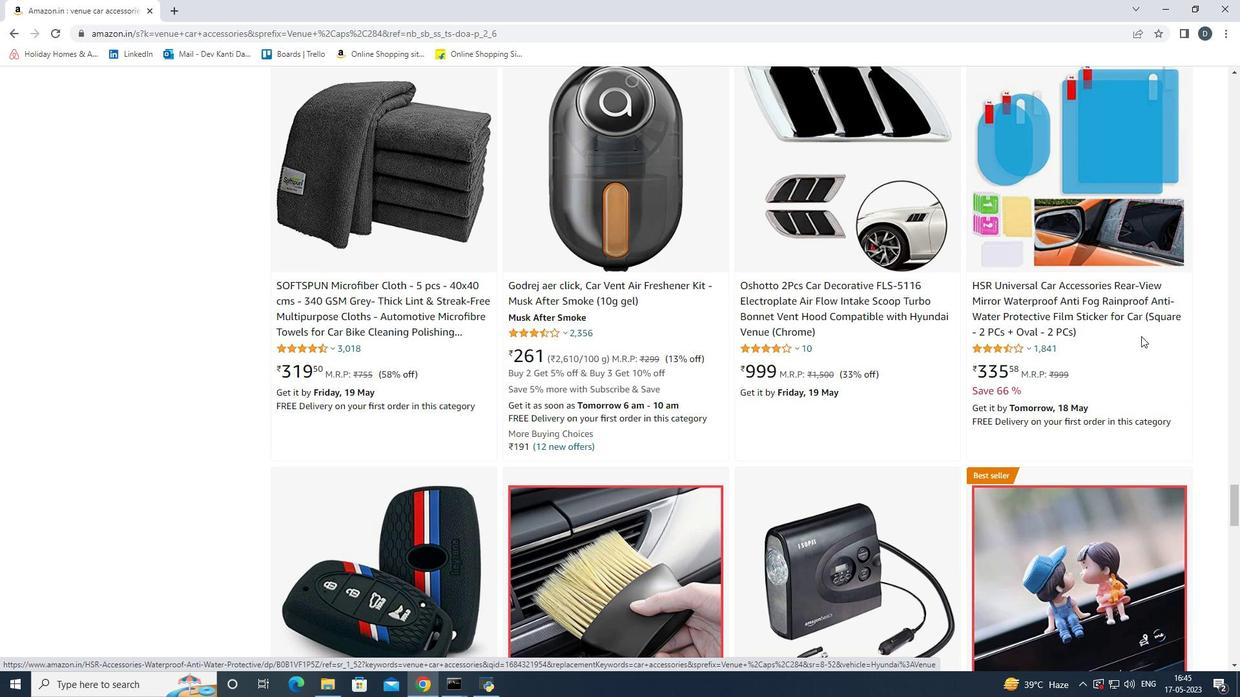 
Action: Mouse scrolled (1141, 335) with delta (0, 0)
Screenshot: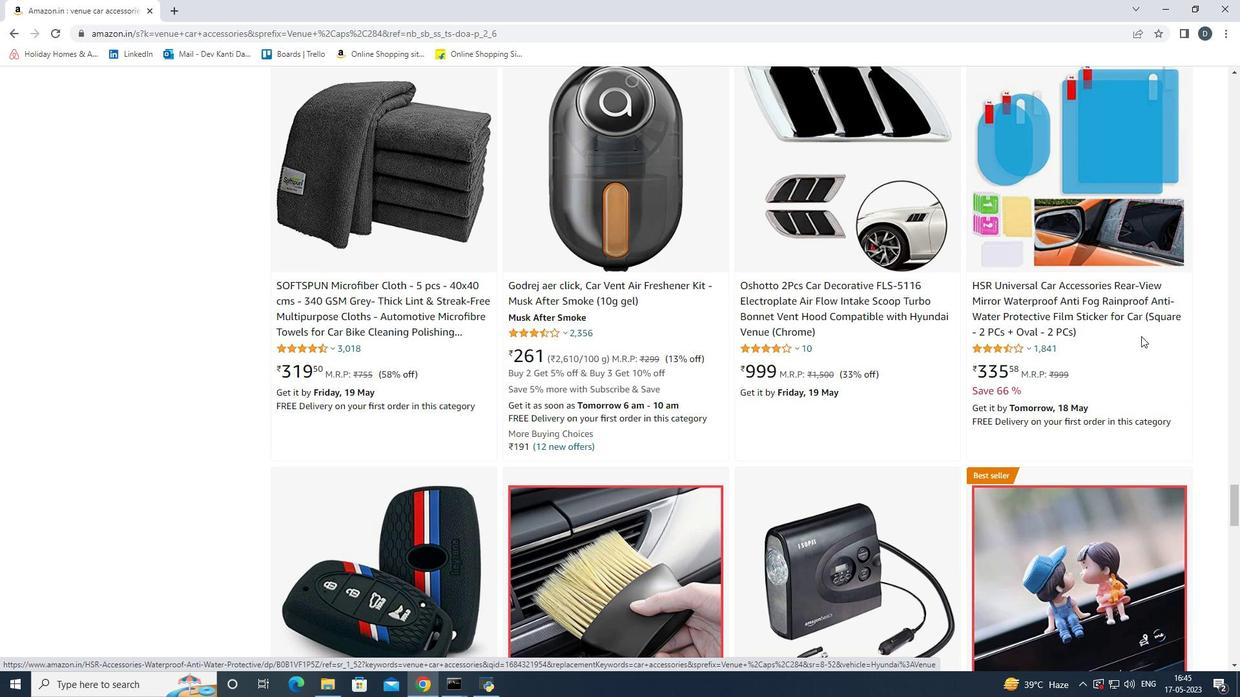
Action: Mouse scrolled (1141, 337) with delta (0, 0)
Screenshot: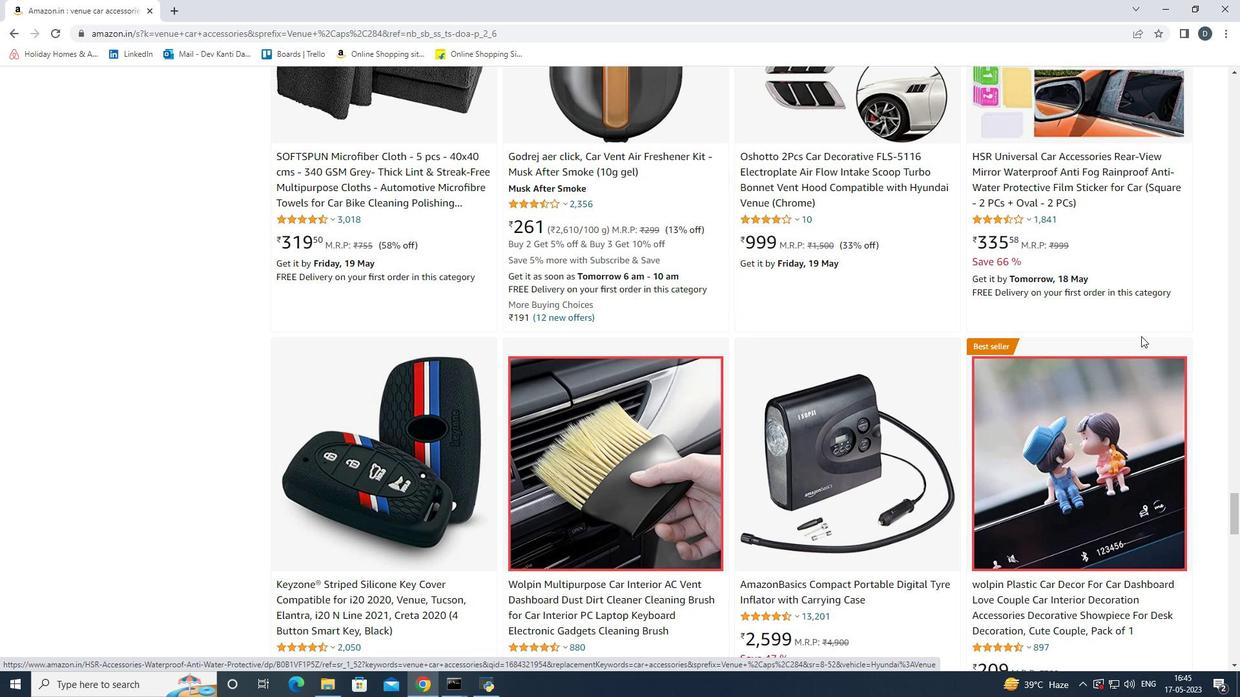 
Action: Mouse scrolled (1141, 337) with delta (0, 0)
Screenshot: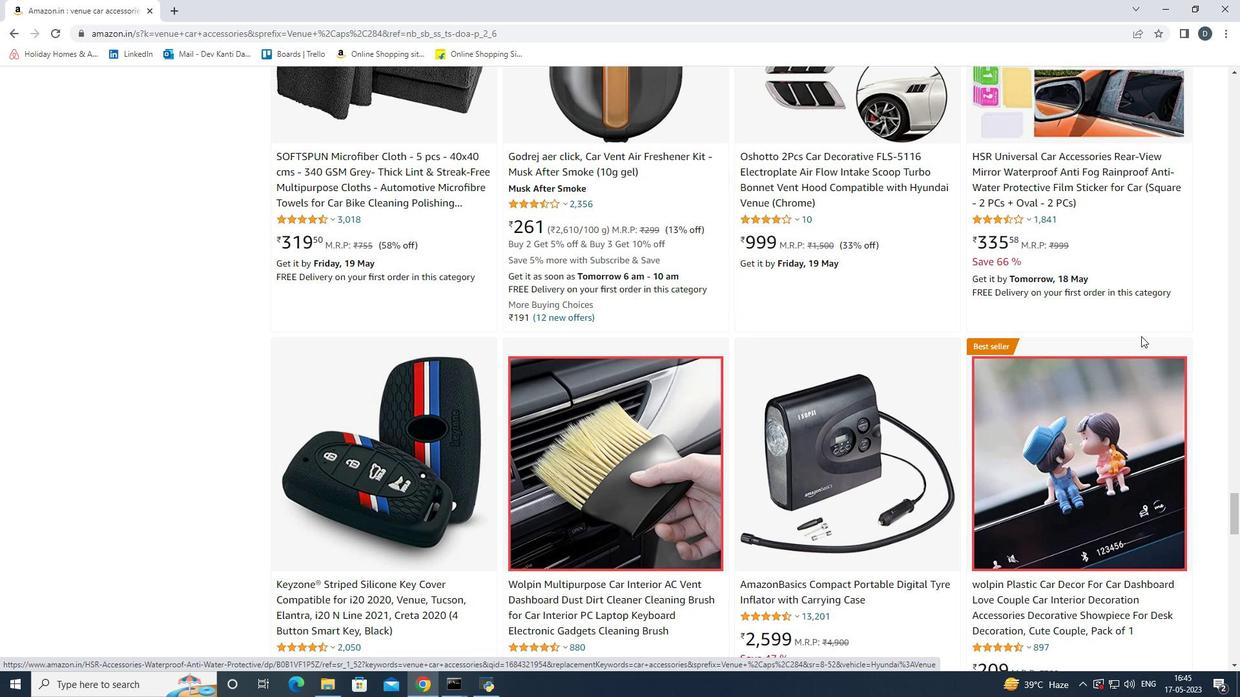 
Action: Mouse scrolled (1141, 335) with delta (0, 0)
Screenshot: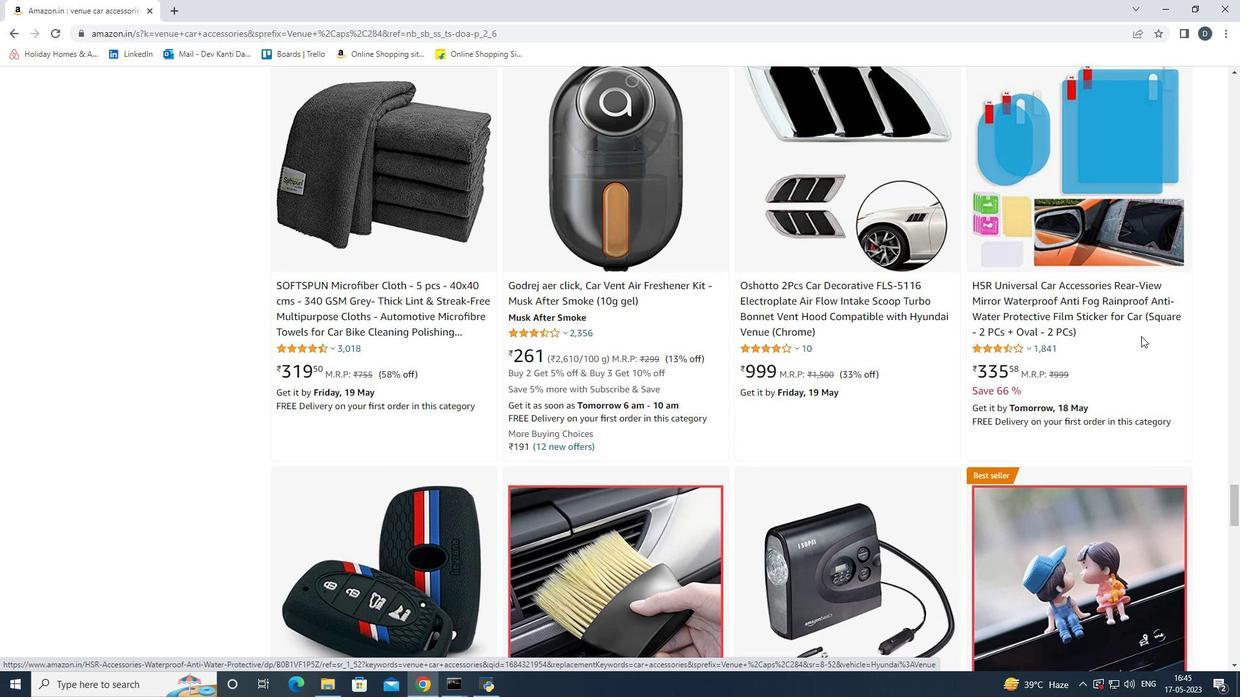 
Action: Mouse scrolled (1141, 335) with delta (0, 0)
Screenshot: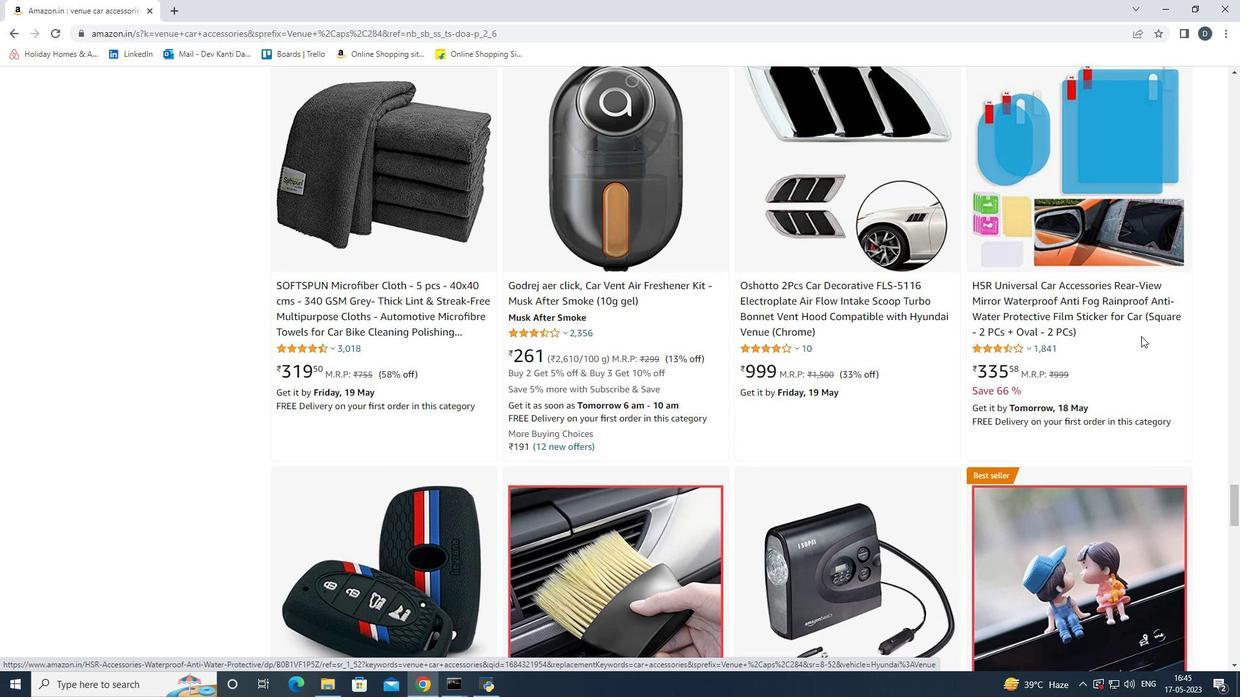 
Action: Mouse scrolled (1141, 335) with delta (0, 0)
Screenshot: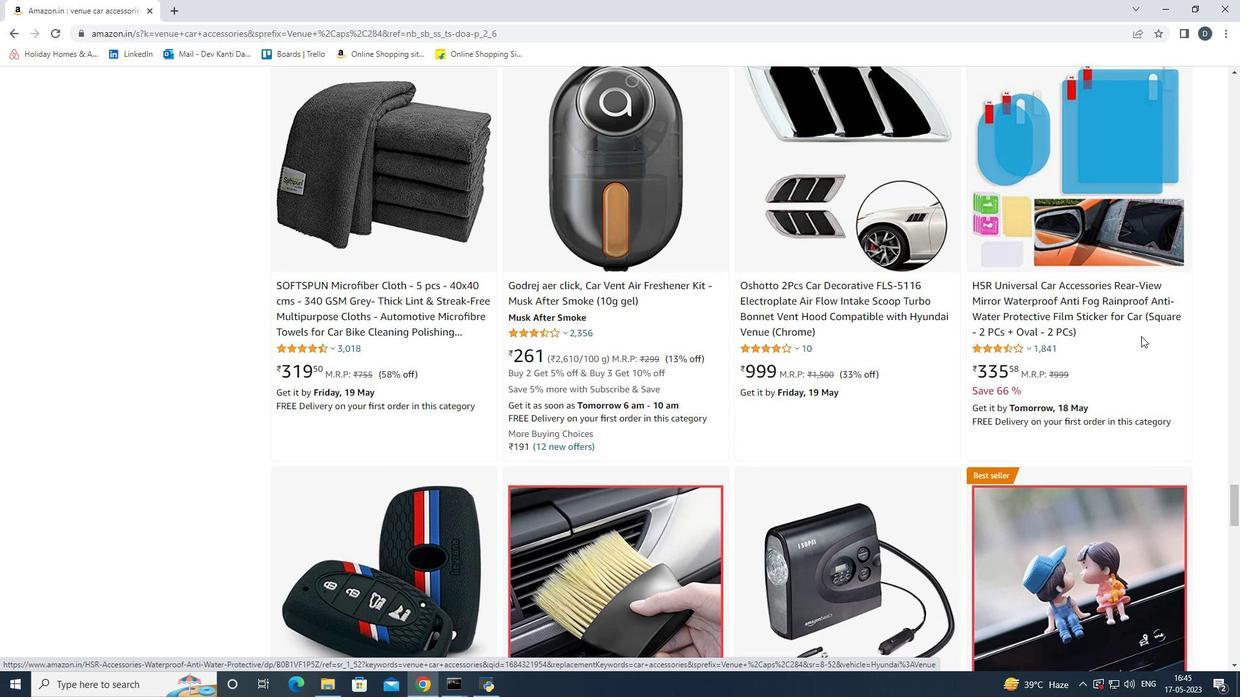 
Action: Mouse scrolled (1141, 335) with delta (0, 0)
Screenshot: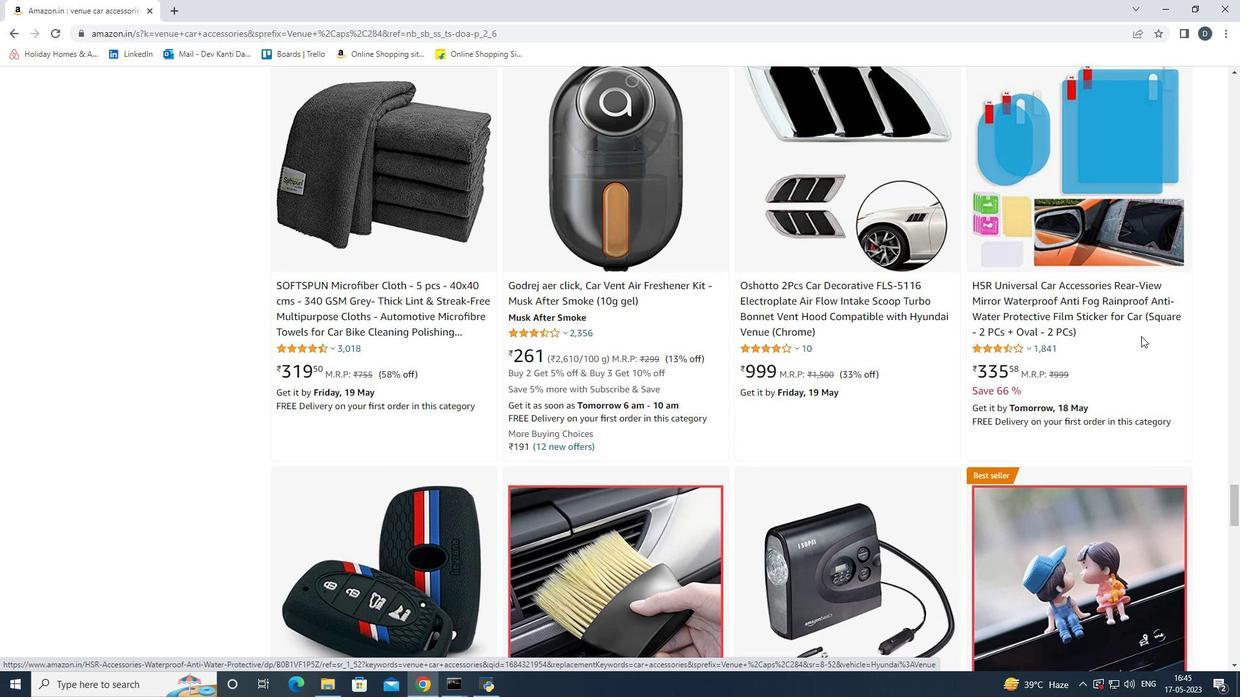 
Action: Mouse scrolled (1141, 335) with delta (0, 0)
Screenshot: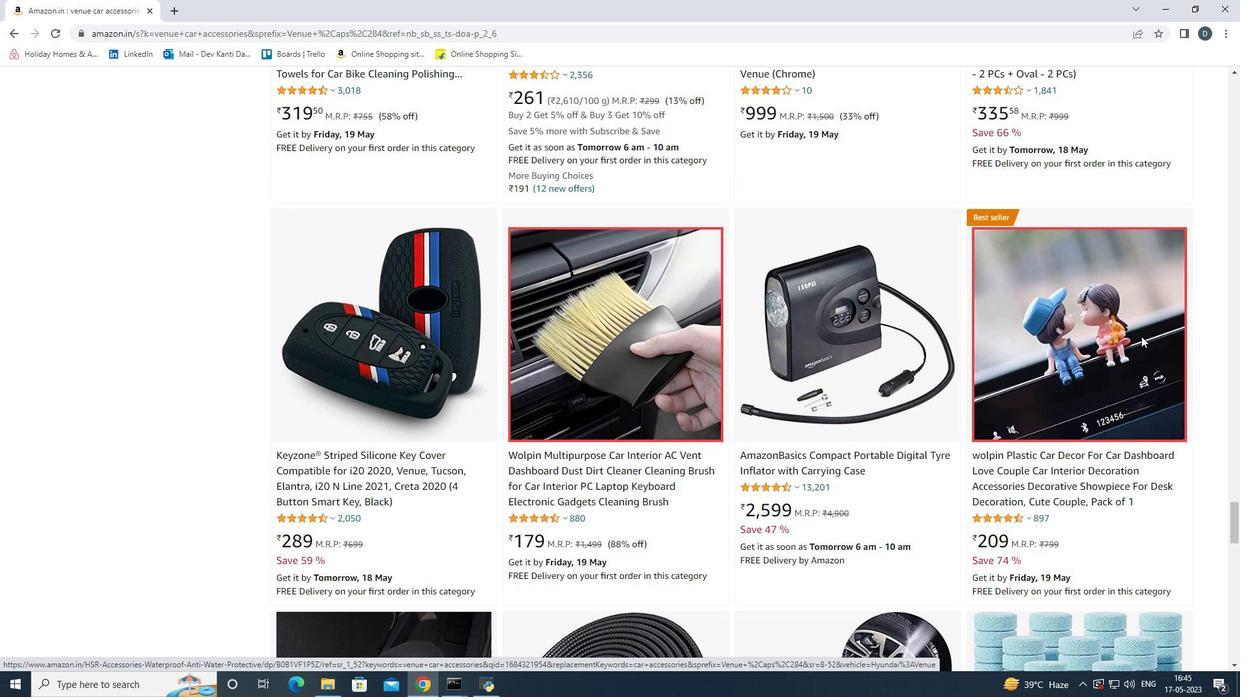
Action: Mouse scrolled (1141, 335) with delta (0, 0)
Screenshot: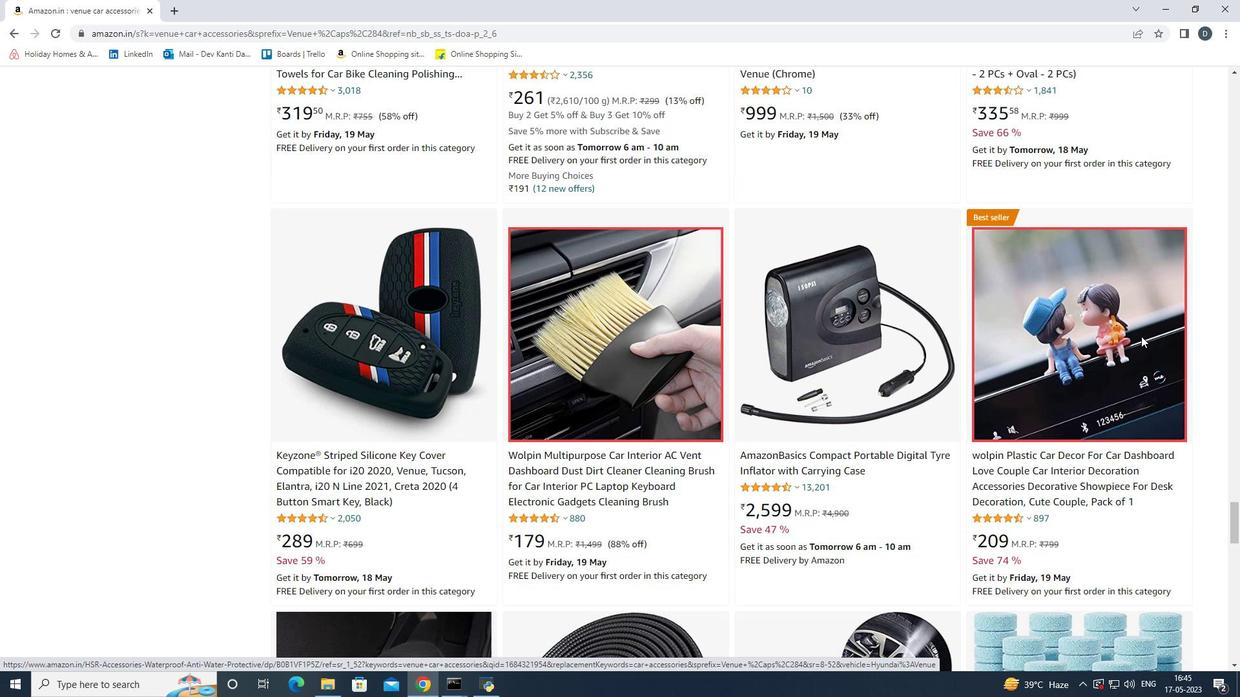 
Action: Mouse scrolled (1141, 335) with delta (0, 0)
Screenshot: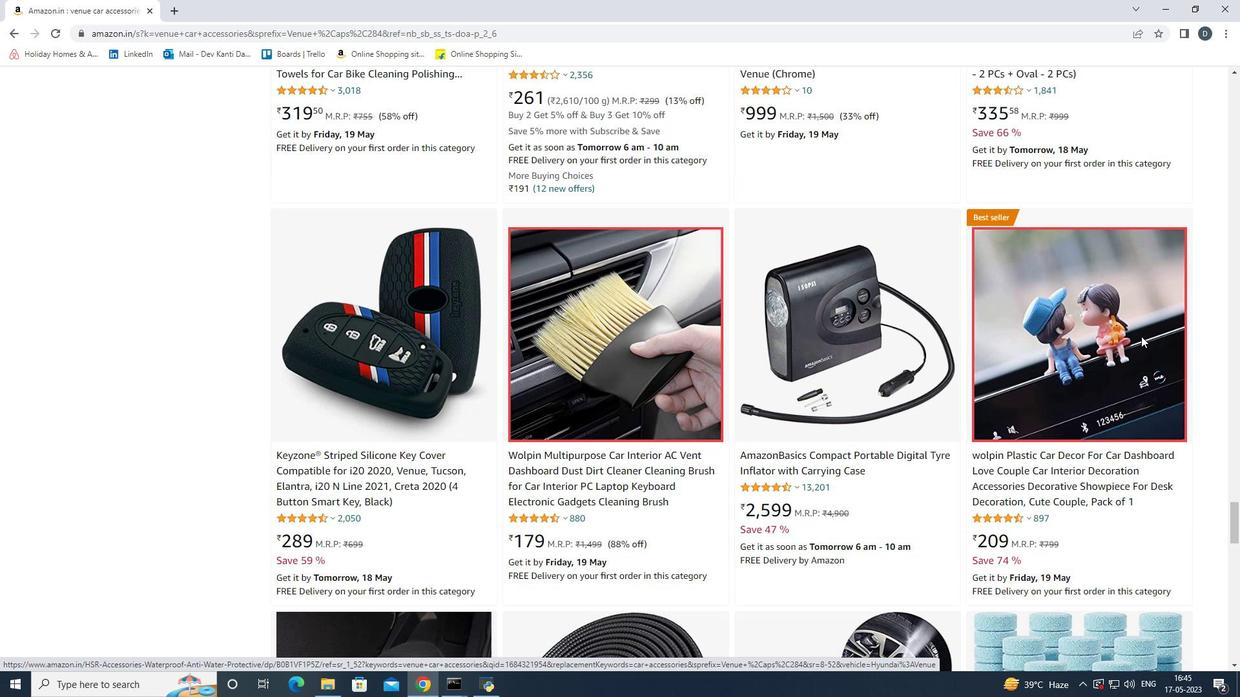 
Action: Mouse scrolled (1141, 335) with delta (0, 0)
Screenshot: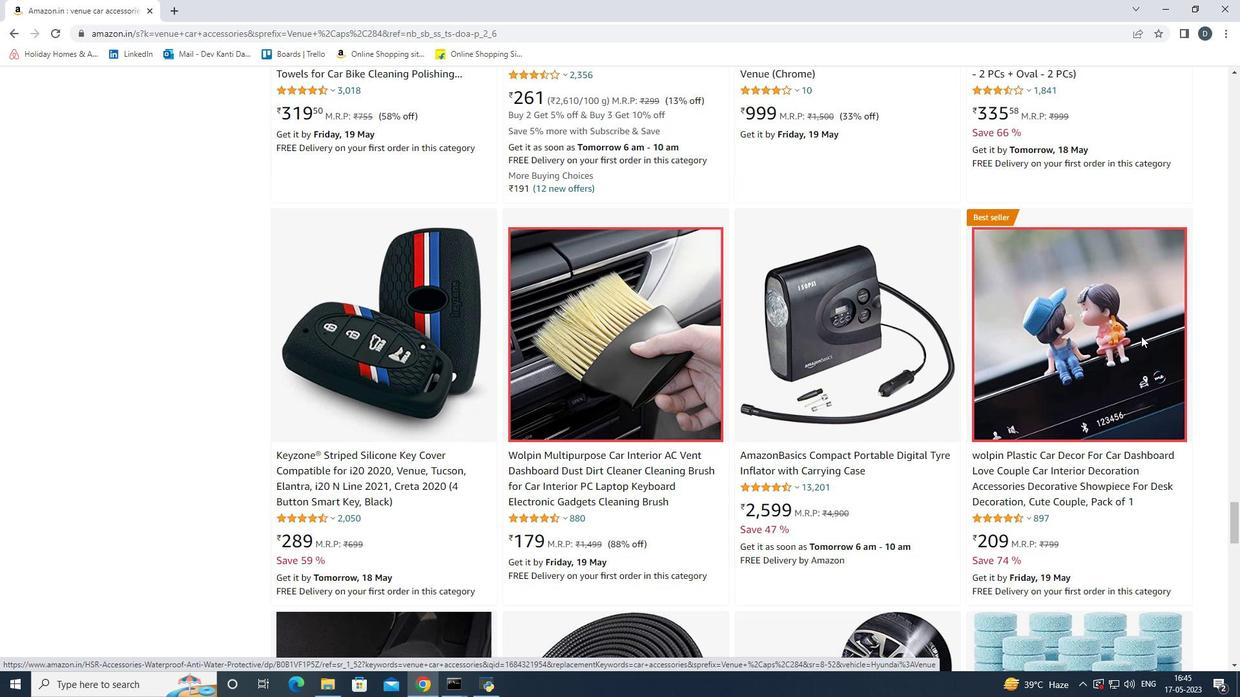 
Action: Mouse scrolled (1141, 337) with delta (0, 0)
Screenshot: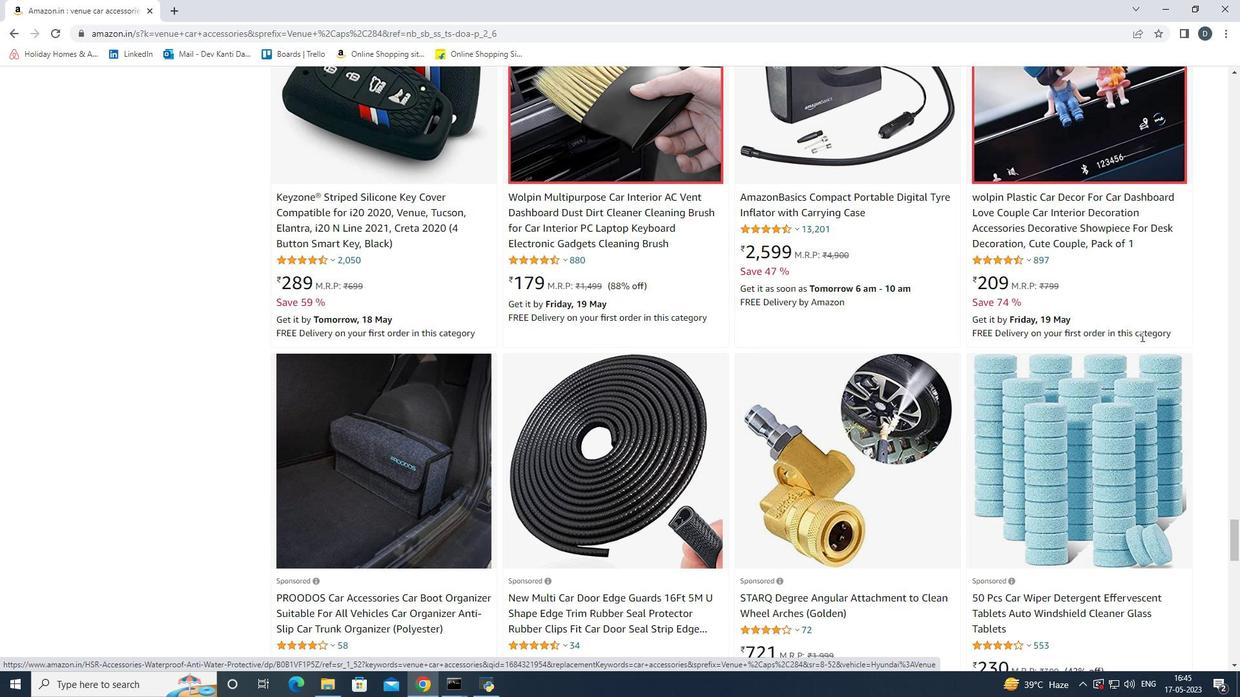 
Action: Mouse scrolled (1141, 337) with delta (0, 0)
Screenshot: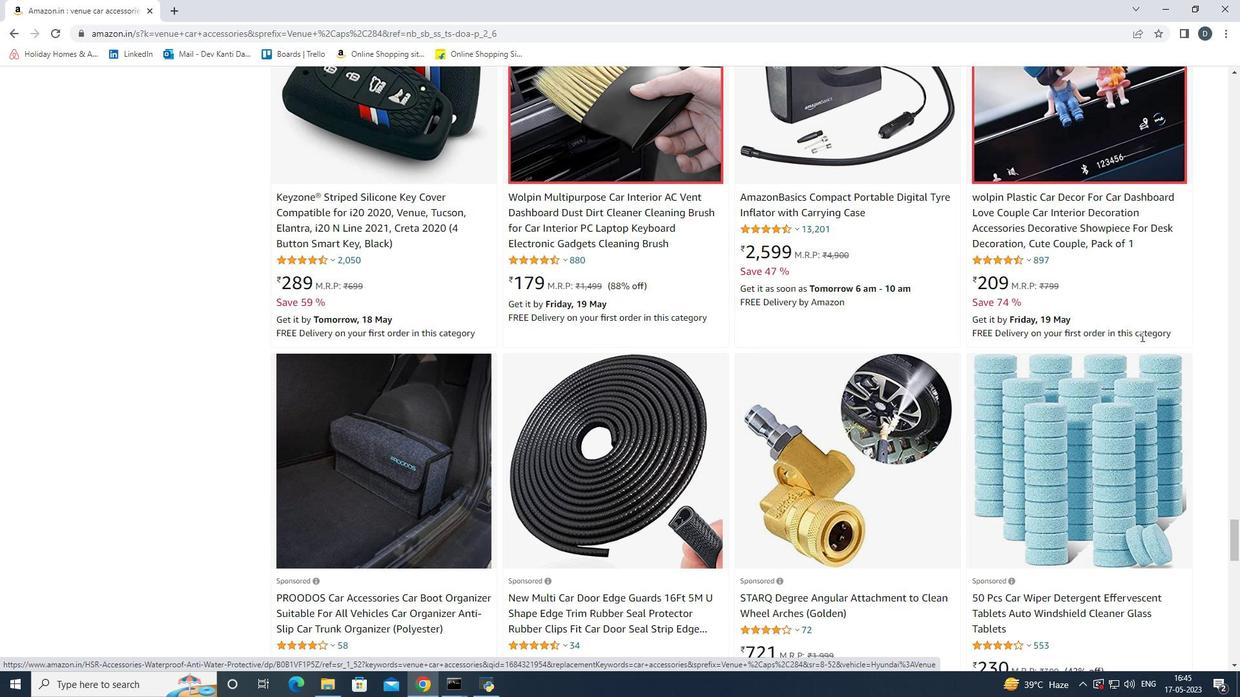 
Action: Mouse scrolled (1141, 337) with delta (0, 0)
Screenshot: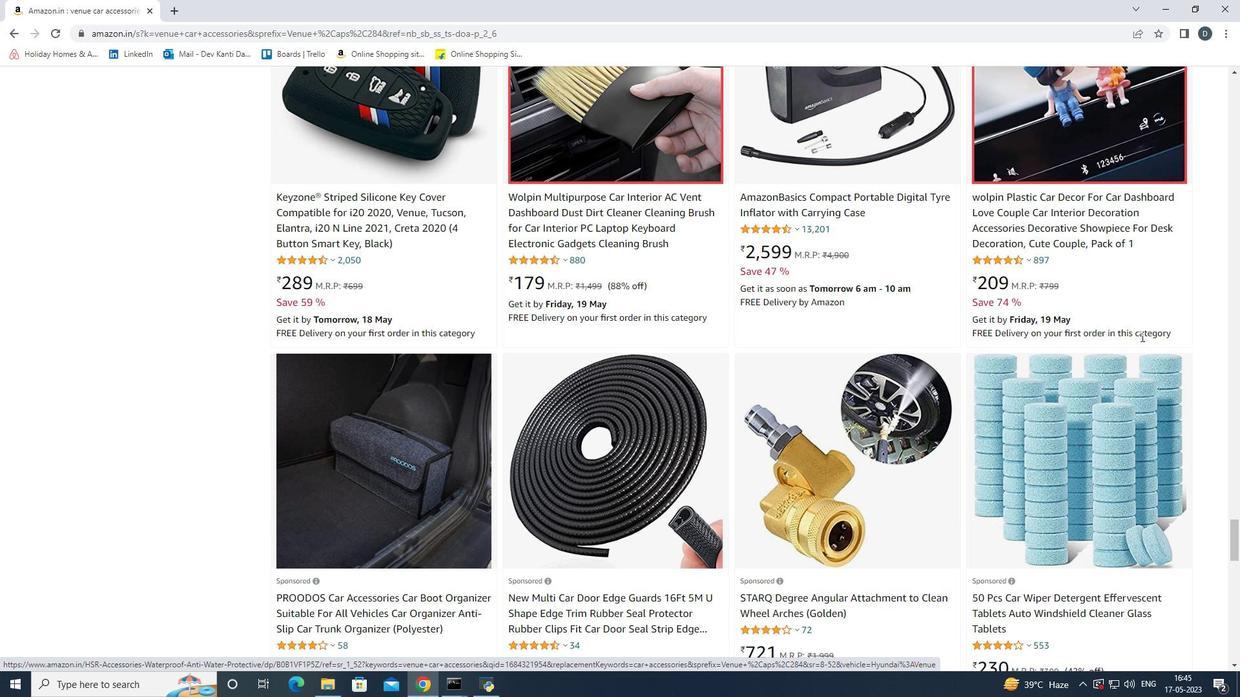 
Action: Mouse scrolled (1141, 335) with delta (0, 0)
Screenshot: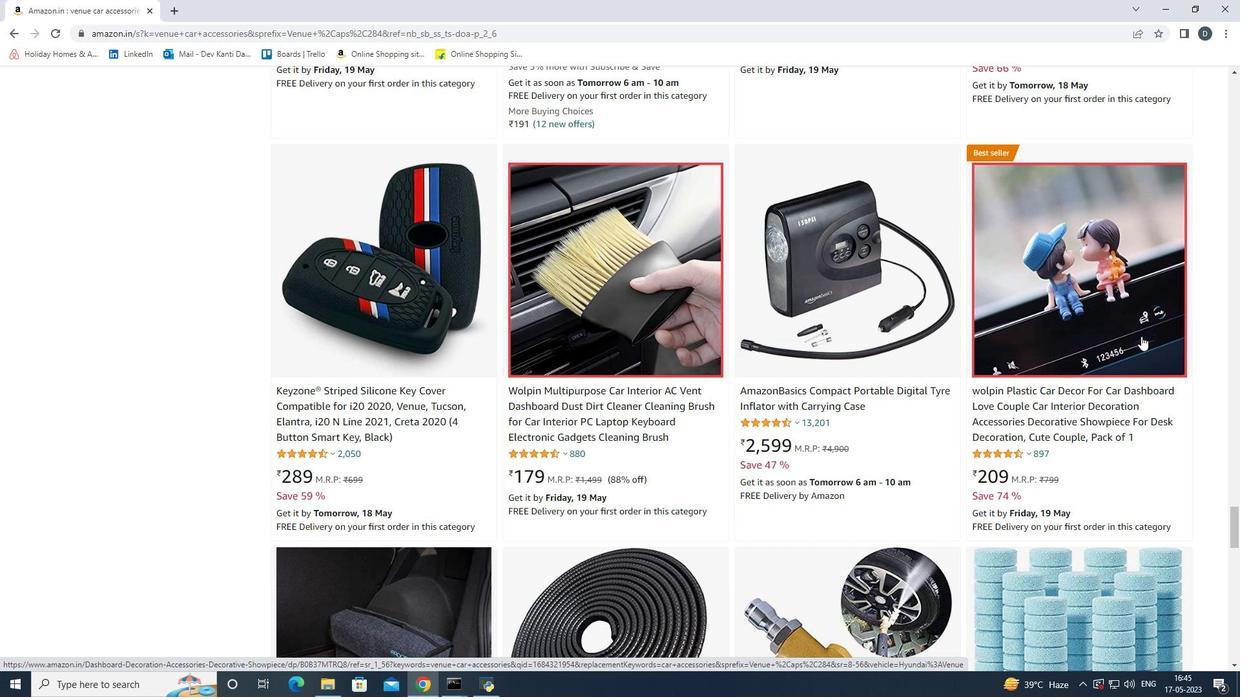 
Action: Mouse scrolled (1141, 335) with delta (0, 0)
Screenshot: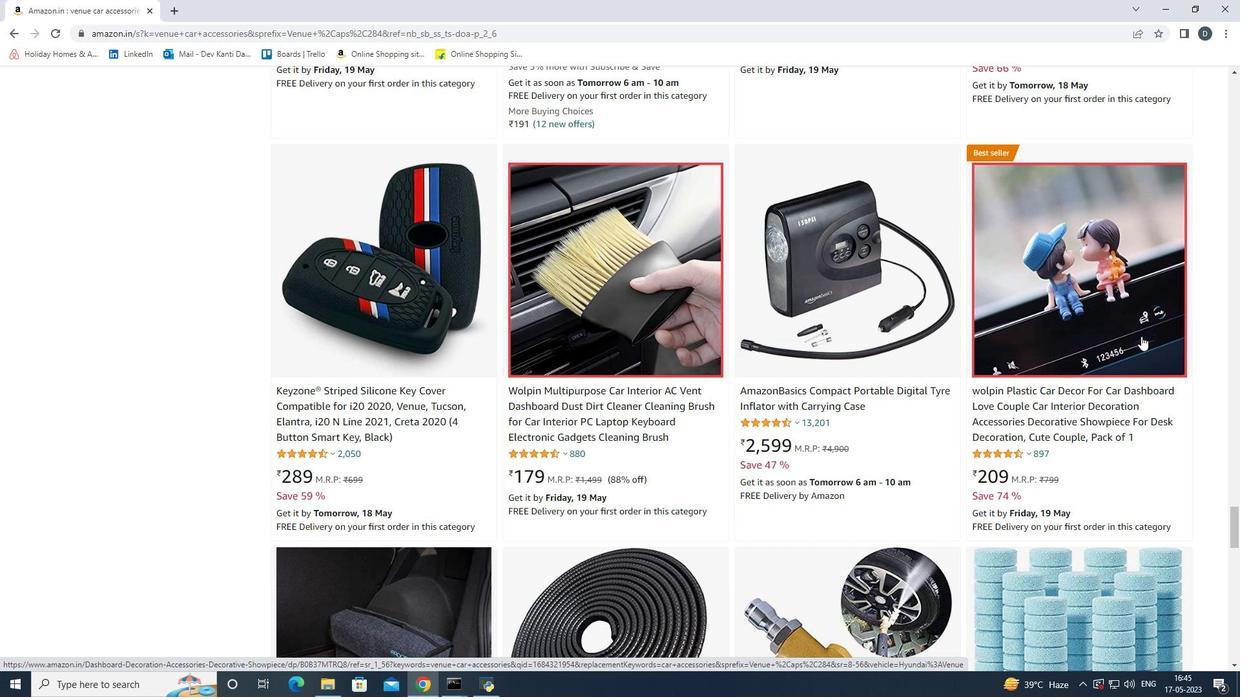 
Action: Mouse scrolled (1141, 335) with delta (0, 0)
Screenshot: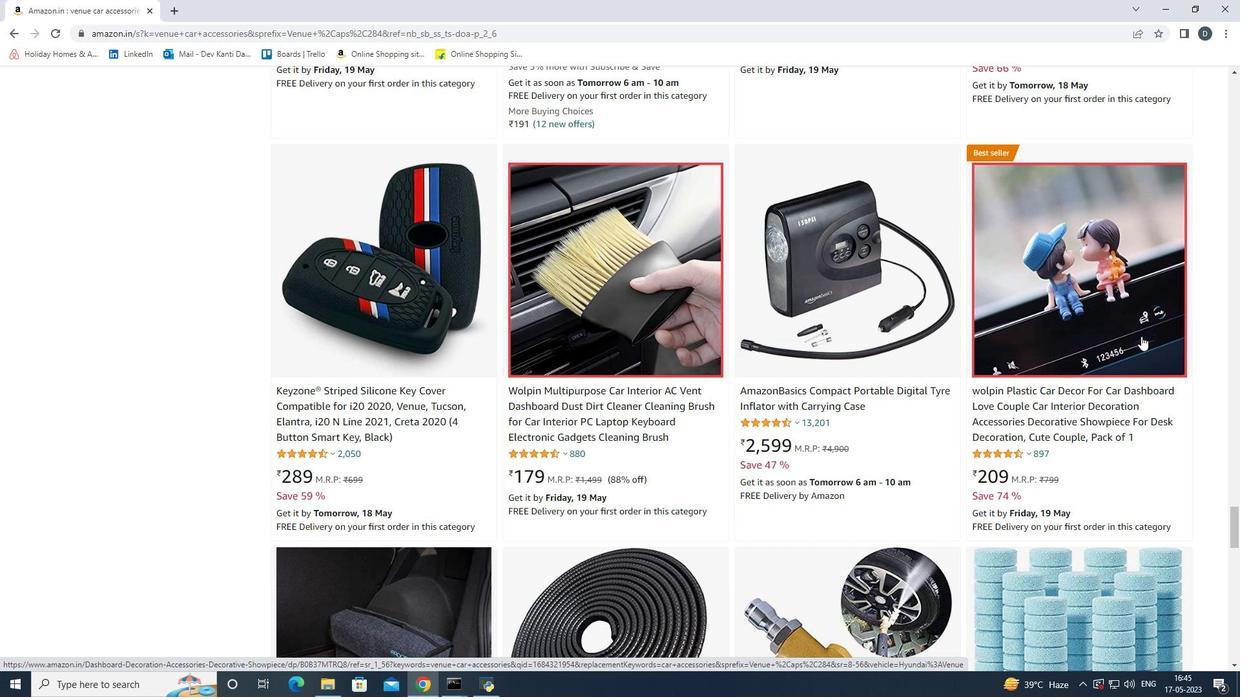 
Action: Mouse scrolled (1141, 335) with delta (0, 0)
Screenshot: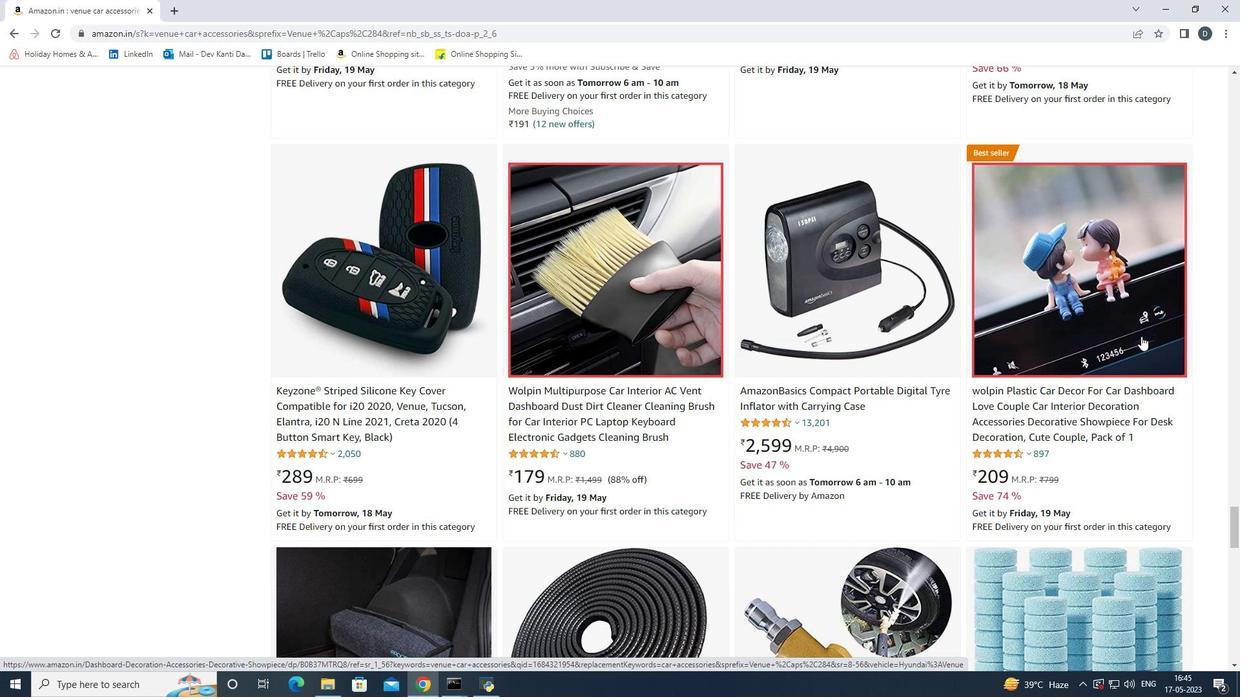 
Action: Mouse scrolled (1141, 335) with delta (0, 0)
Screenshot: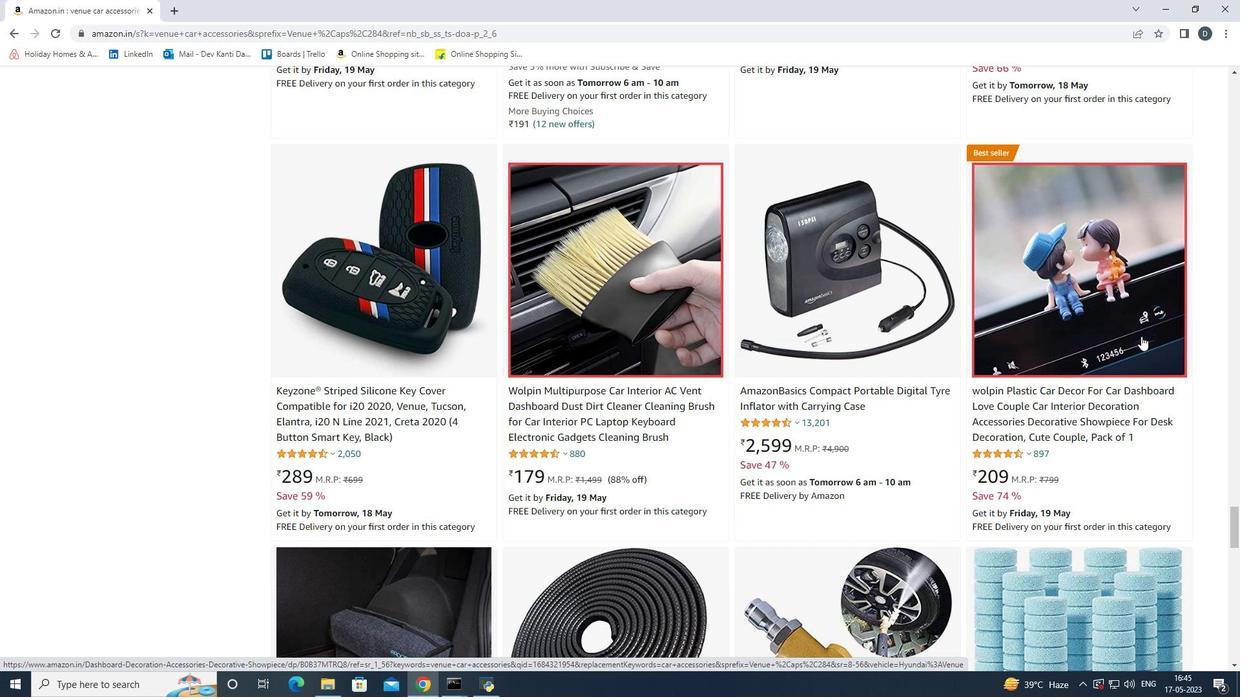 
Action: Mouse scrolled (1141, 335) with delta (0, 0)
Screenshot: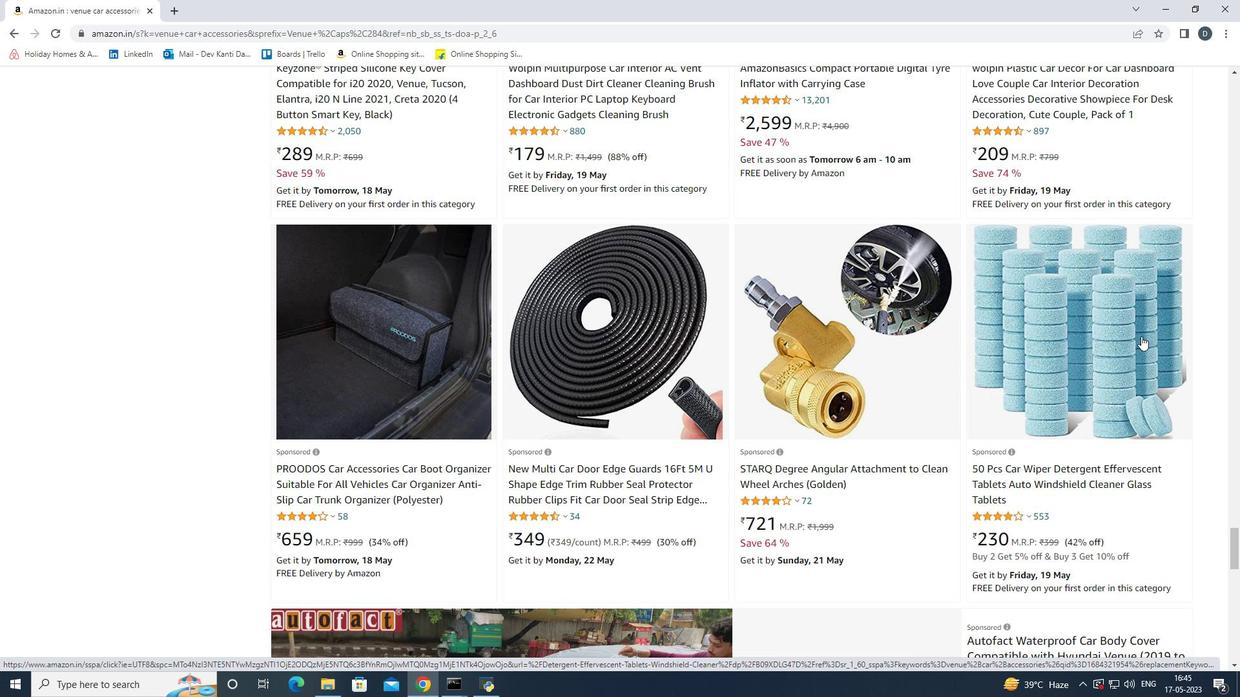 
Action: Mouse scrolled (1141, 335) with delta (0, 0)
Screenshot: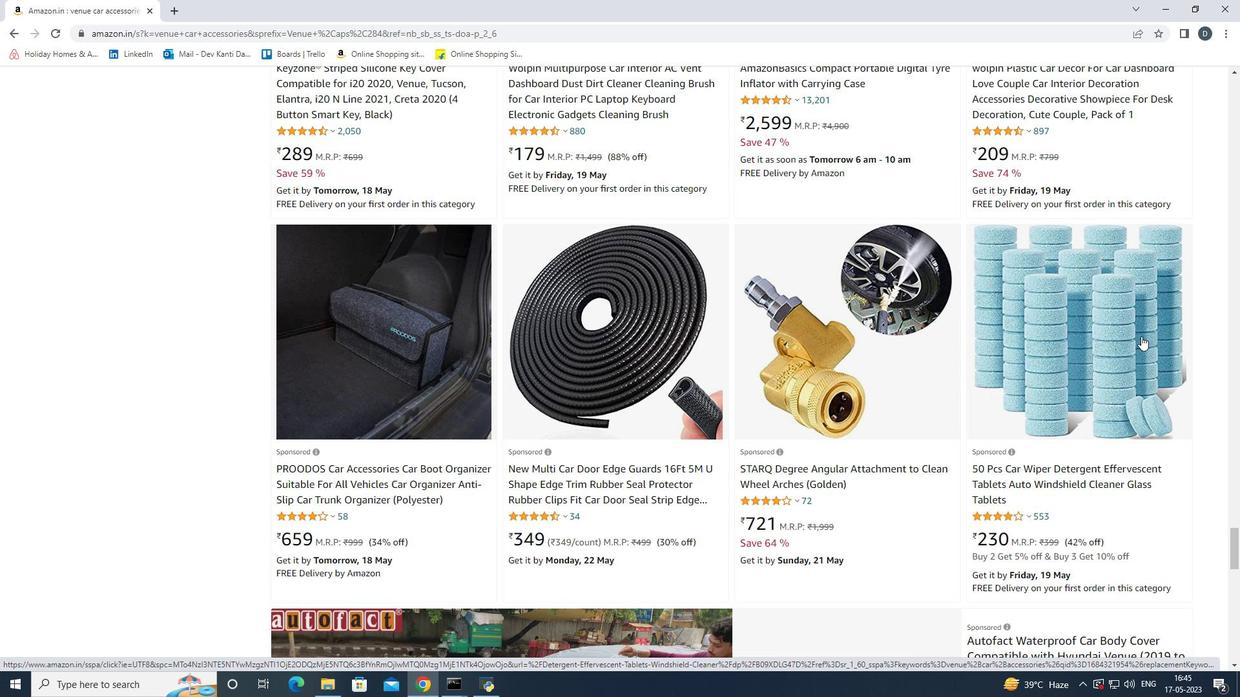 
Action: Mouse scrolled (1141, 335) with delta (0, 0)
Screenshot: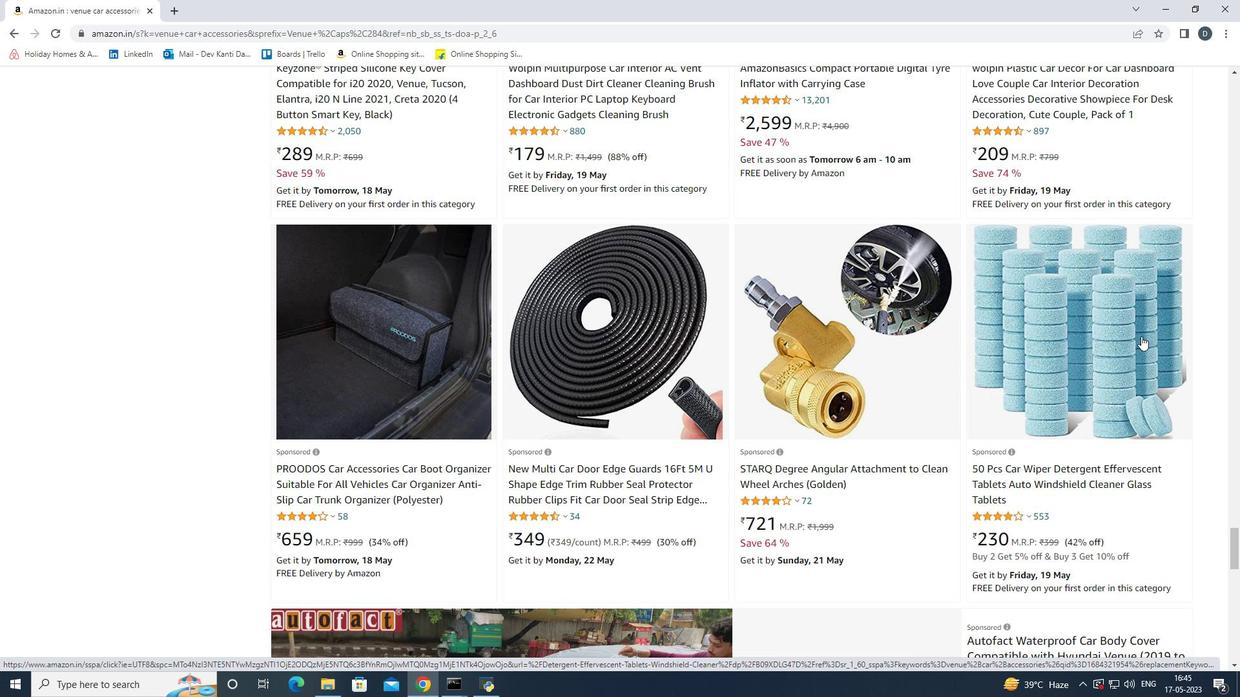 
Action: Mouse scrolled (1141, 335) with delta (0, 0)
Screenshot: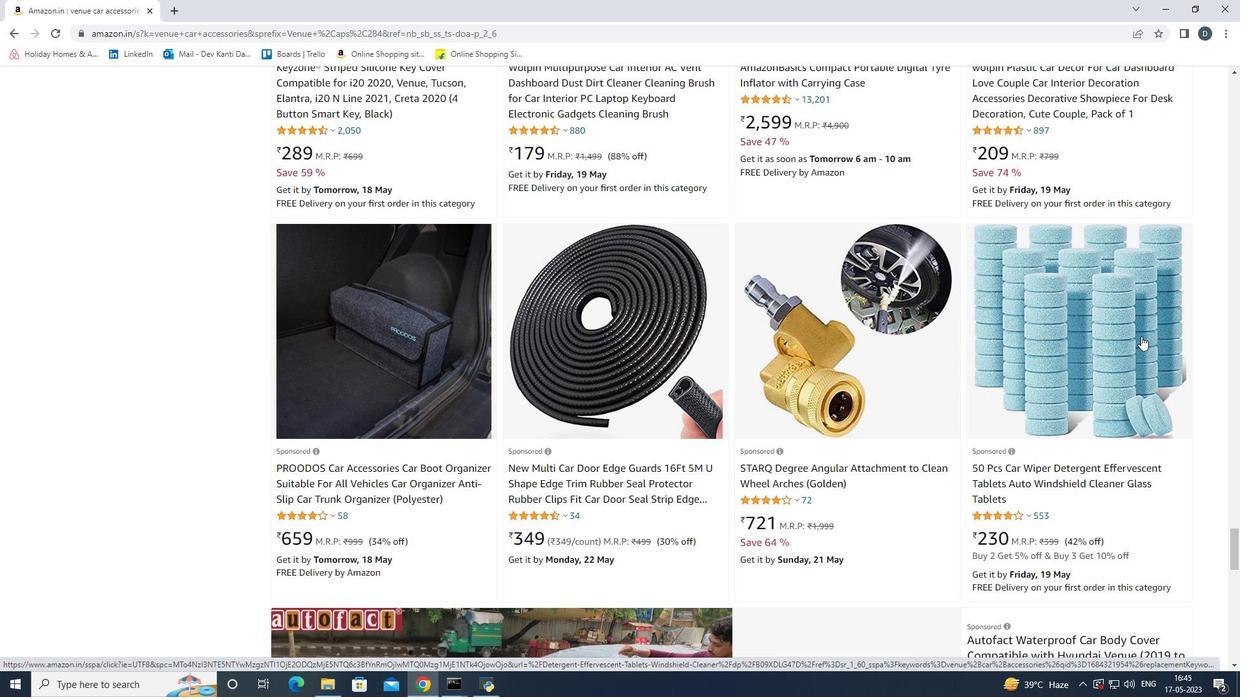
Action: Mouse scrolled (1141, 335) with delta (0, 0)
Screenshot: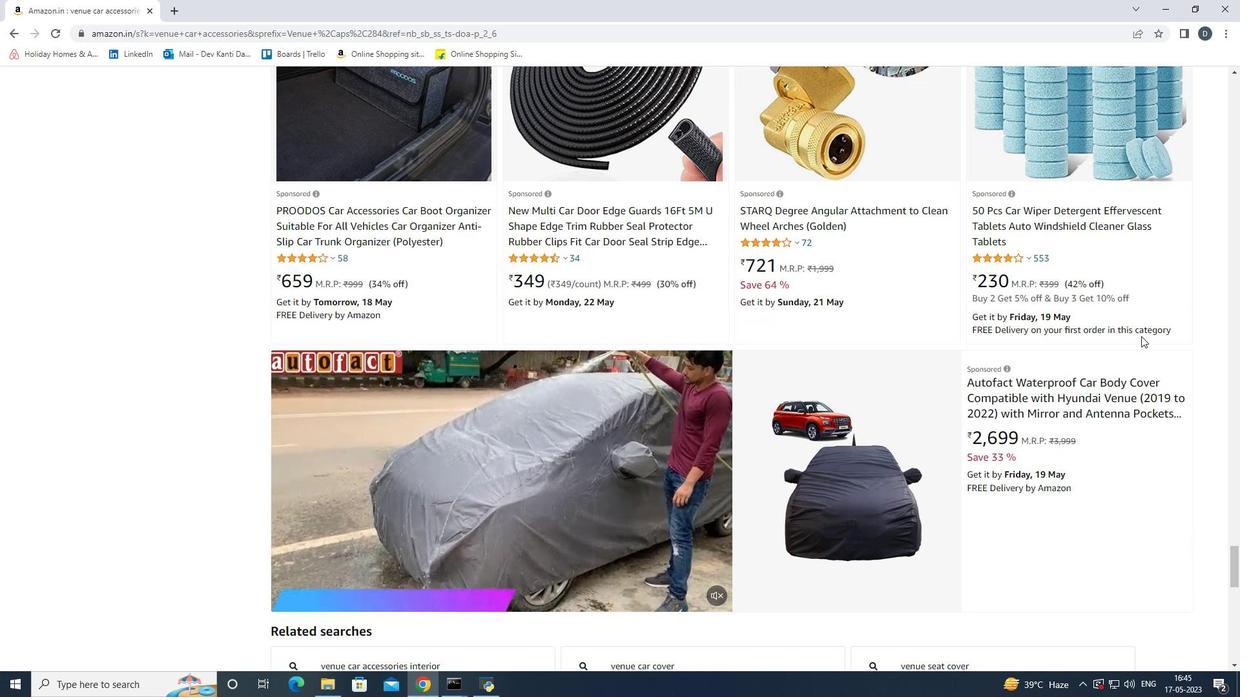 
Action: Mouse scrolled (1141, 335) with delta (0, 0)
Screenshot: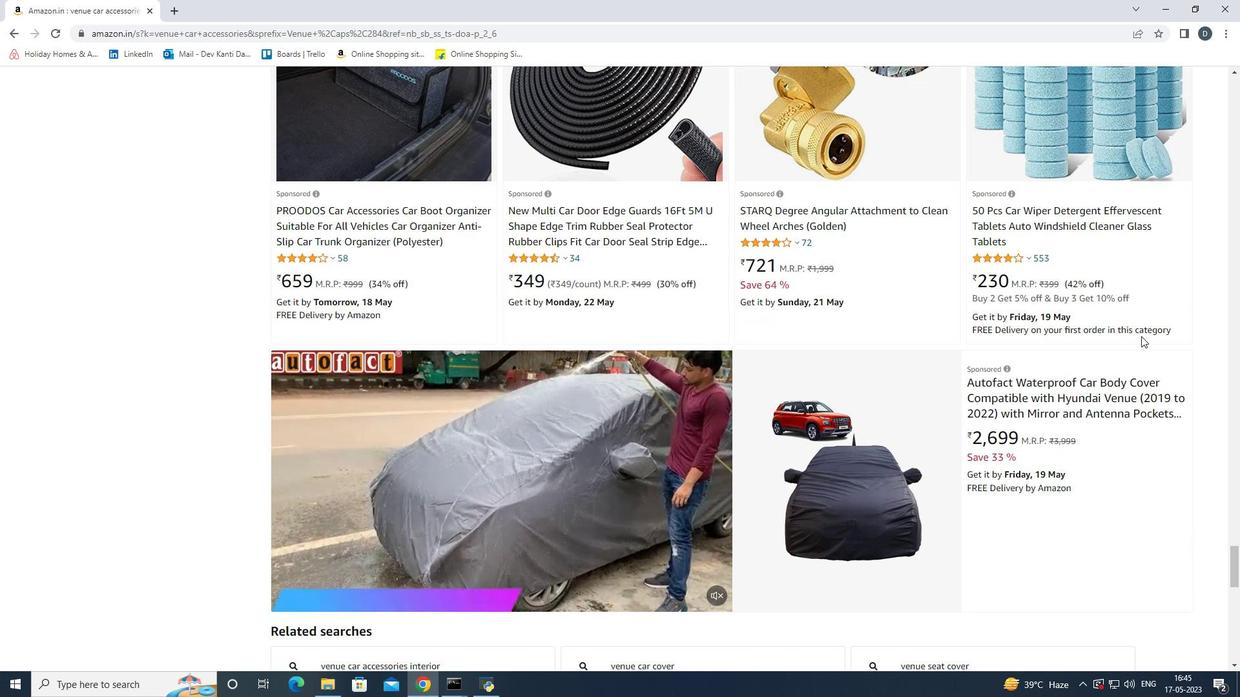 
Action: Mouse scrolled (1141, 335) with delta (0, 0)
Screenshot: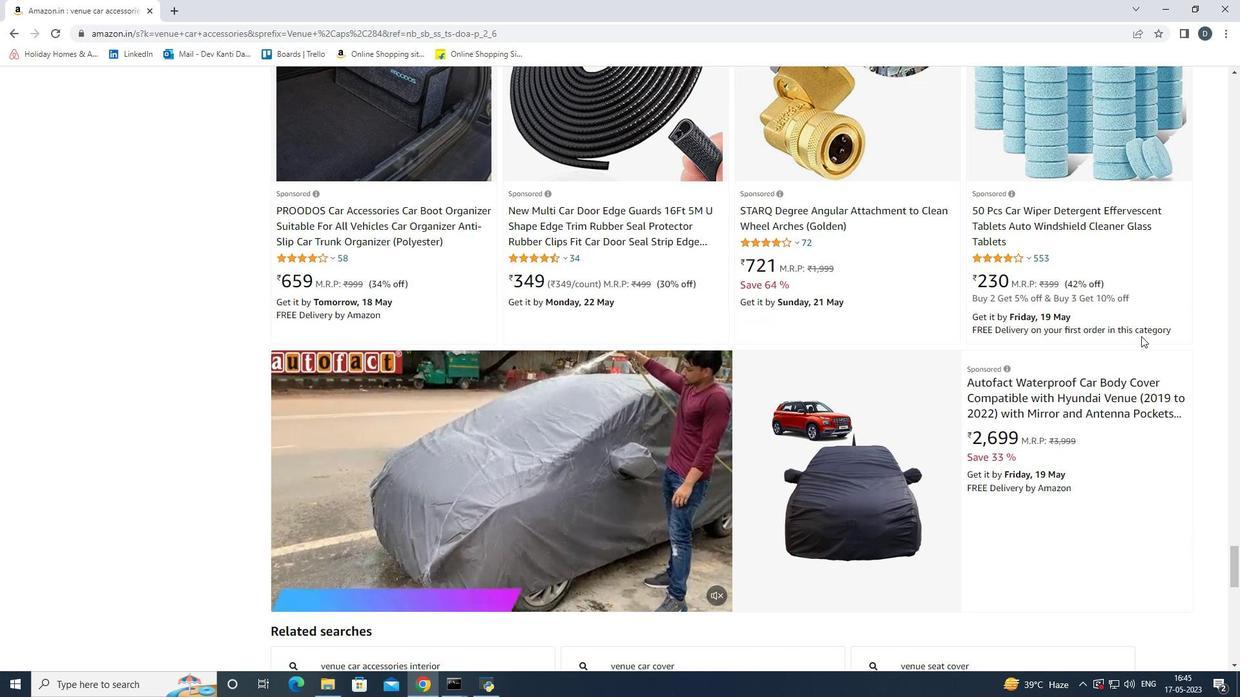 
Action: Mouse scrolled (1141, 335) with delta (0, 0)
Screenshot: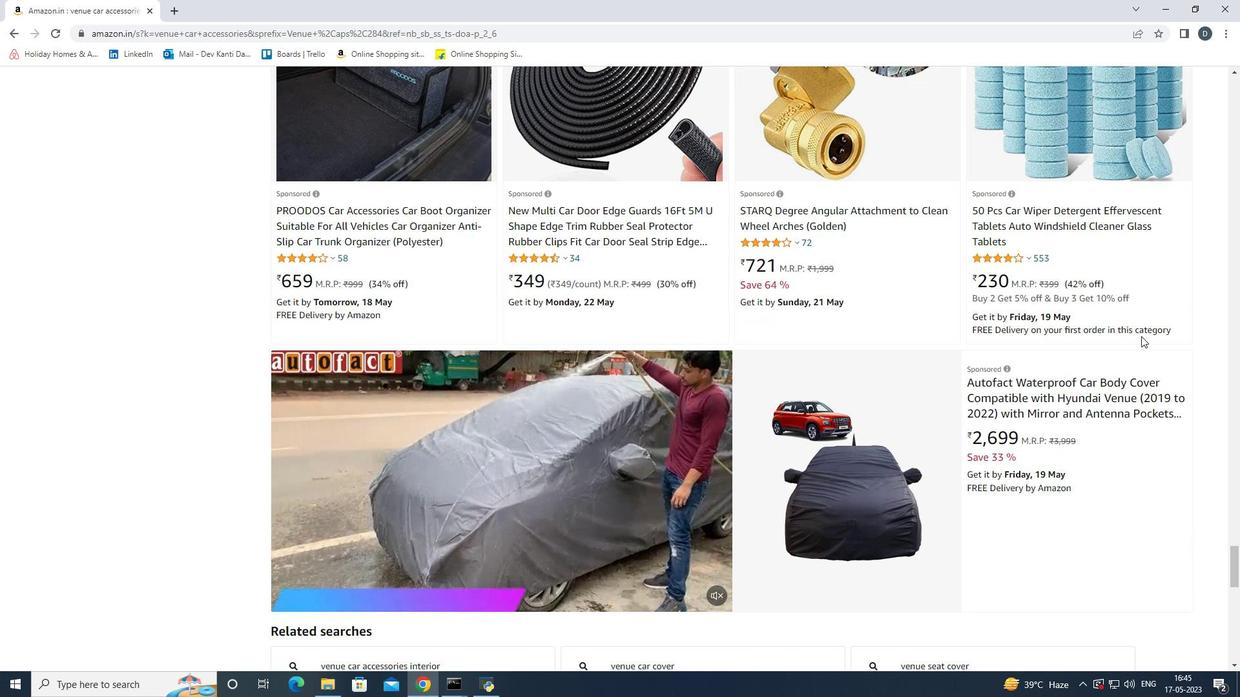 
Action: Mouse scrolled (1141, 335) with delta (0, 0)
Screenshot: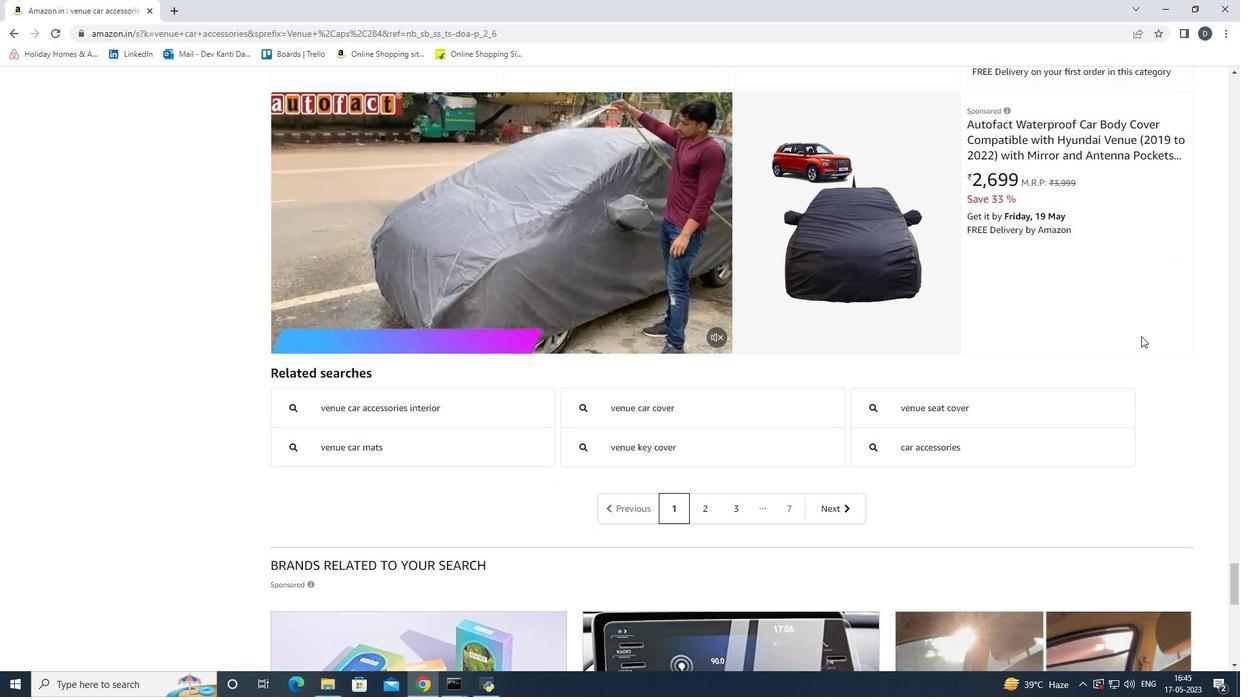 
Action: Mouse scrolled (1141, 335) with delta (0, 0)
Screenshot: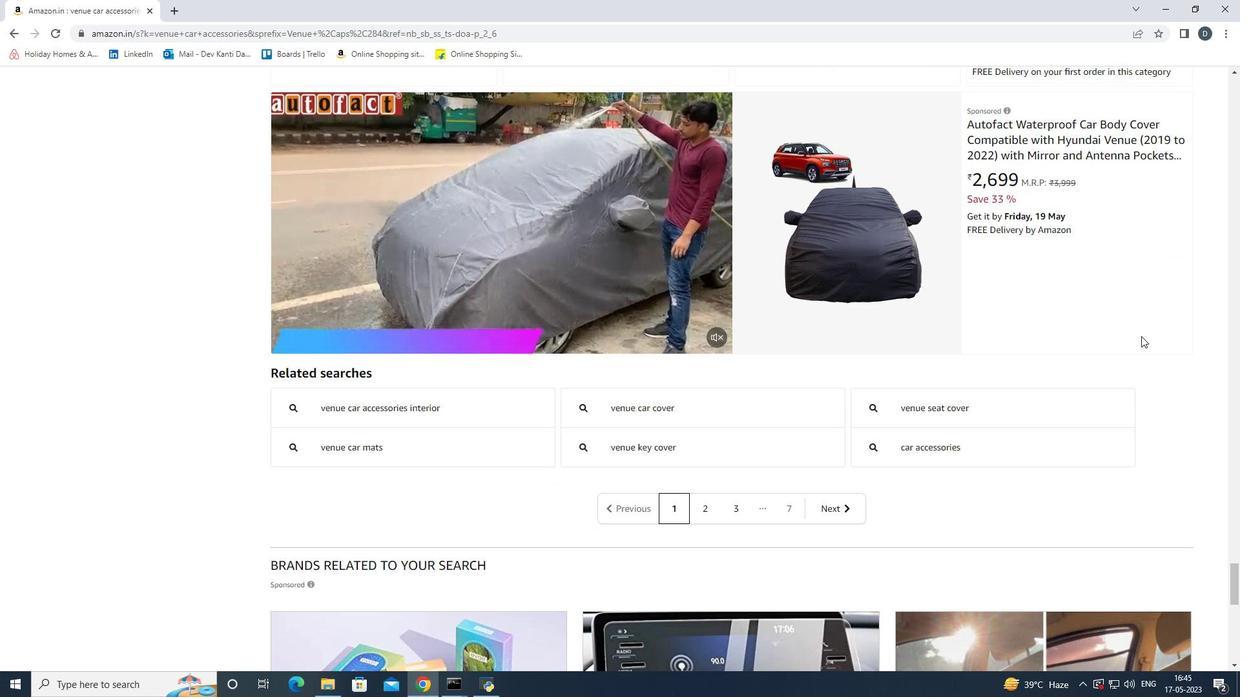 
Action: Mouse scrolled (1141, 335) with delta (0, 0)
Screenshot: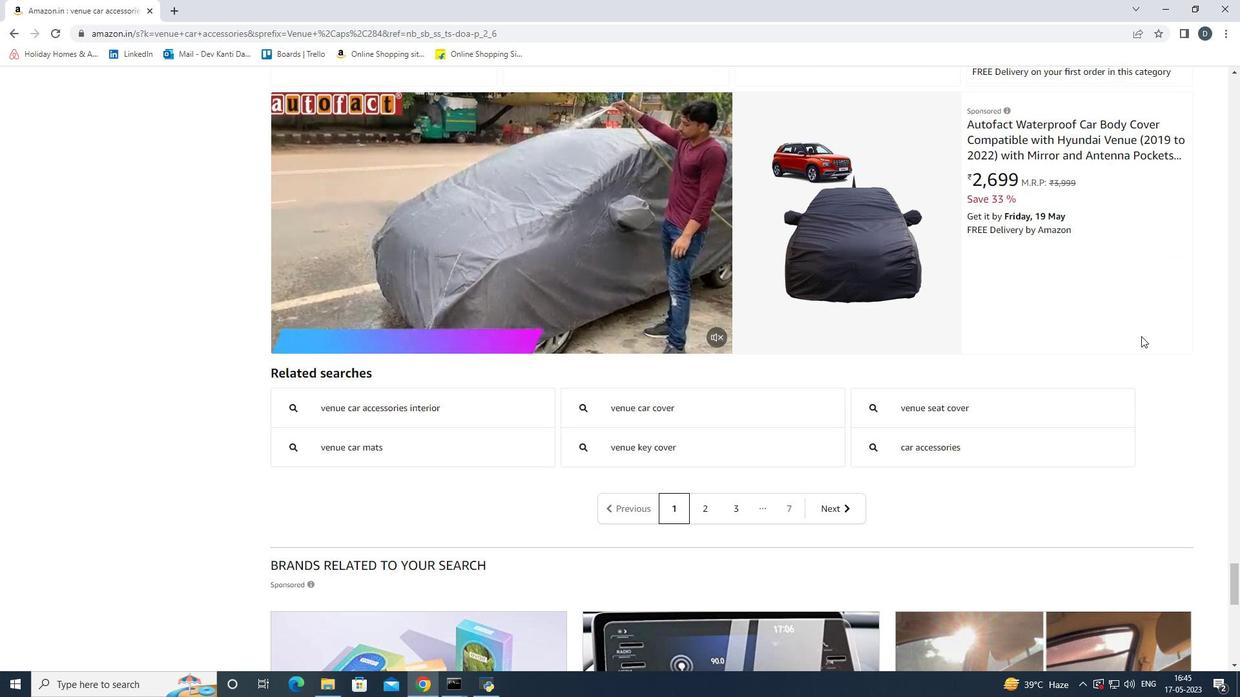 
Action: Mouse scrolled (1141, 335) with delta (0, 0)
Screenshot: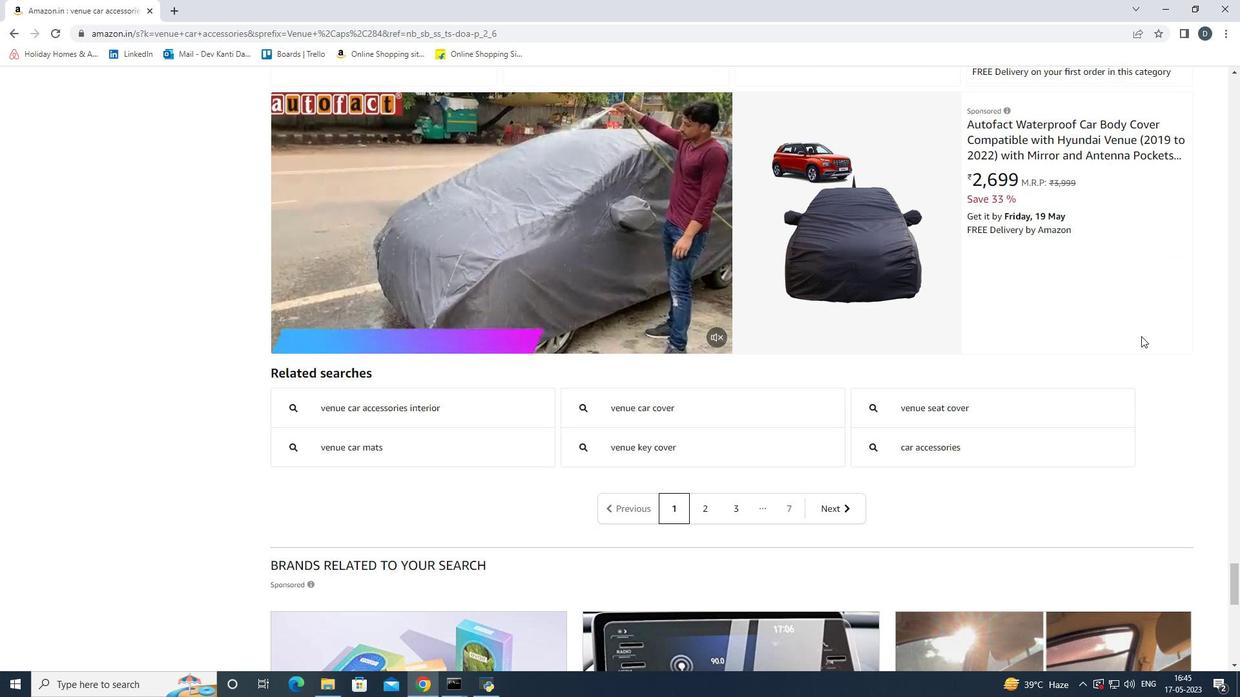 
Action: Mouse scrolled (1141, 335) with delta (0, 0)
Screenshot: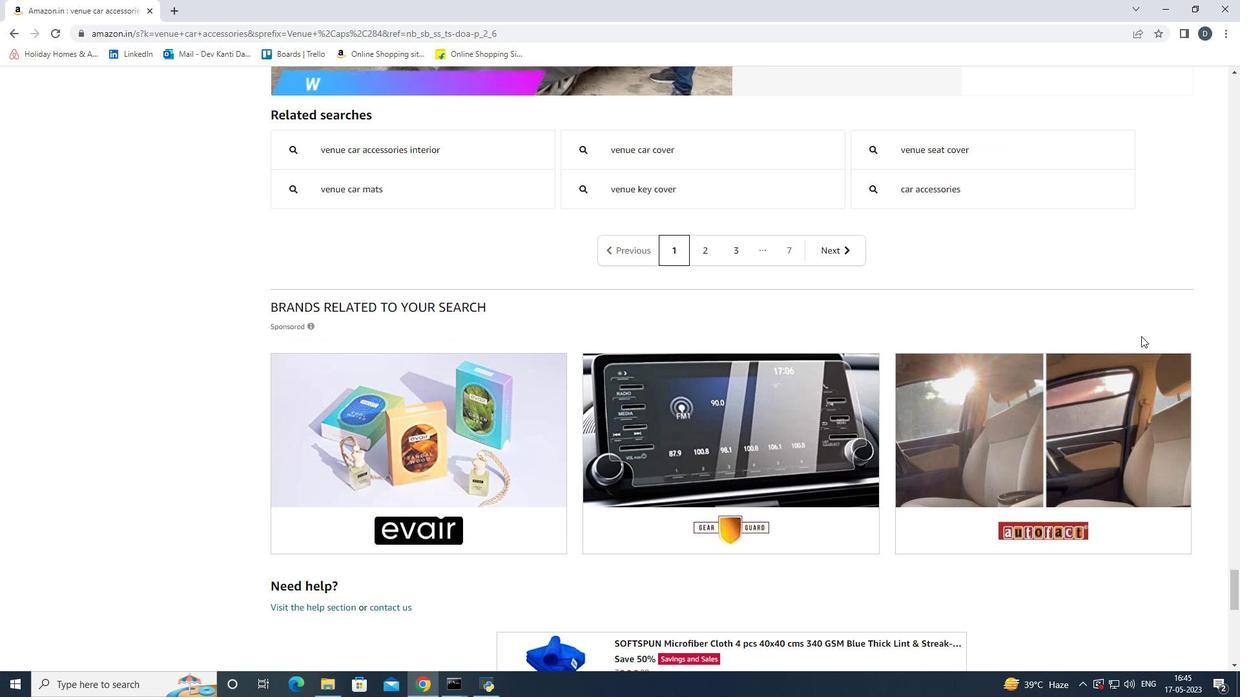
Action: Mouse scrolled (1141, 335) with delta (0, 0)
Screenshot: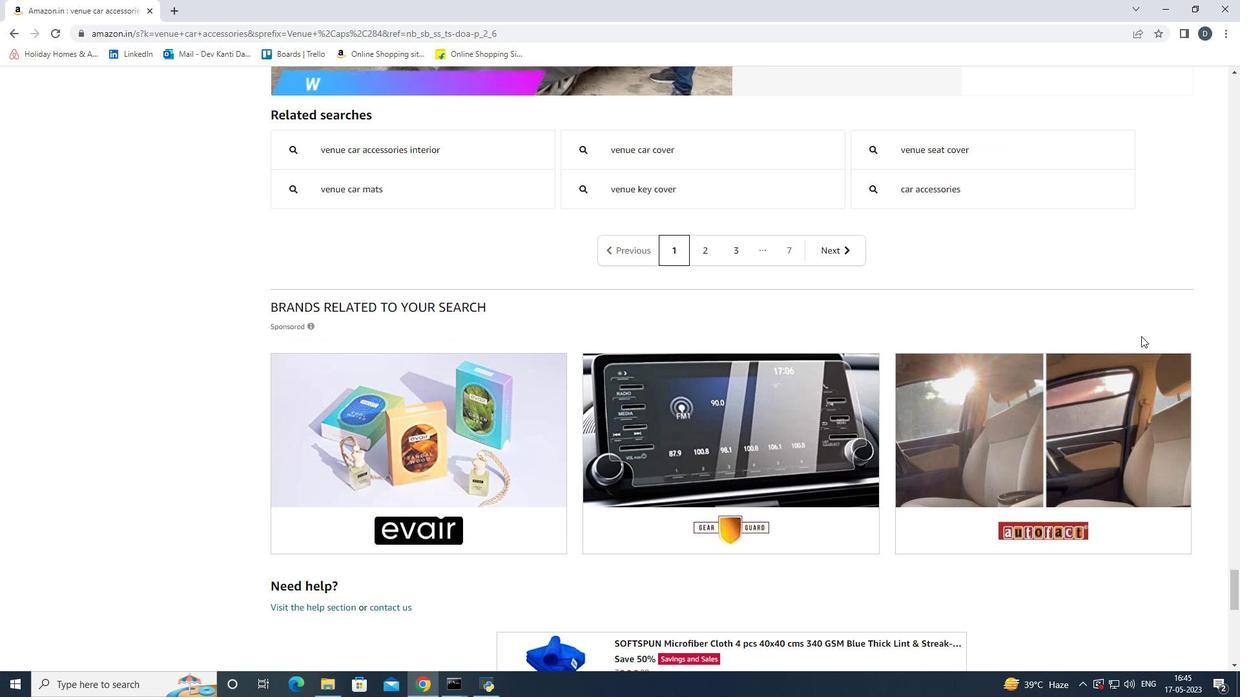 
Action: Mouse scrolled (1141, 335) with delta (0, 0)
Screenshot: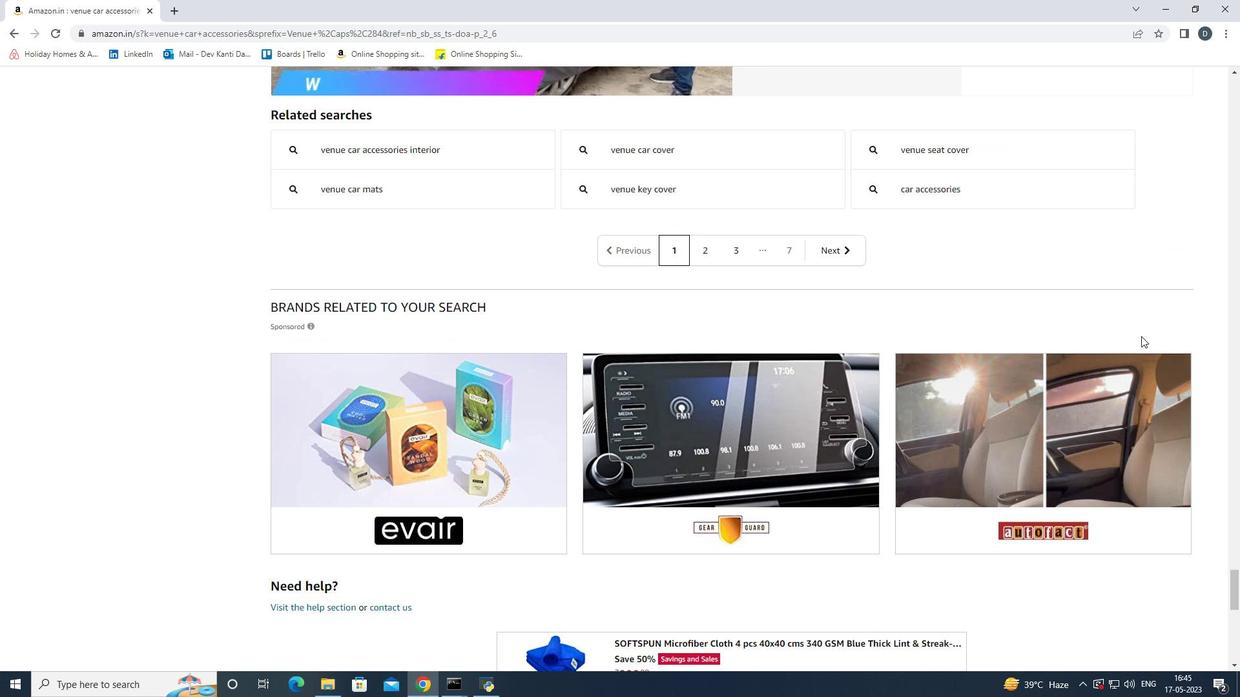 
Action: Mouse scrolled (1141, 337) with delta (0, 0)
Screenshot: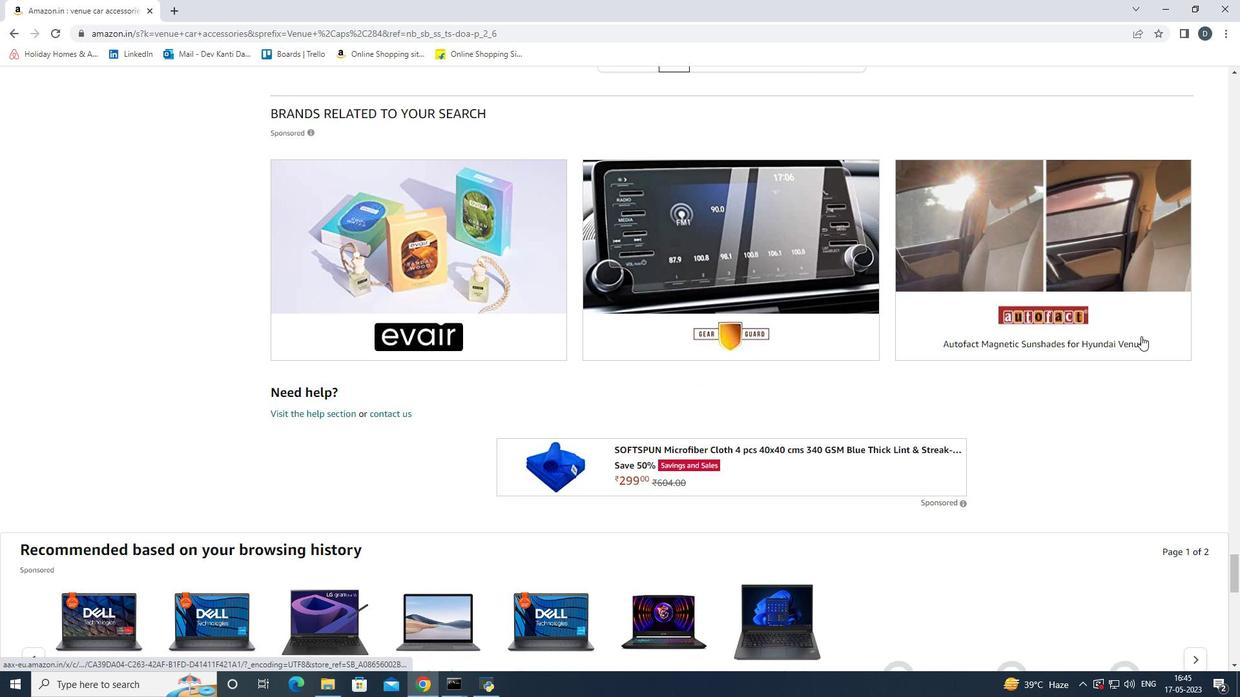 
Action: Mouse scrolled (1141, 337) with delta (0, 0)
Screenshot: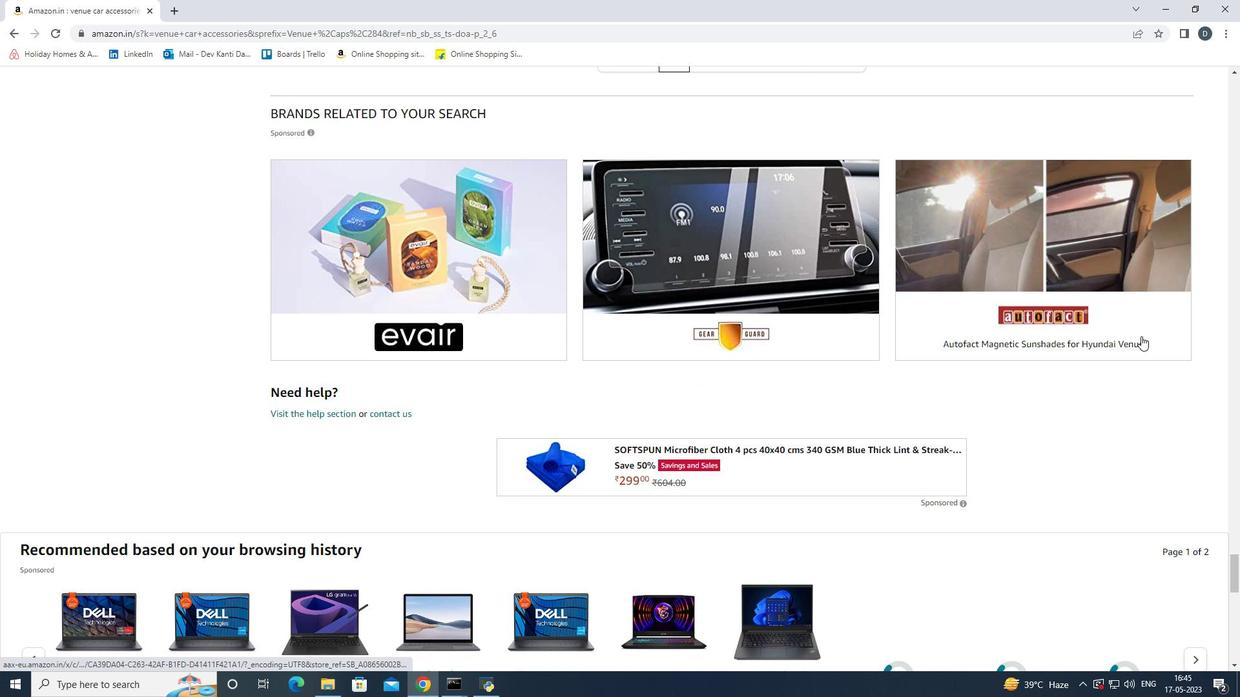 
Action: Mouse scrolled (1141, 337) with delta (0, 0)
Screenshot: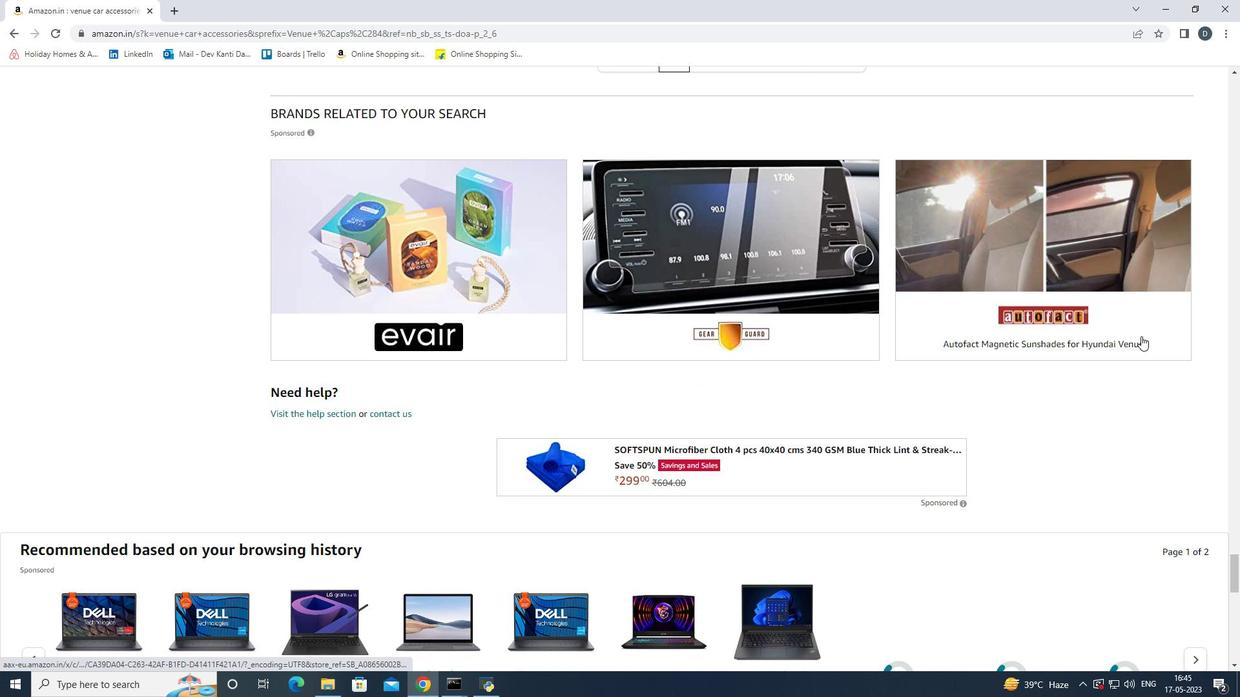 
Action: Mouse scrolled (1141, 337) with delta (0, 0)
Screenshot: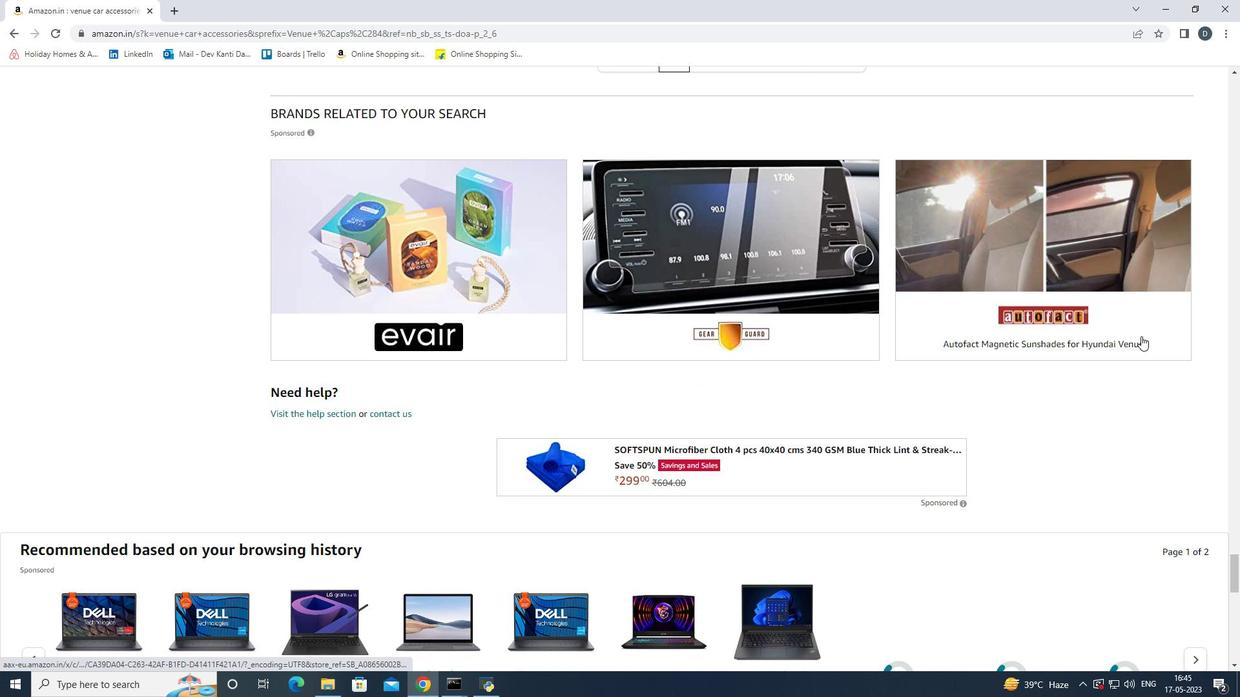
Action: Mouse scrolled (1141, 337) with delta (0, 0)
Screenshot: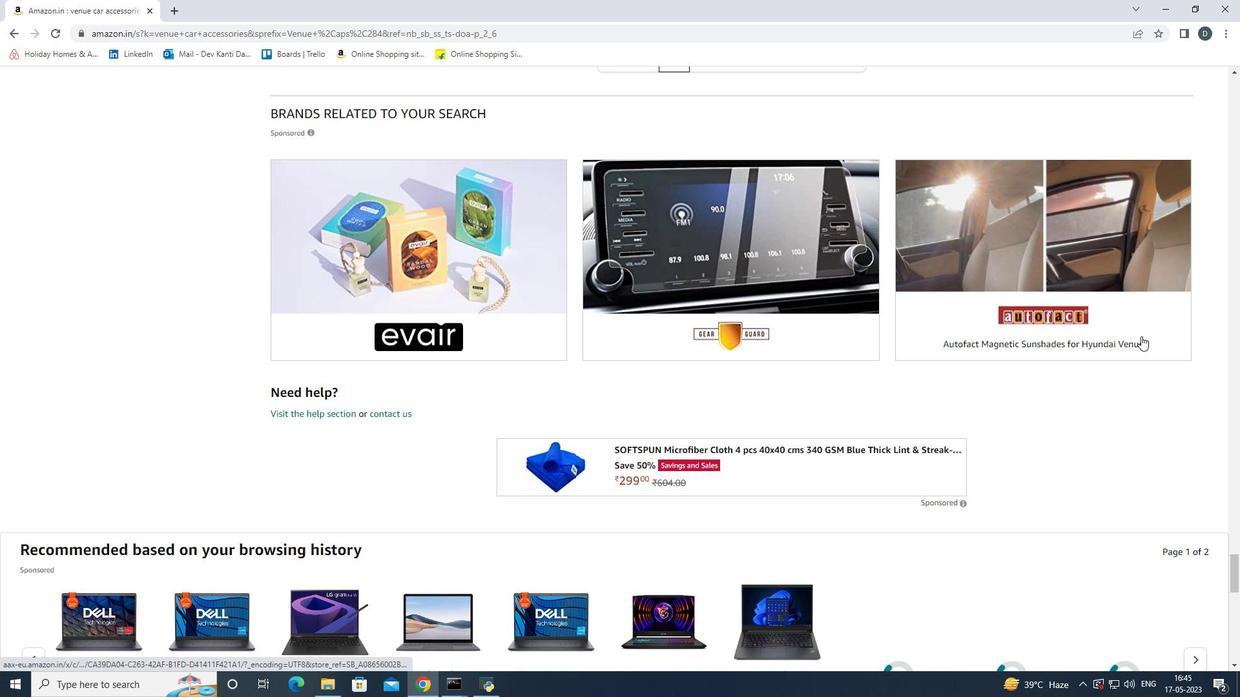 
Action: Mouse scrolled (1141, 337) with delta (0, 0)
Screenshot: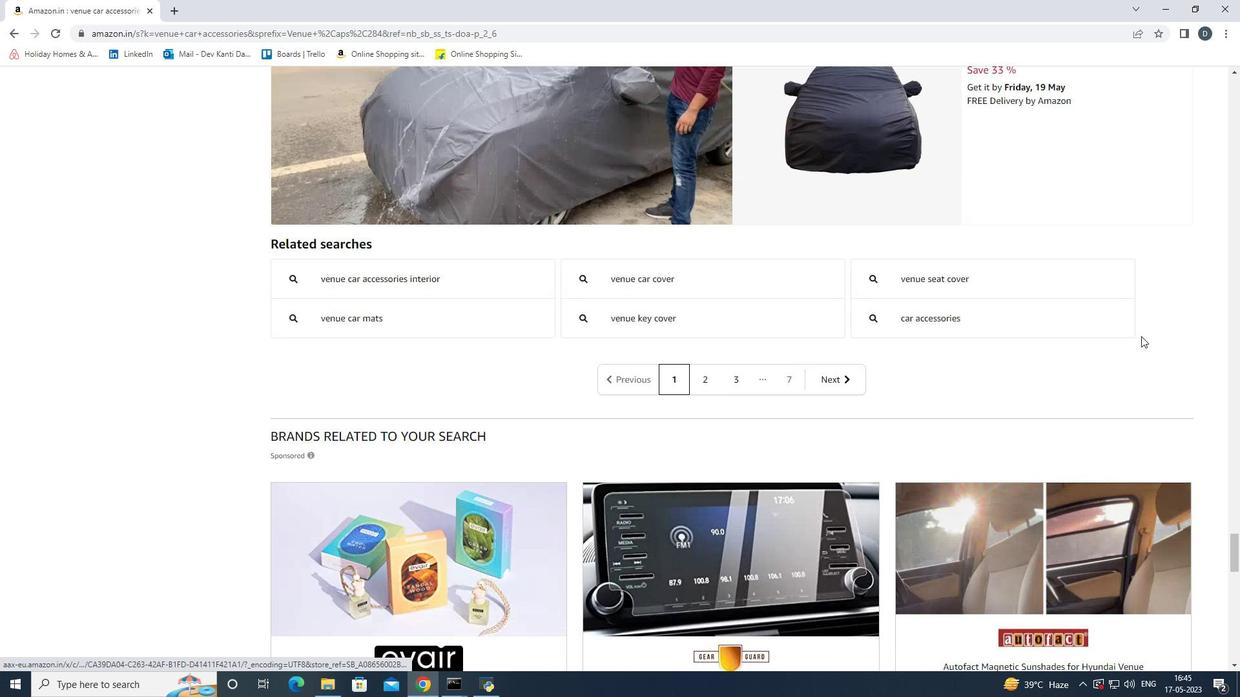 
Action: Mouse scrolled (1141, 337) with delta (0, 0)
Screenshot: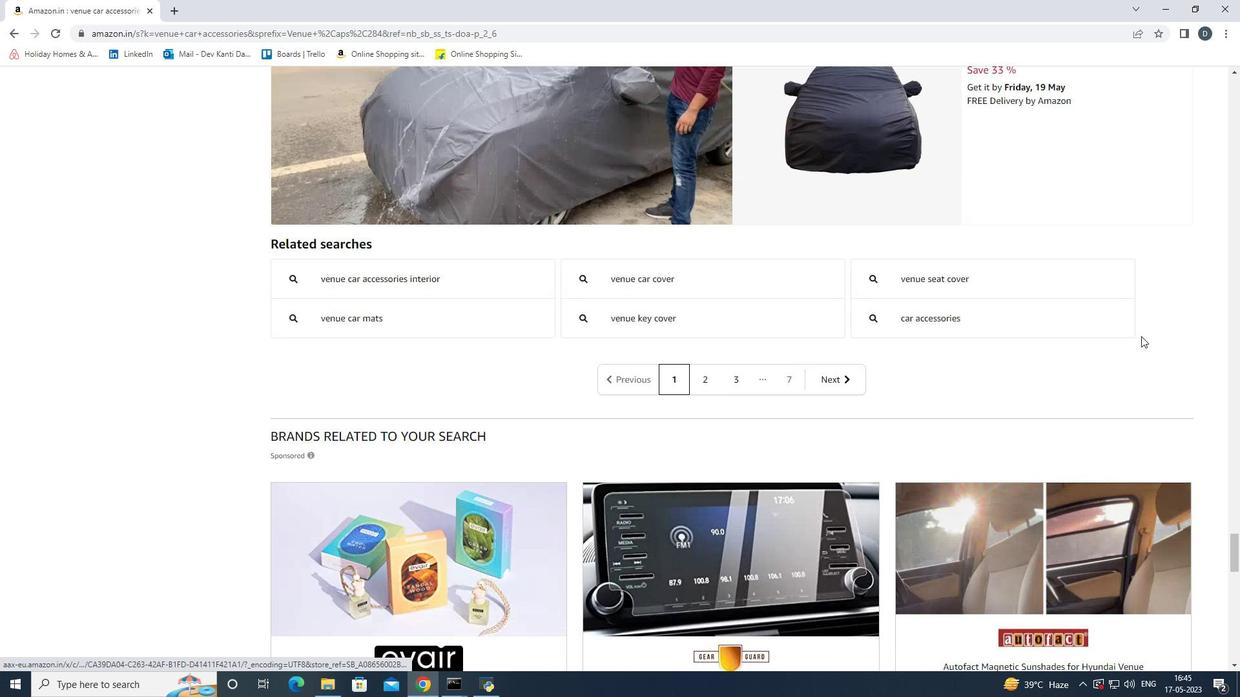 
Action: Mouse scrolled (1141, 337) with delta (0, 0)
Screenshot: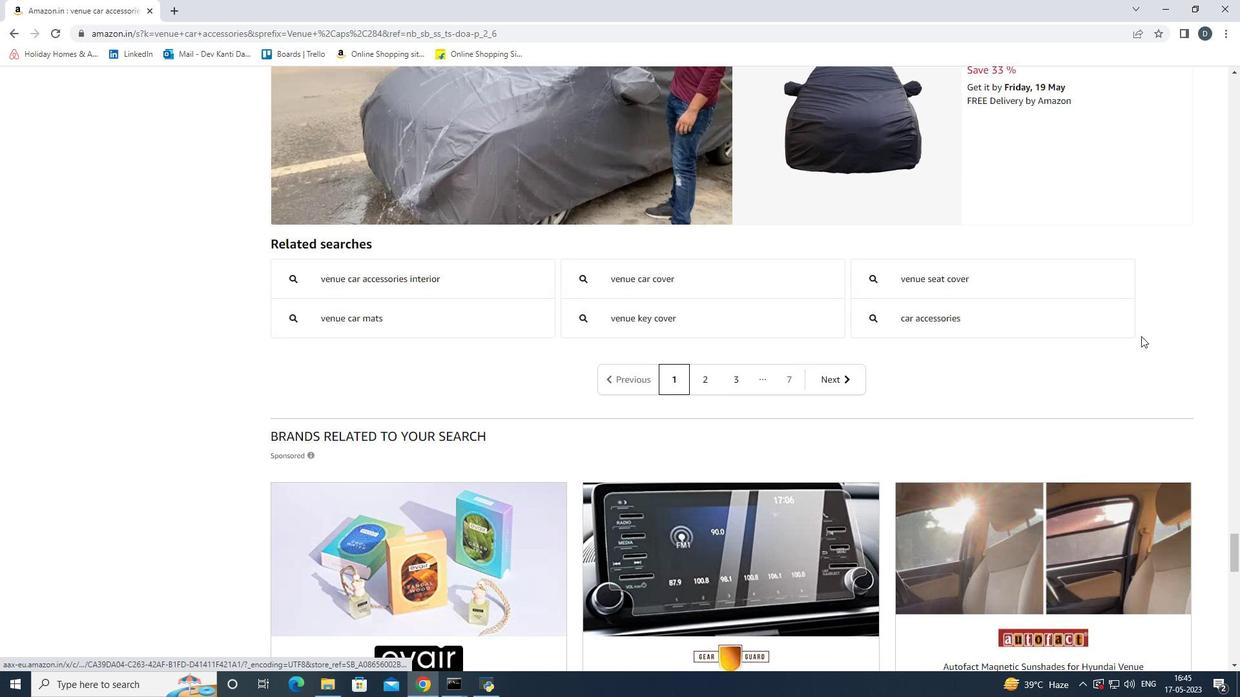 
Action: Mouse scrolled (1141, 335) with delta (0, 0)
Screenshot: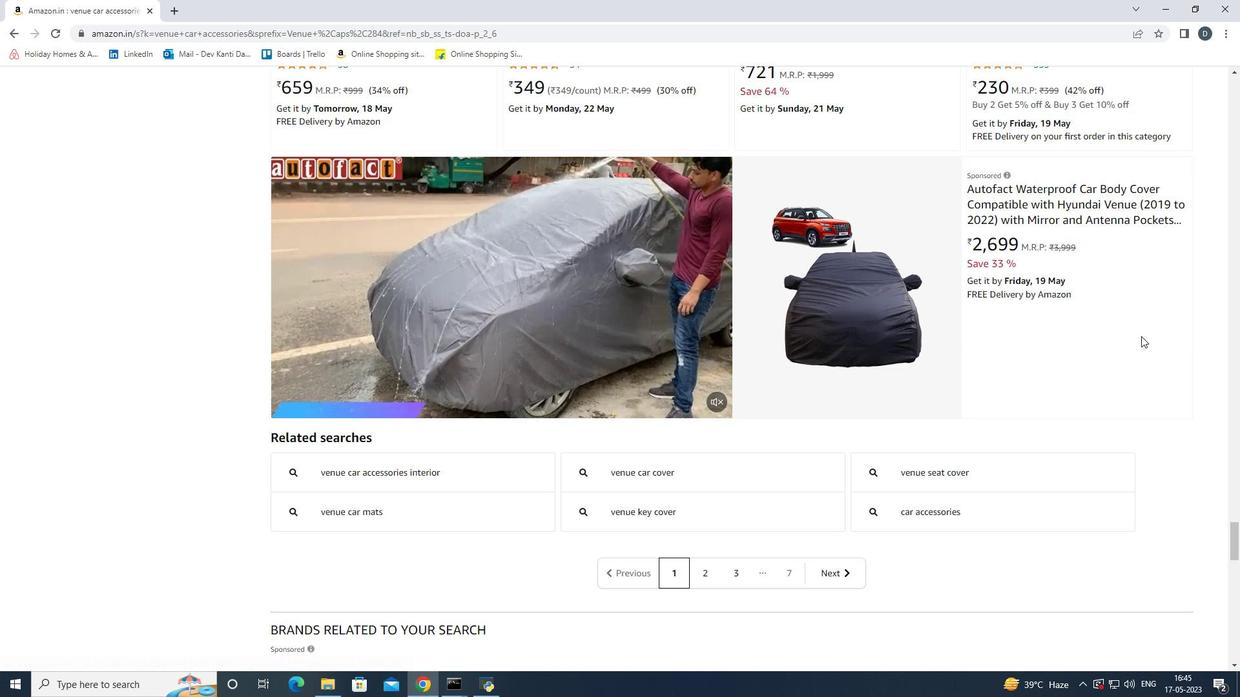 
Action: Mouse scrolled (1141, 335) with delta (0, 0)
Screenshot: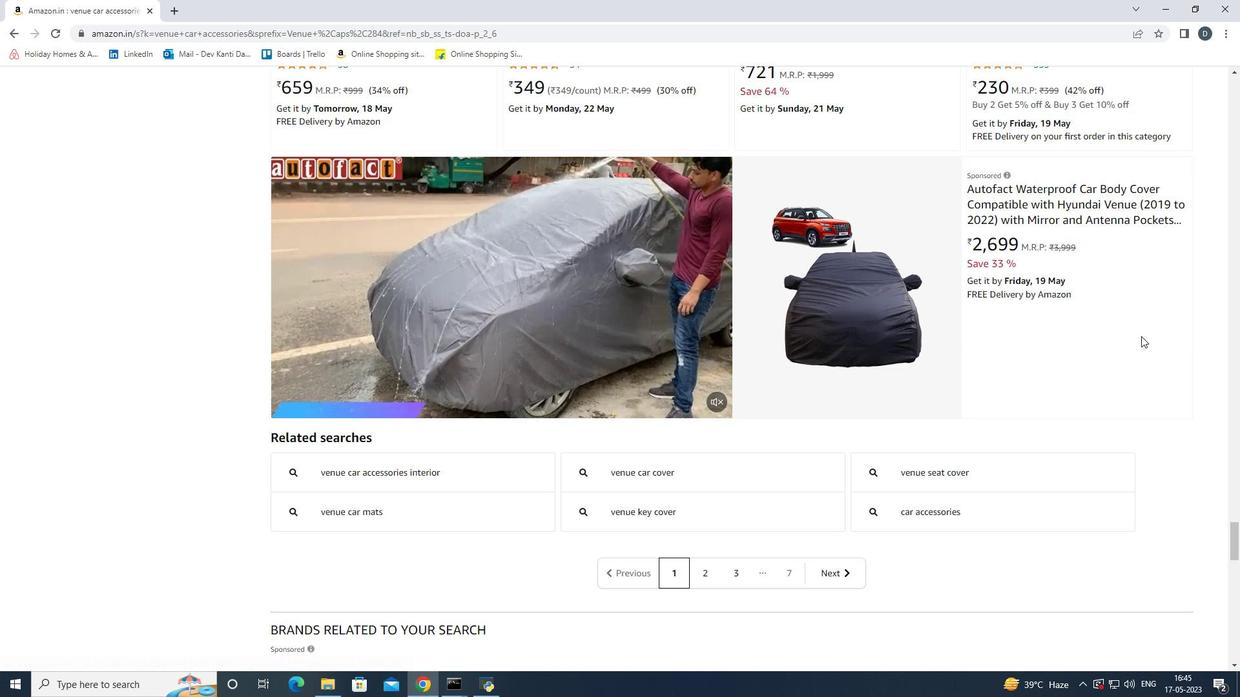 
Action: Mouse scrolled (1141, 335) with delta (0, 0)
Screenshot: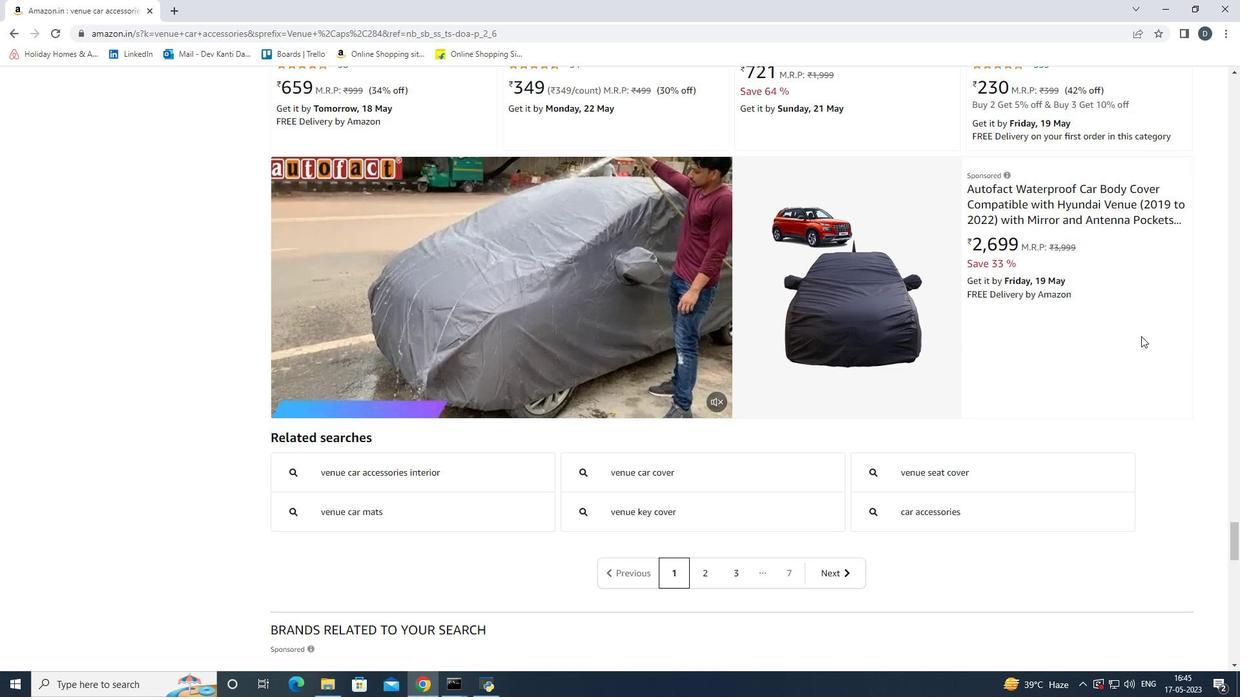 
Action: Mouse scrolled (1141, 335) with delta (0, 0)
Screenshot: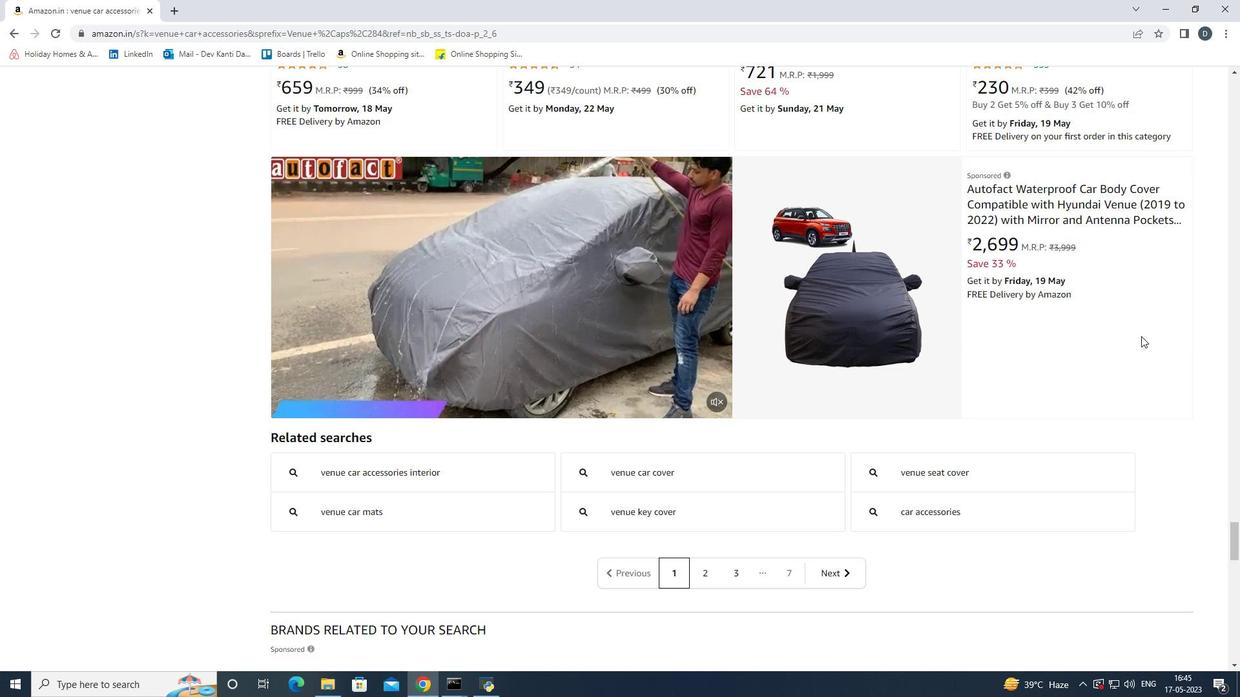 
Action: Mouse scrolled (1141, 337) with delta (0, 0)
Screenshot: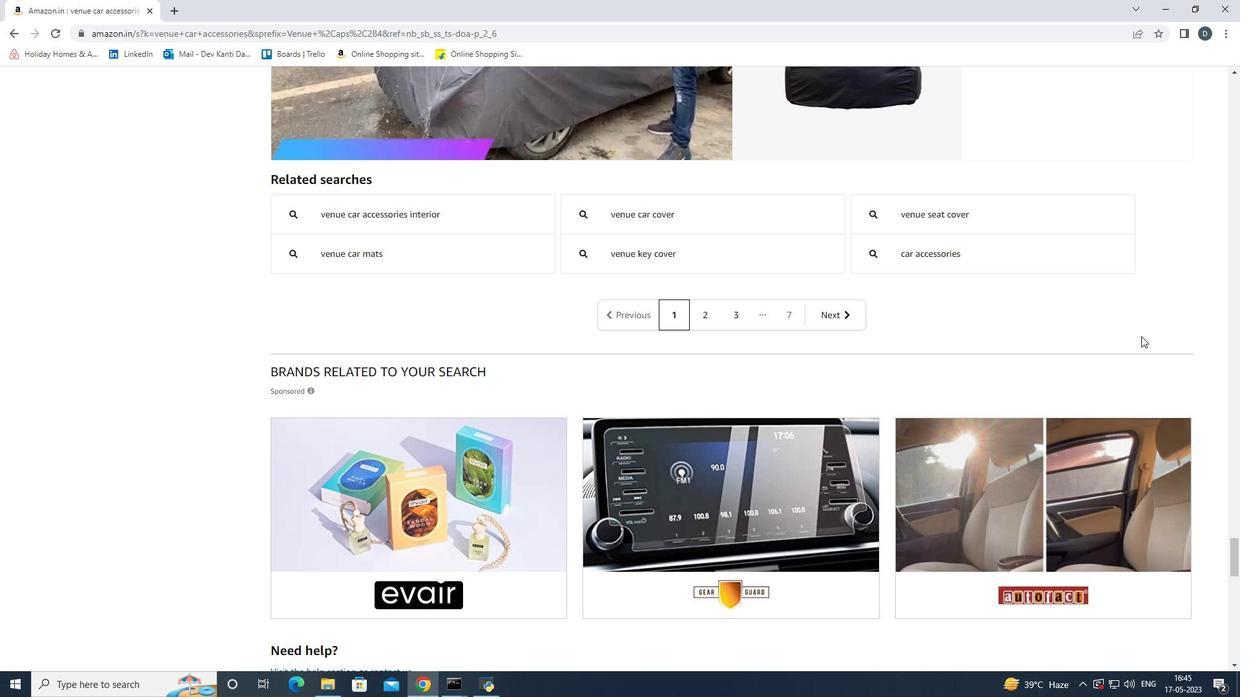 
Action: Mouse scrolled (1141, 337) with delta (0, 0)
Screenshot: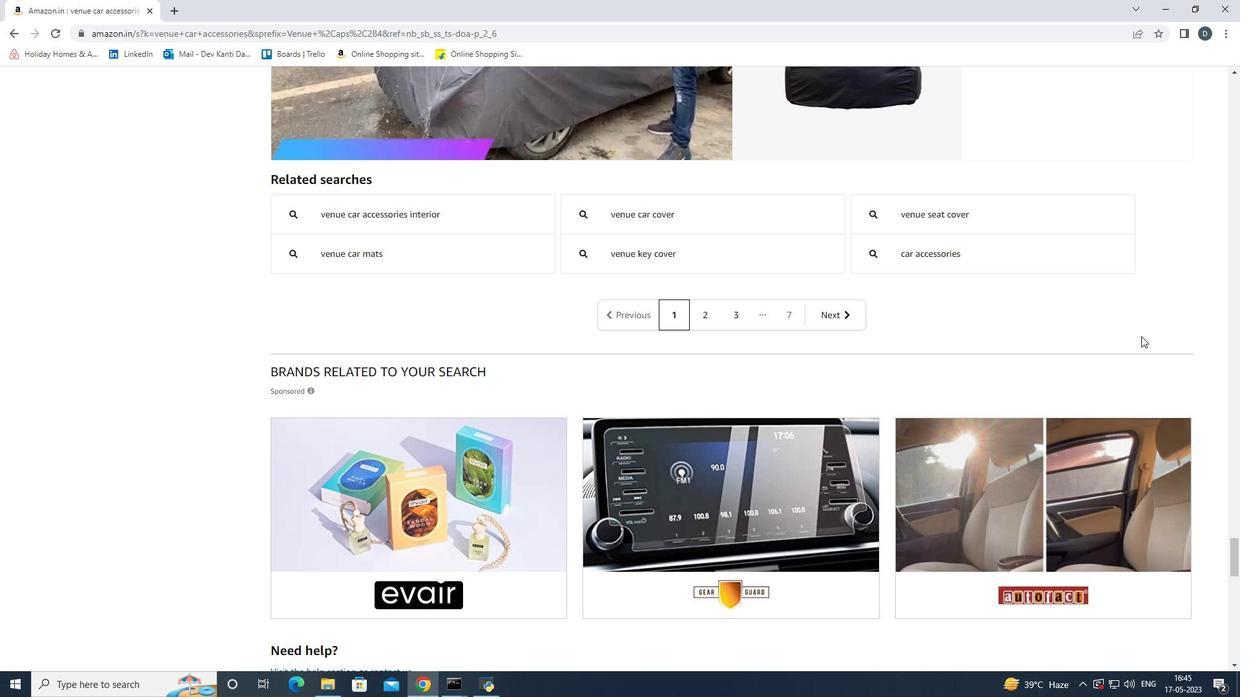 
Action: Mouse scrolled (1141, 337) with delta (0, 0)
Screenshot: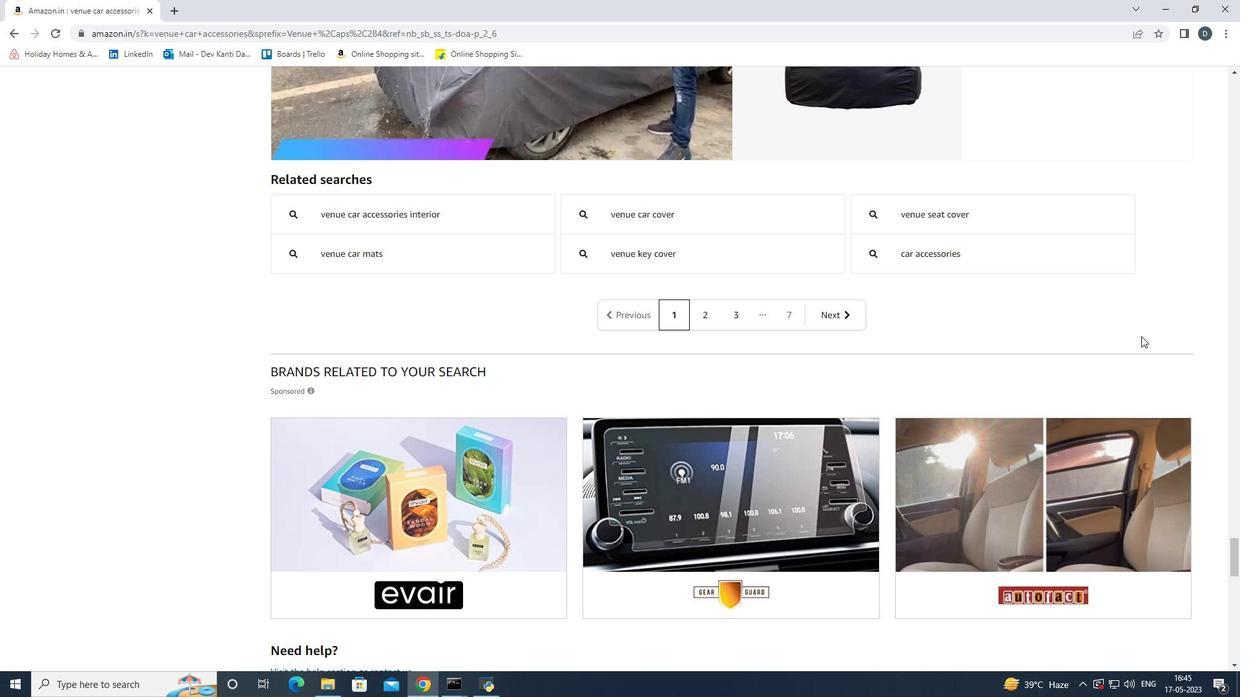 
Action: Mouse scrolled (1141, 337) with delta (0, 0)
Screenshot: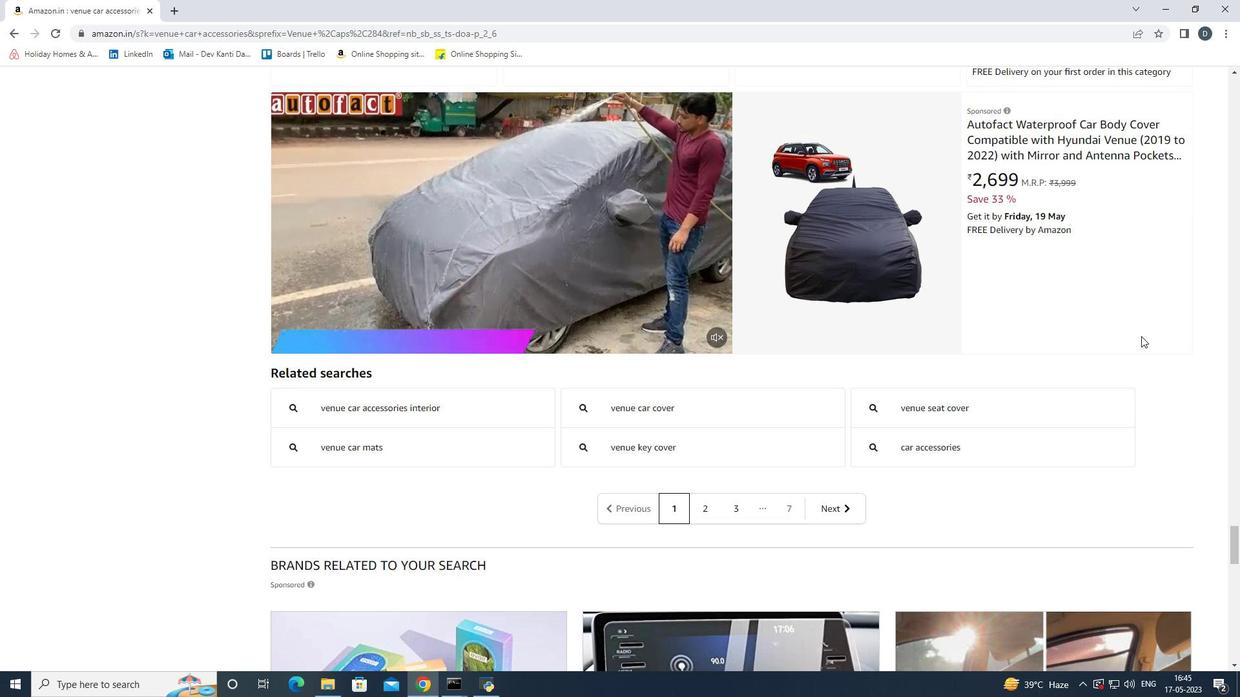
Action: Mouse scrolled (1141, 337) with delta (0, 0)
Screenshot: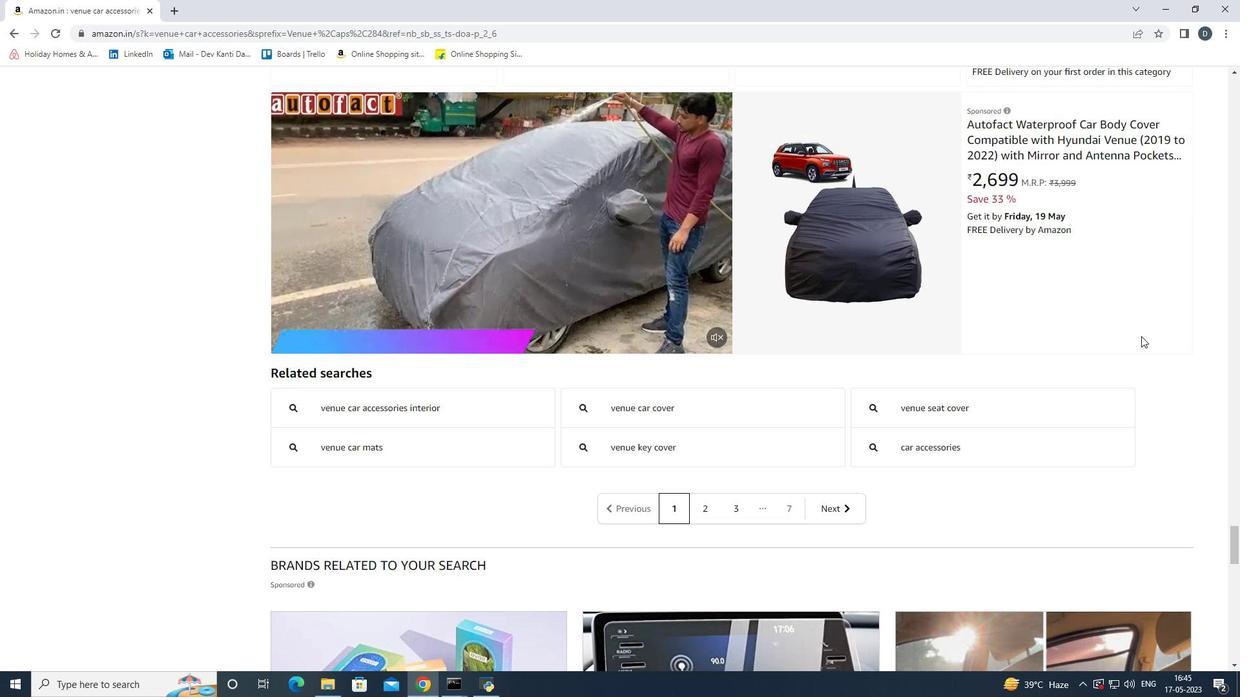 
Action: Mouse scrolled (1141, 337) with delta (0, 0)
Screenshot: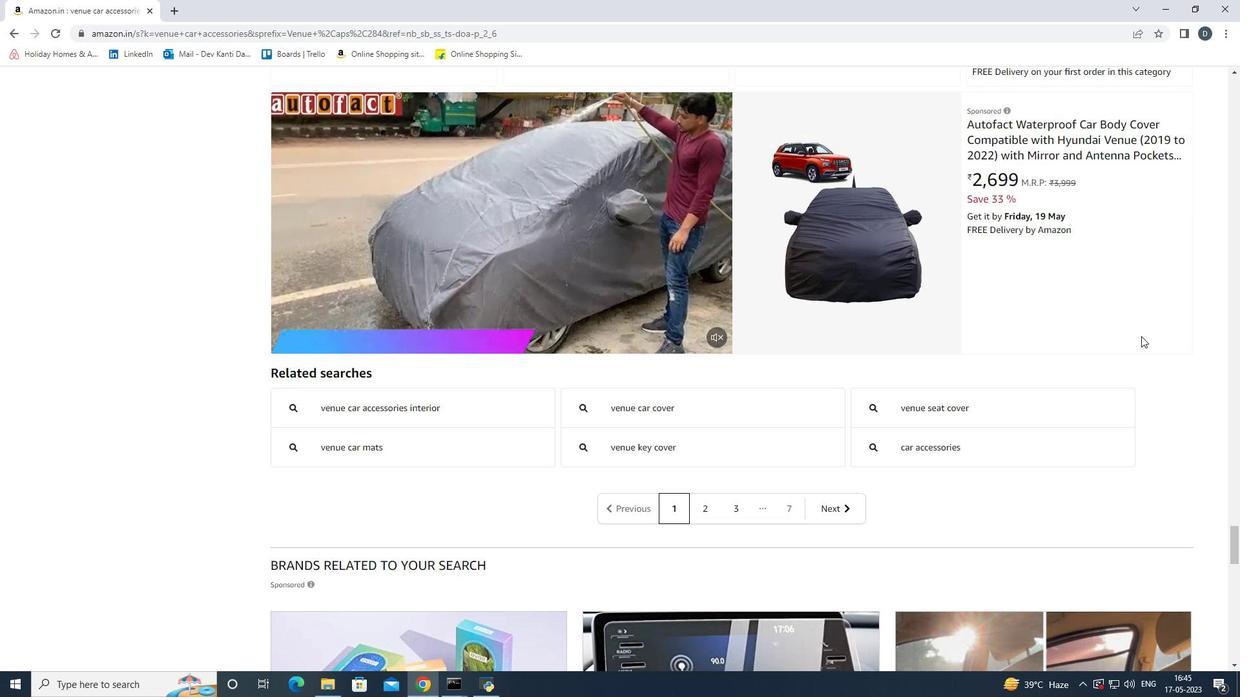 
Action: Mouse scrolled (1141, 337) with delta (0, 0)
Screenshot: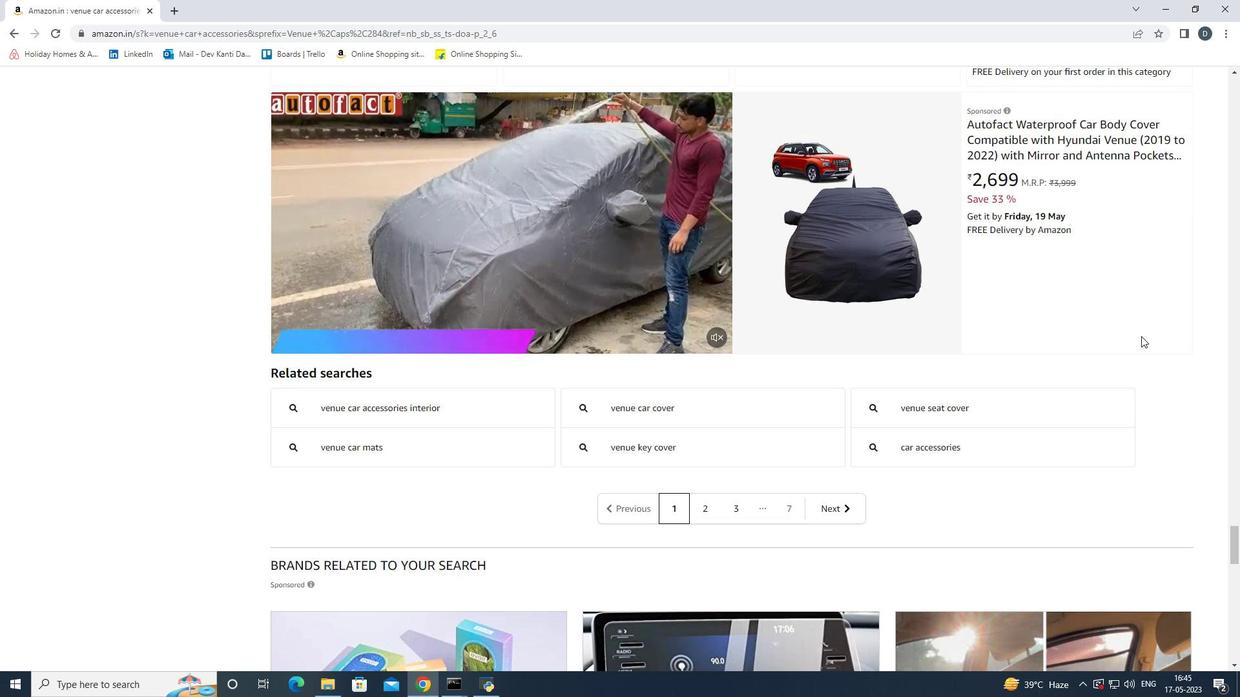 
Action: Mouse scrolled (1141, 337) with delta (0, 0)
Screenshot: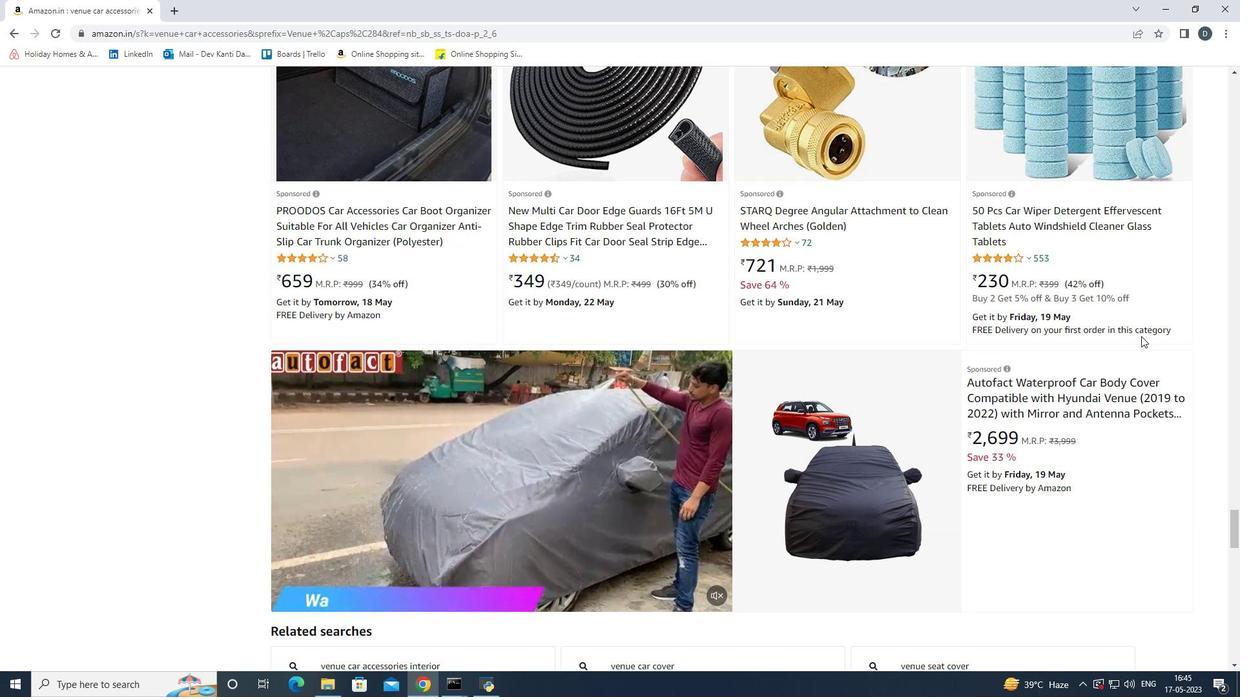 
Action: Mouse scrolled (1141, 337) with delta (0, 0)
Screenshot: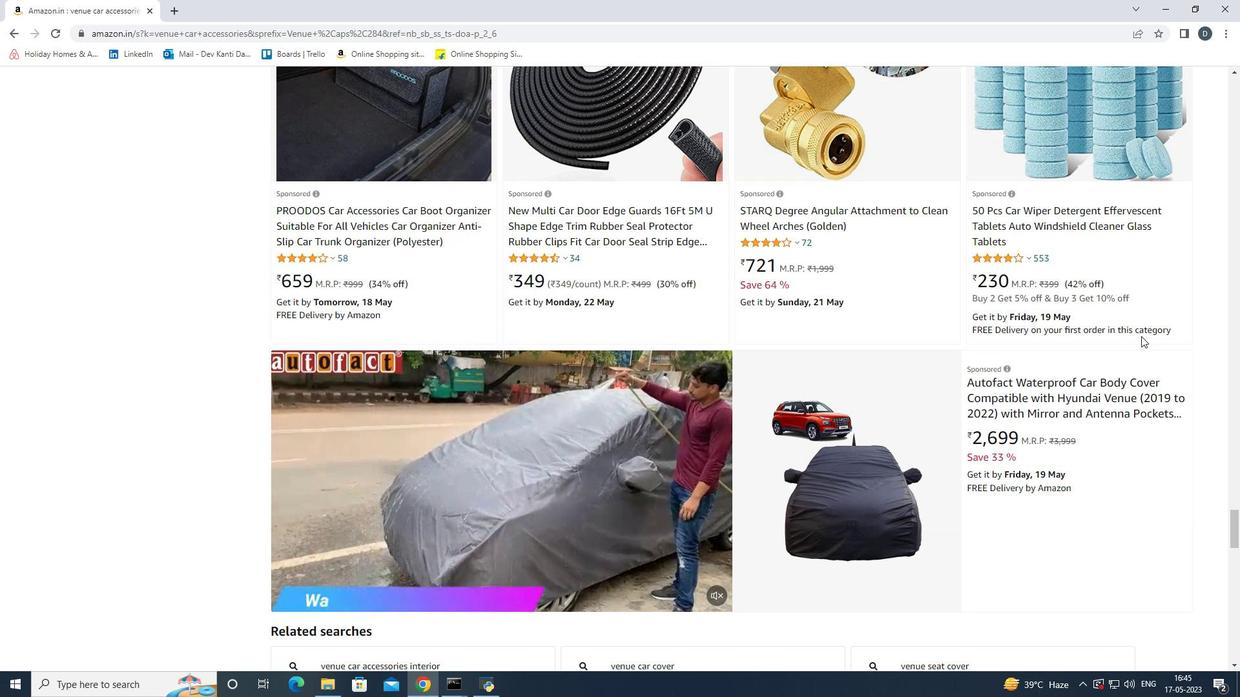 
Action: Mouse scrolled (1141, 337) with delta (0, 0)
Screenshot: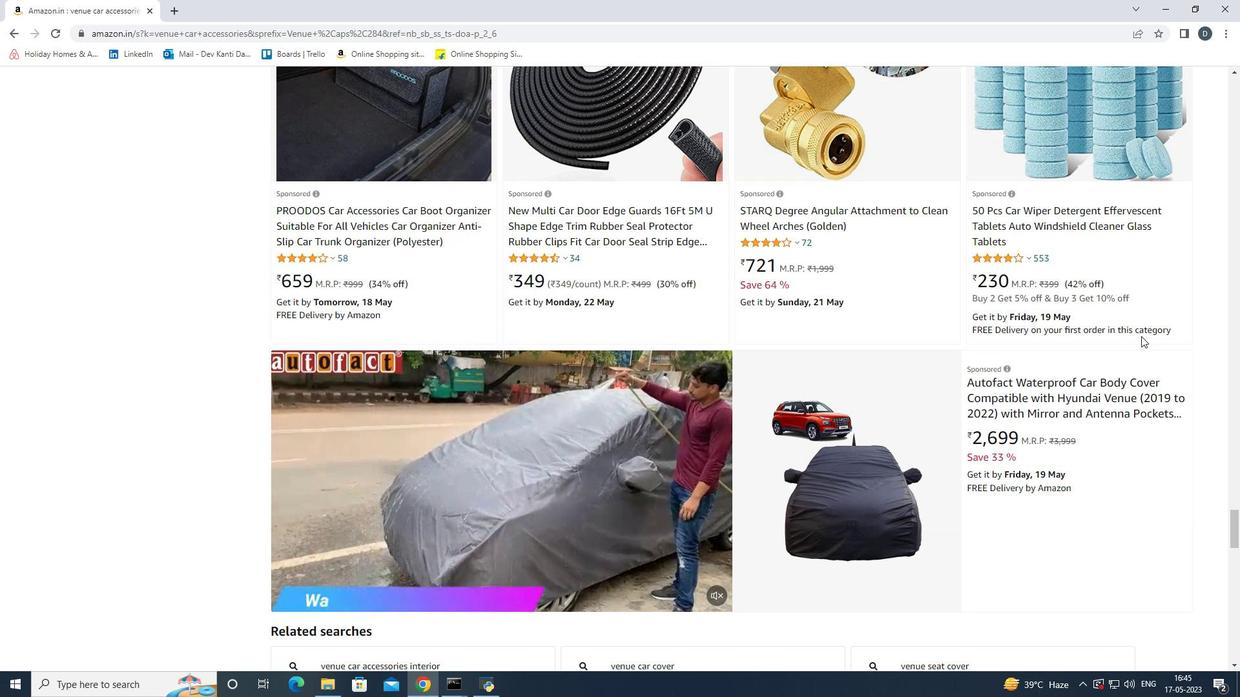 
Action: Mouse scrolled (1141, 337) with delta (0, 0)
Screenshot: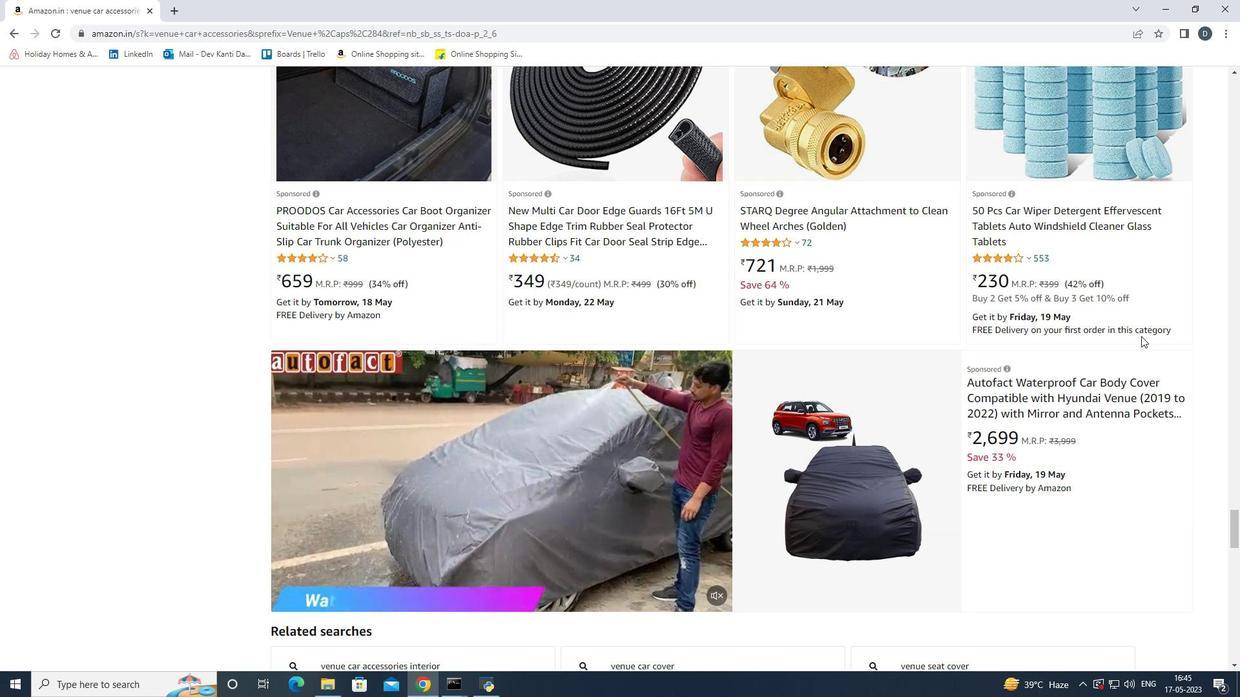
Action: Mouse scrolled (1141, 337) with delta (0, 0)
Screenshot: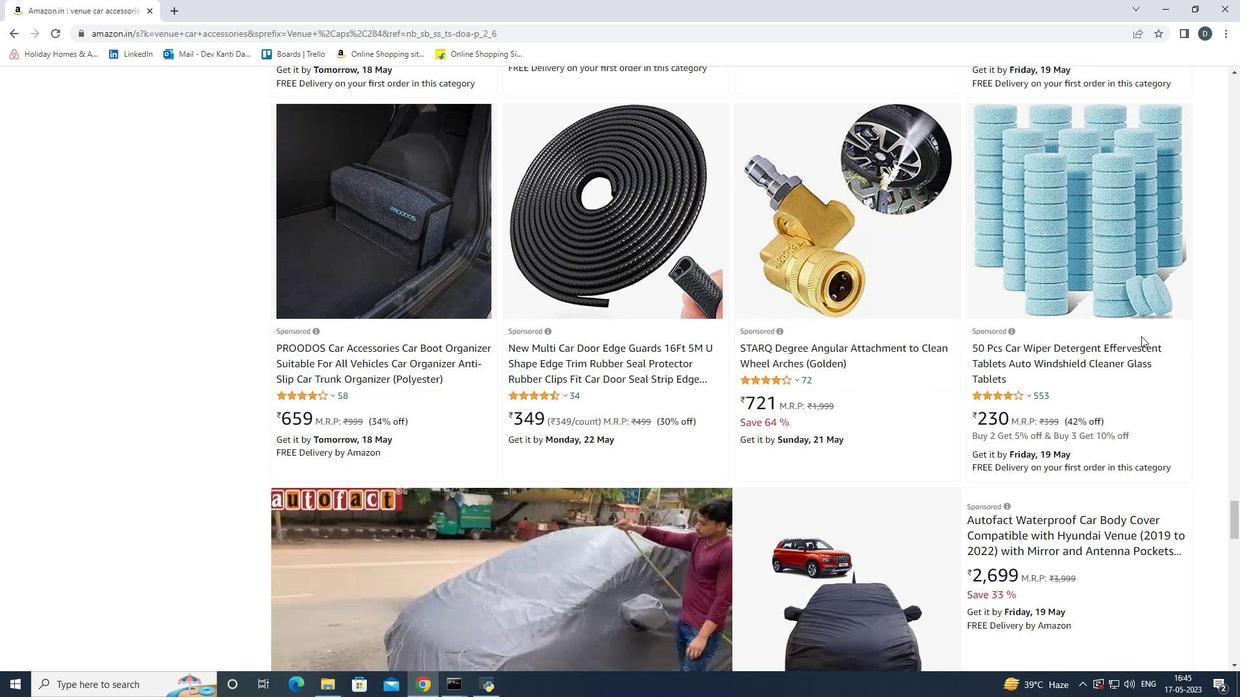 
Action: Mouse scrolled (1141, 337) with delta (0, 0)
Screenshot: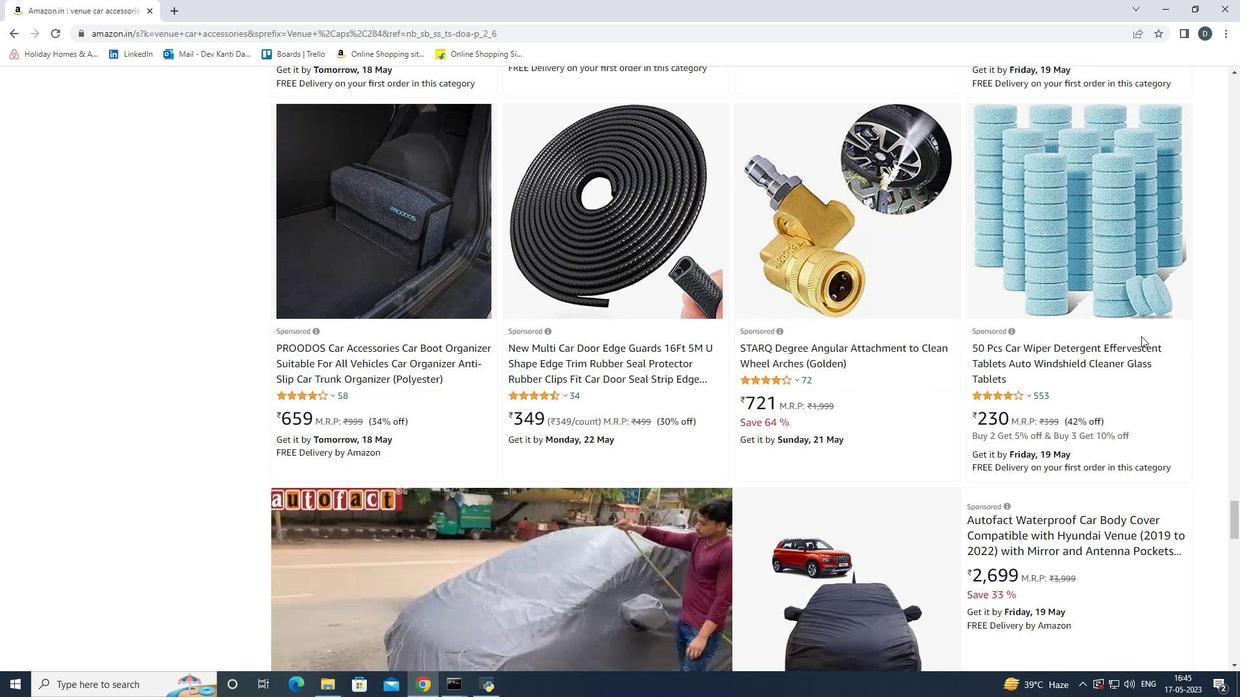 
Action: Mouse scrolled (1141, 337) with delta (0, 0)
Screenshot: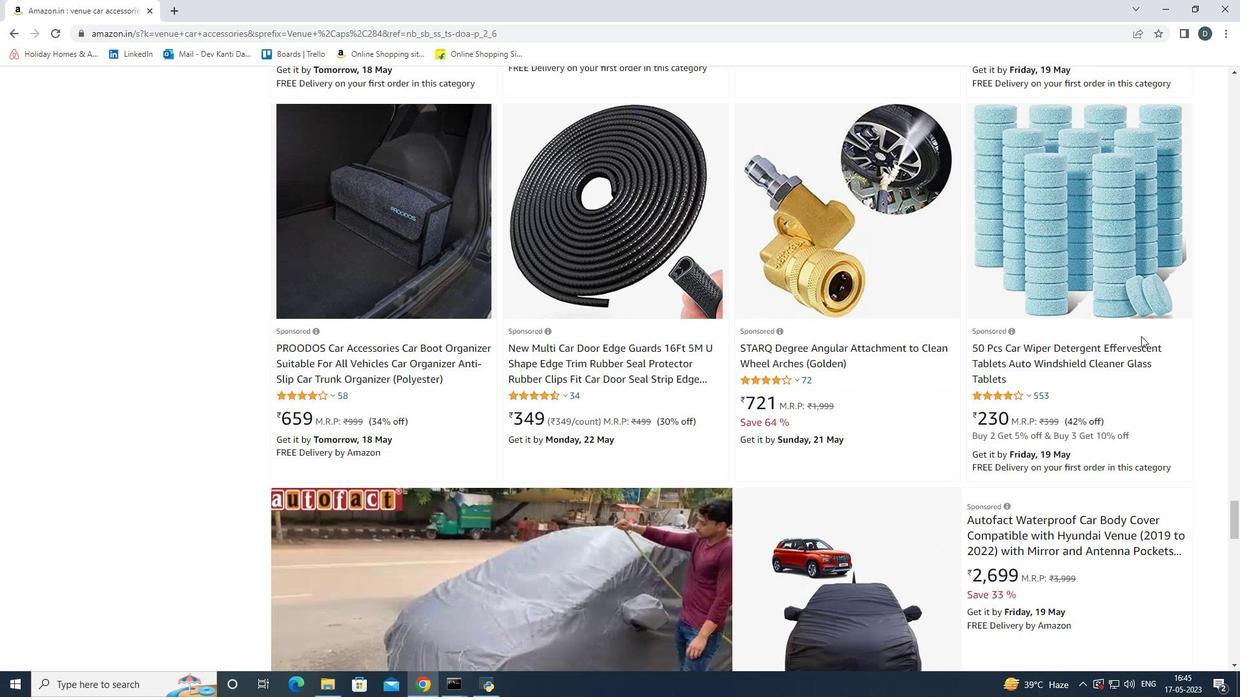 
Action: Mouse scrolled (1141, 337) with delta (0, 0)
Screenshot: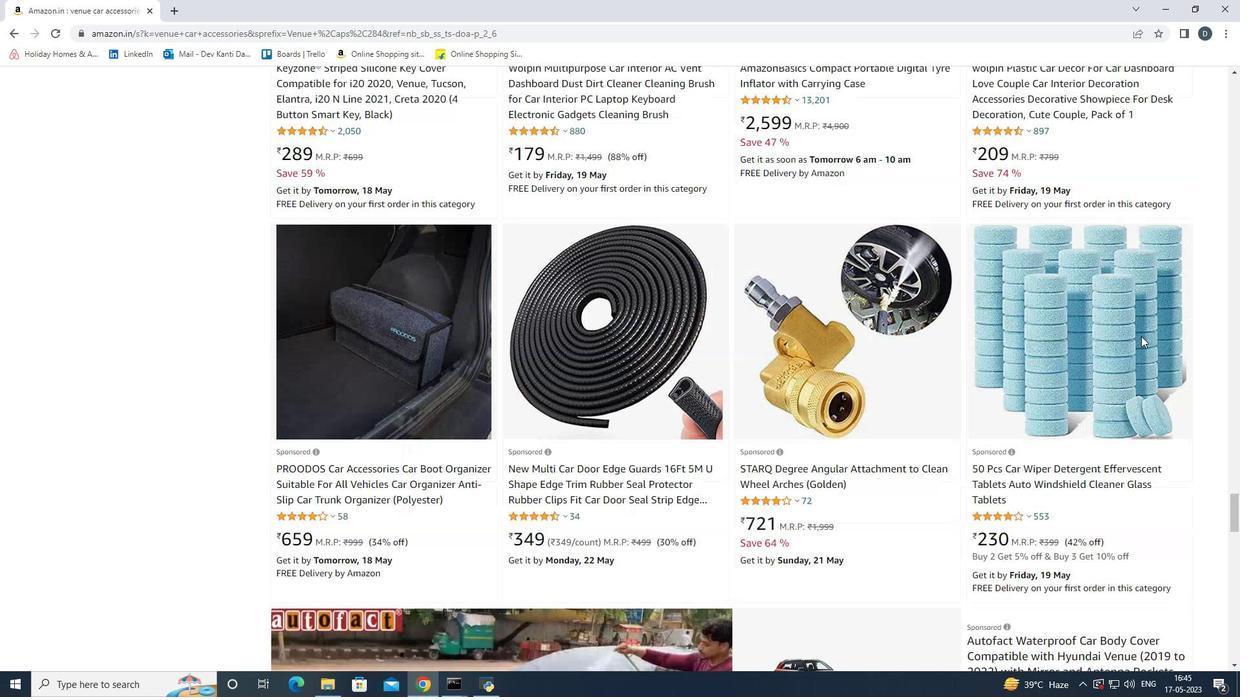 
Action: Mouse scrolled (1141, 337) with delta (0, 0)
Screenshot: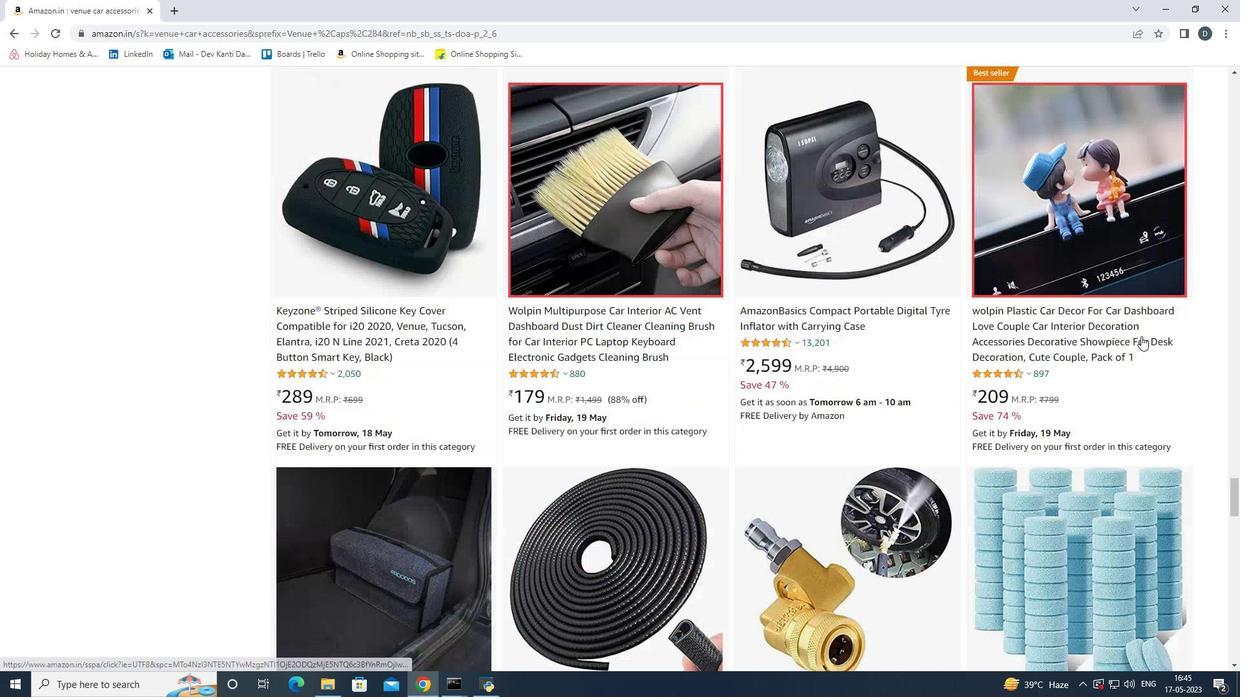 
Action: Mouse scrolled (1141, 337) with delta (0, 0)
Screenshot: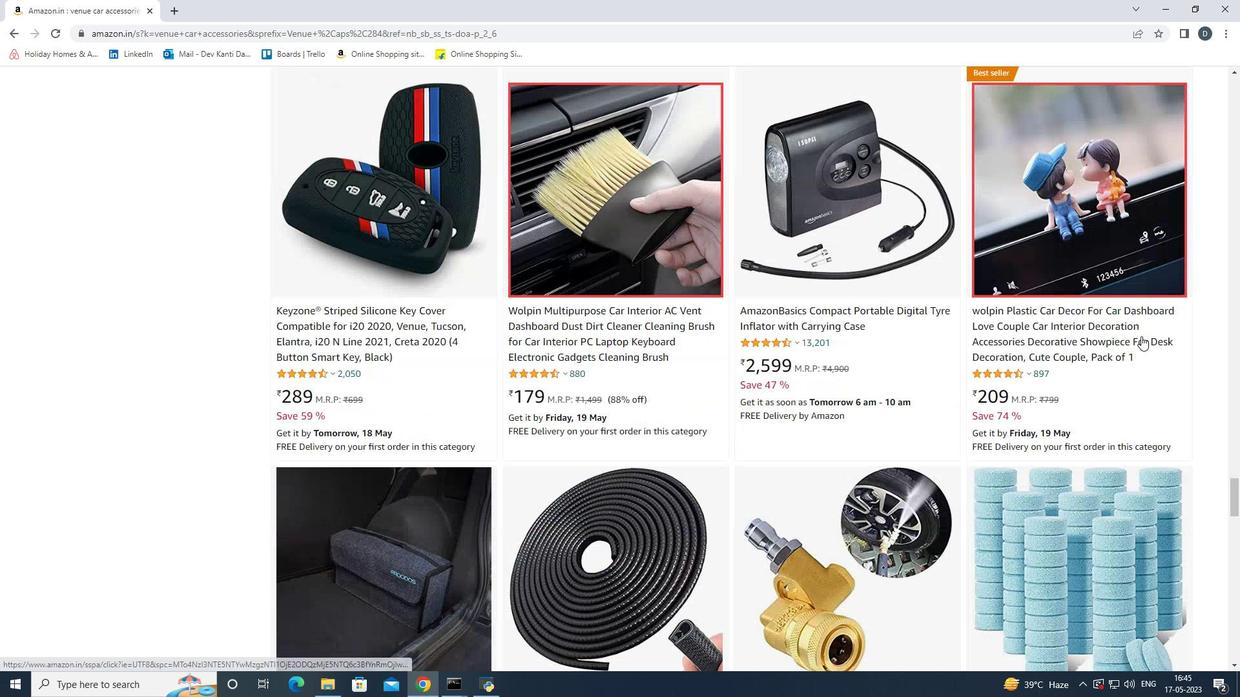 
Action: Mouse scrolled (1141, 337) with delta (0, 0)
Screenshot: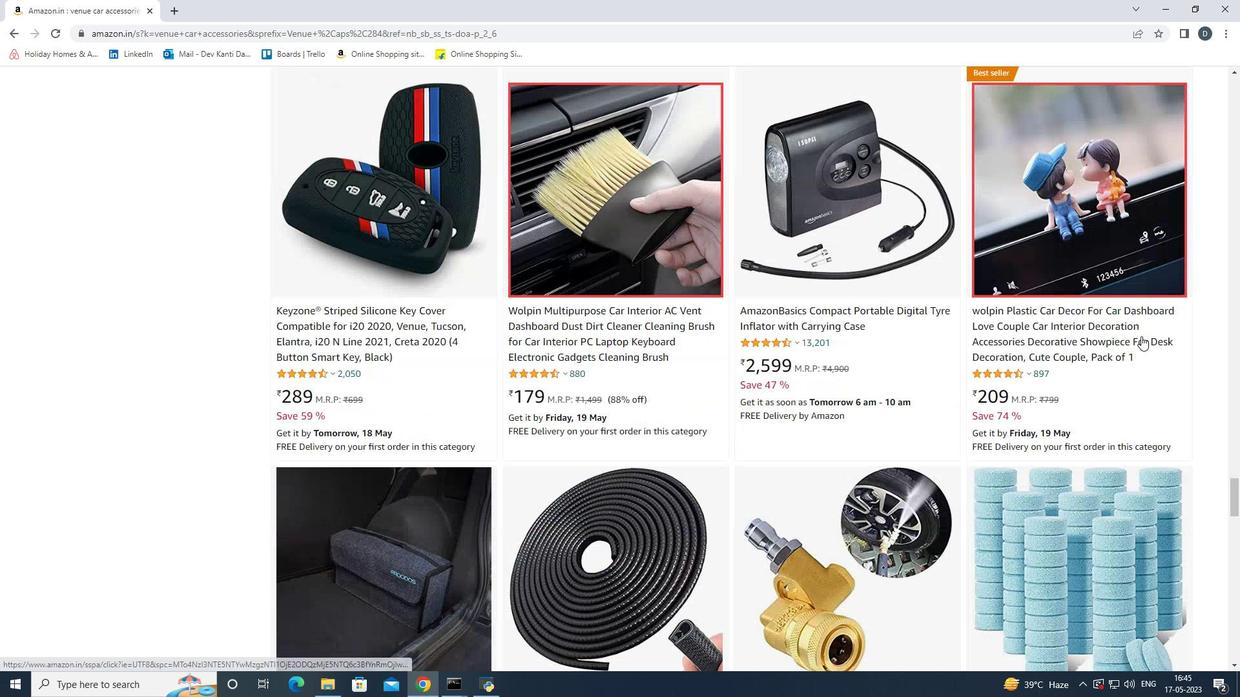 
Action: Mouse moved to (1241, 305)
Screenshot: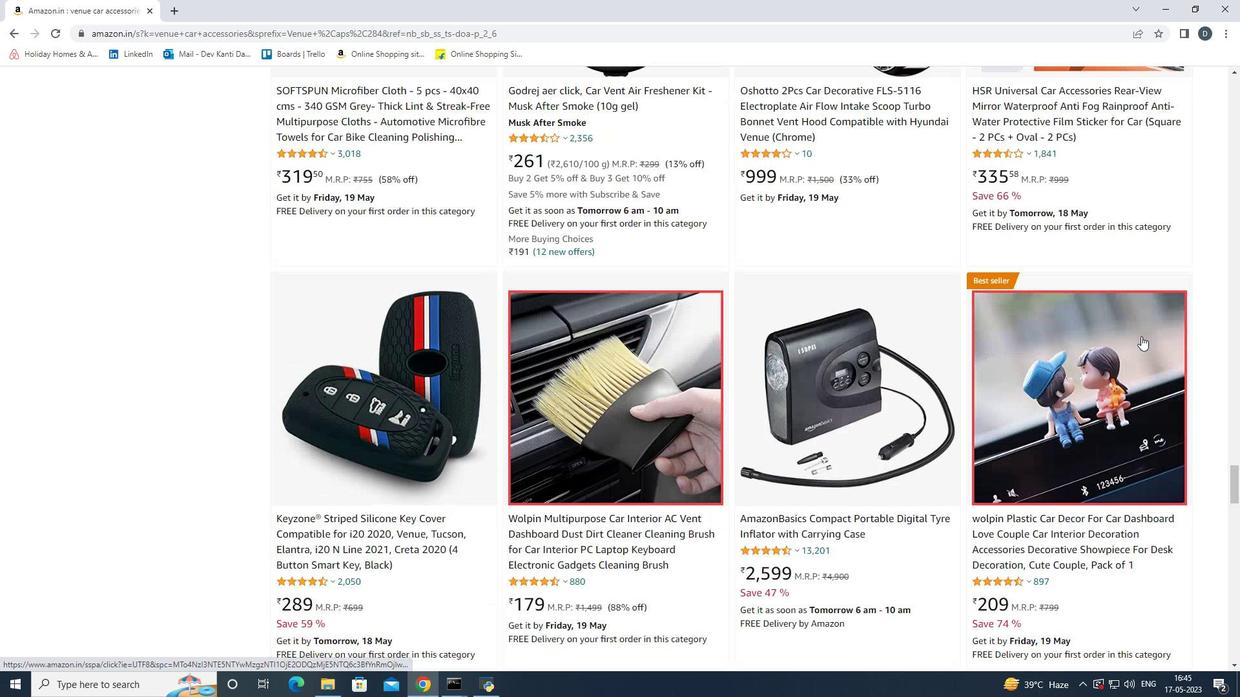 
Action: Mouse pressed left at (1239, 305)
Screenshot: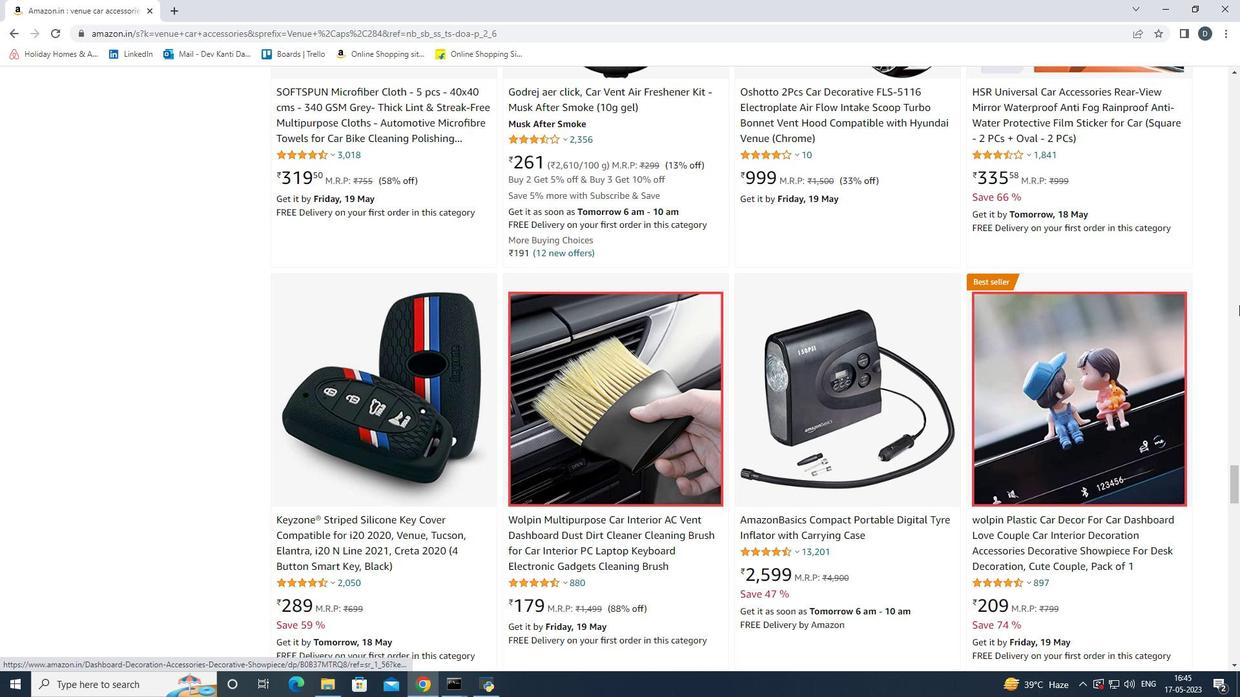 
Action: Mouse pressed left at (1239, 305)
Screenshot: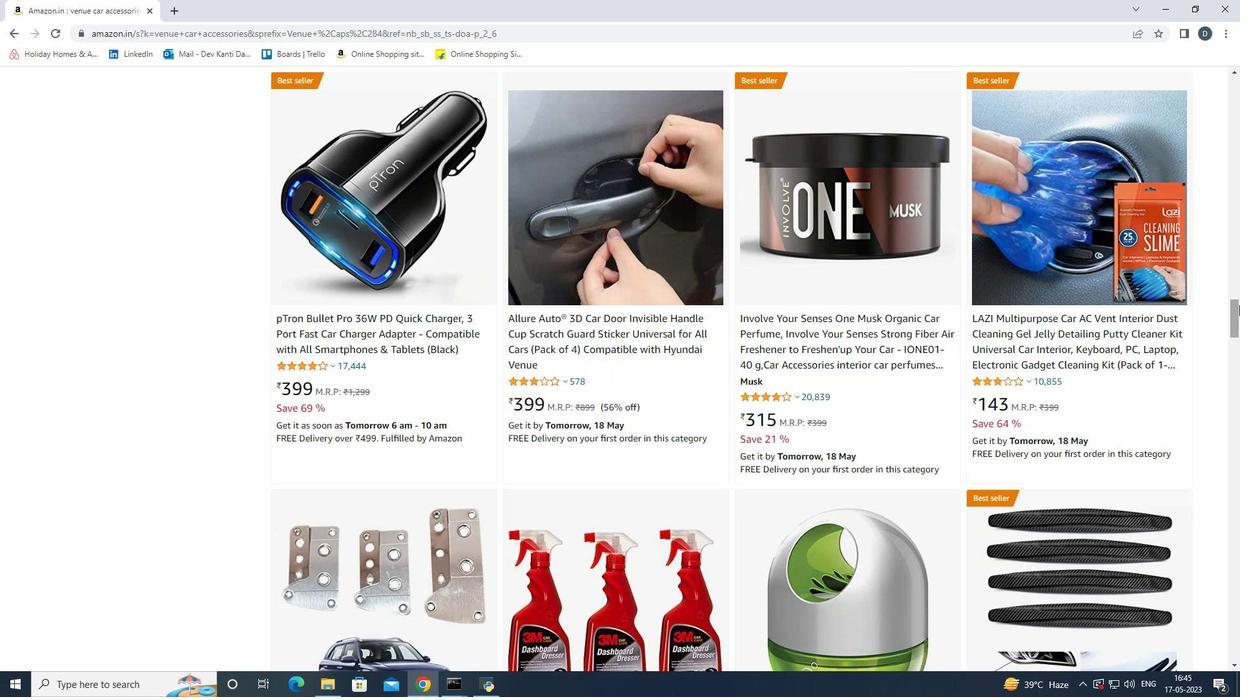 
Action: Mouse moved to (541, 82)
Screenshot: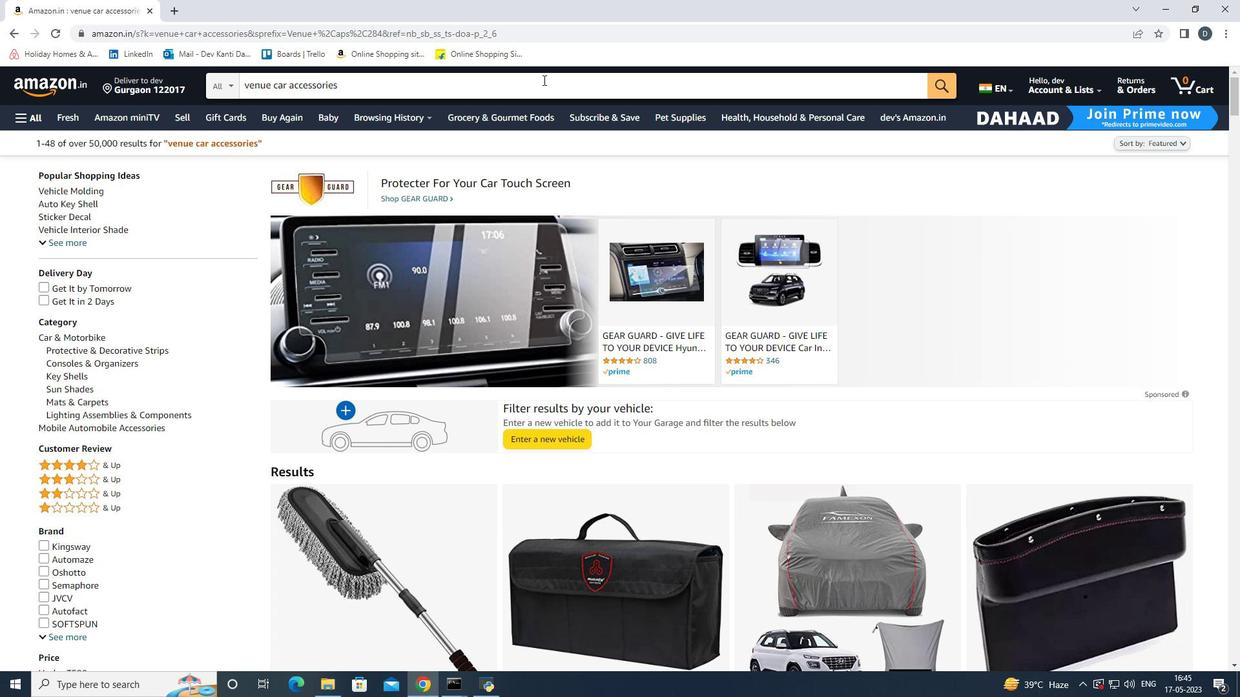 
Action: Mouse pressed left at (541, 82)
Screenshot: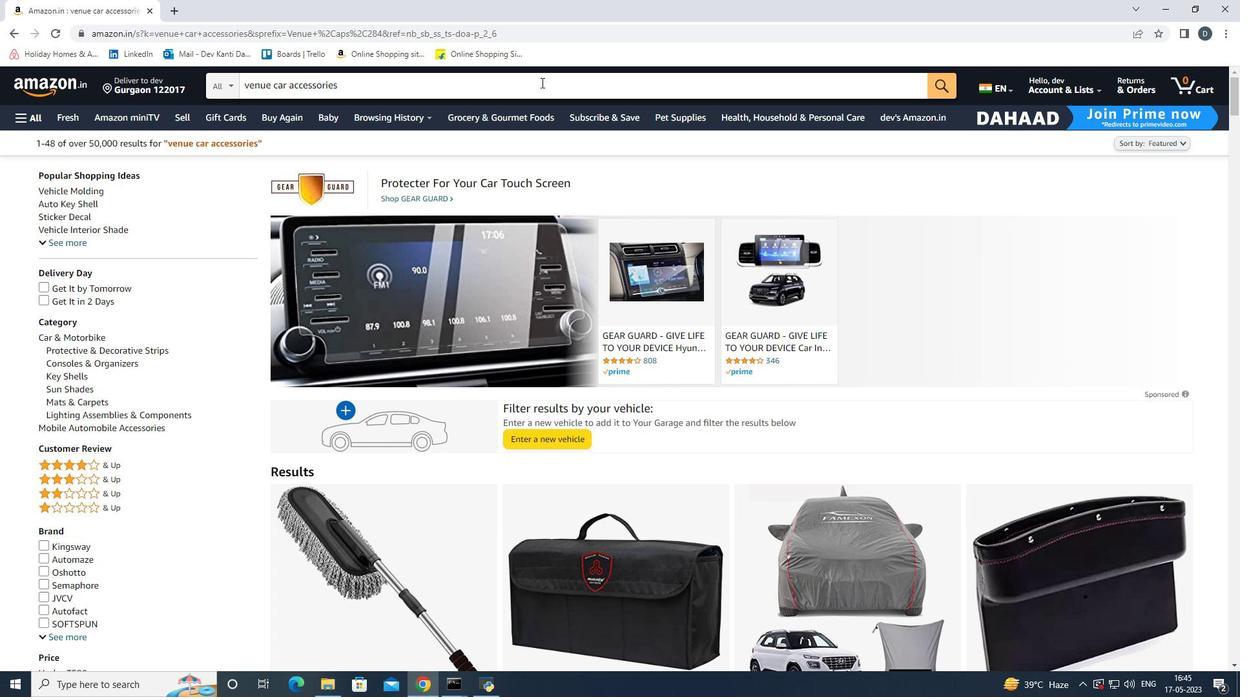 
Action: Mouse moved to (543, 80)
Screenshot: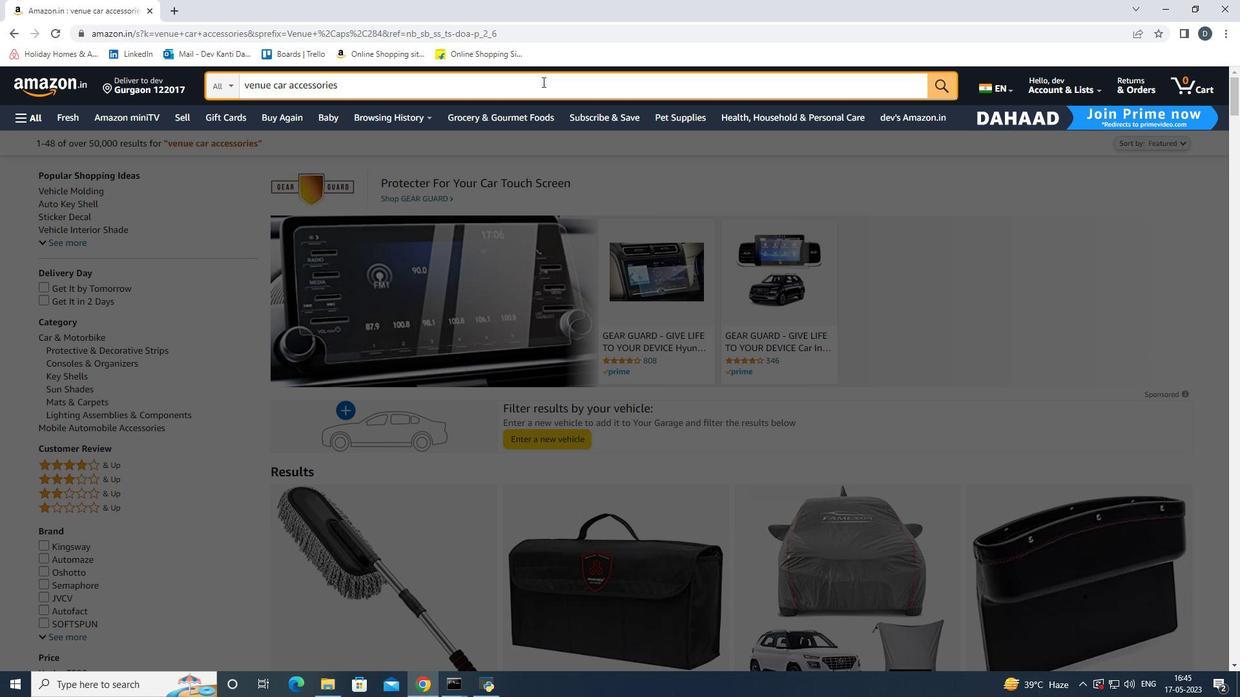 
Action: Key pressed <Key.backspace><Key.backspace><Key.backspace><Key.backspace><Key.backspace><Key.backspace><Key.backspace><Key.backspace><Key.backspace><Key.backspace><Key.backspace><Key.backspace><Key.backspace><Key.backspace><Key.backspace><Key.backspace><Key.backspace><Key.backspace><Key.backspace><Key.backspace><Key.backspace><Key.backspace><Key.backspace><Key.backspace><Key.backspace><Key.backspace><Key.backspace><Key.backspace>car<Key.space>per<Key.down><Key.enter>
Screenshot: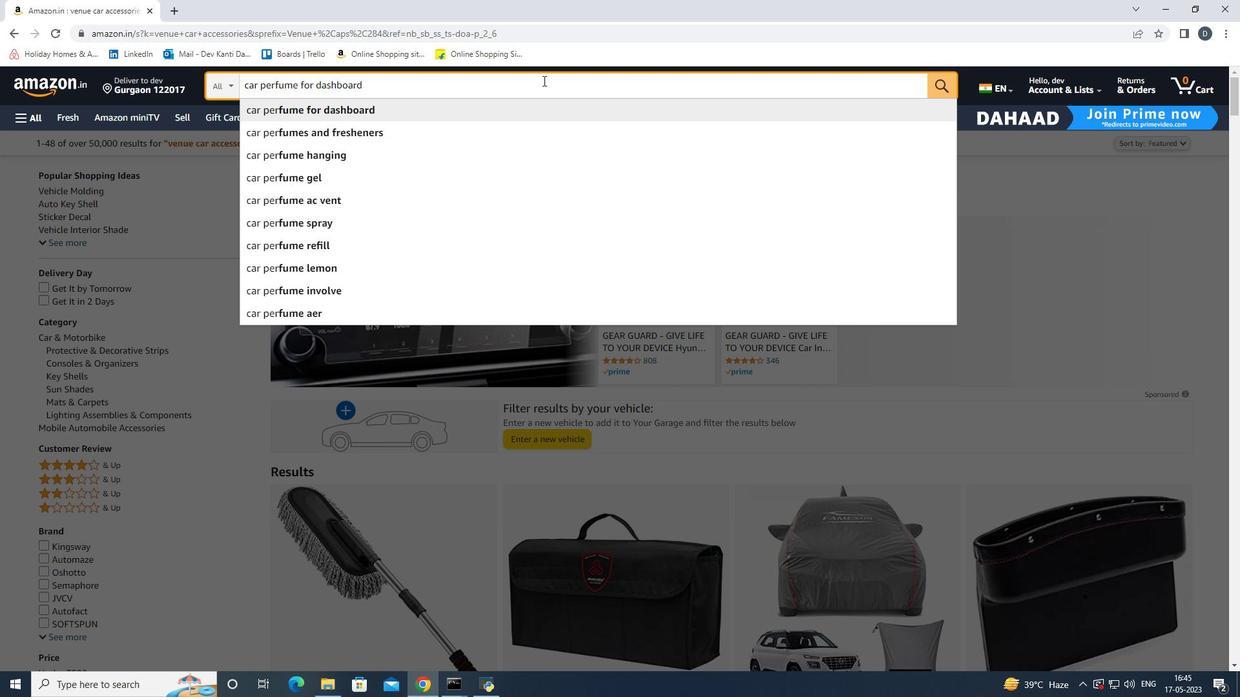 
Action: Mouse moved to (1181, 406)
Screenshot: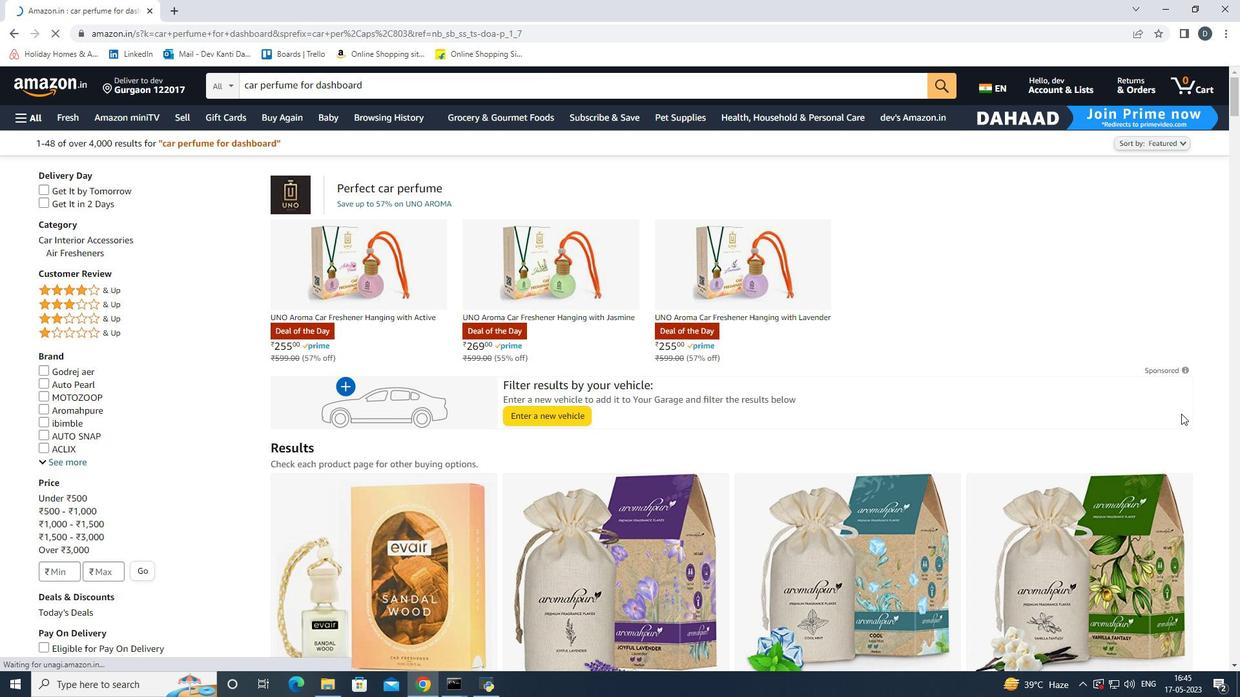 
Action: Mouse scrolled (1181, 405) with delta (0, 0)
Screenshot: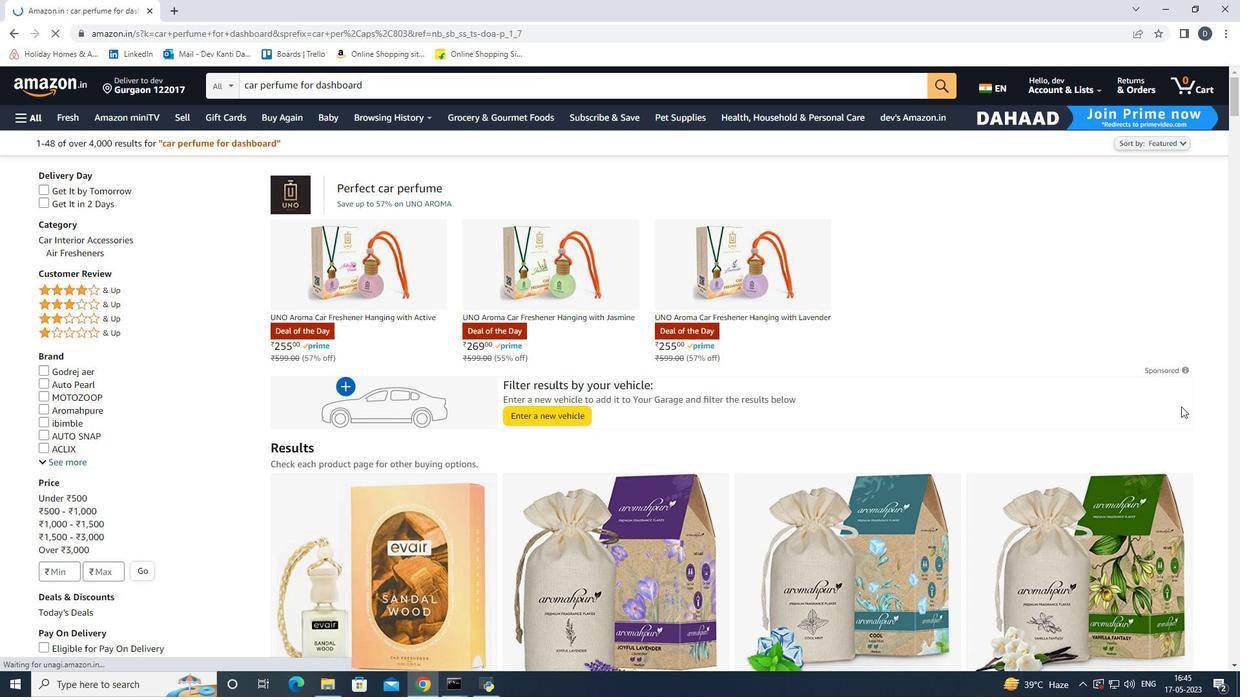 
Action: Mouse scrolled (1181, 405) with delta (0, 0)
Screenshot: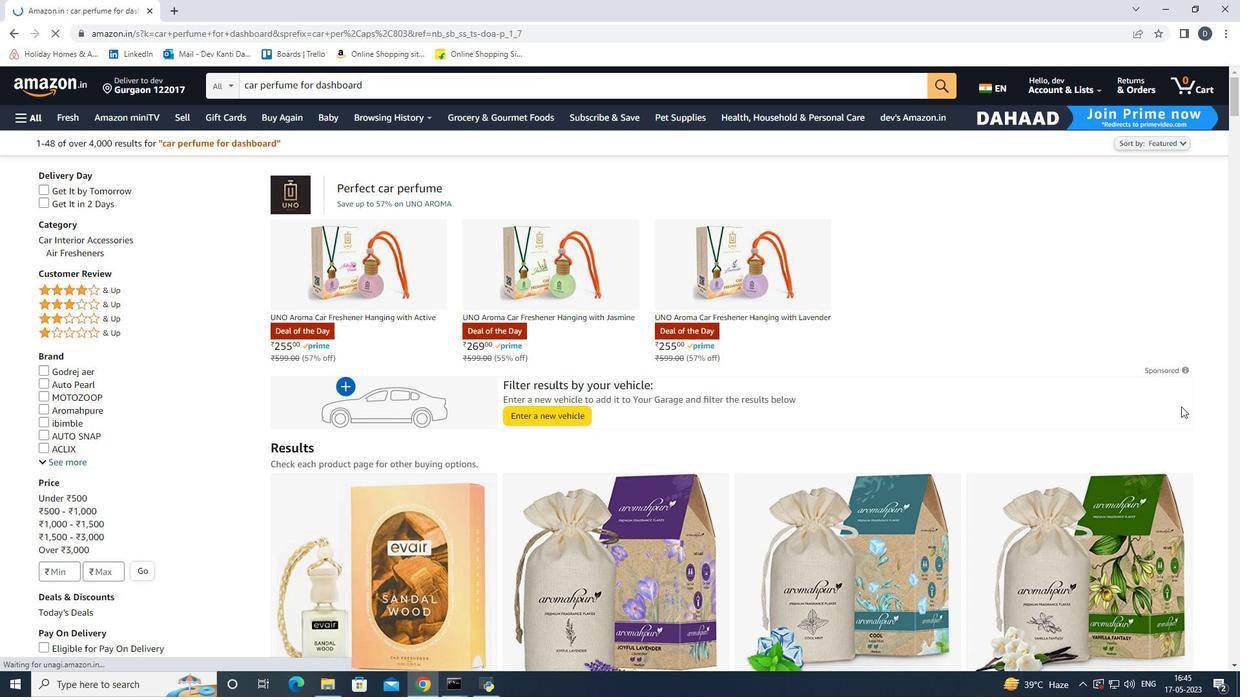 
Action: Mouse scrolled (1181, 405) with delta (0, 0)
Screenshot: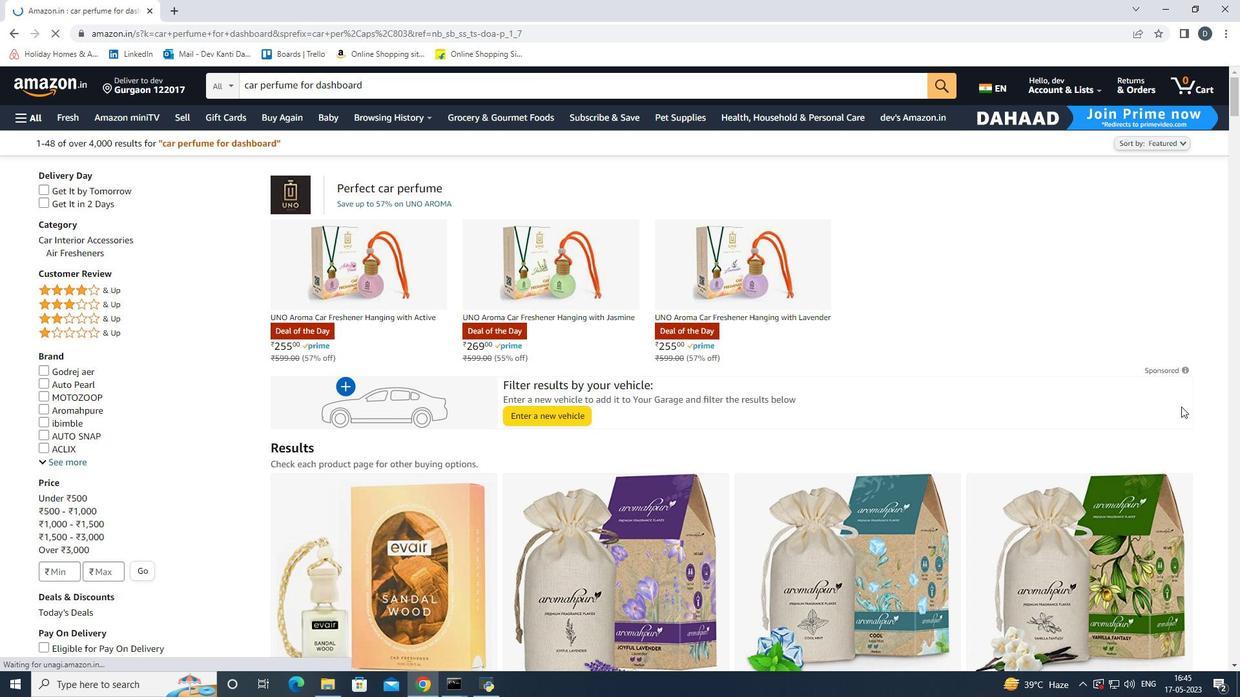 
Action: Mouse scrolled (1181, 405) with delta (0, 0)
Screenshot: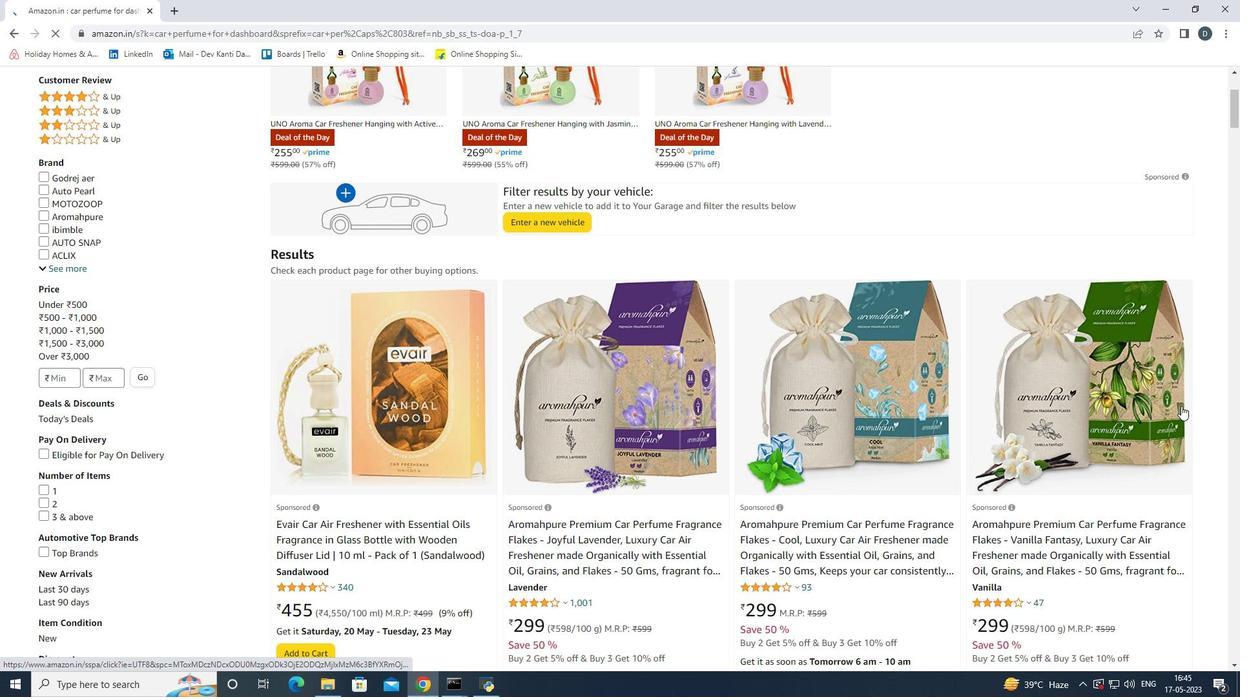 
Action: Mouse scrolled (1181, 405) with delta (0, 0)
Screenshot: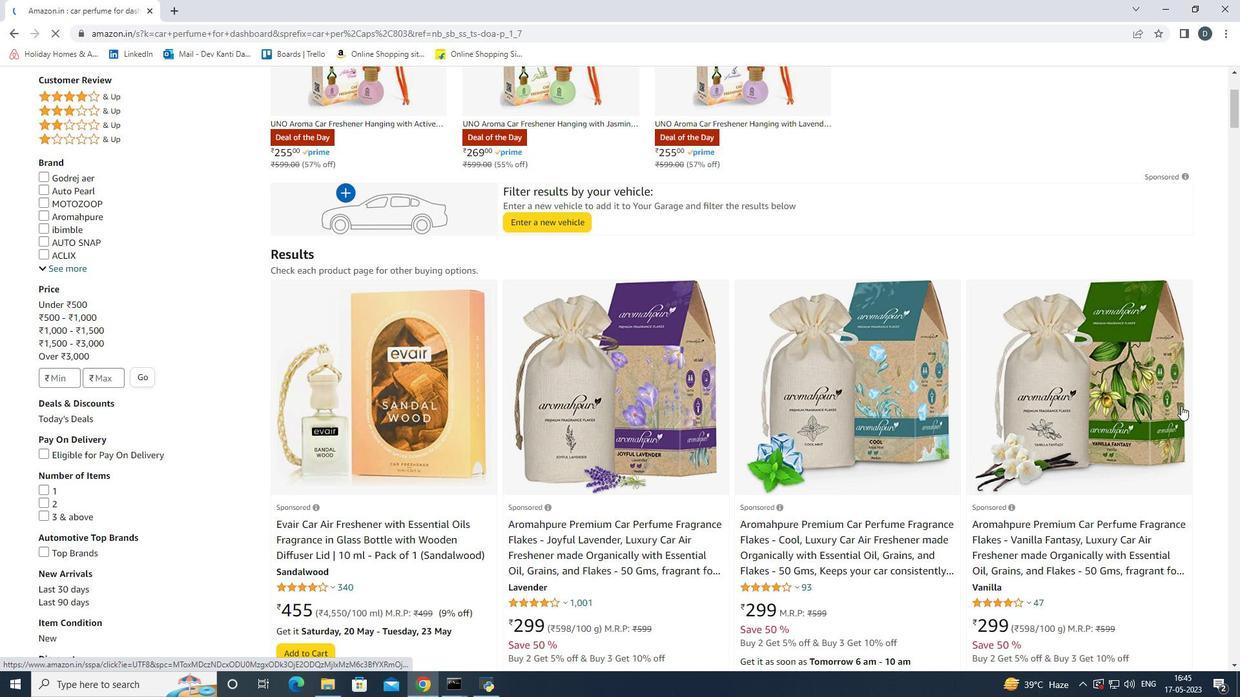 
Action: Mouse scrolled (1181, 405) with delta (0, 0)
Screenshot: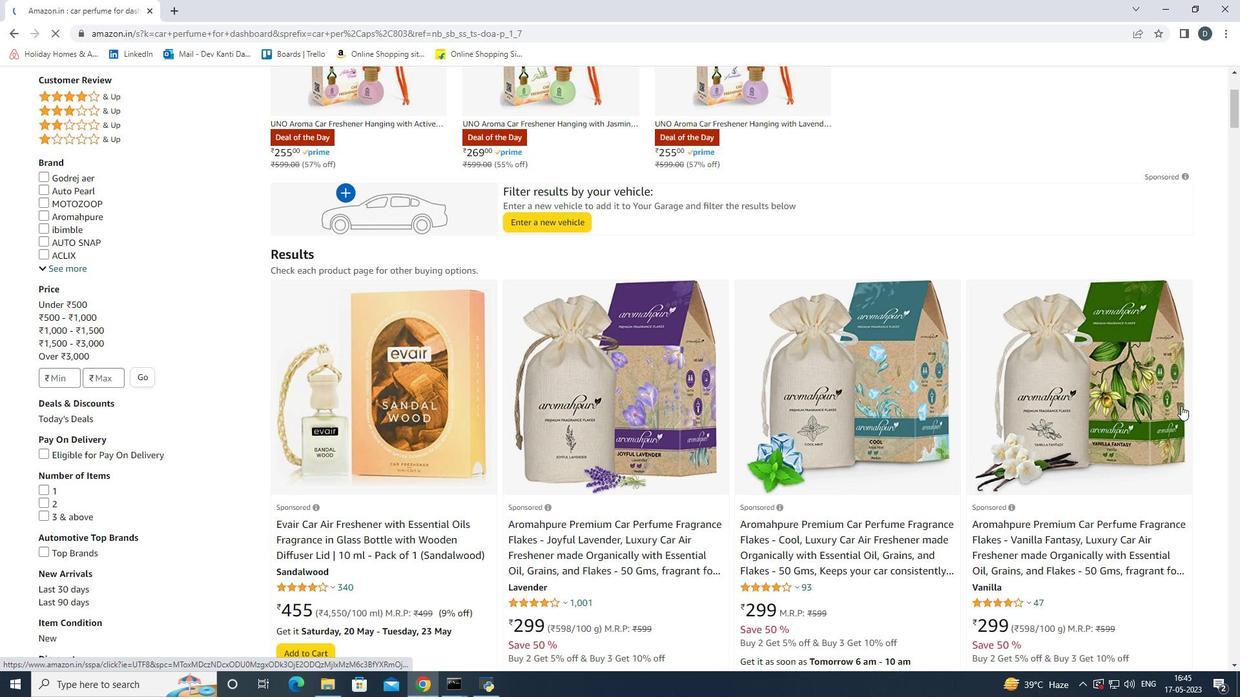 
Action: Mouse scrolled (1181, 405) with delta (0, 0)
Screenshot: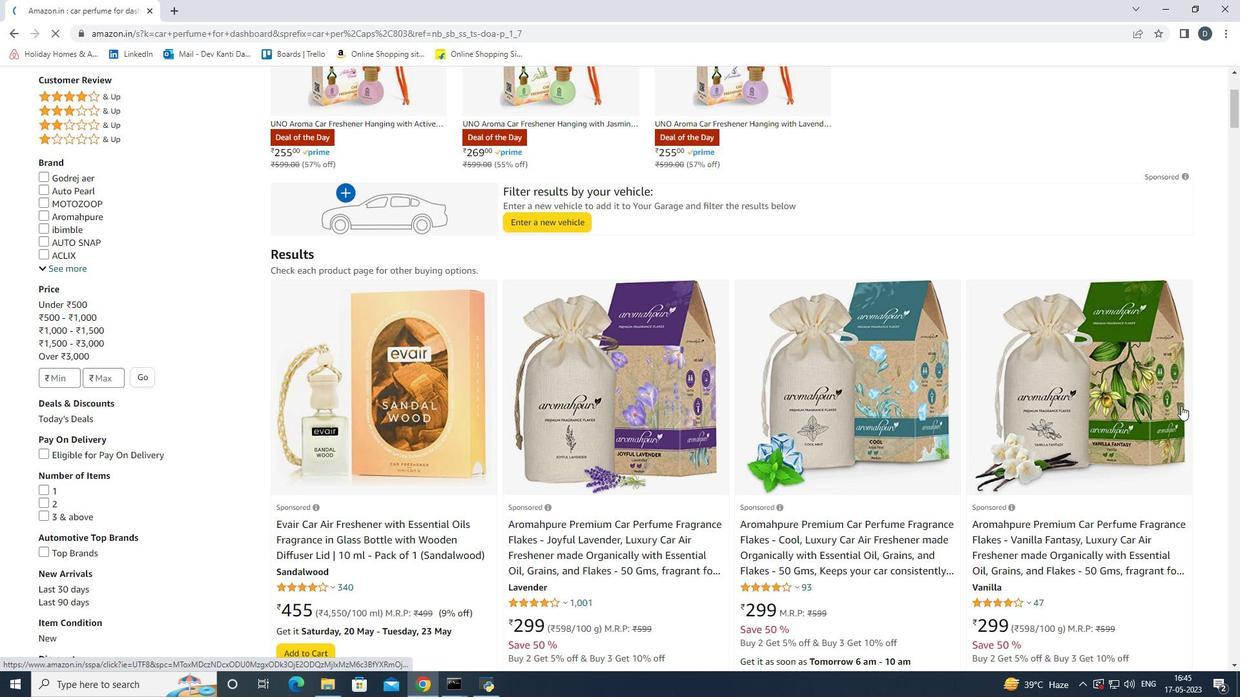 
Action: Mouse scrolled (1181, 405) with delta (0, 0)
Screenshot: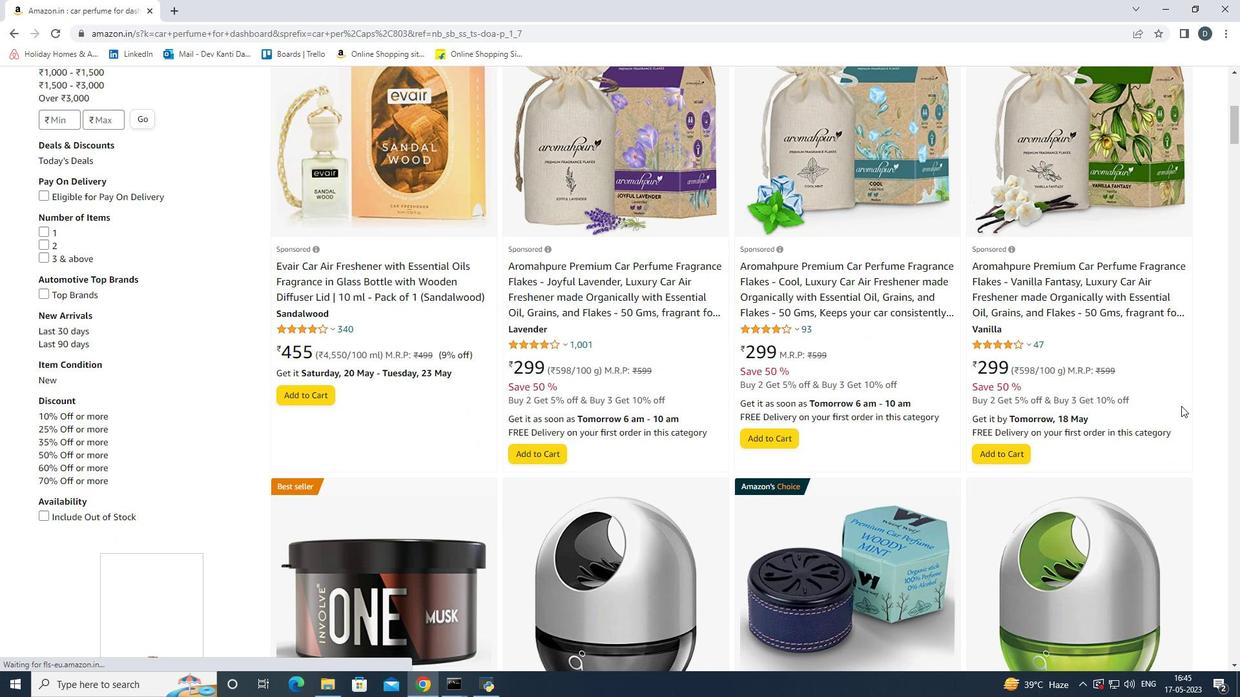 
Action: Mouse scrolled (1181, 405) with delta (0, 0)
Screenshot: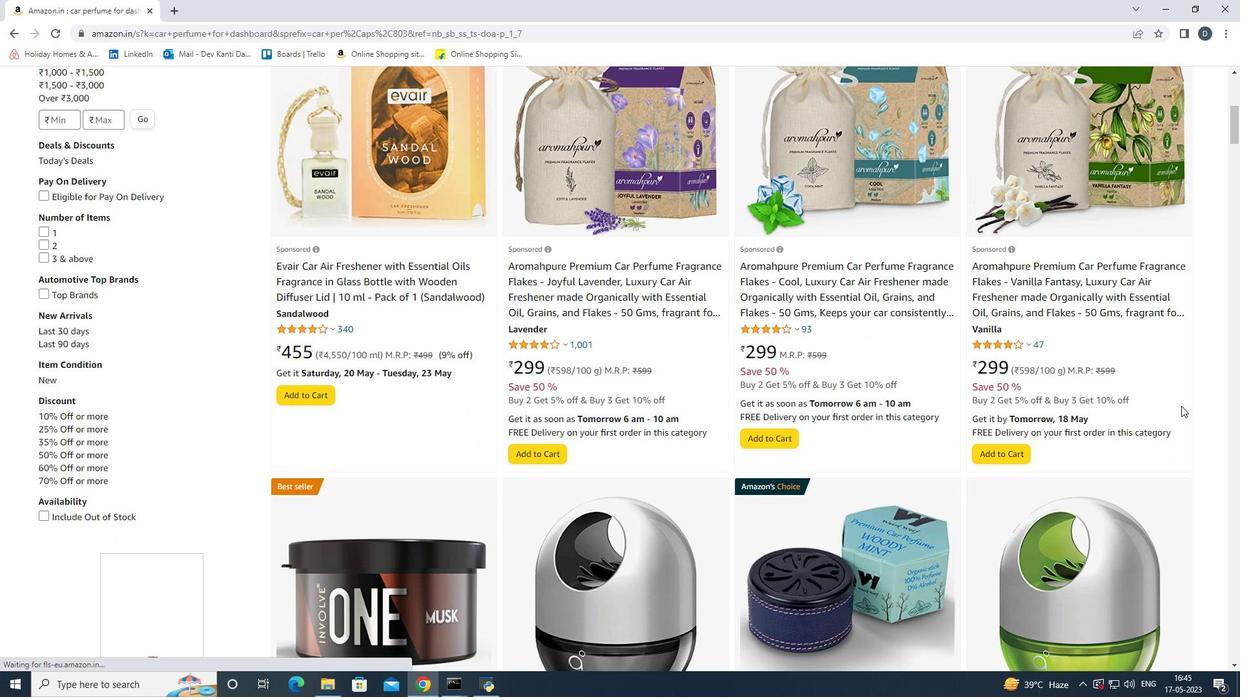 
Action: Mouse scrolled (1181, 405) with delta (0, 0)
Screenshot: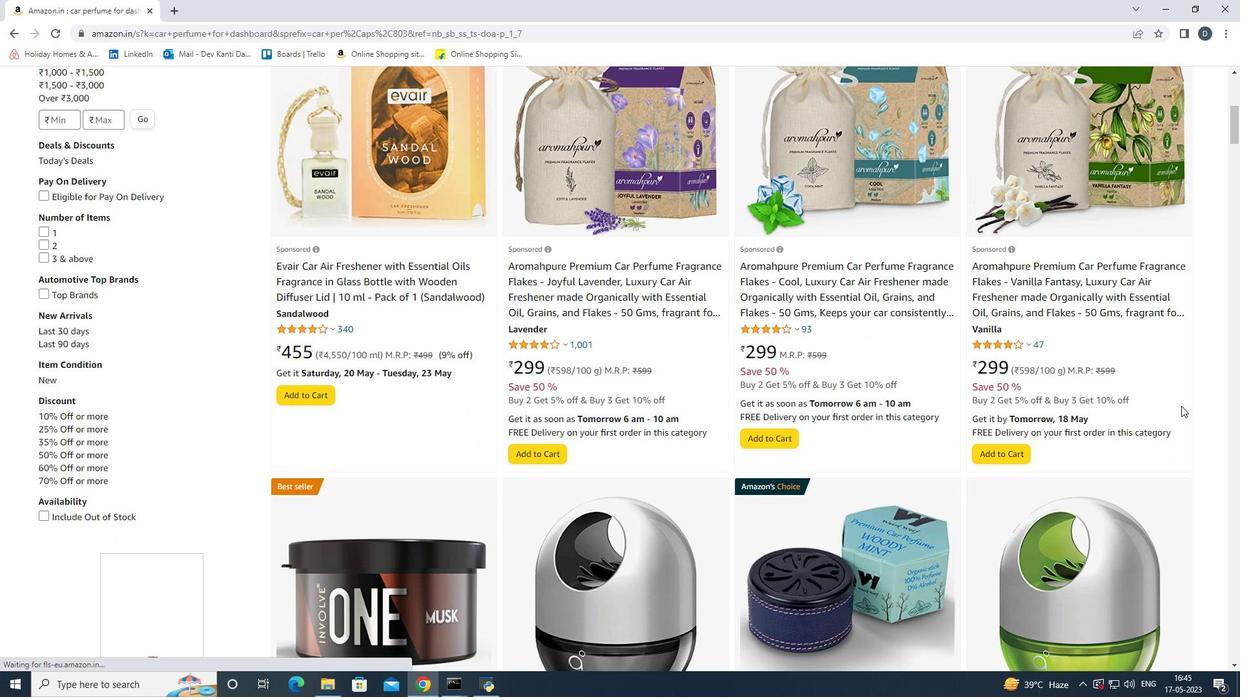 
Action: Mouse scrolled (1181, 405) with delta (0, 0)
Screenshot: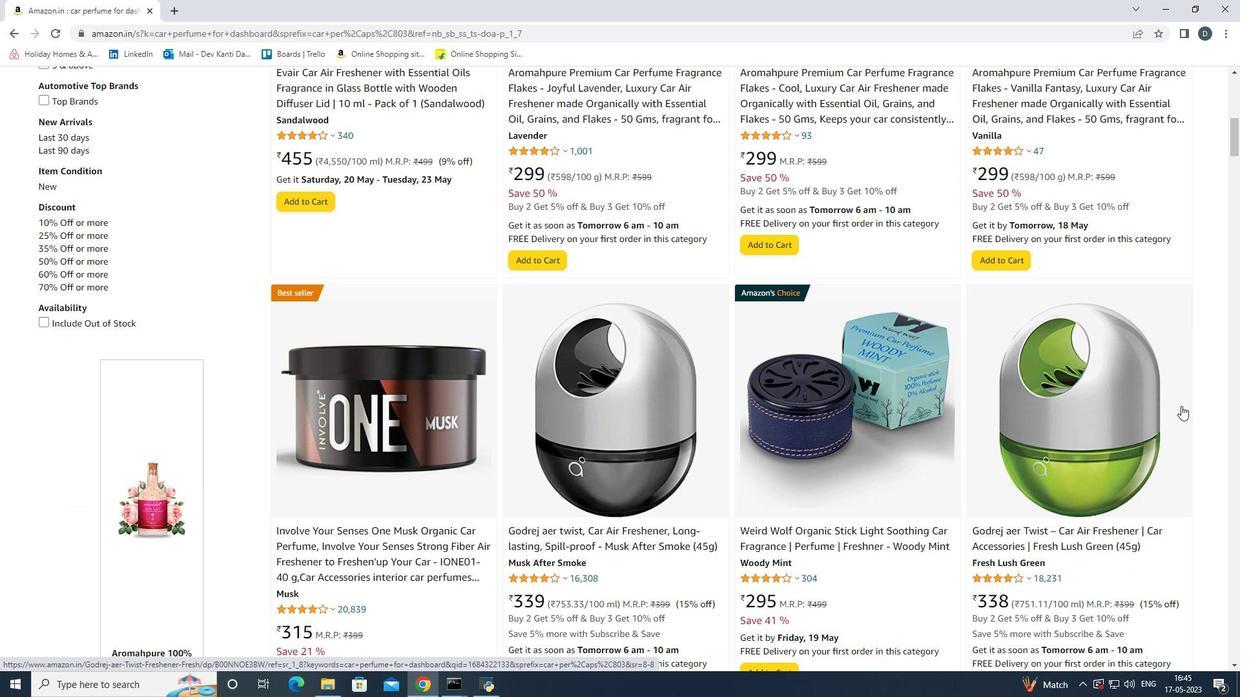 
Action: Mouse scrolled (1181, 405) with delta (0, 0)
Screenshot: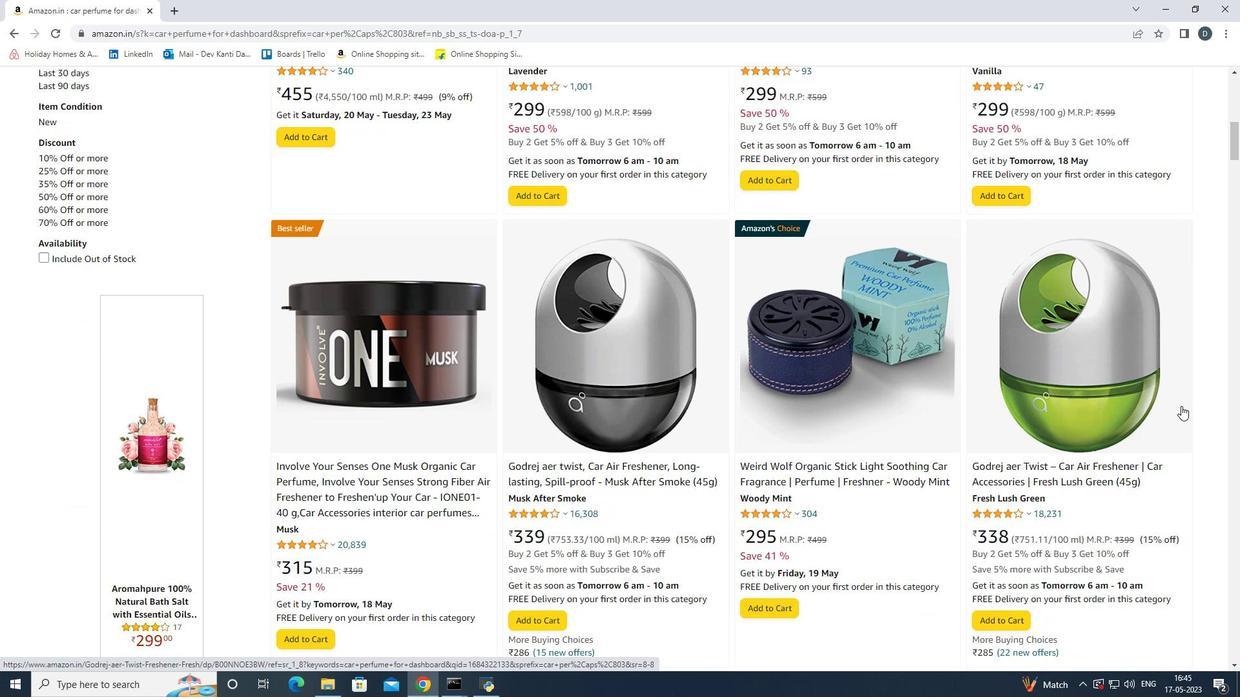 
Action: Mouse scrolled (1181, 405) with delta (0, 0)
Screenshot: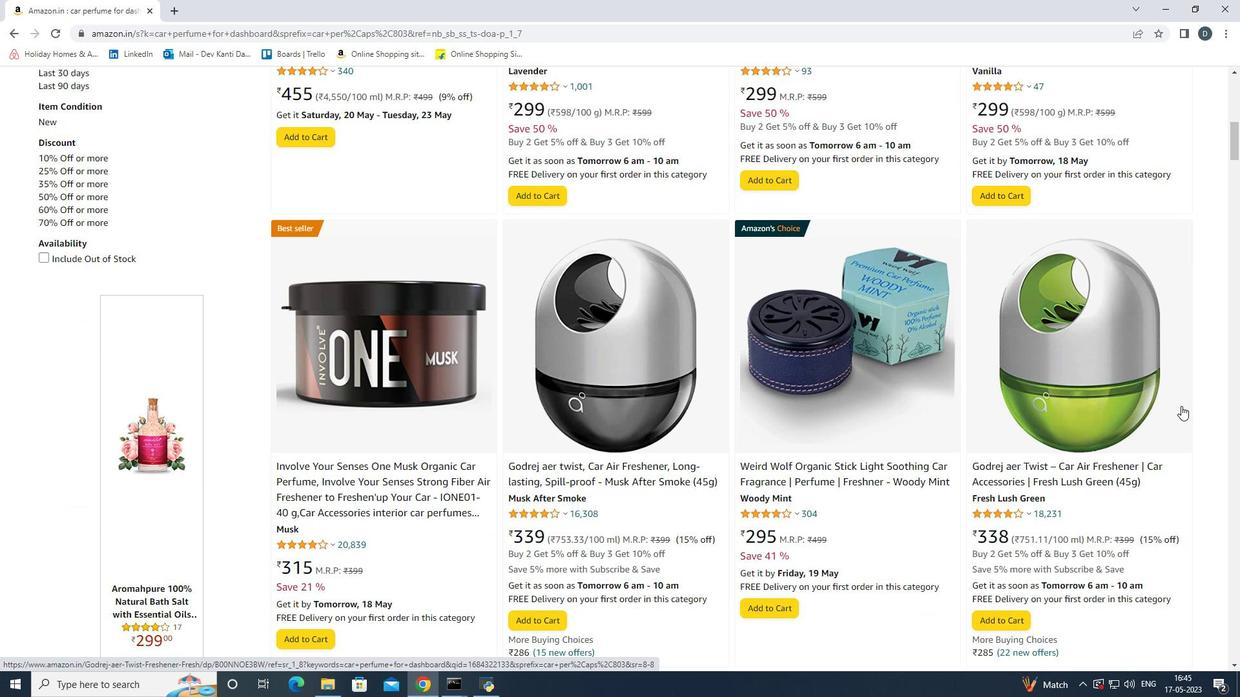 
Action: Mouse moved to (392, 268)
Screenshot: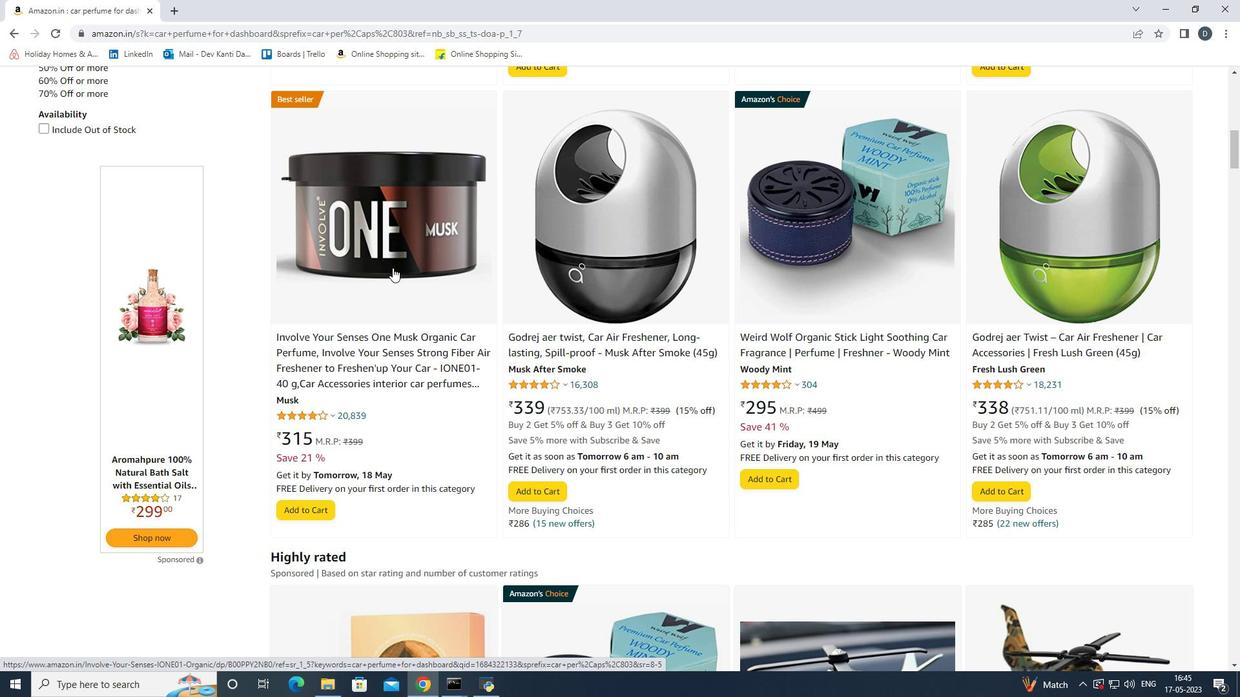 
Action: Mouse scrolled (392, 267) with delta (0, 0)
Screenshot: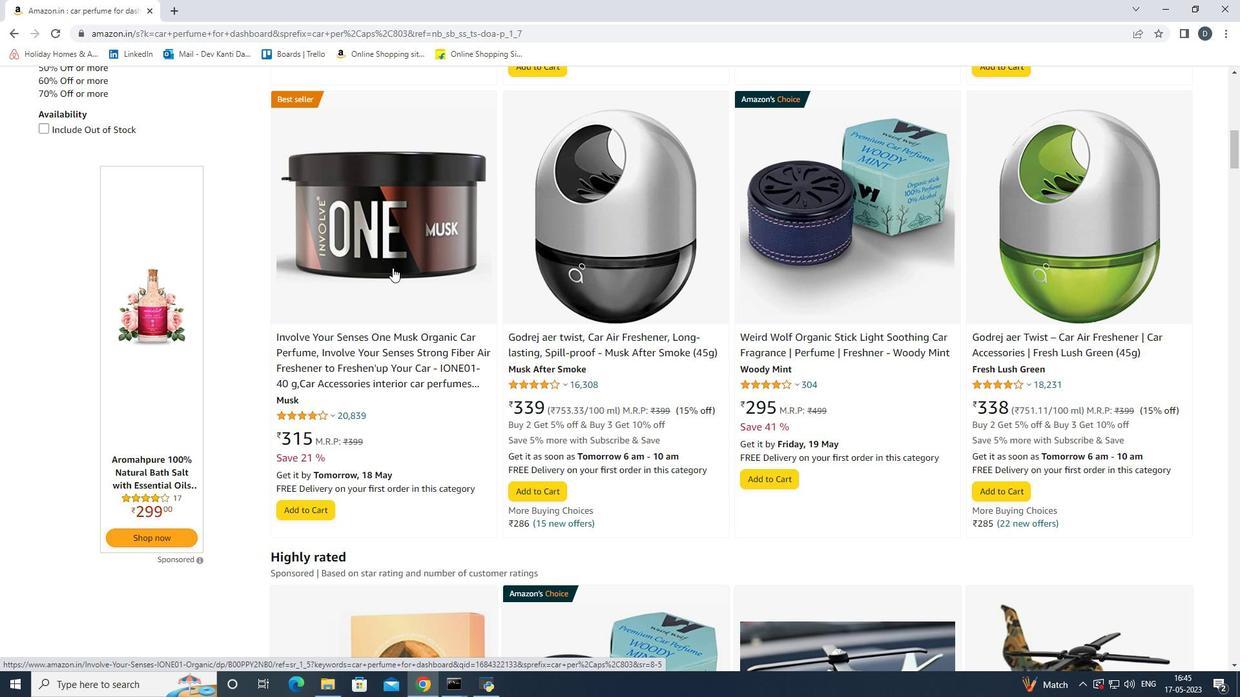 
Action: Mouse scrolled (392, 267) with delta (0, 0)
Screenshot: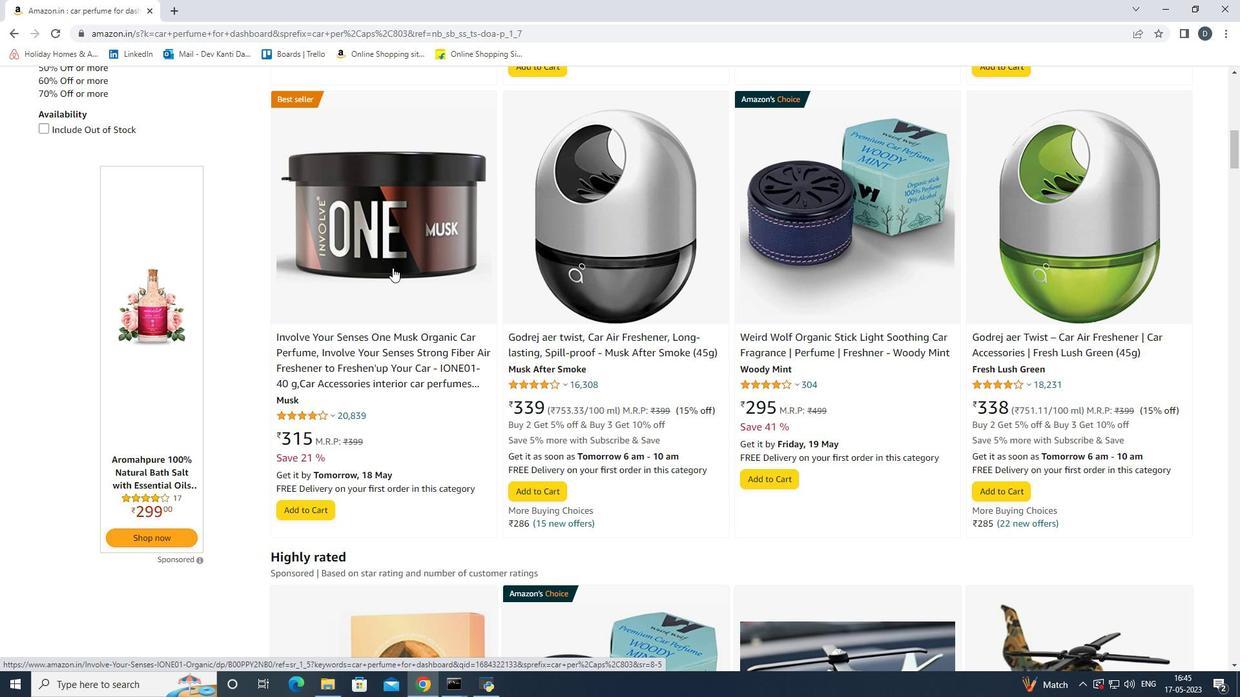
Action: Mouse scrolled (392, 267) with delta (0, 0)
Screenshot: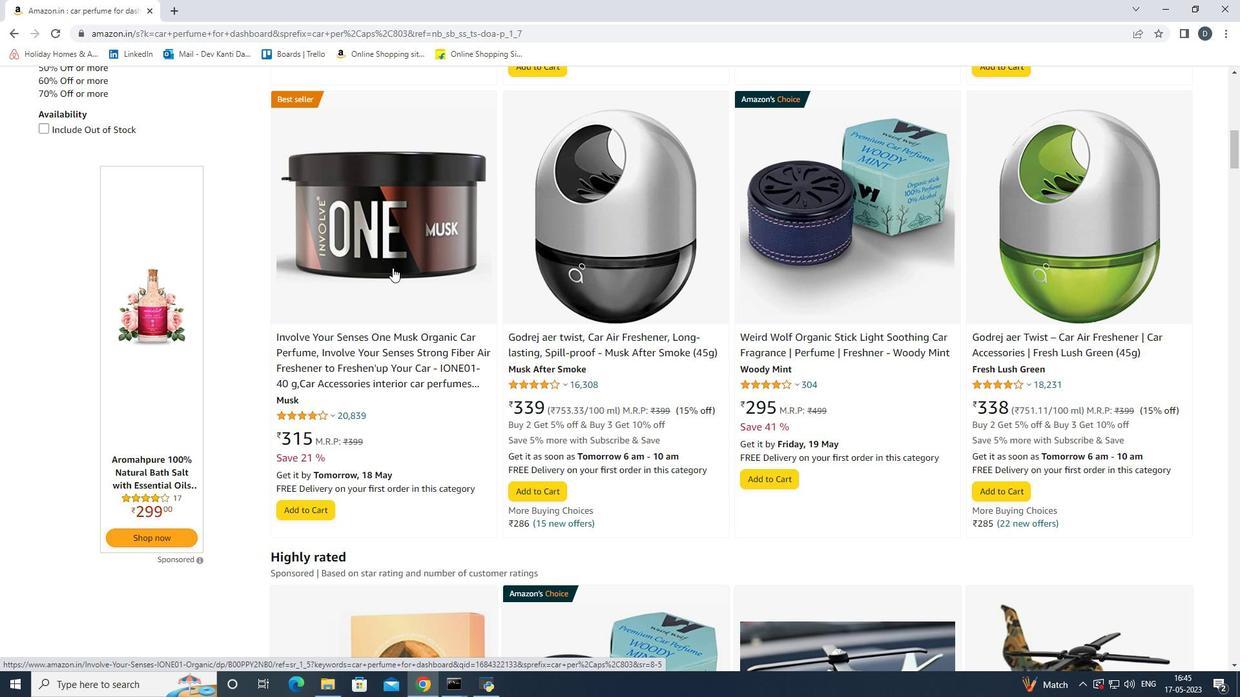 
Action: Mouse scrolled (392, 267) with delta (0, 0)
Screenshot: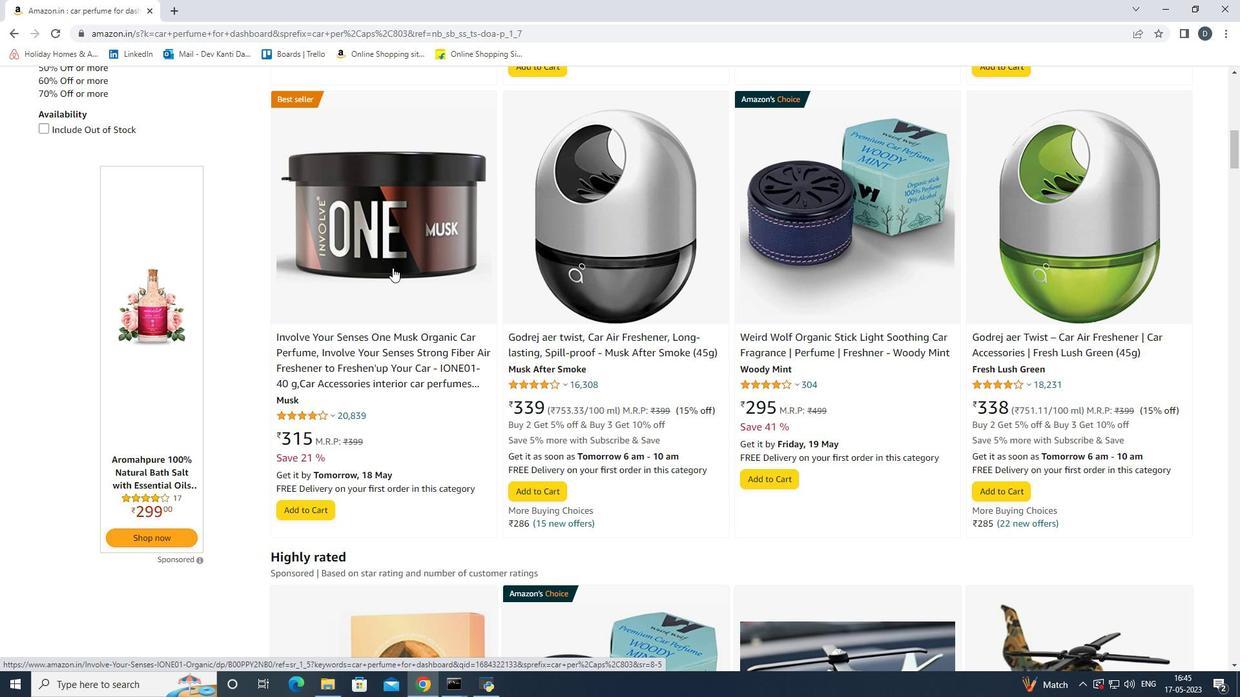 
Action: Mouse scrolled (392, 267) with delta (0, 0)
Screenshot: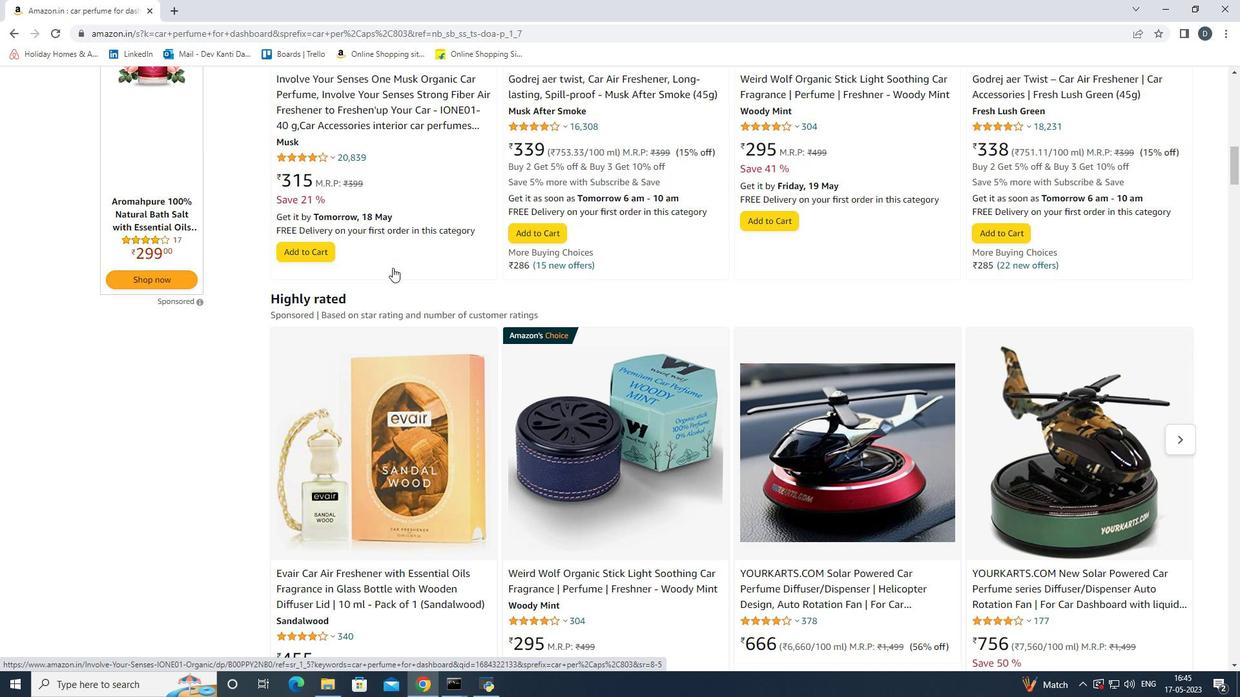 
Action: Mouse scrolled (392, 267) with delta (0, 0)
Screenshot: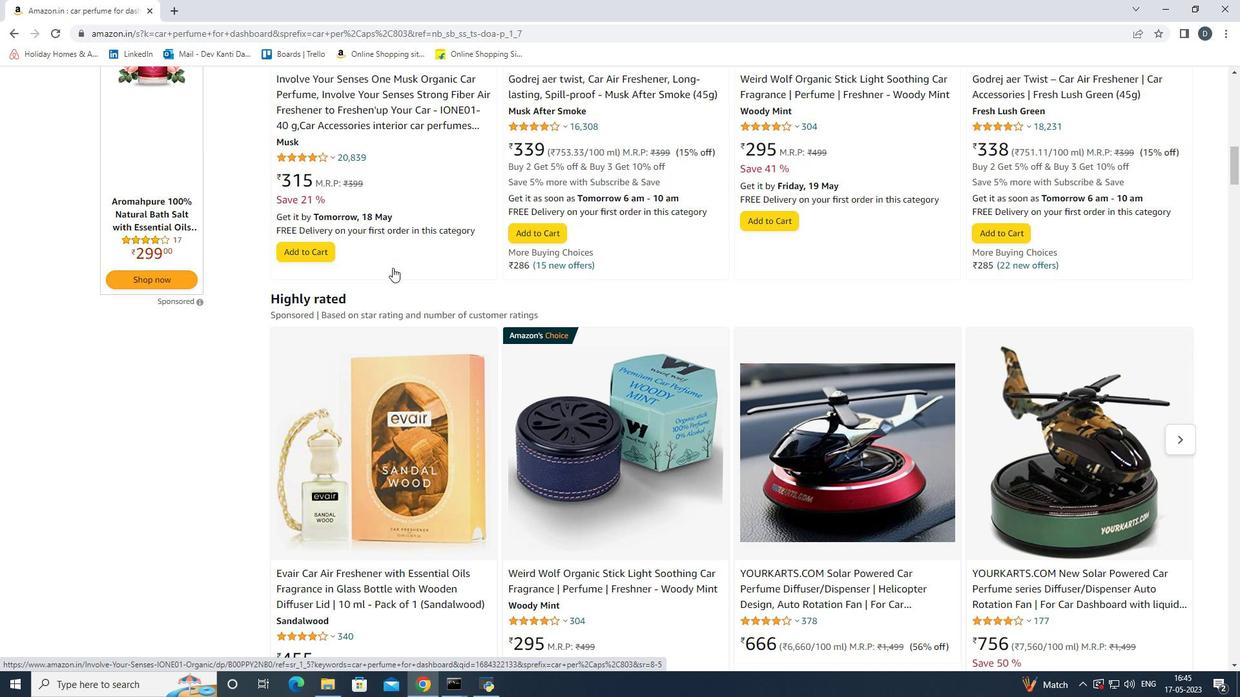 
Action: Mouse scrolled (392, 267) with delta (0, 0)
Screenshot: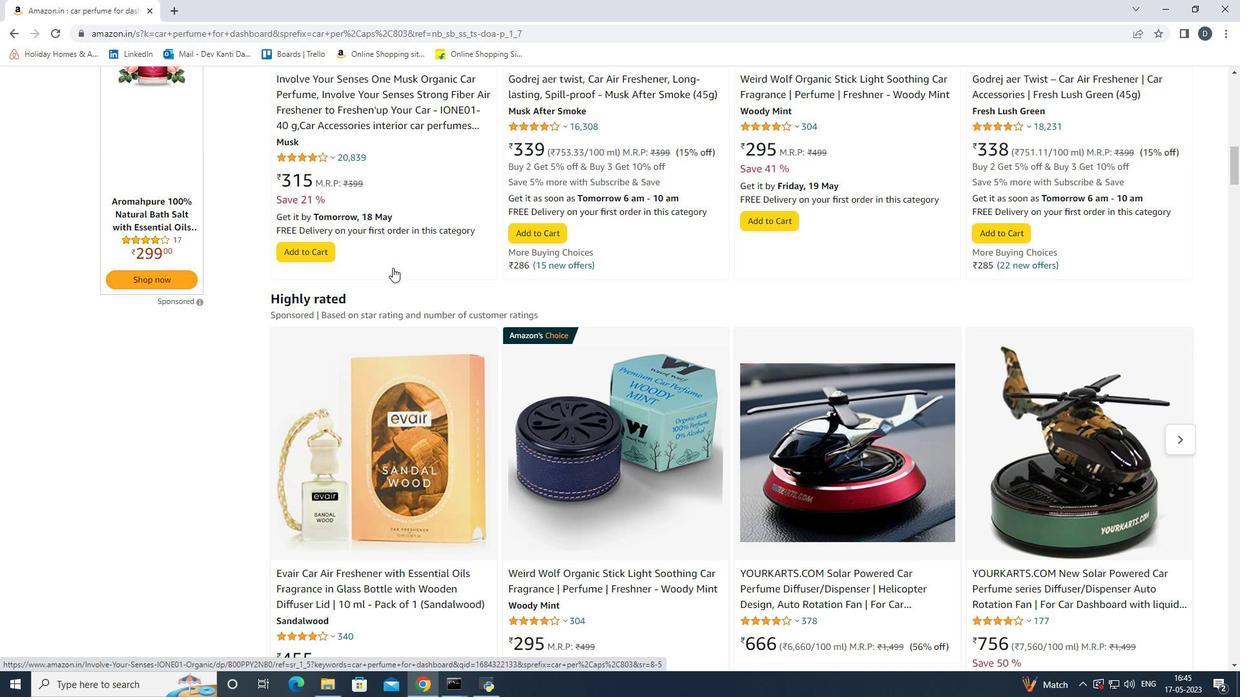 
Action: Mouse scrolled (392, 267) with delta (0, 0)
Screenshot: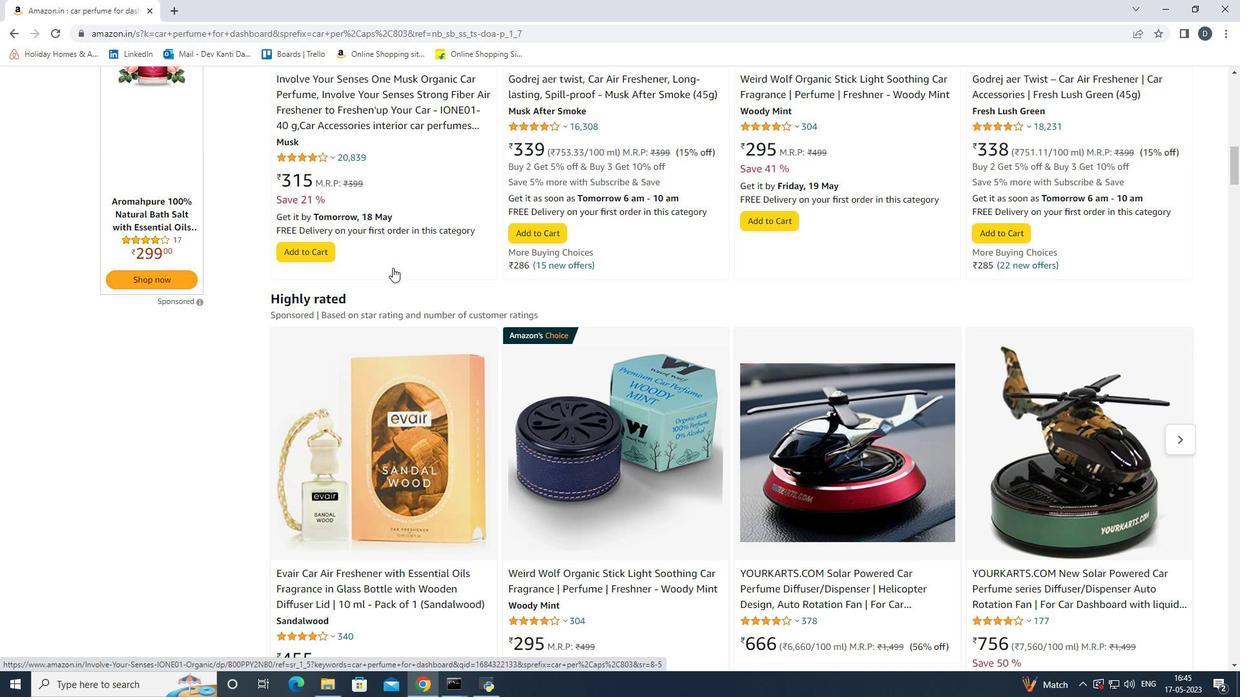 
Action: Mouse scrolled (392, 267) with delta (0, 0)
Screenshot: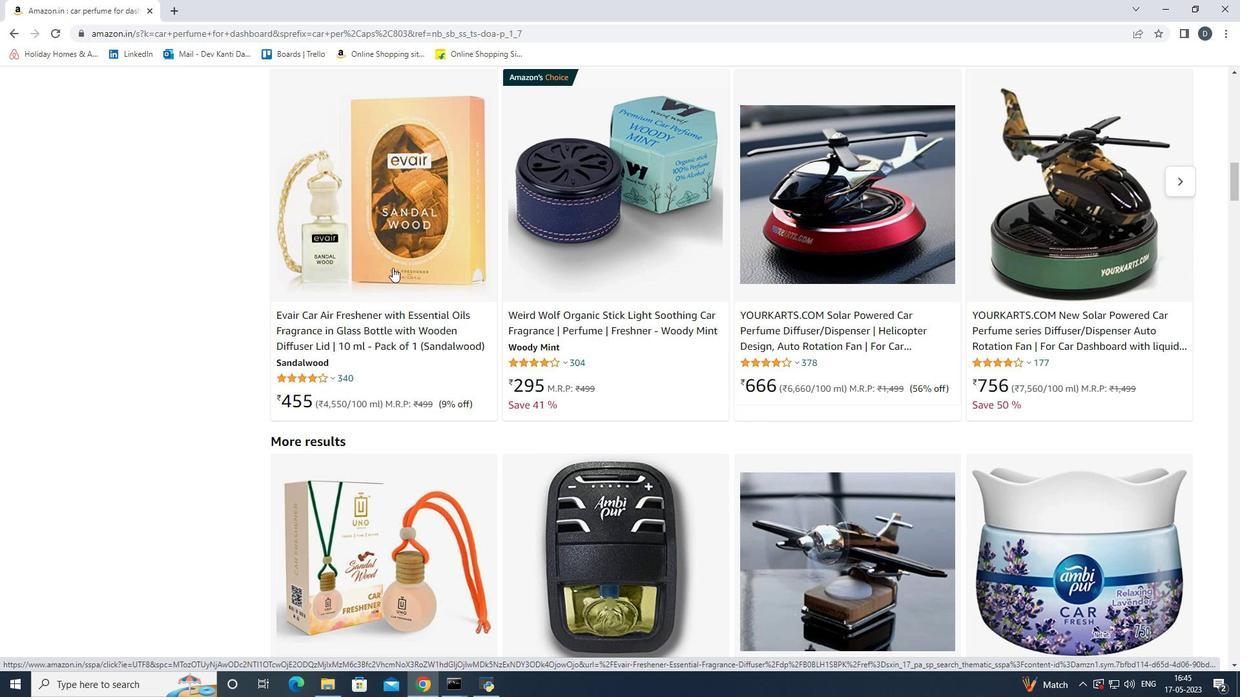 
Action: Mouse scrolled (392, 267) with delta (0, 0)
Screenshot: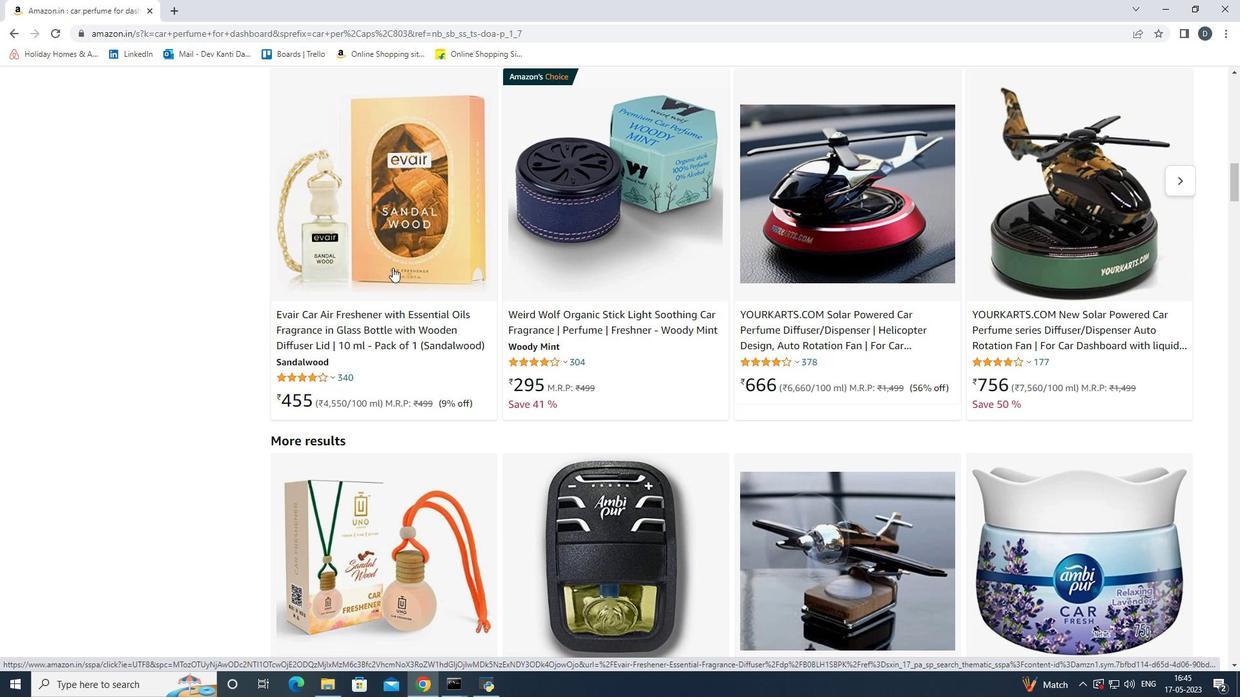 
Action: Mouse scrolled (392, 267) with delta (0, 0)
Screenshot: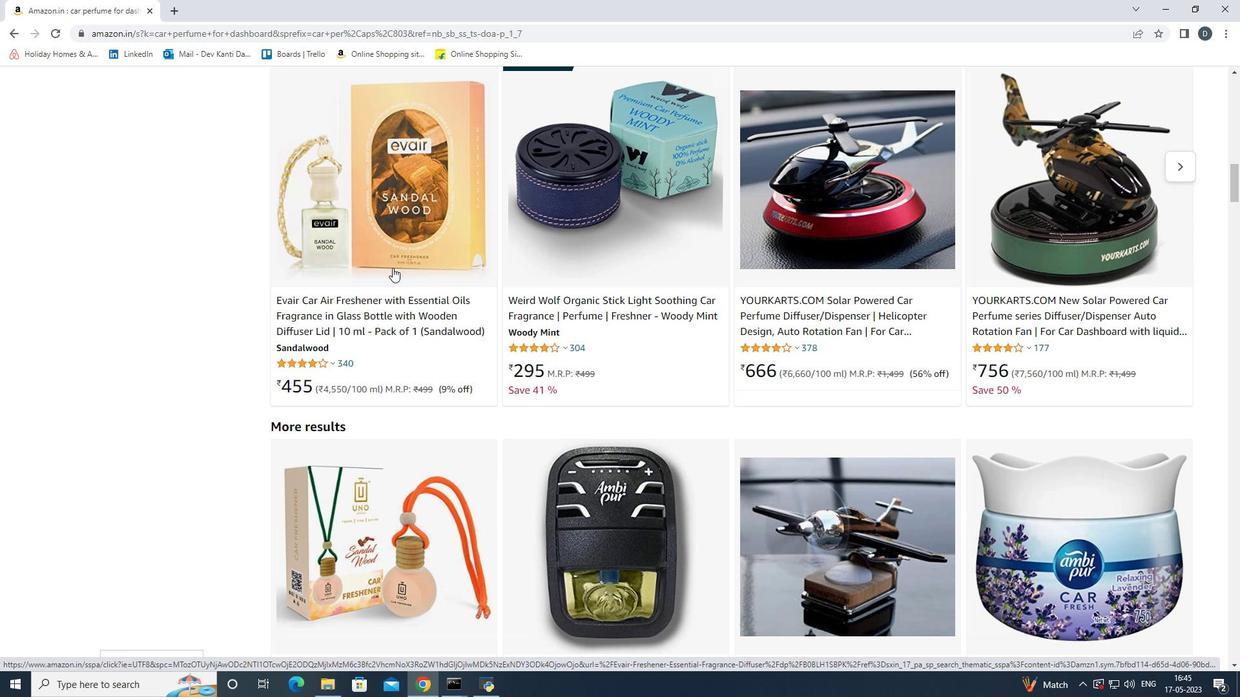 
Action: Mouse moved to (890, 425)
Screenshot: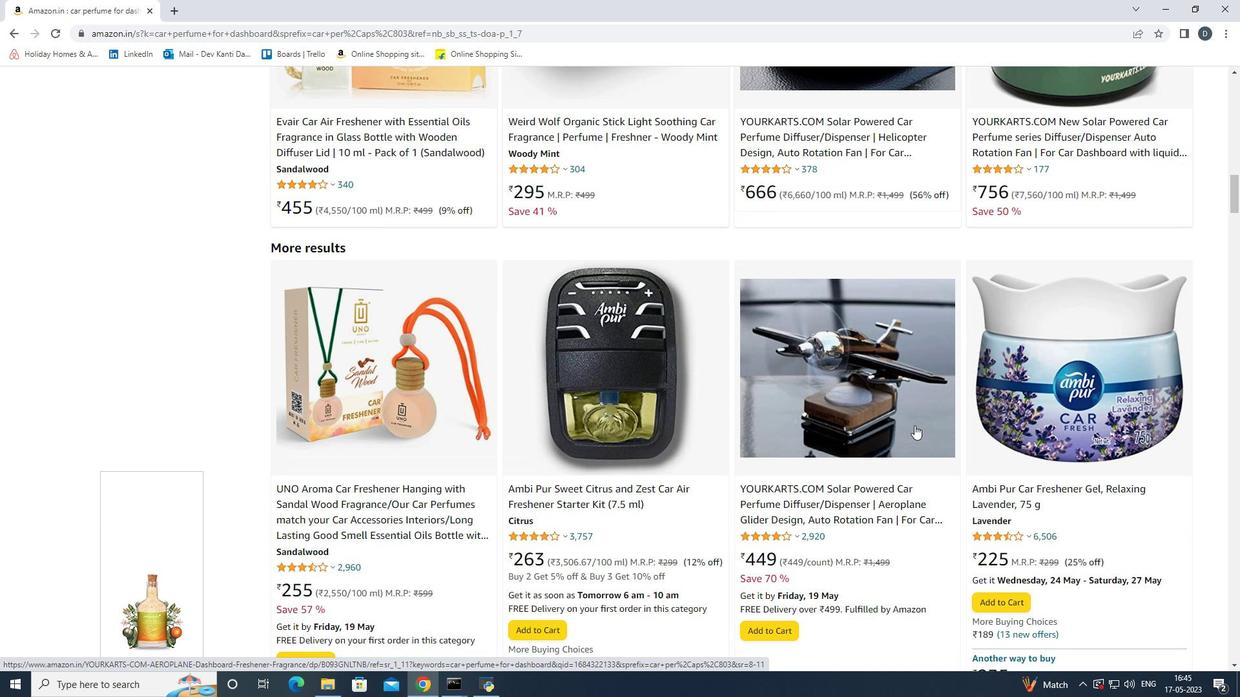 
Action: Mouse scrolled (890, 425) with delta (0, 0)
Screenshot: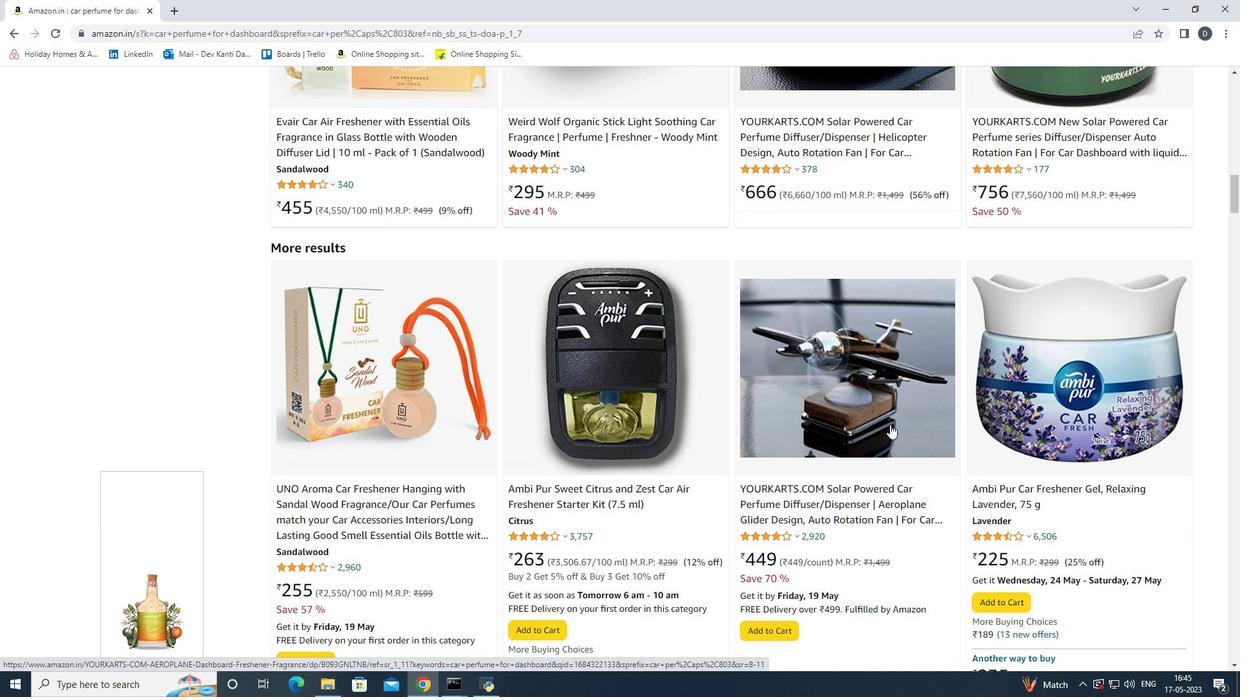 
Action: Mouse scrolled (890, 425) with delta (0, 0)
Screenshot: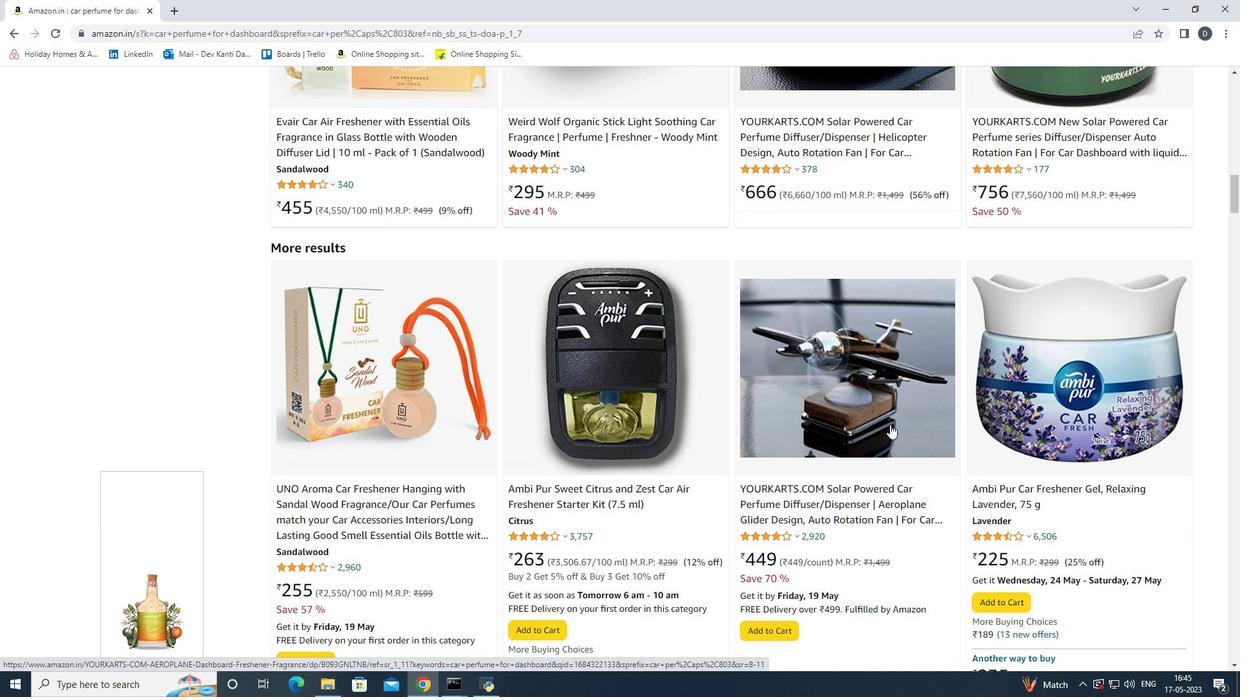 
Action: Mouse scrolled (890, 425) with delta (0, 0)
Screenshot: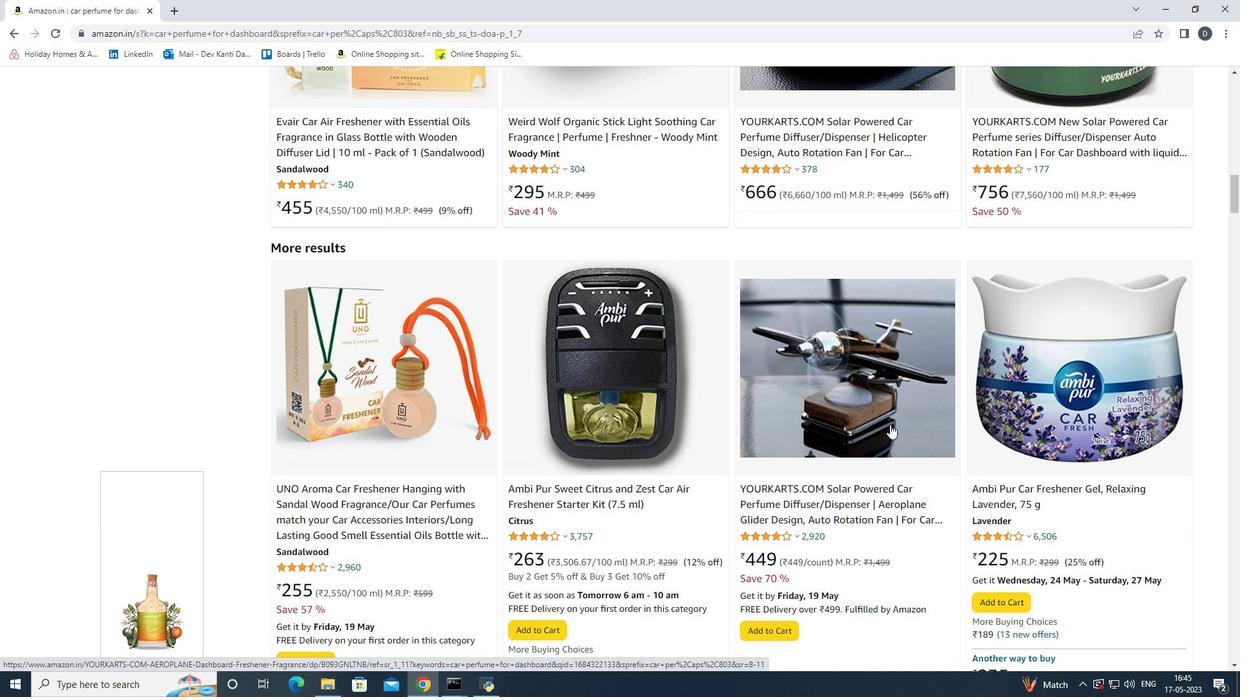 
Action: Mouse scrolled (890, 424) with delta (0, 0)
Screenshot: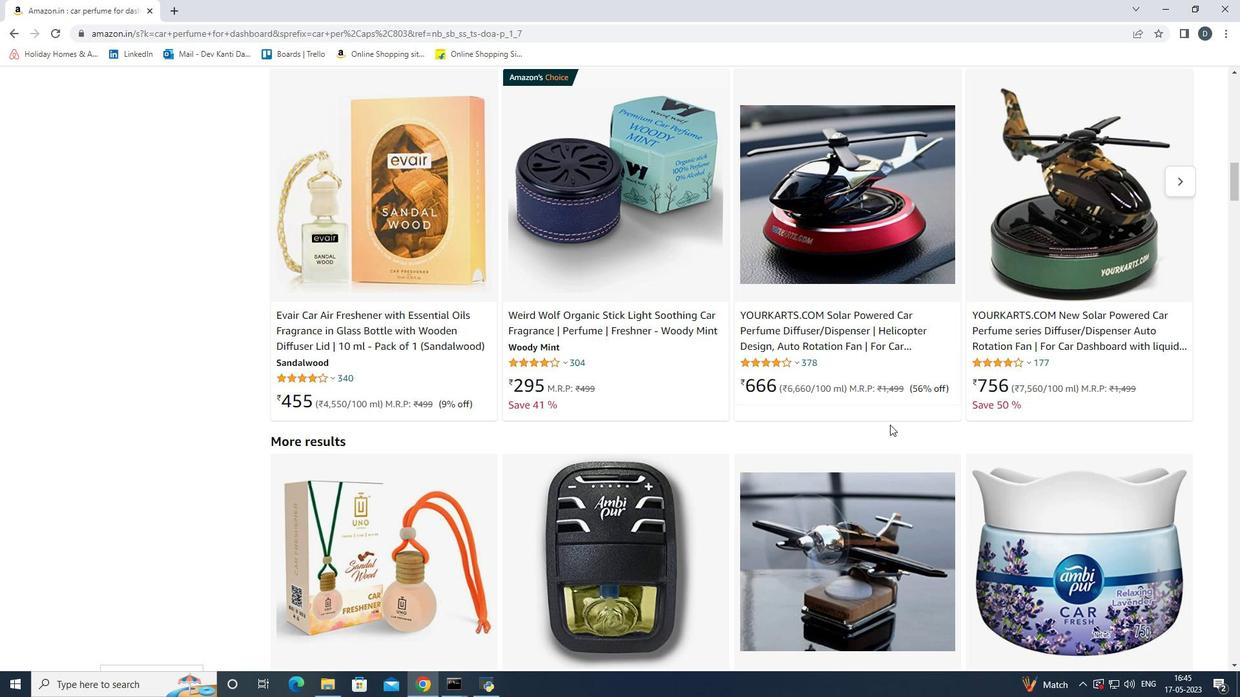 
Action: Mouse scrolled (890, 424) with delta (0, 0)
